 Task: Add an event with the title Webinar: Advanced SEO Strategies, date '2024/03/06', time 9:40 AM to 11:40 AMand add a description: The team will assess the project's adherence to established processes and methodologies. They will evaluate whether project activities, such as requirements gathering, design, development, testing, and deployment, are following defined procedures and best practices.Select event color  Banana . Add location for the event as: 654 Maiden's Tower, Istanbul, Turkey, logged in from the account softage.2@softage.netand send the event invitation to softage.7@softage.net and softage.8@softage.net. Set a reminder for the event Every weekday(Monday to Friday)
Action: Mouse moved to (74, 114)
Screenshot: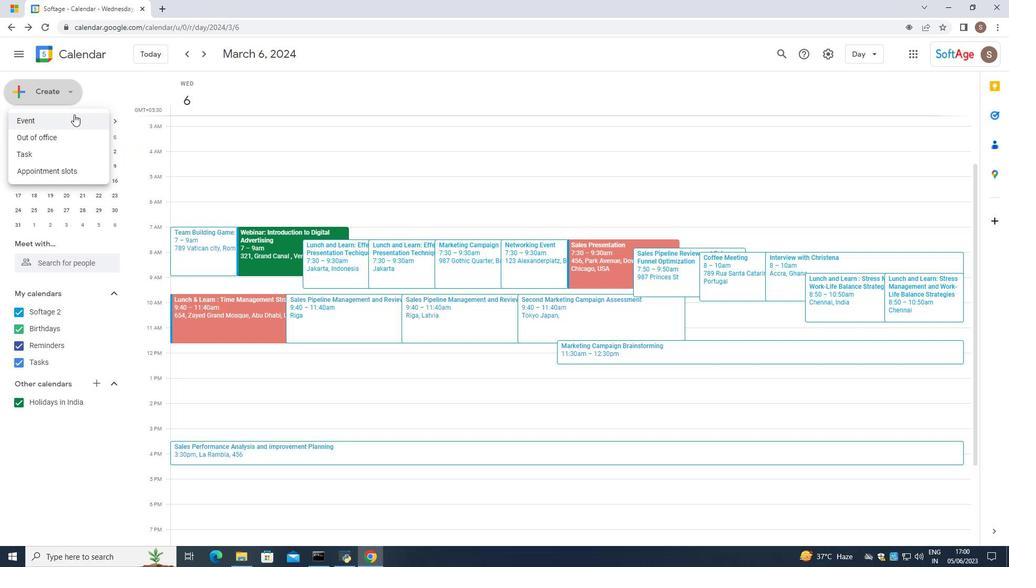 
Action: Mouse pressed left at (74, 114)
Screenshot: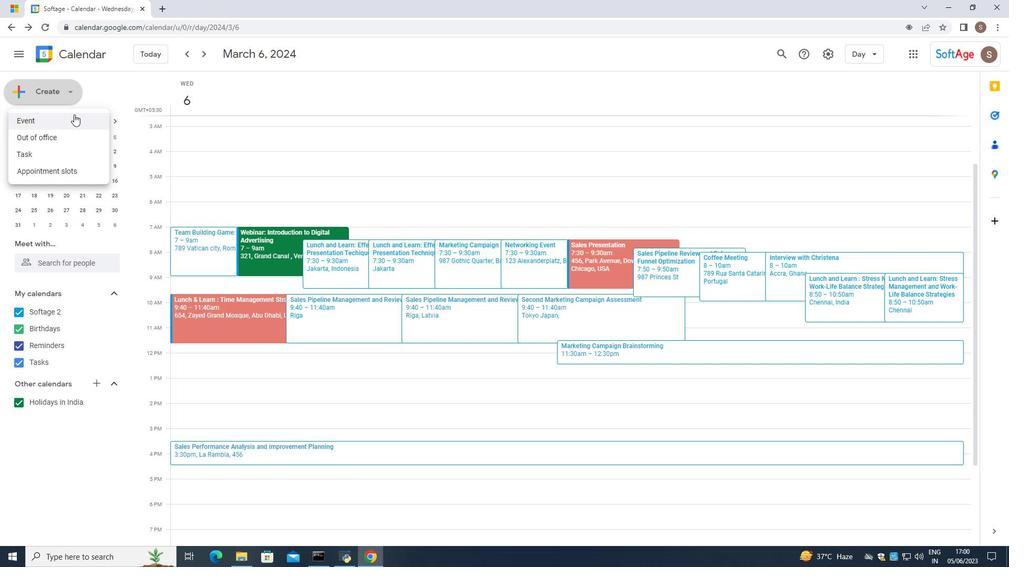 
Action: Mouse moved to (581, 326)
Screenshot: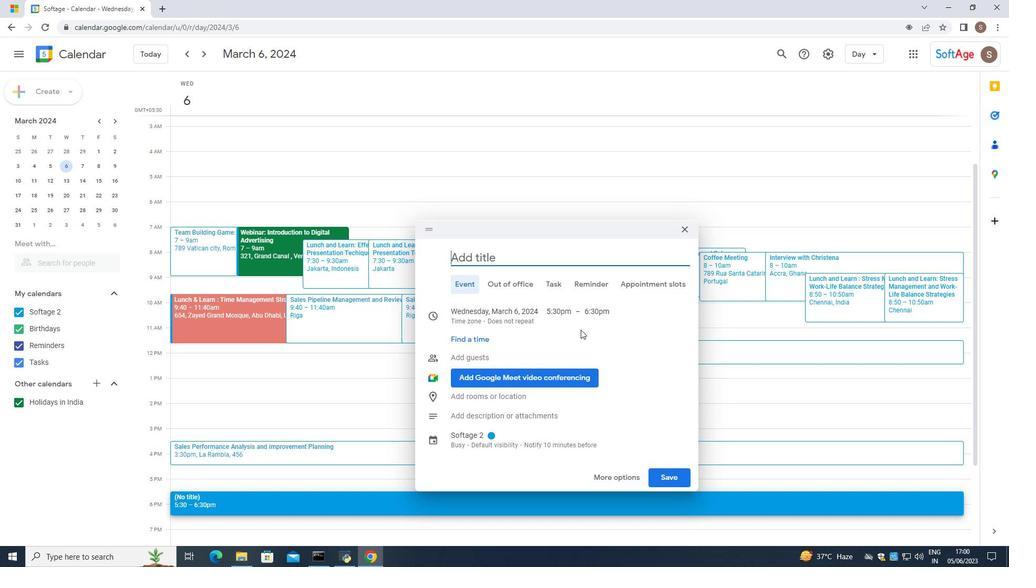 
Action: Mouse pressed left at (581, 326)
Screenshot: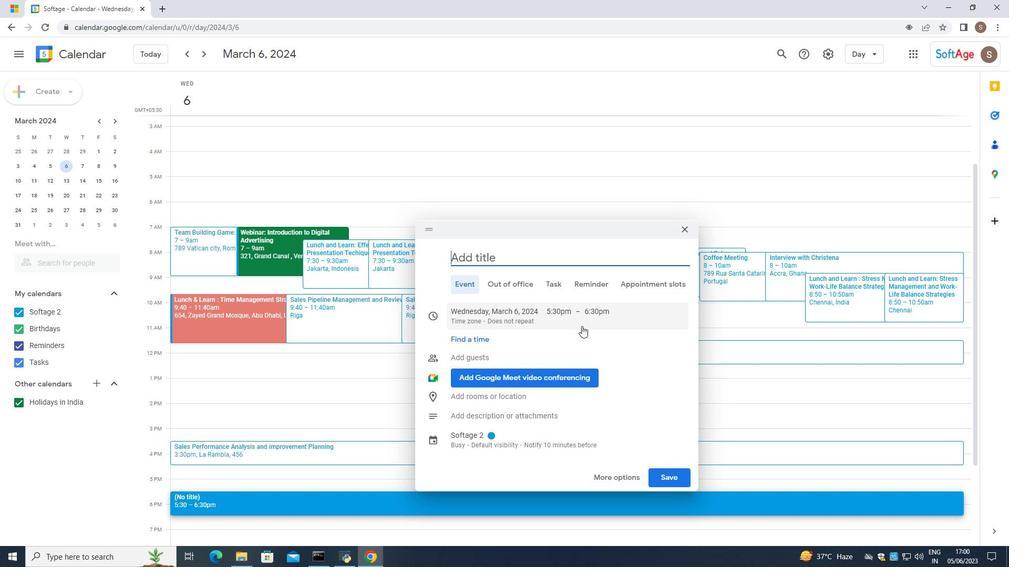 
Action: Mouse moved to (550, 311)
Screenshot: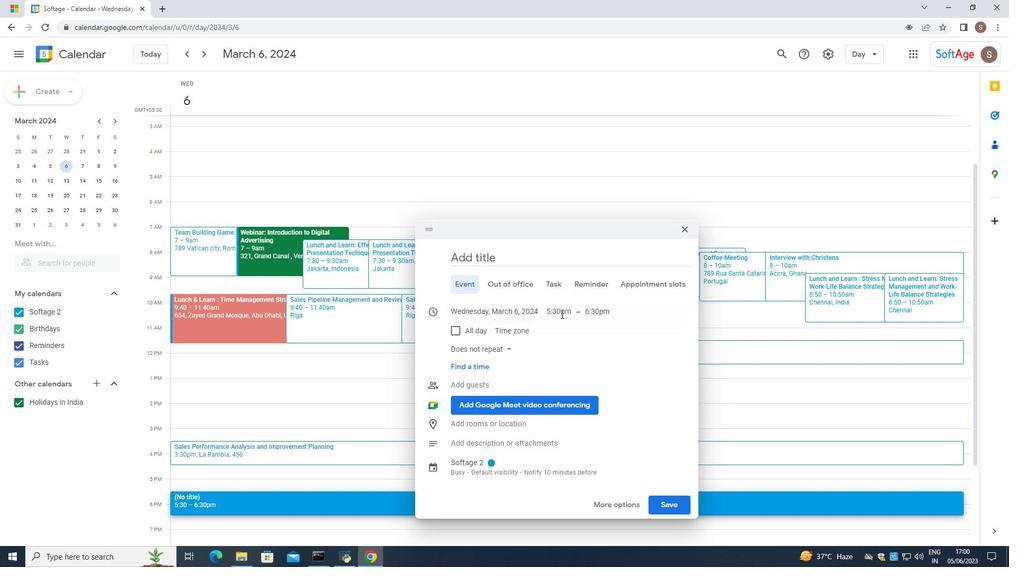 
Action: Mouse pressed left at (550, 311)
Screenshot: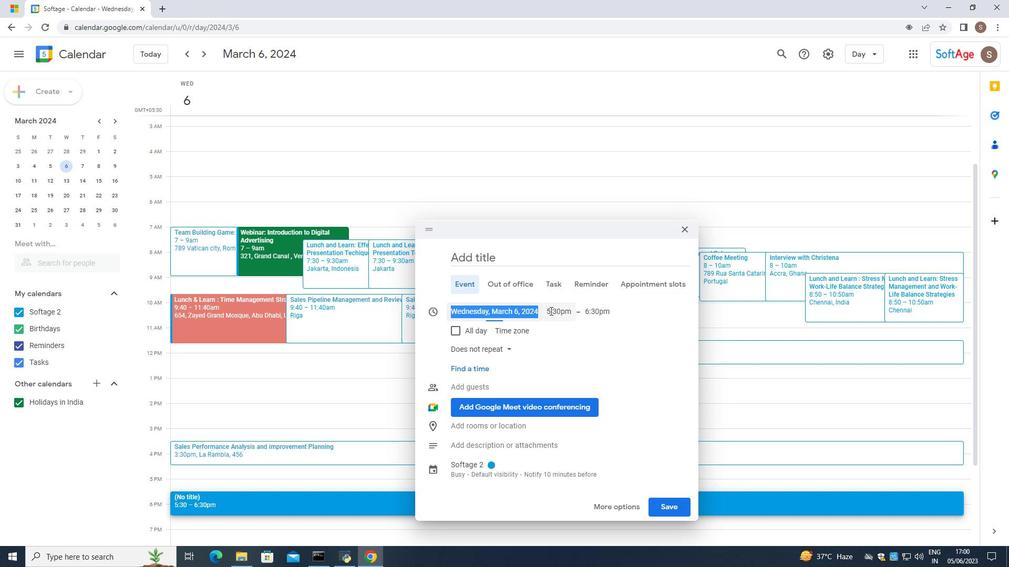 
Action: Mouse moved to (557, 356)
Screenshot: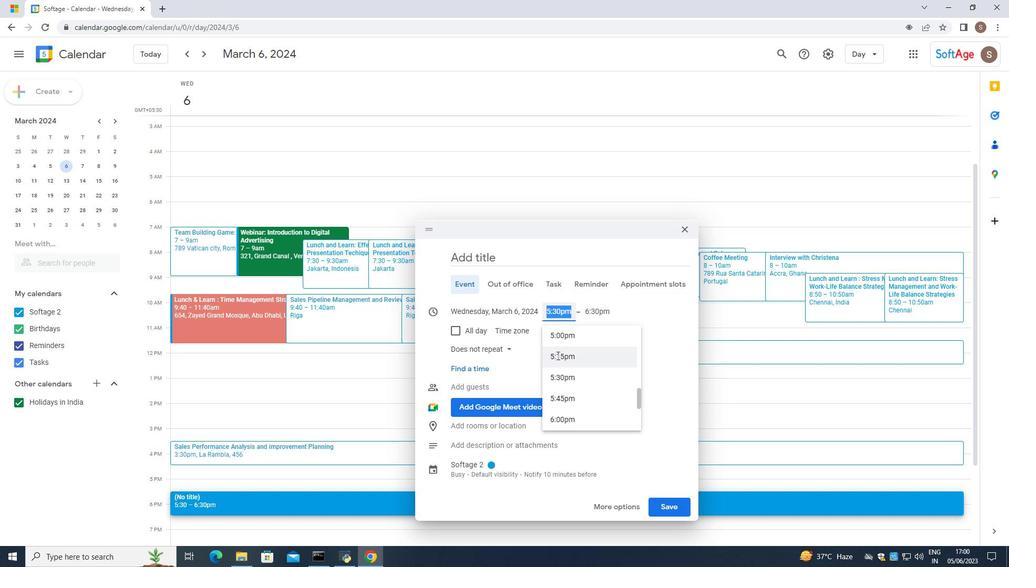 
Action: Mouse scrolled (557, 356) with delta (0, 0)
Screenshot: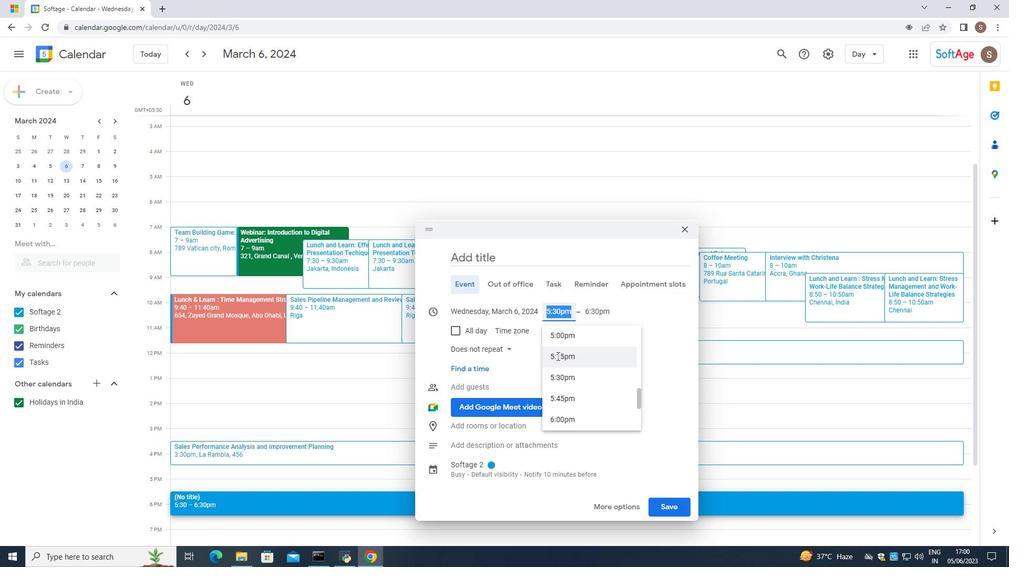 
Action: Mouse scrolled (557, 356) with delta (0, 0)
Screenshot: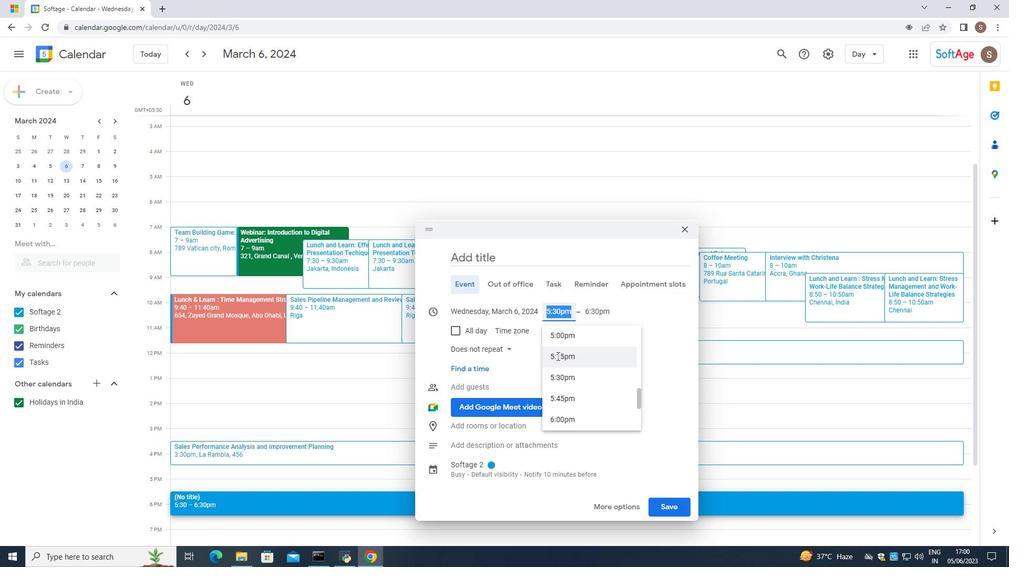 
Action: Mouse scrolled (557, 356) with delta (0, 0)
Screenshot: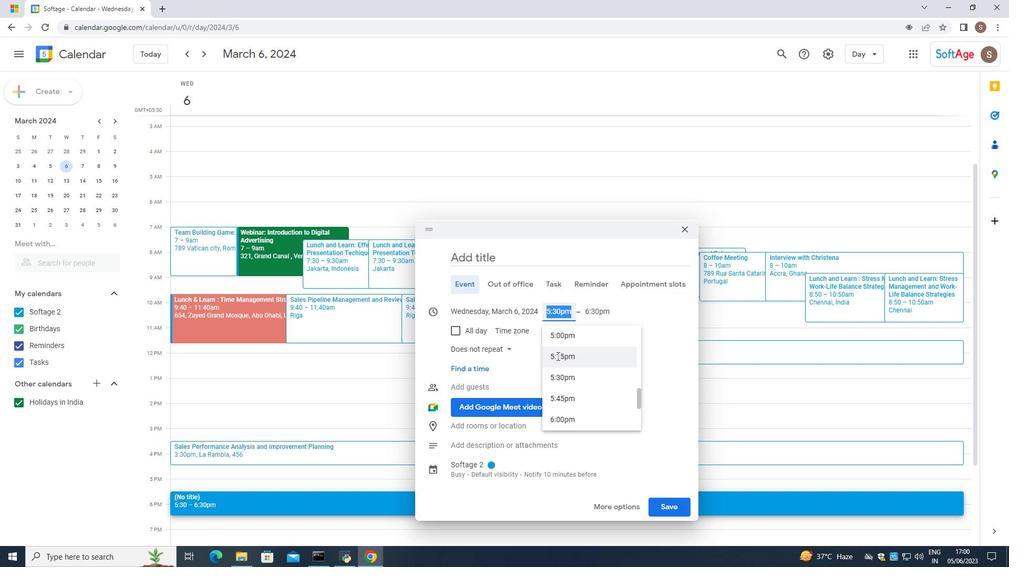 
Action: Mouse scrolled (557, 356) with delta (0, 0)
Screenshot: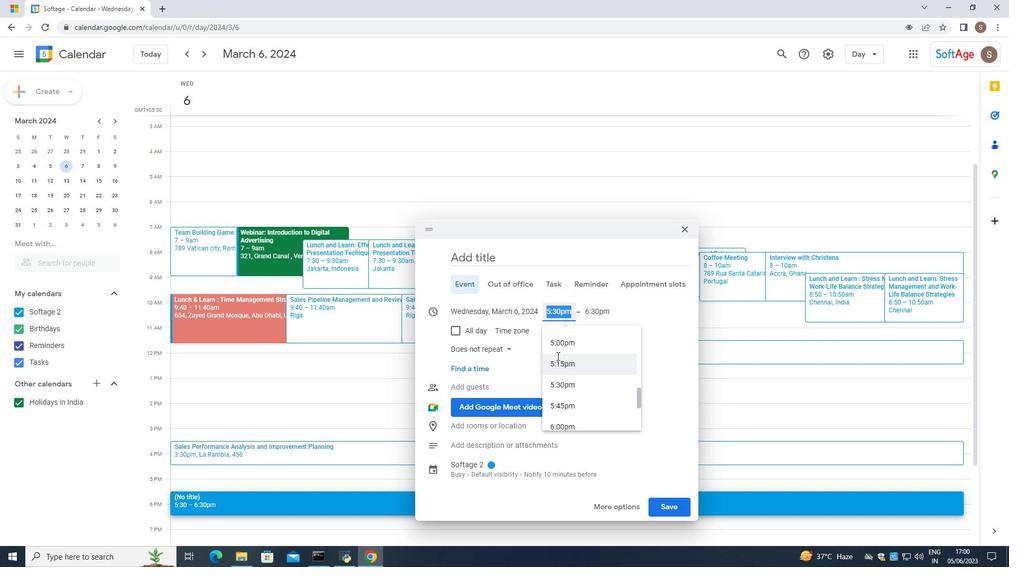 
Action: Mouse scrolled (557, 356) with delta (0, 0)
Screenshot: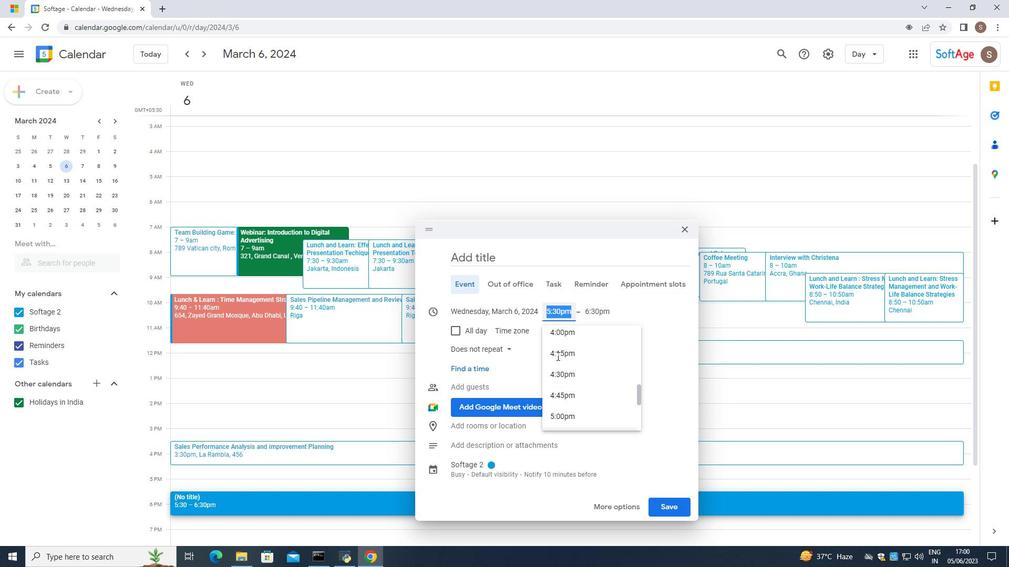 
Action: Mouse moved to (552, 343)
Screenshot: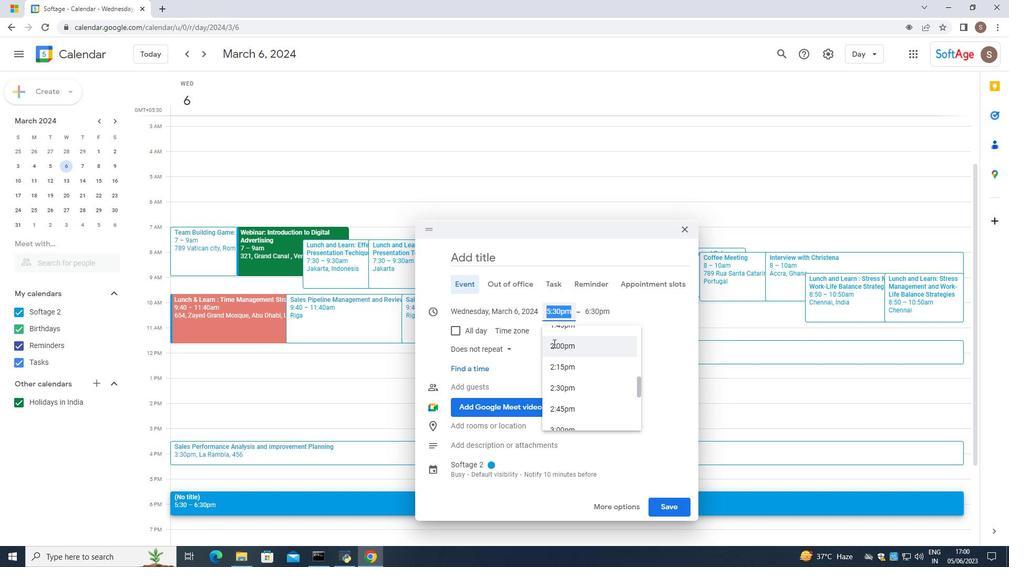 
Action: Key pressed 9<Key.shift_r>:40am
Screenshot: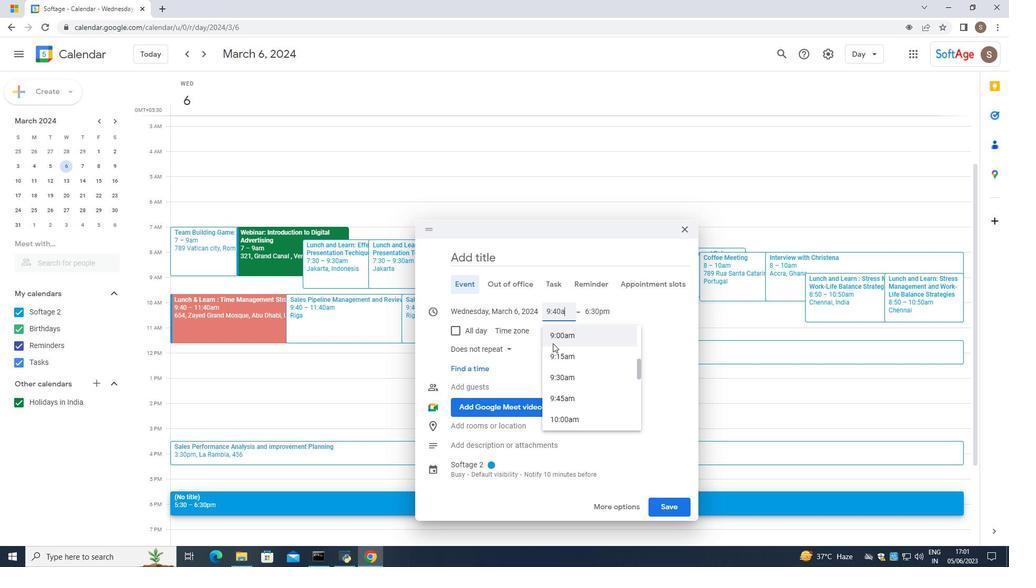
Action: Mouse moved to (576, 315)
Screenshot: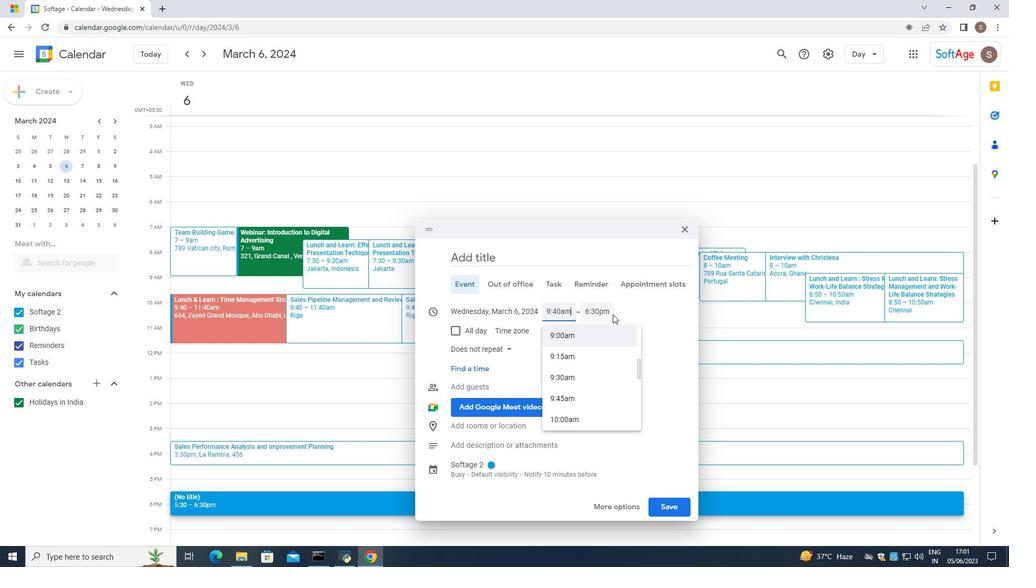 
Action: Mouse pressed left at (576, 315)
Screenshot: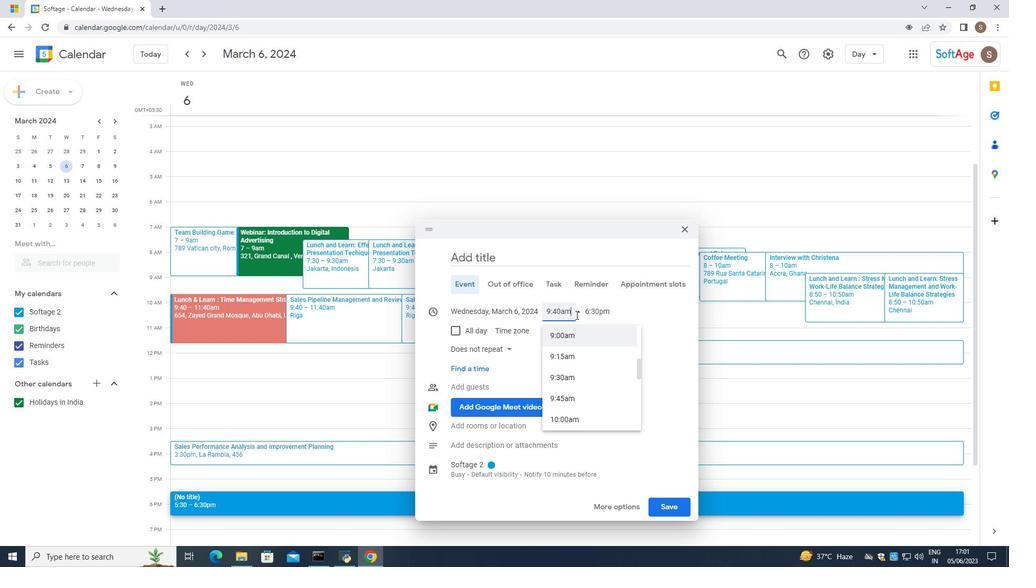 
Action: Mouse moved to (600, 241)
Screenshot: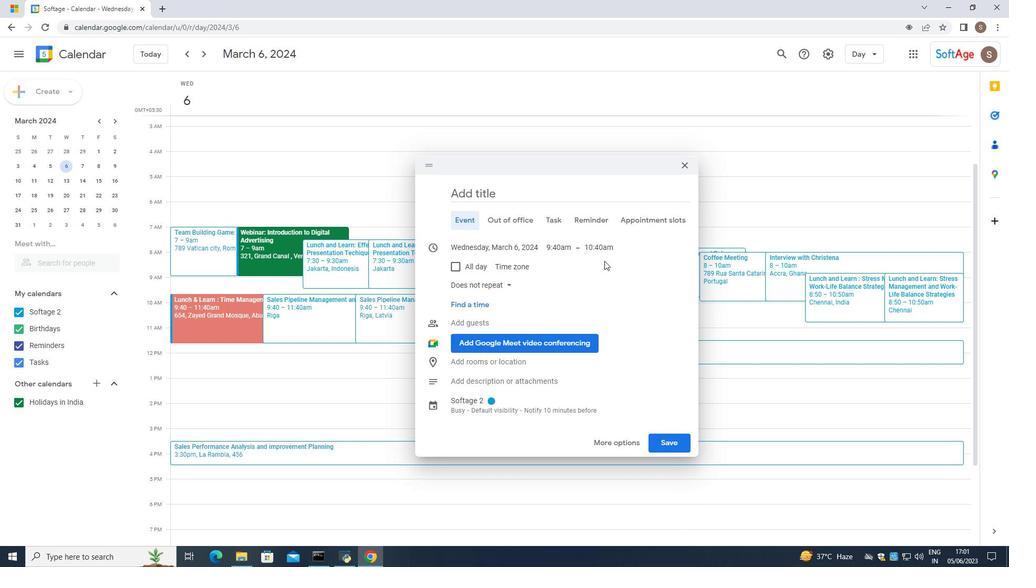 
Action: Mouse pressed left at (600, 241)
Screenshot: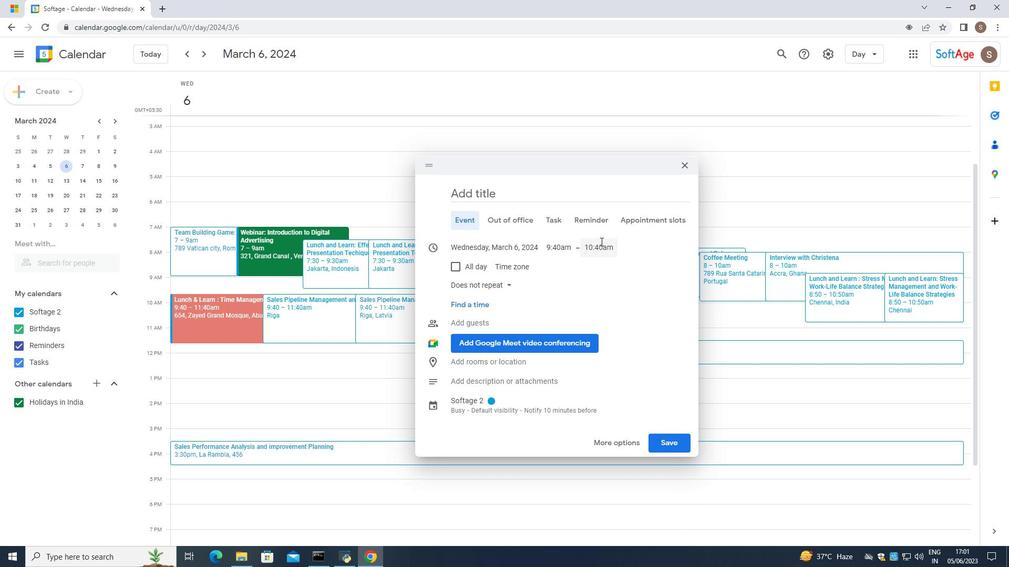 
Action: Mouse moved to (606, 352)
Screenshot: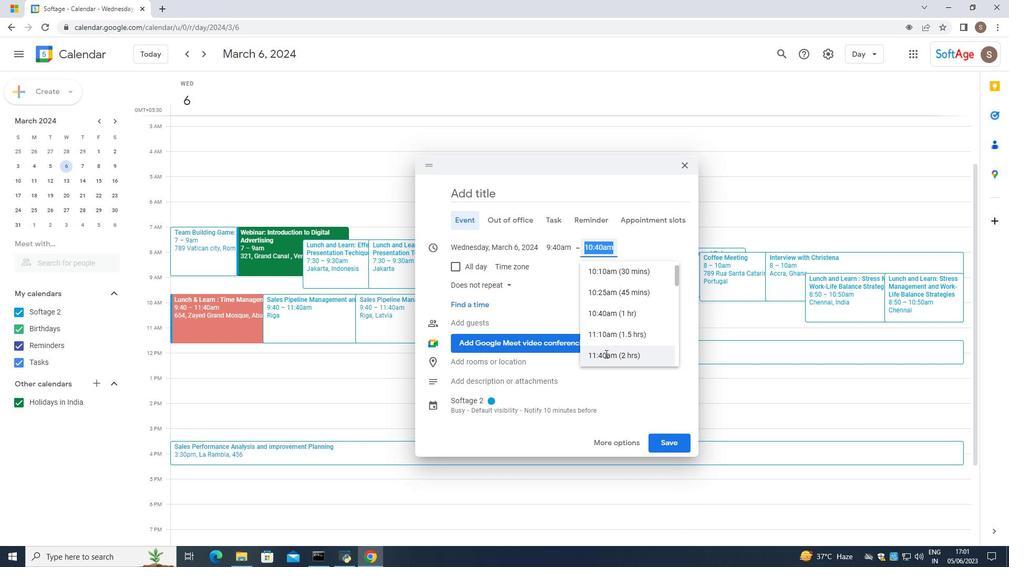 
Action: Mouse pressed left at (606, 352)
Screenshot: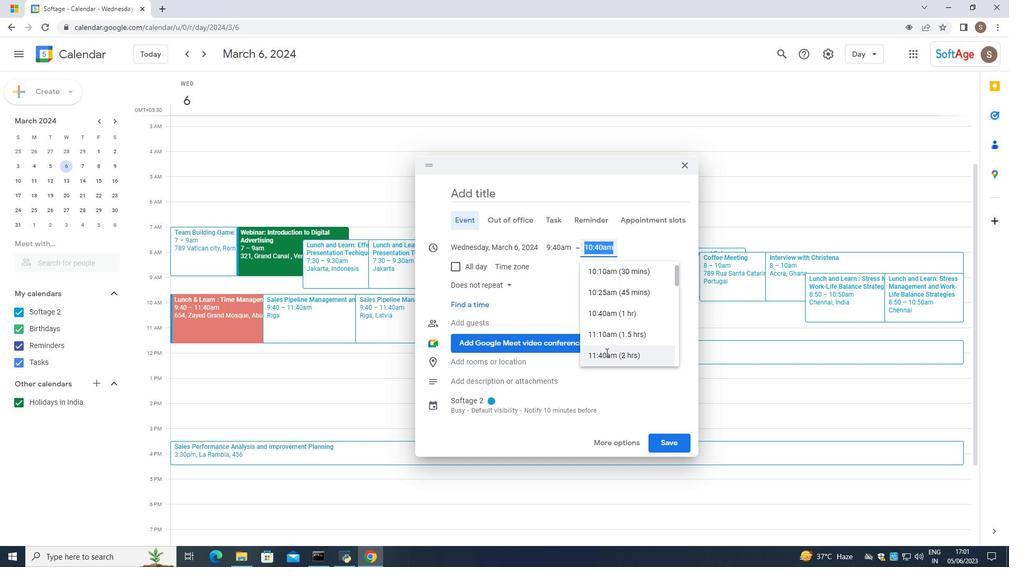 
Action: Mouse moved to (484, 397)
Screenshot: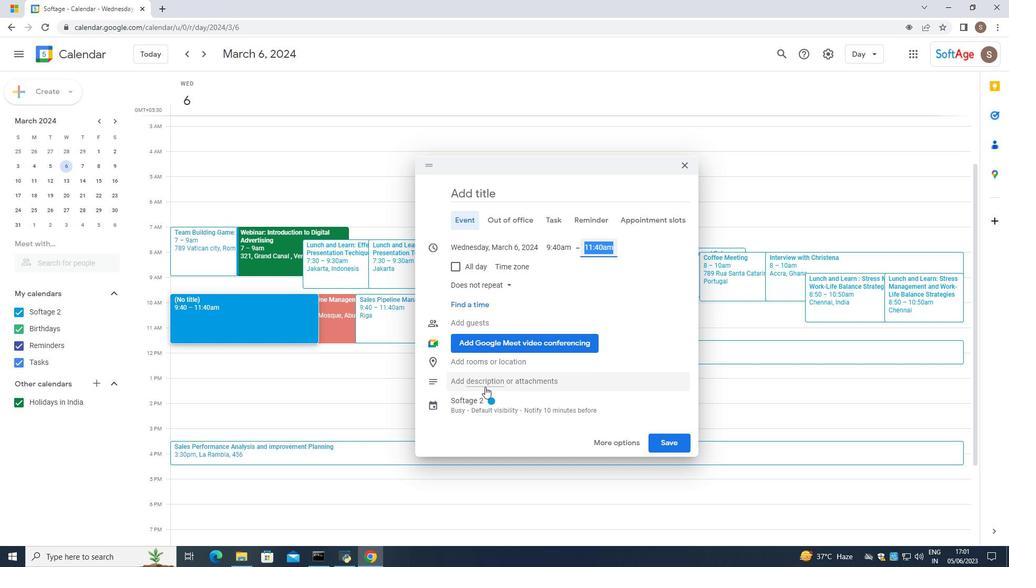 
Action: Mouse pressed left at (484, 397)
Screenshot: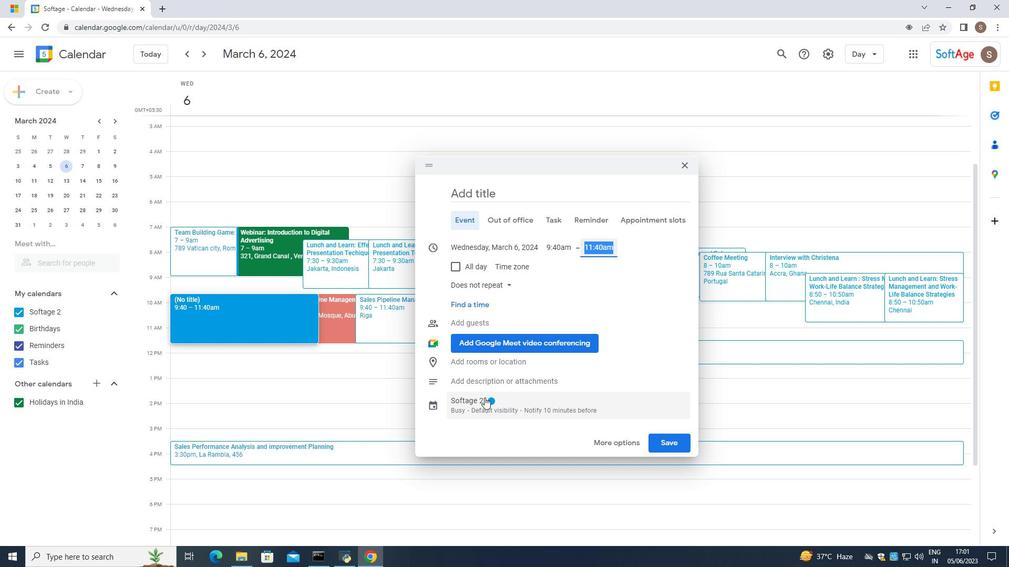 
Action: Mouse moved to (518, 391)
Screenshot: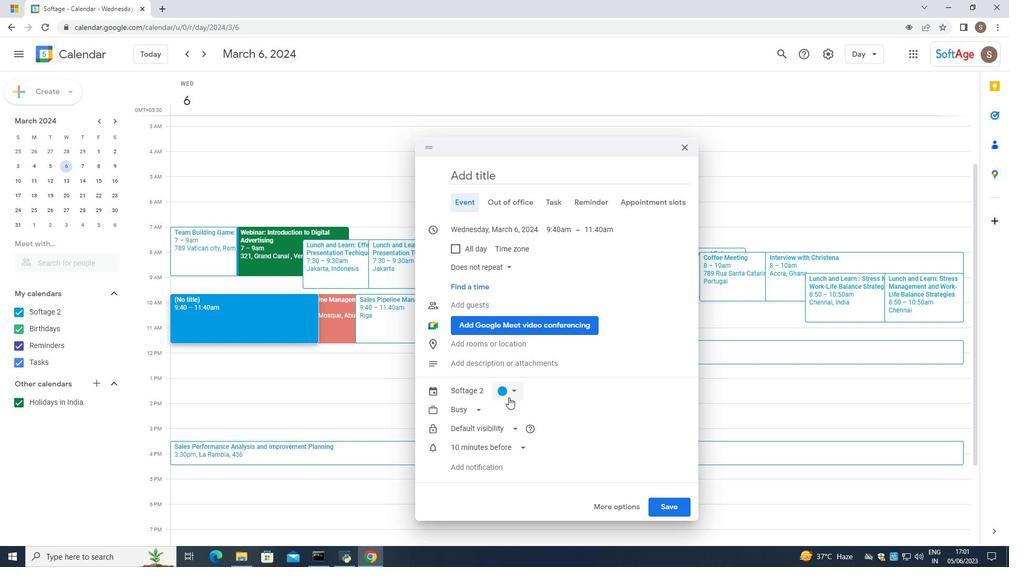 
Action: Mouse pressed left at (518, 391)
Screenshot: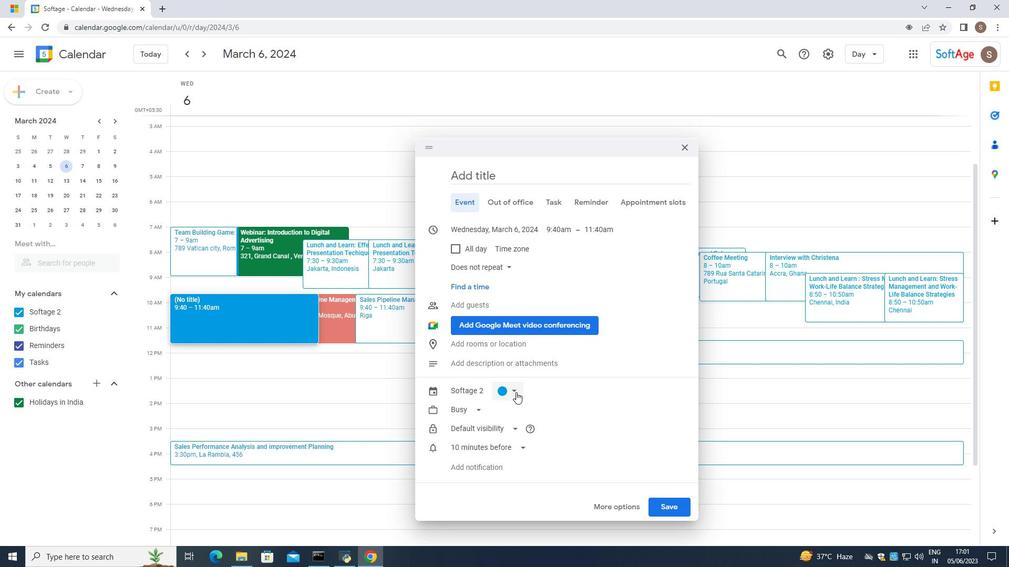 
Action: Mouse moved to (510, 406)
Screenshot: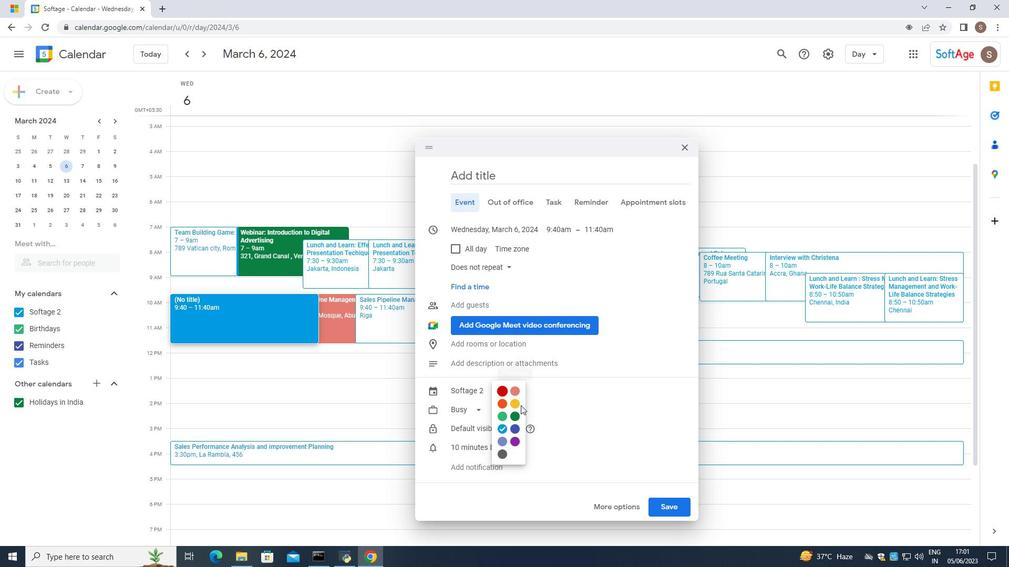 
Action: Mouse pressed left at (510, 406)
Screenshot: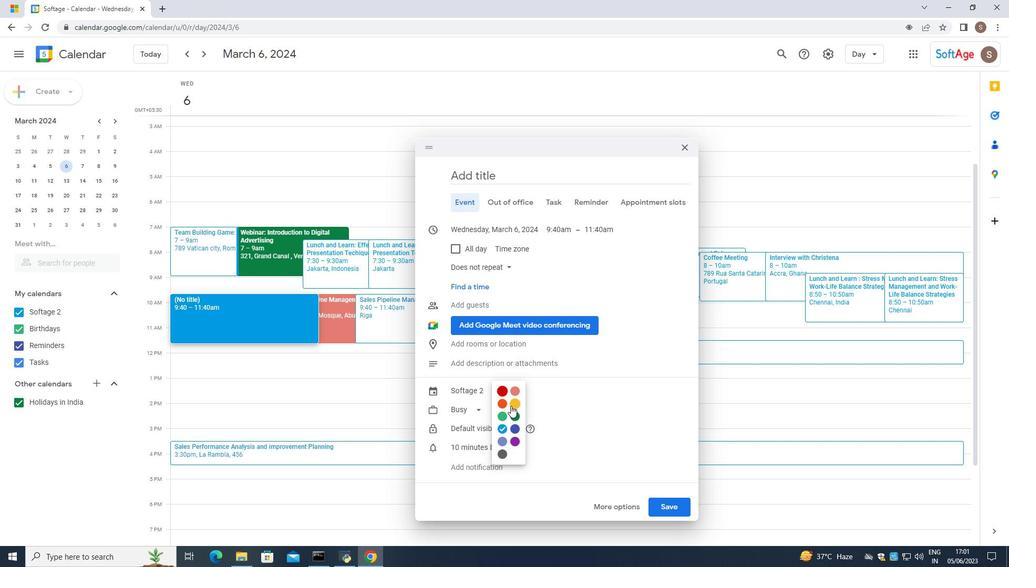 
Action: Mouse moved to (493, 363)
Screenshot: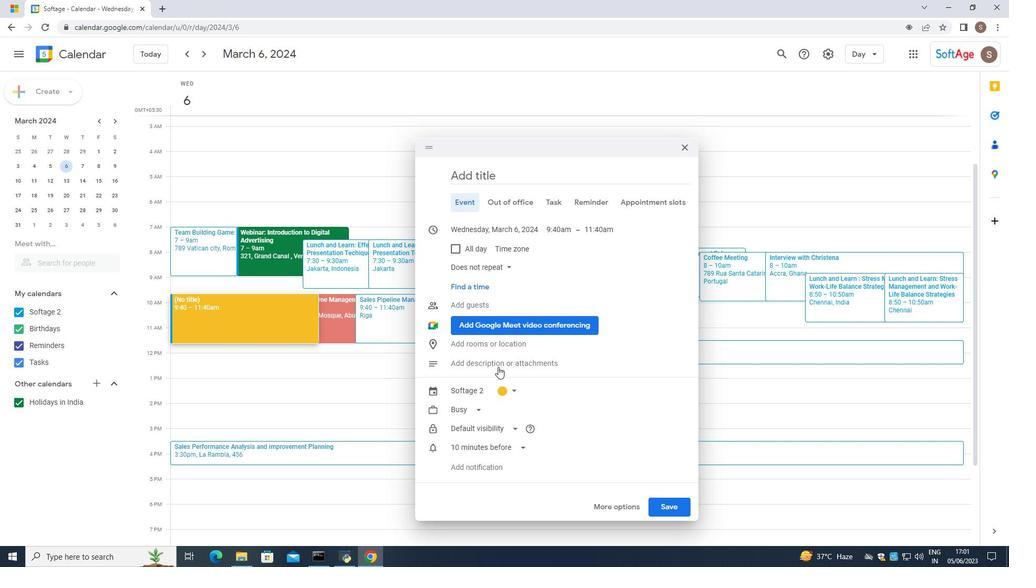 
Action: Mouse pressed left at (493, 363)
Screenshot: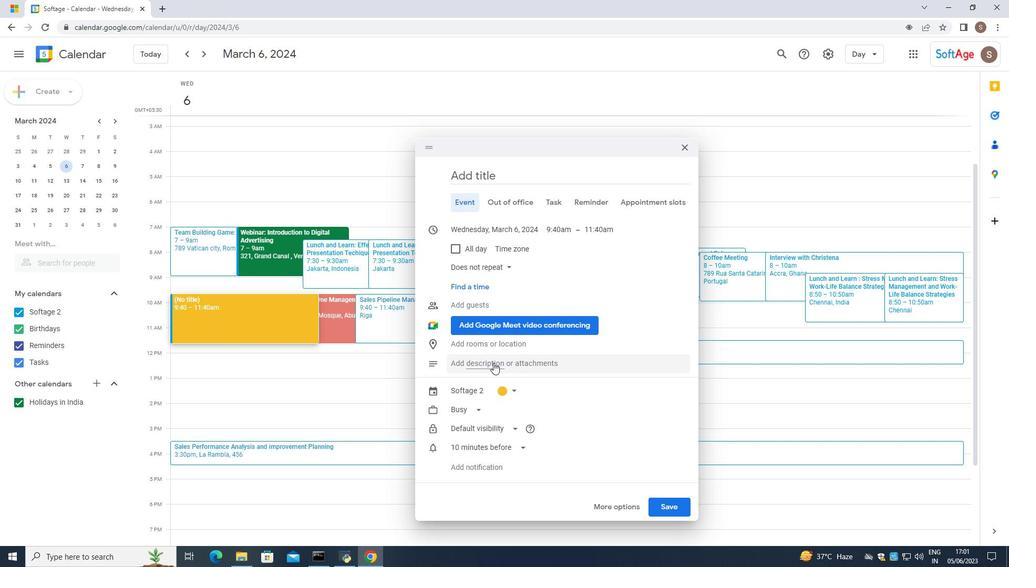 
Action: Mouse moved to (483, 284)
Screenshot: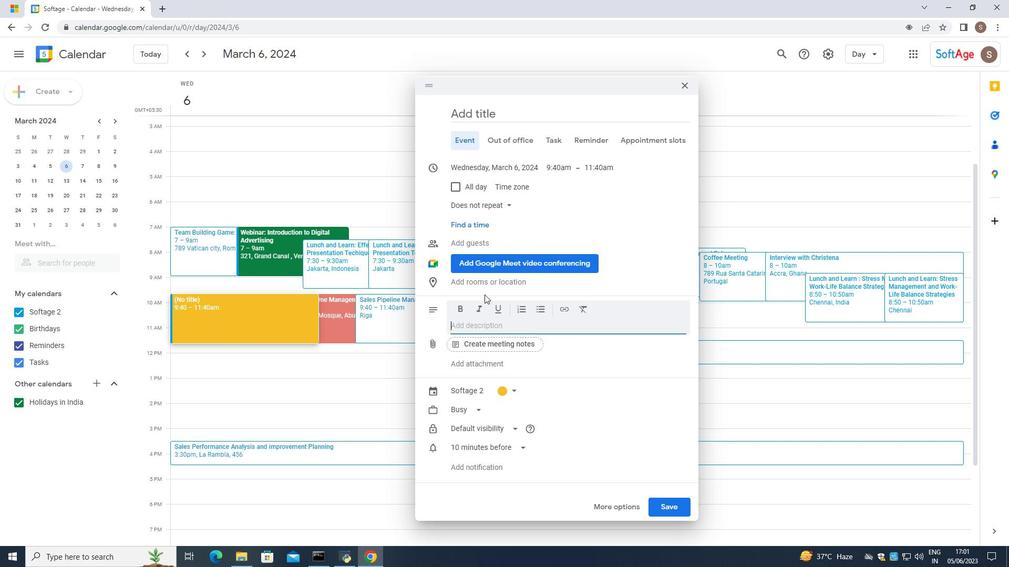 
Action: Mouse pressed left at (483, 284)
Screenshot: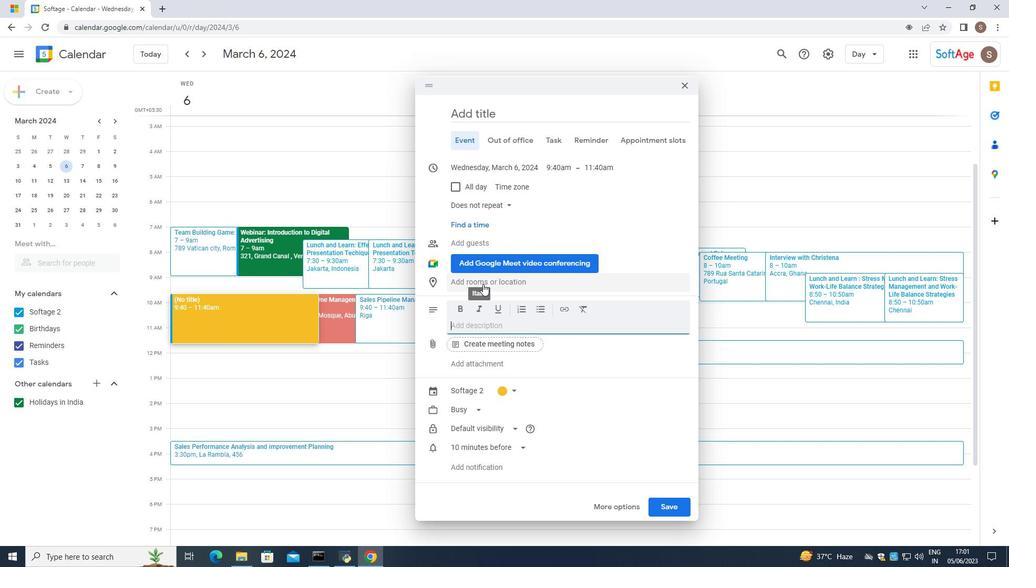 
Action: Mouse moved to (430, 76)
Screenshot: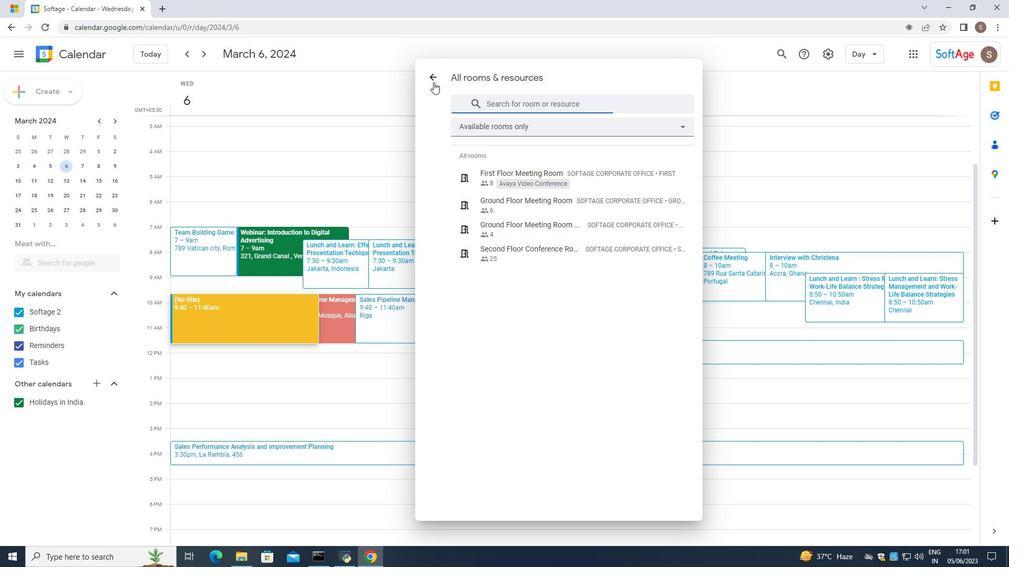 
Action: Mouse pressed left at (430, 76)
Screenshot: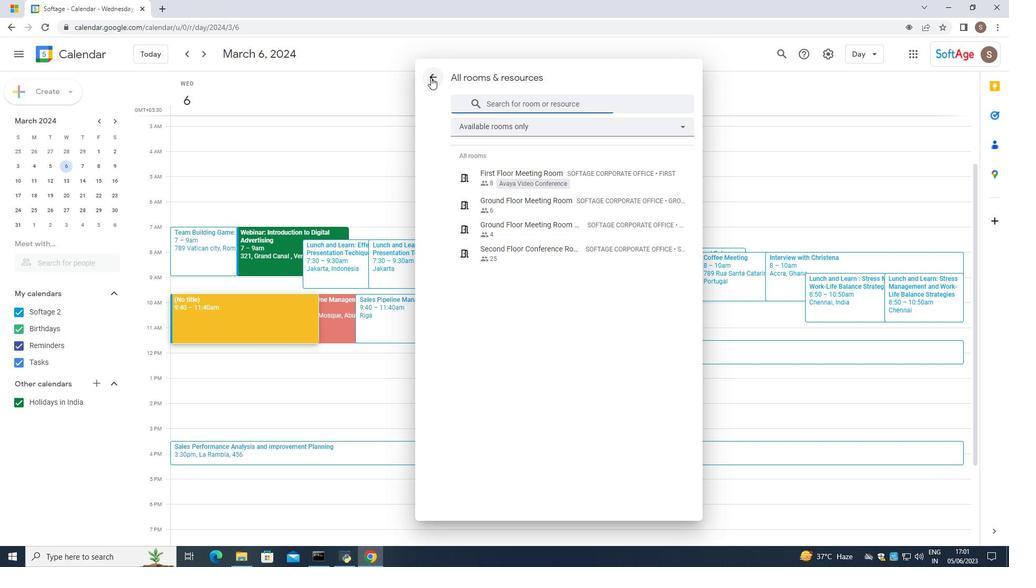 
Action: Mouse moved to (454, 289)
Screenshot: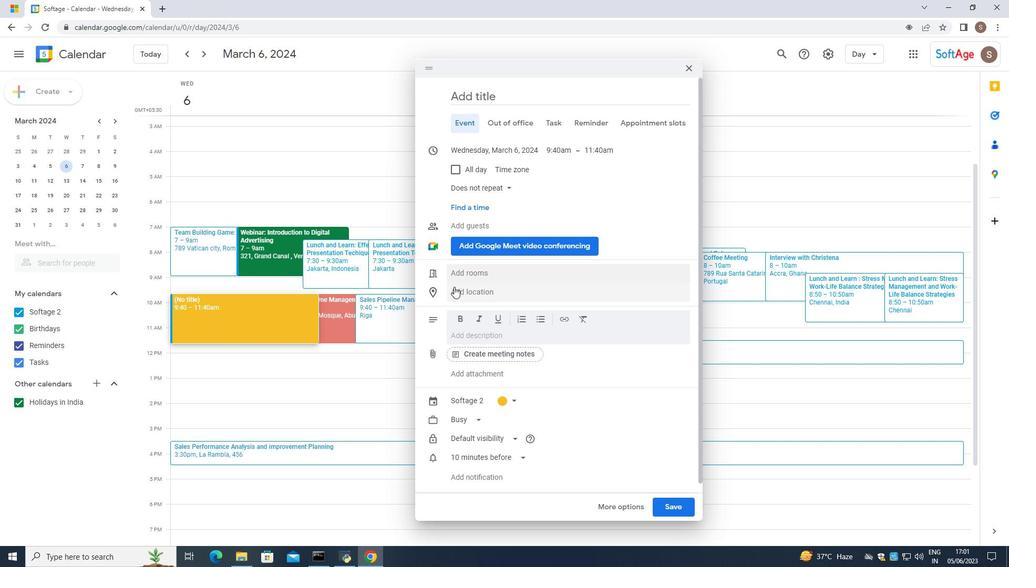 
Action: Mouse pressed left at (454, 289)
Screenshot: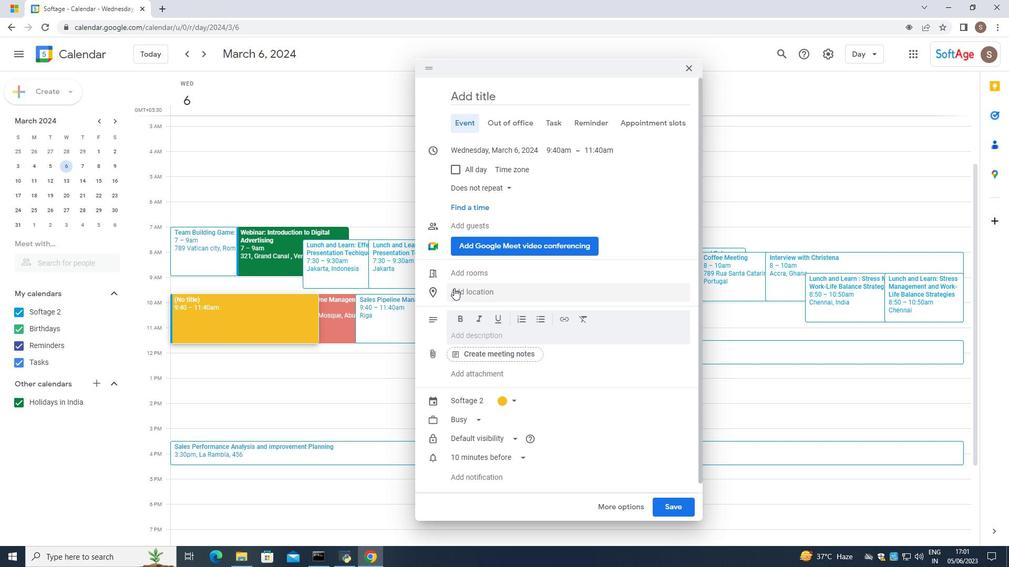 
Action: Mouse moved to (458, 289)
Screenshot: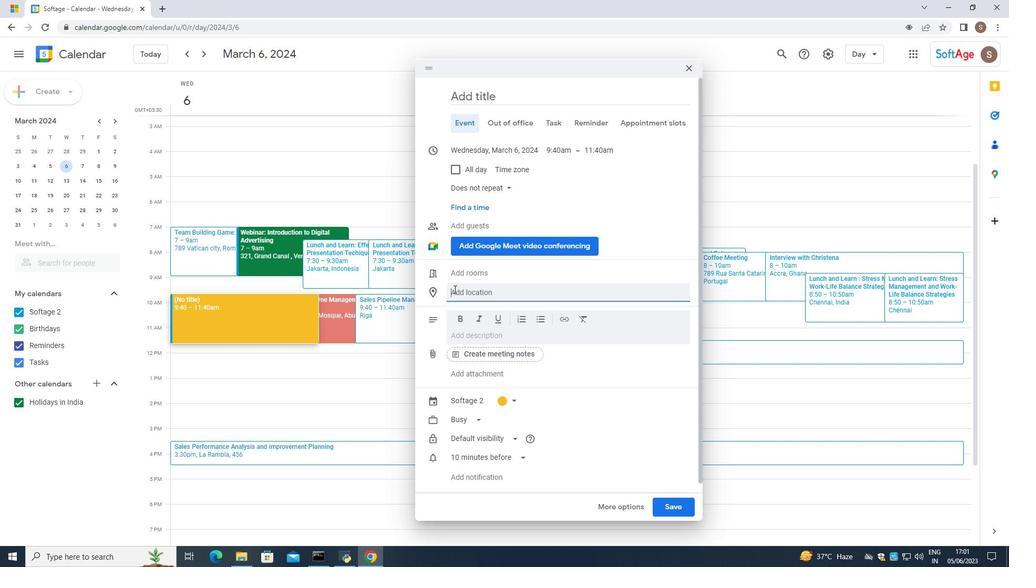 
Action: Key pressed 654,<Key.space><Key.caps_lock>M<Key.caps_lock>aidens<Key.space><Key.caps_lock>T<Key.caps_lock>ower,<Key.space><Key.caps_lock>I<Key.shift><Key.caps_lock>stasnbulm<Key.backspace><Key.backspace>
Screenshot: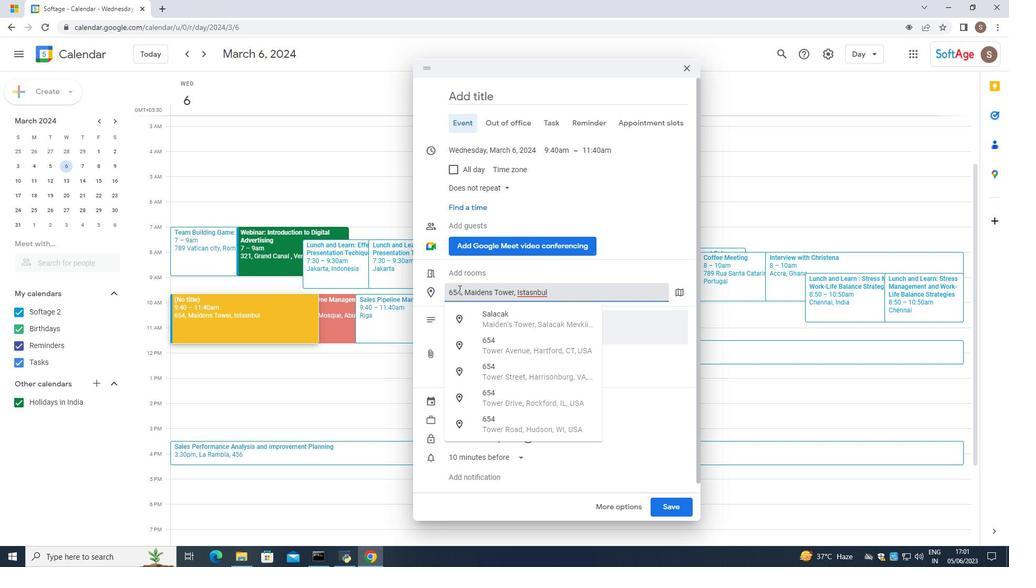 
Action: Mouse moved to (458, 289)
Screenshot: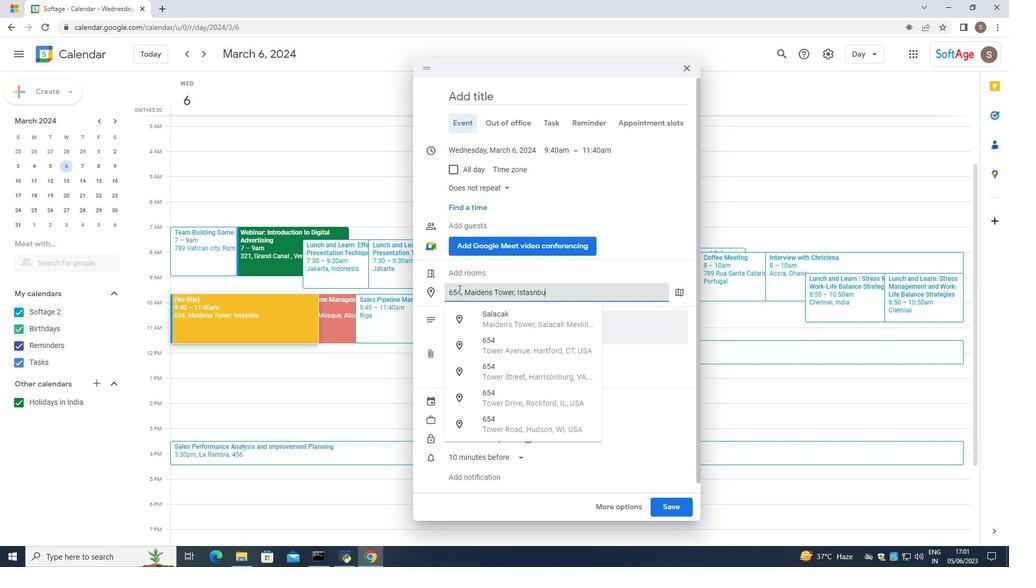 
Action: Key pressed <Key.backspace><Key.backspace><Key.backspace>
Screenshot: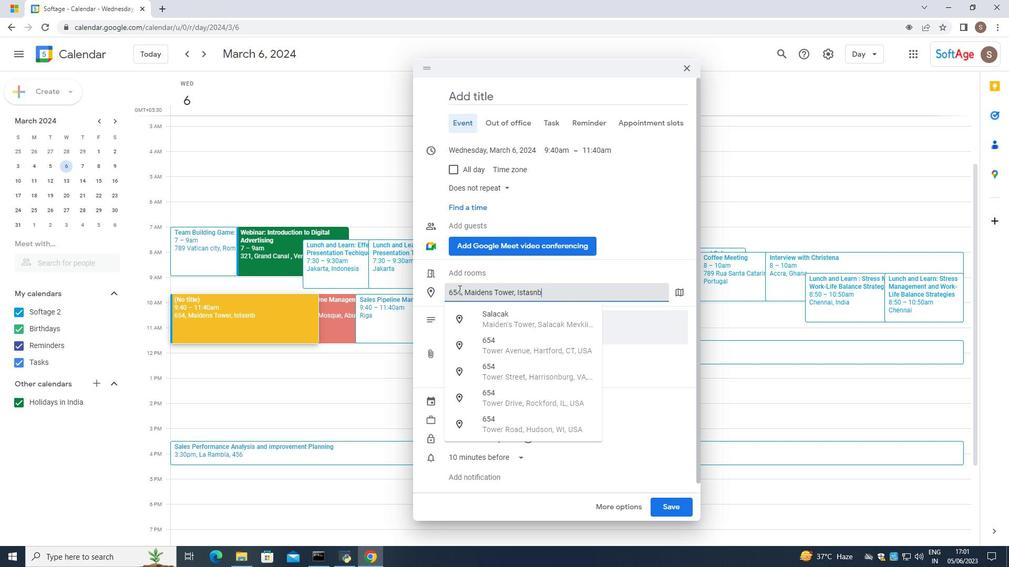 
Action: Mouse moved to (460, 289)
Screenshot: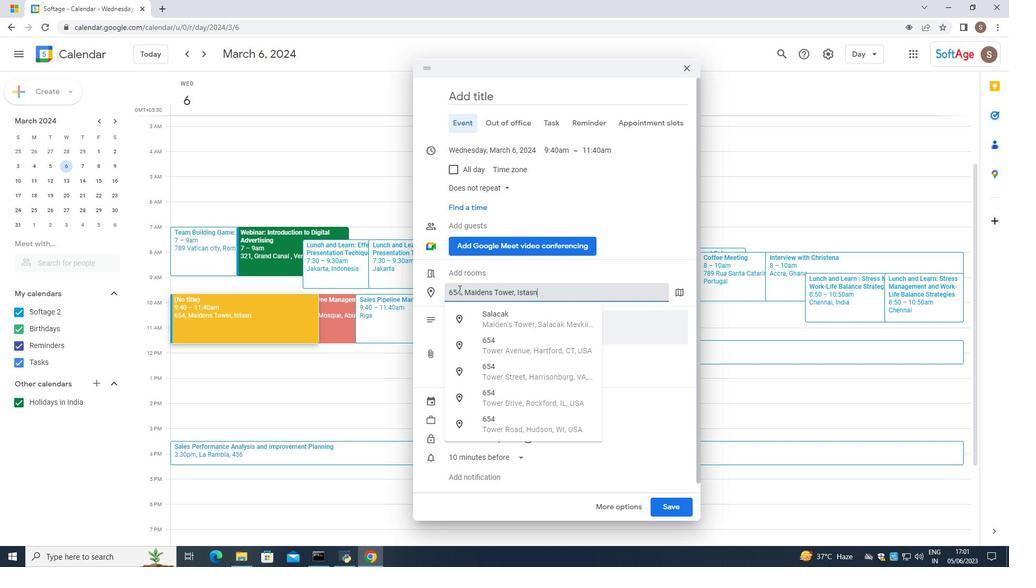 
Action: Key pressed <Key.backspace>
Screenshot: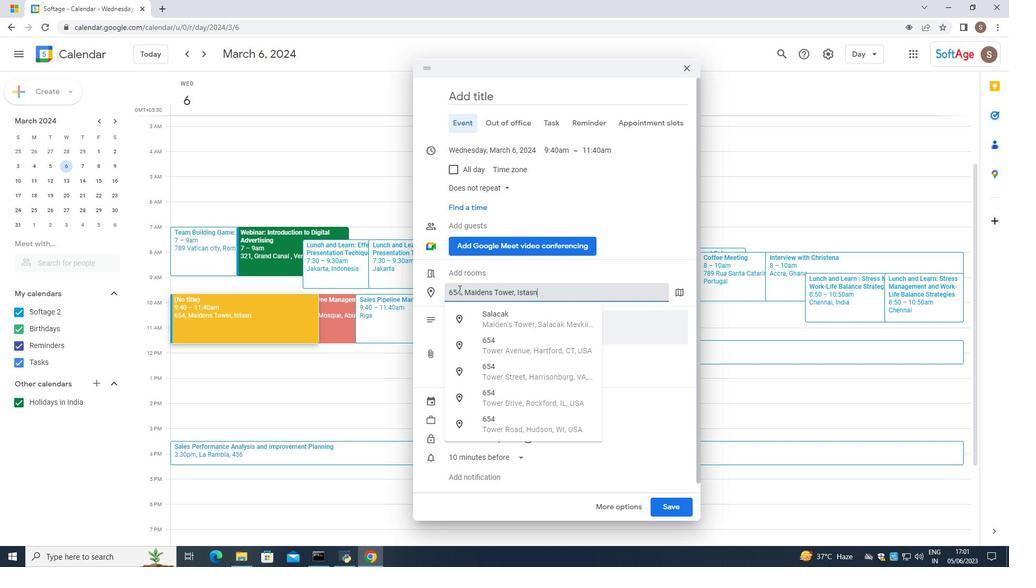 
Action: Mouse moved to (465, 289)
Screenshot: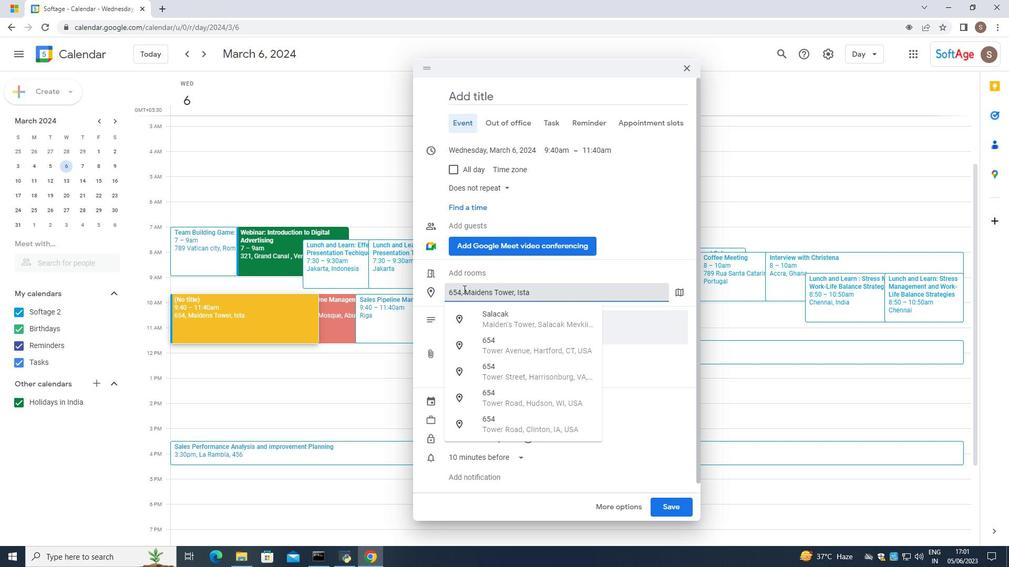 
Action: Key pressed <Key.backspace>
Screenshot: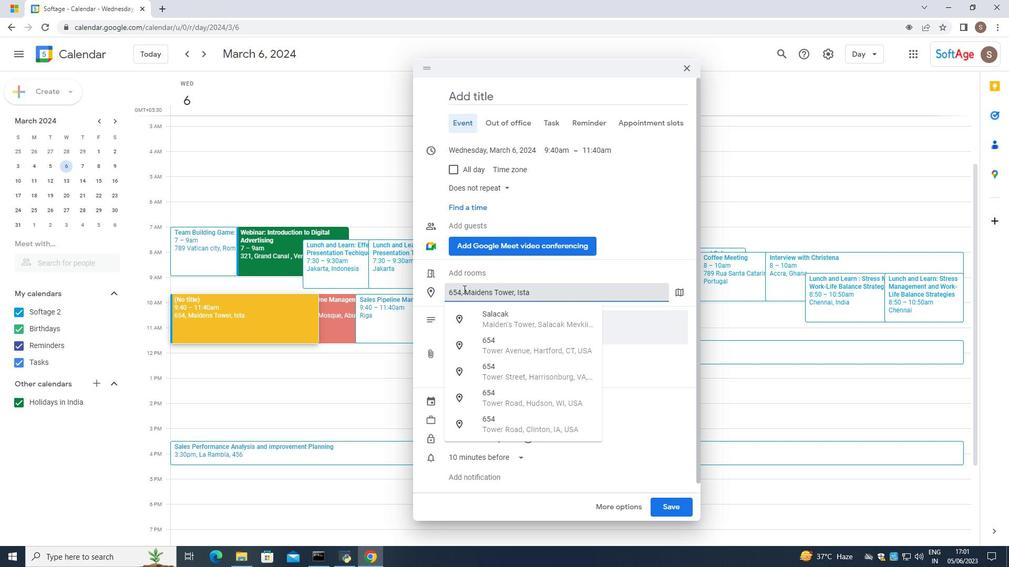 
Action: Mouse moved to (465, 290)
Screenshot: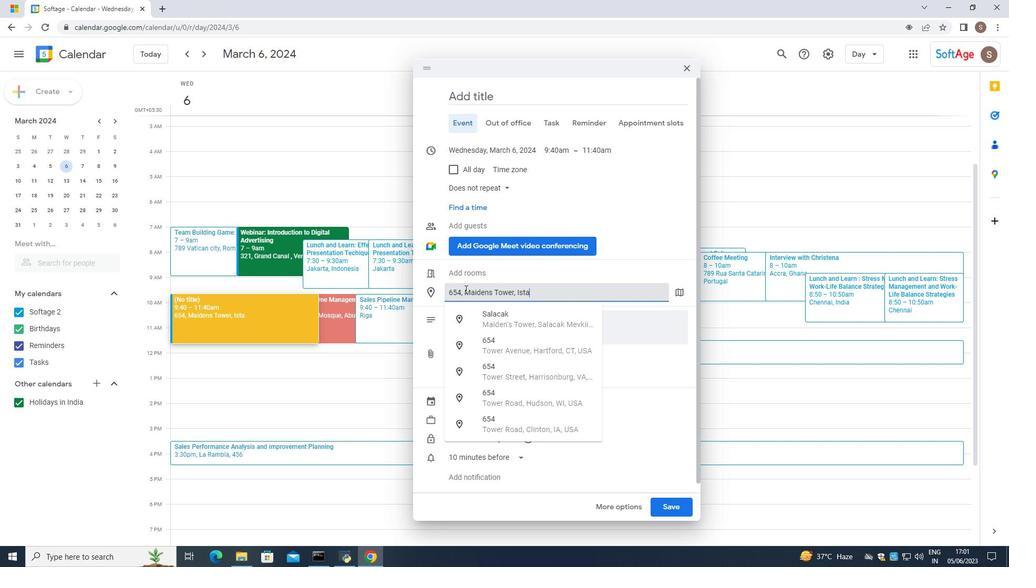 
Action: Key pressed anbul,<Key.space><Key.caps_lock>T<Key.caps_lock>urkey
Screenshot: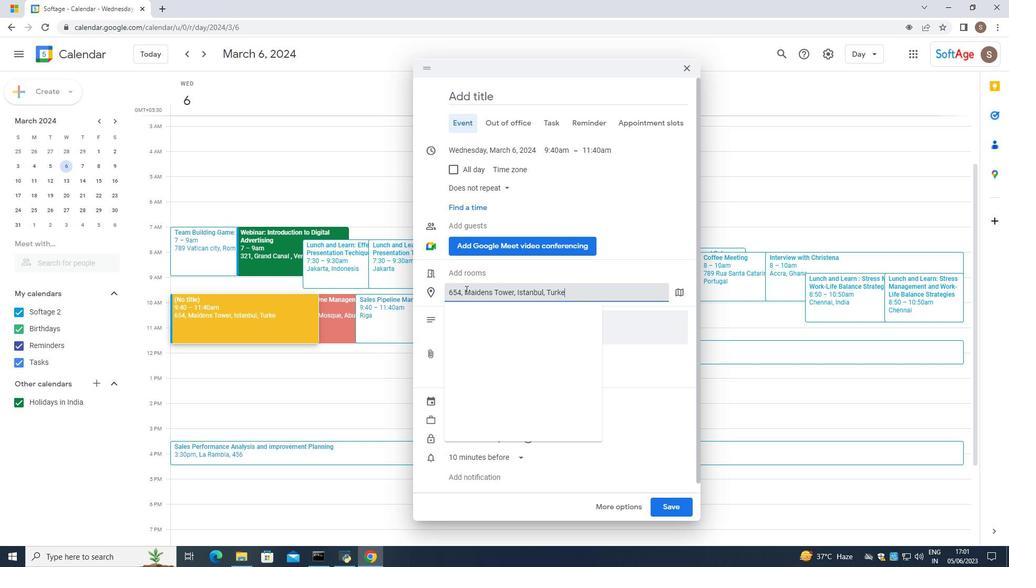 
Action: Mouse moved to (625, 298)
Screenshot: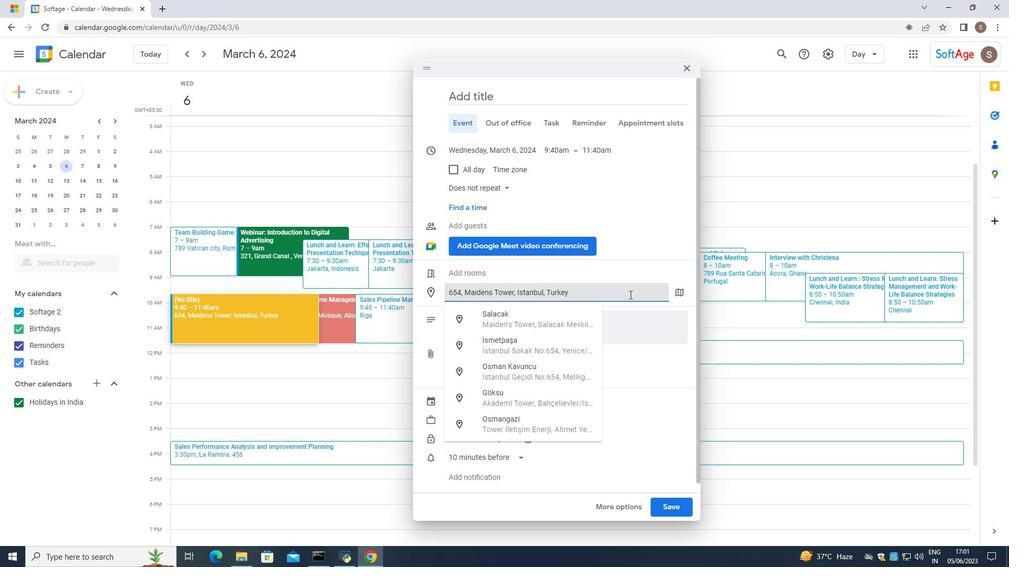 
Action: Mouse pressed left at (625, 298)
Screenshot: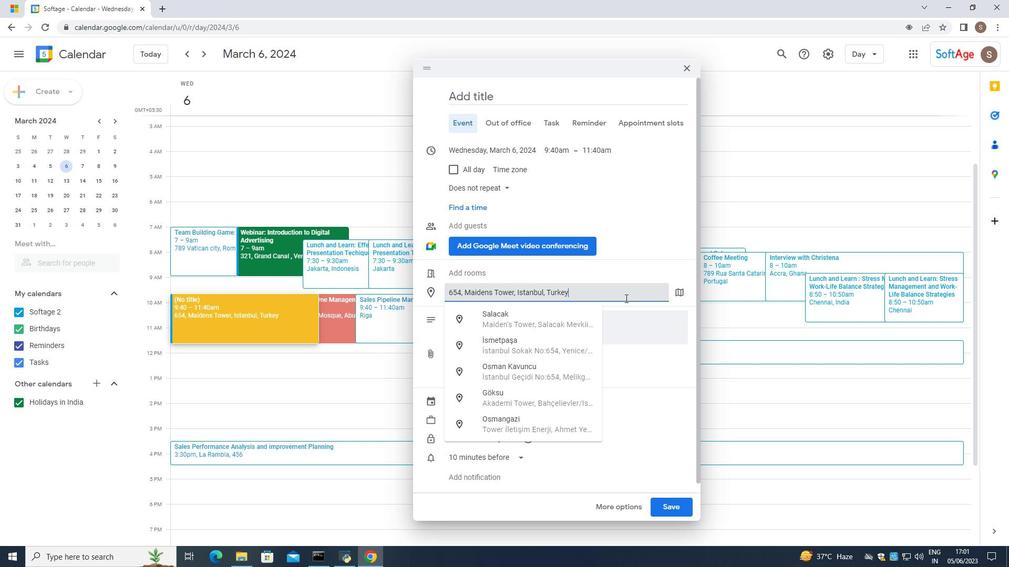 
Action: Mouse moved to (602, 308)
Screenshot: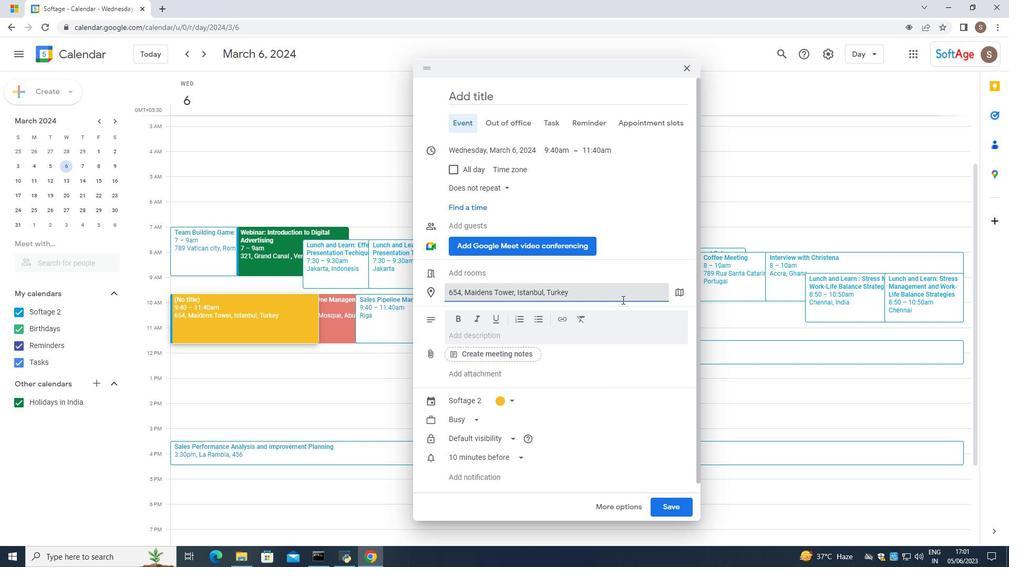 
Action: Mouse scrolled (602, 307) with delta (0, 0)
Screenshot: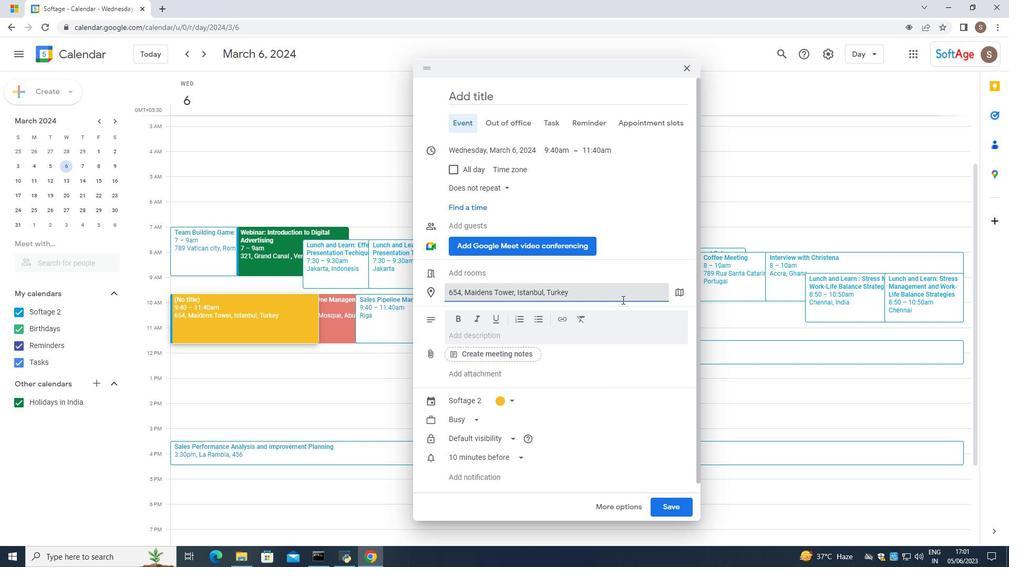 
Action: Mouse moved to (596, 309)
Screenshot: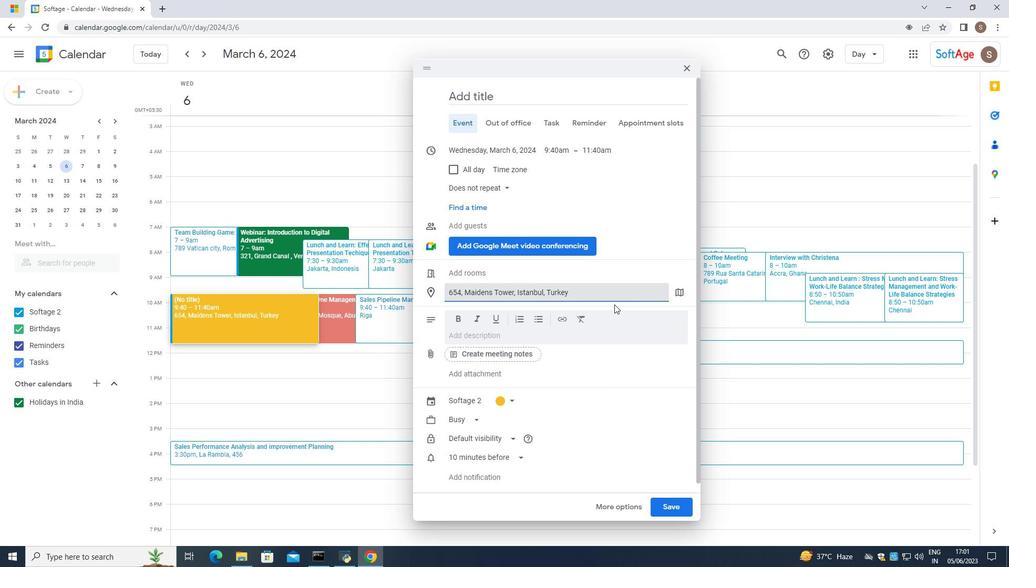 
Action: Mouse scrolled (596, 309) with delta (0, 0)
Screenshot: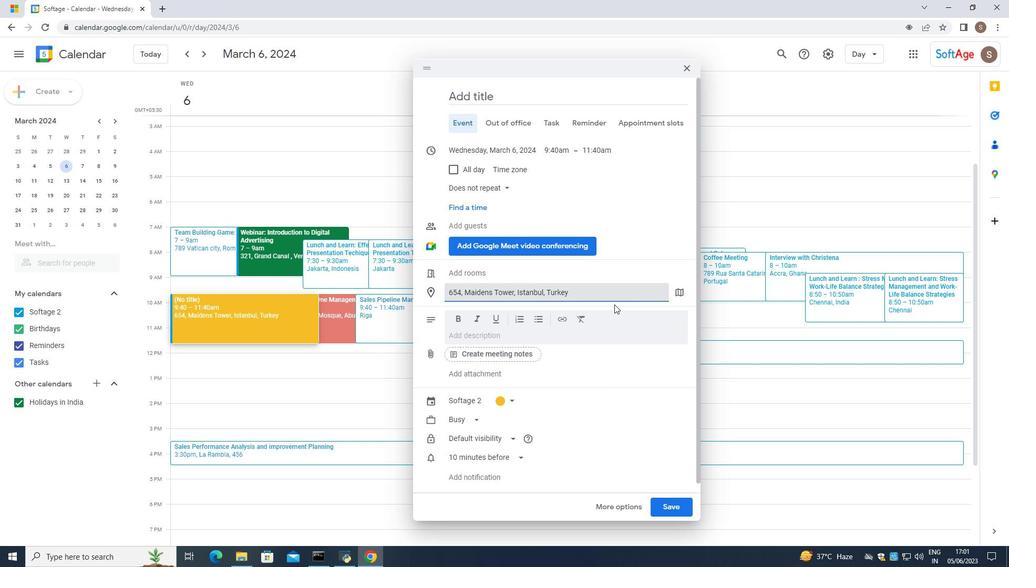
Action: Mouse moved to (587, 311)
Screenshot: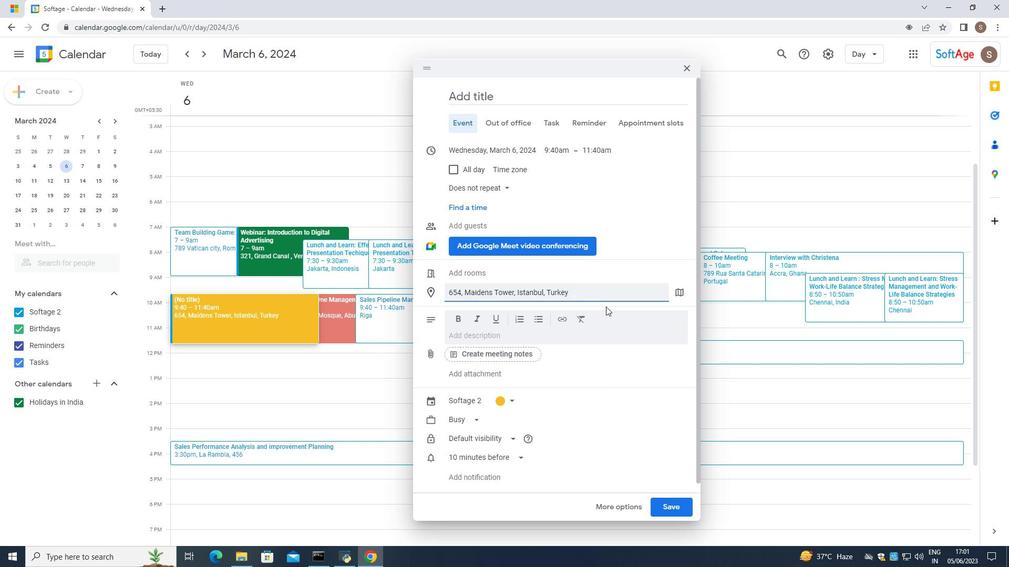 
Action: Mouse scrolled (587, 310) with delta (0, 0)
Screenshot: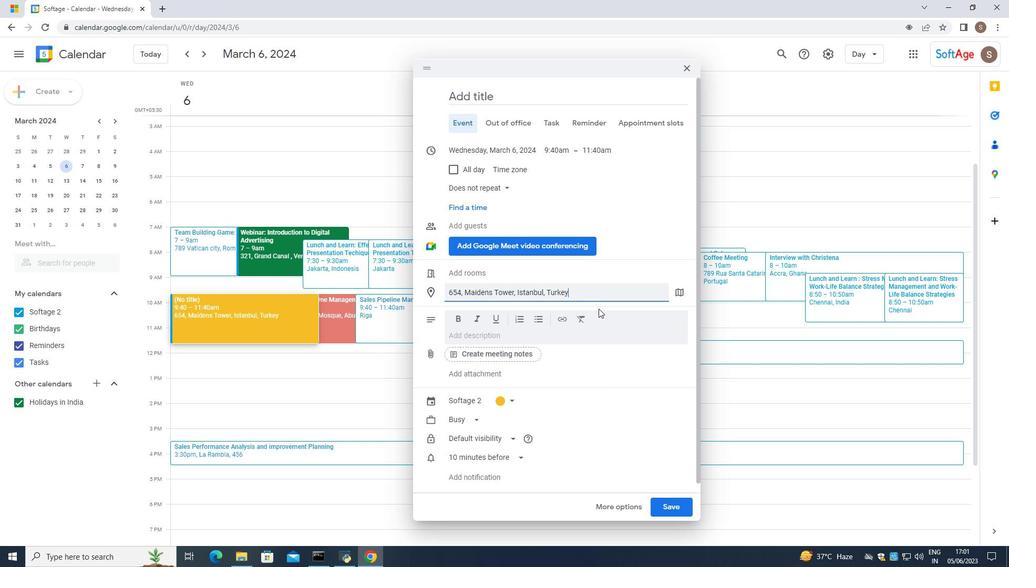 
Action: Mouse moved to (581, 314)
Screenshot: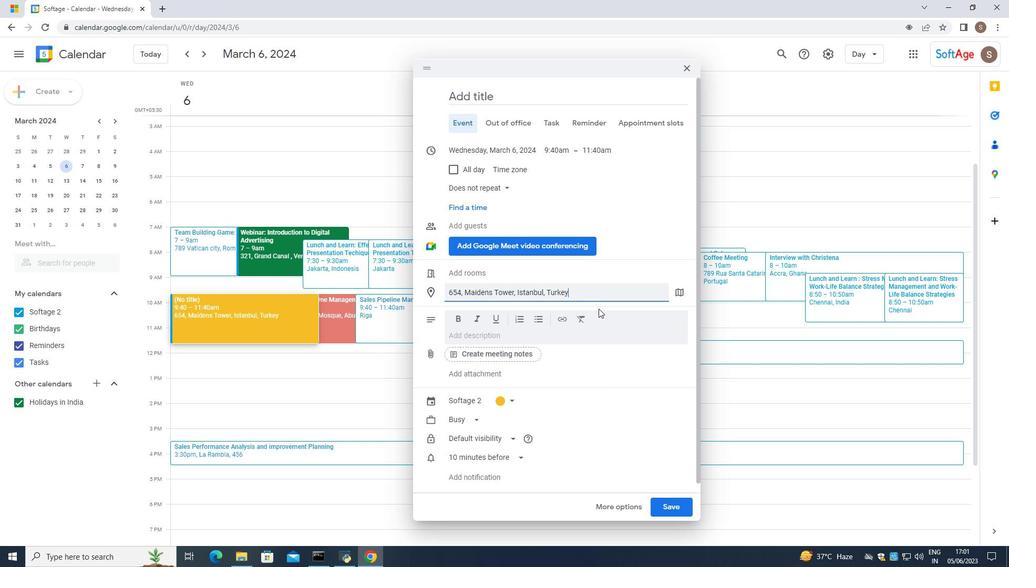 
Action: Mouse scrolled (581, 313) with delta (0, 0)
Screenshot: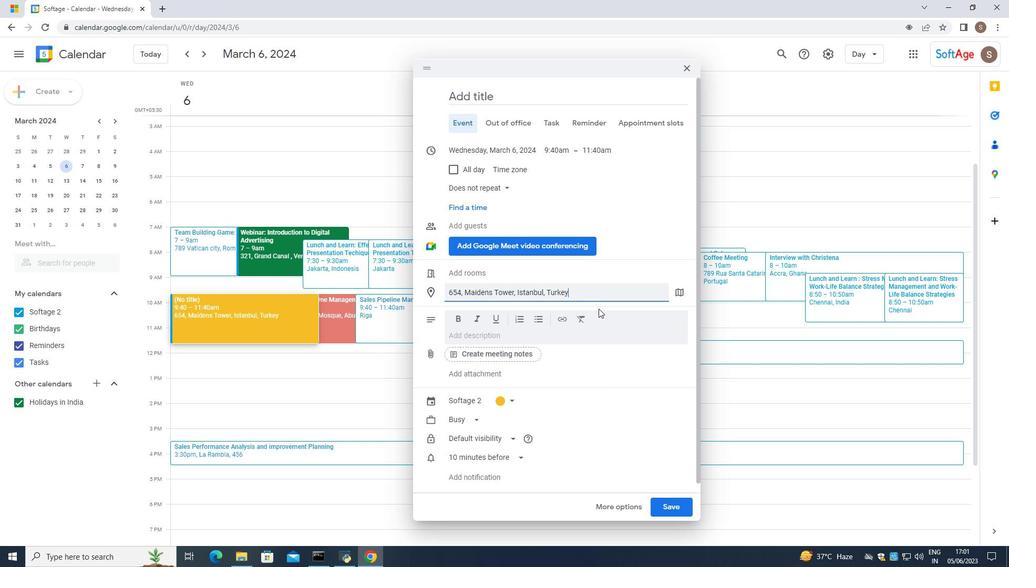 
Action: Mouse moved to (569, 321)
Screenshot: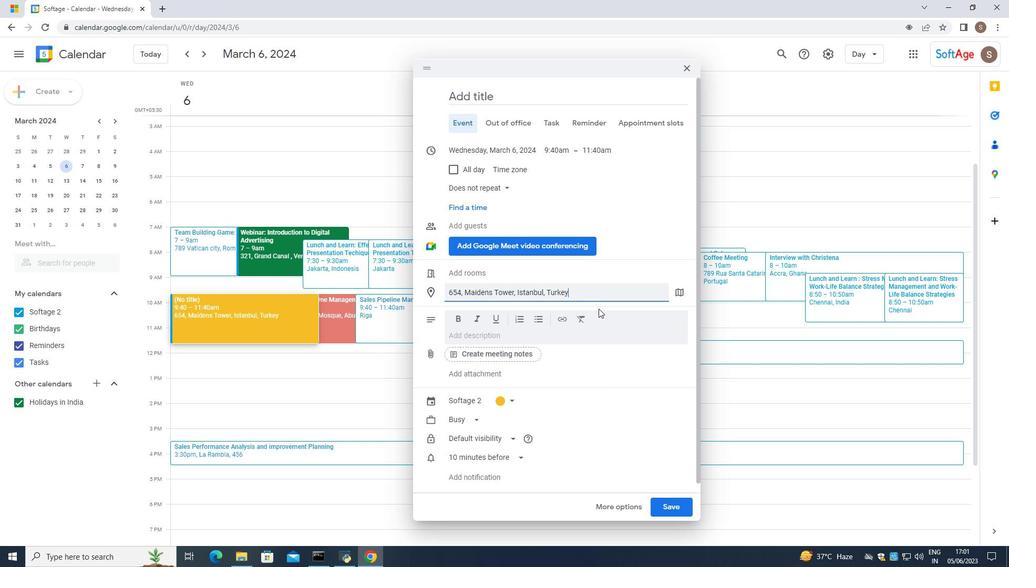 
Action: Mouse scrolled (569, 321) with delta (0, 0)
Screenshot: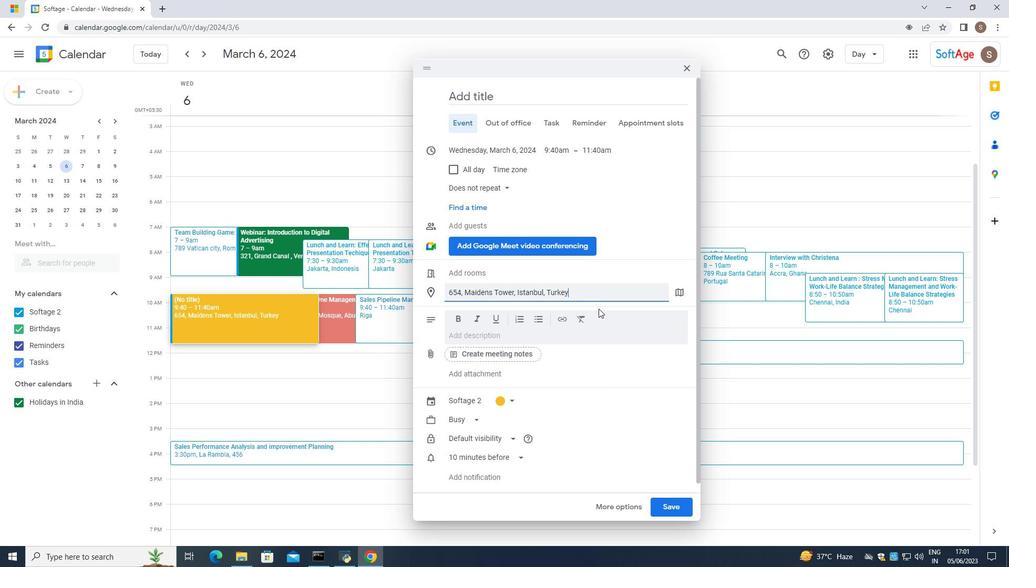 
Action: Mouse moved to (555, 327)
Screenshot: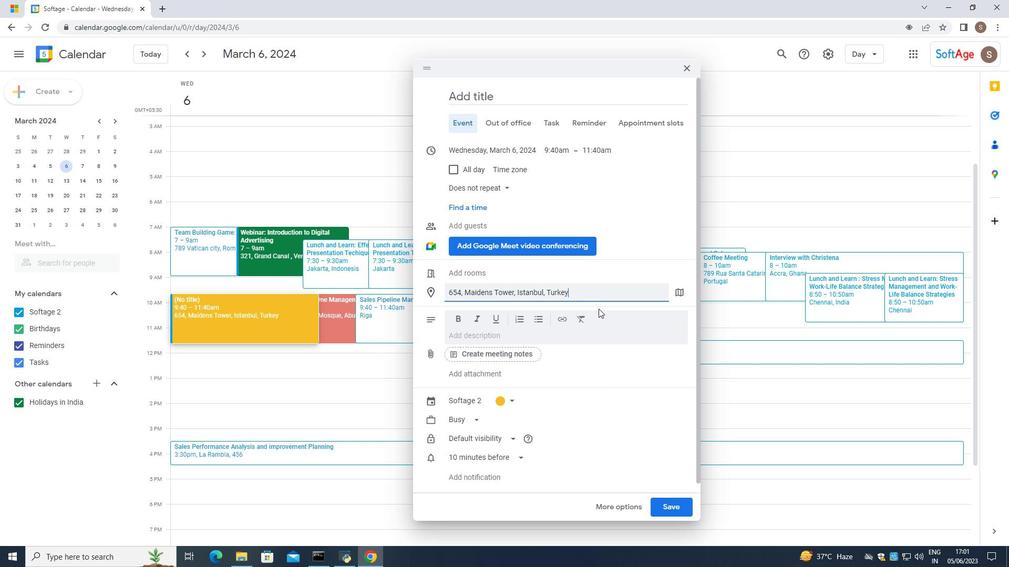 
Action: Mouse scrolled (555, 327) with delta (0, 0)
Screenshot: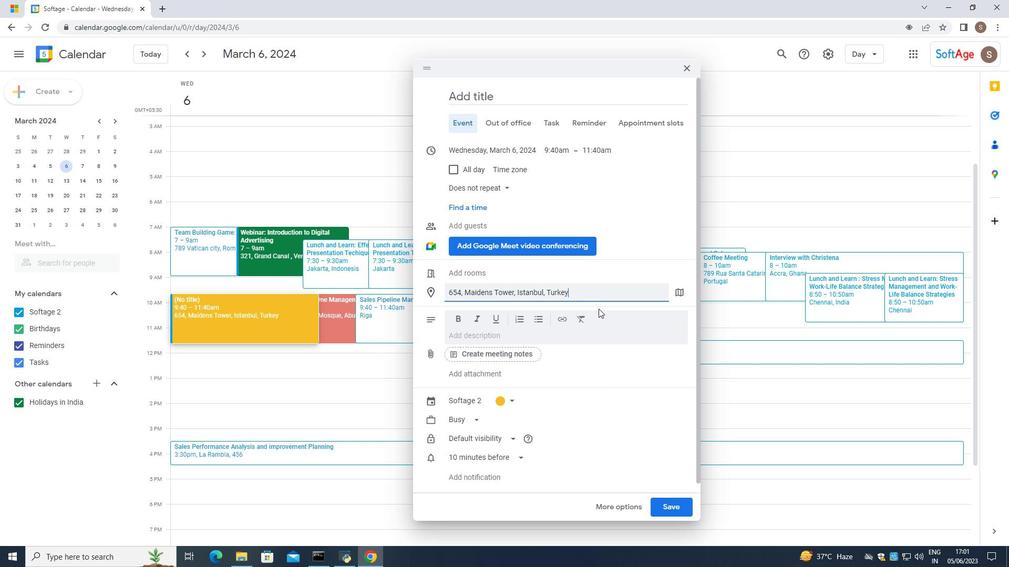 
Action: Mouse moved to (482, 313)
Screenshot: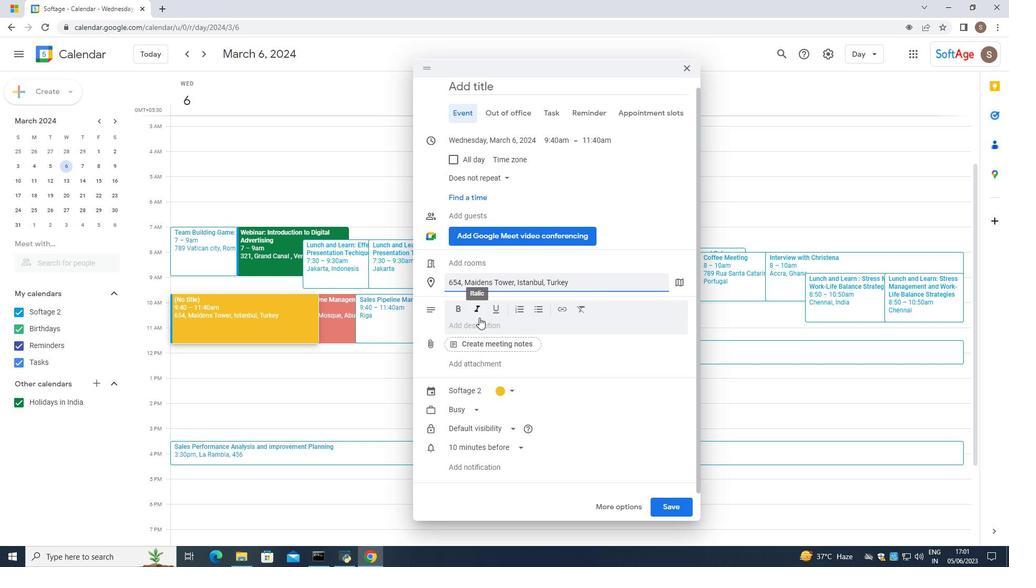 
Action: Mouse pressed left at (482, 313)
Screenshot: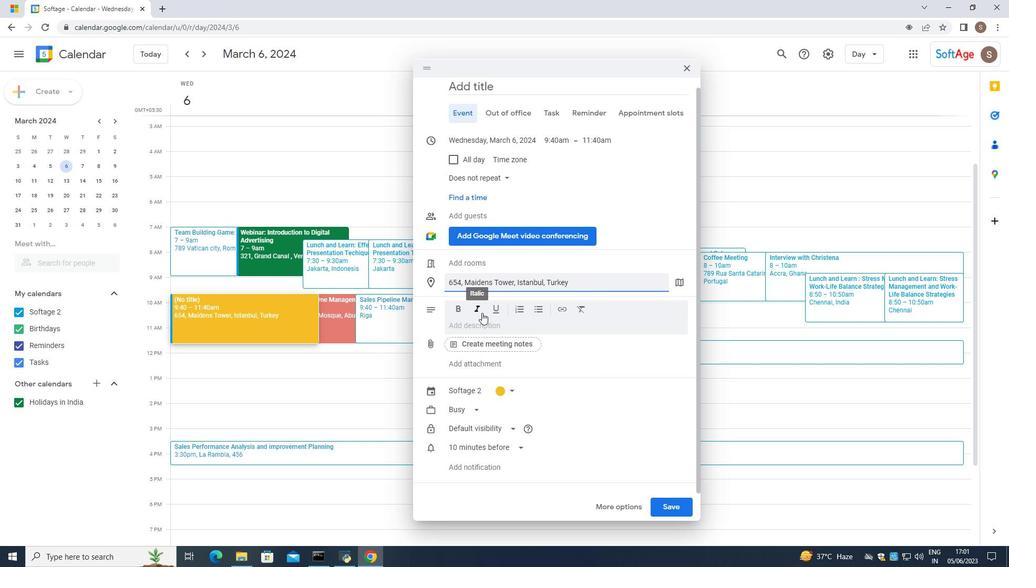 
Action: Mouse moved to (473, 324)
Screenshot: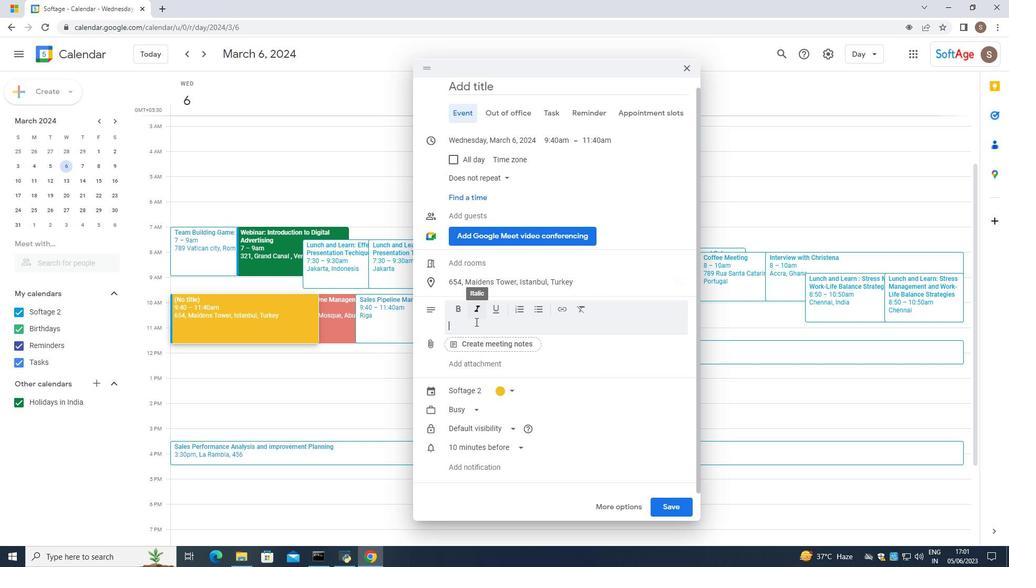 
Action: Mouse pressed left at (473, 324)
Screenshot: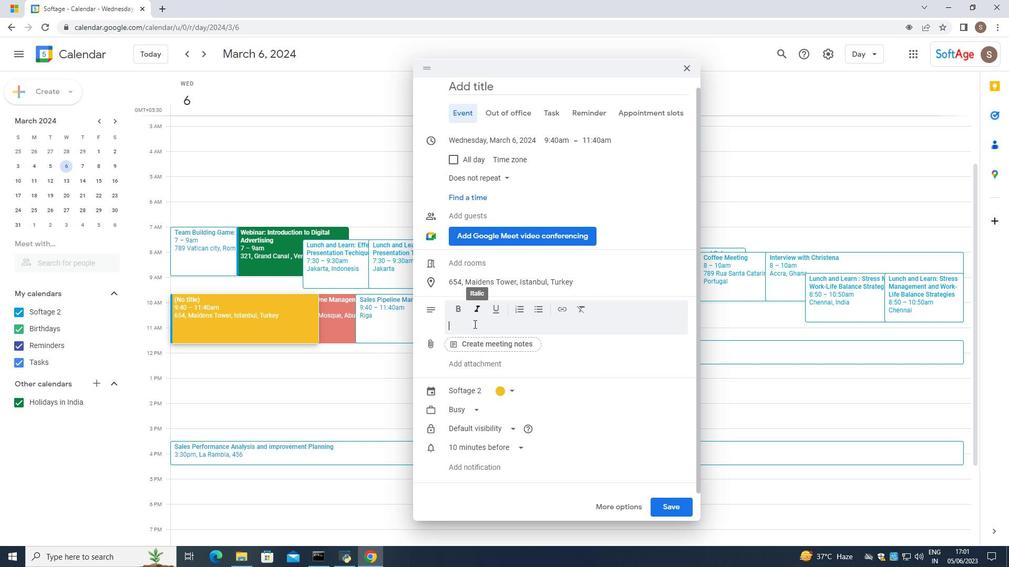 
Action: Mouse moved to (485, 310)
Screenshot: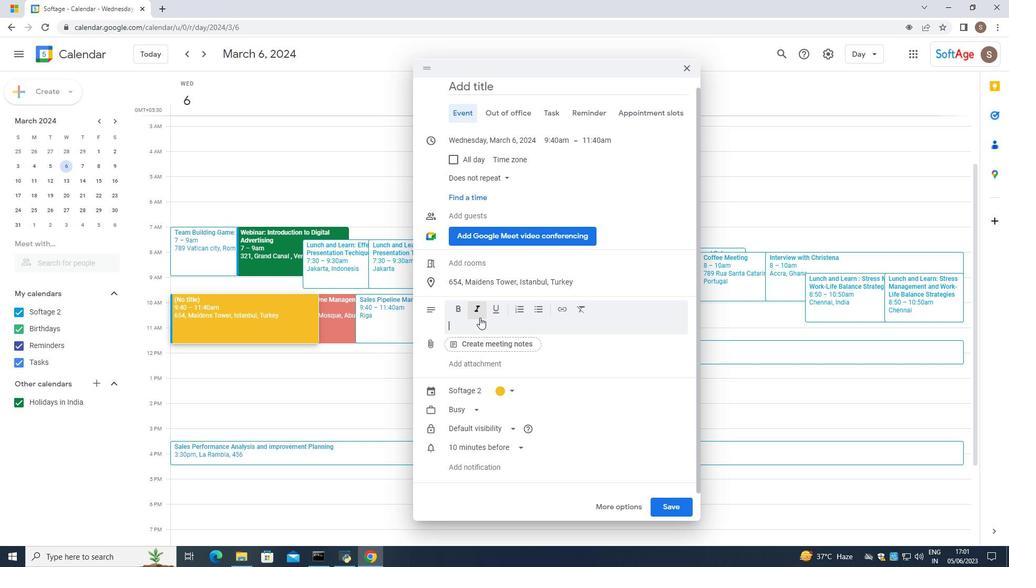 
Action: Key pressed <Key.caps_lock>T
Screenshot: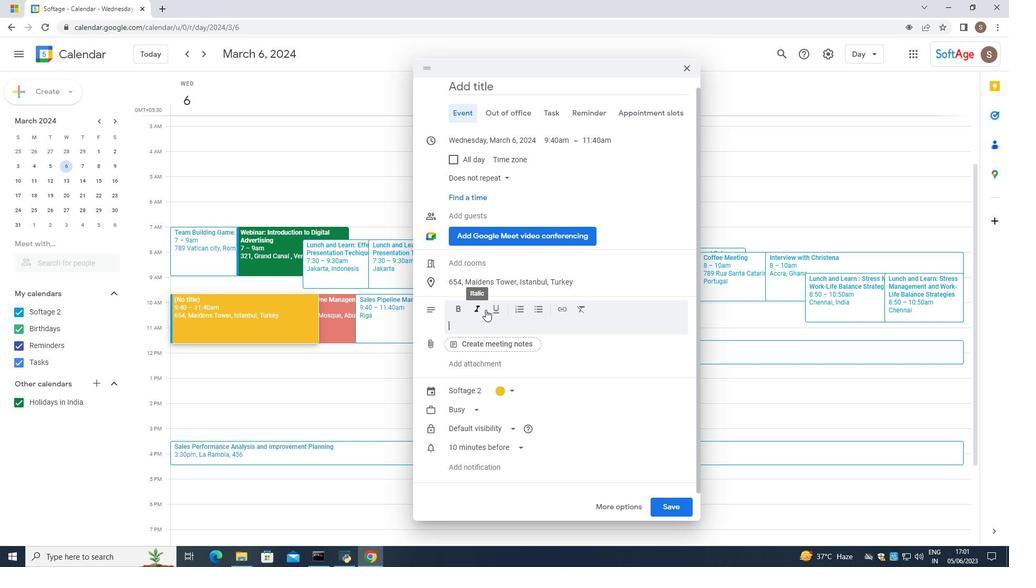 
Action: Mouse moved to (486, 309)
Screenshot: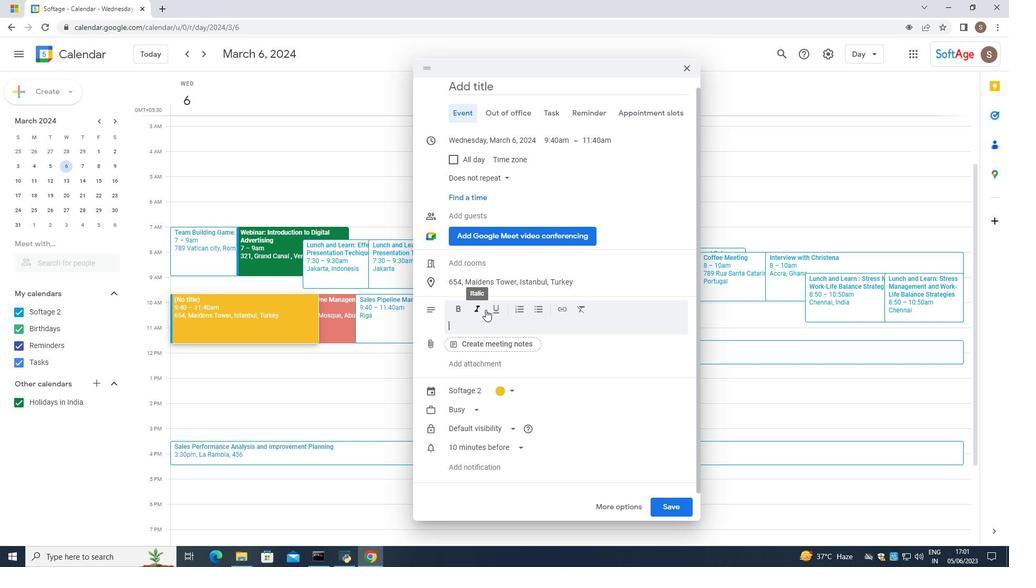 
Action: Key pressed <Key.caps_lock>h
Screenshot: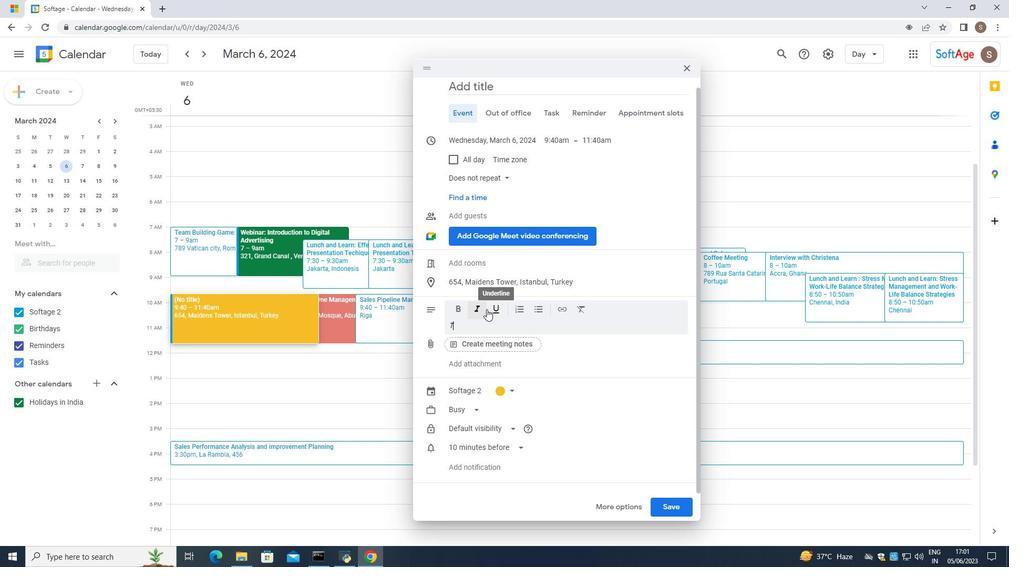 
Action: Mouse moved to (486, 309)
Screenshot: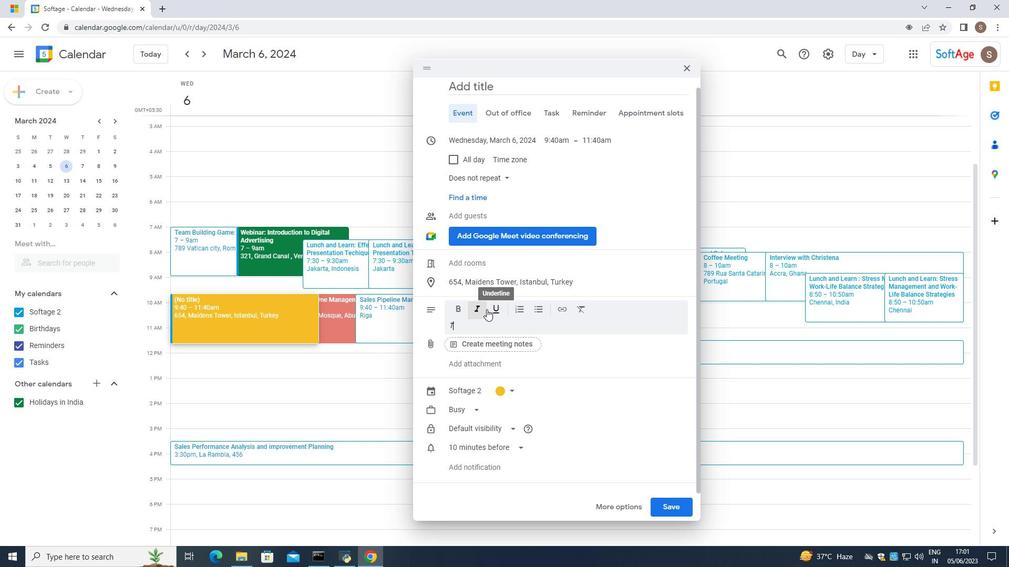 
Action: Key pressed e<Key.space>te
Screenshot: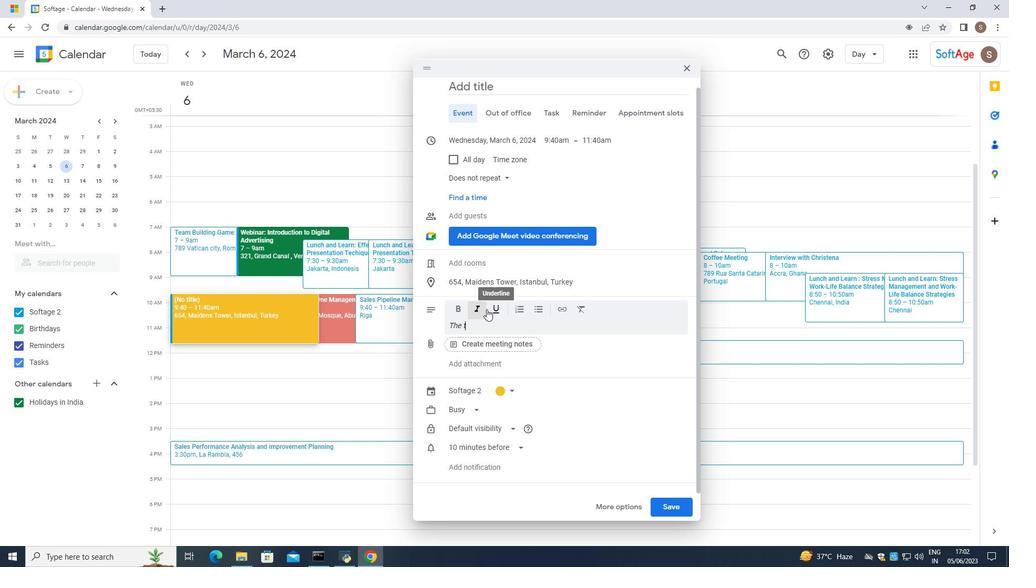 
Action: Mouse moved to (487, 309)
Screenshot: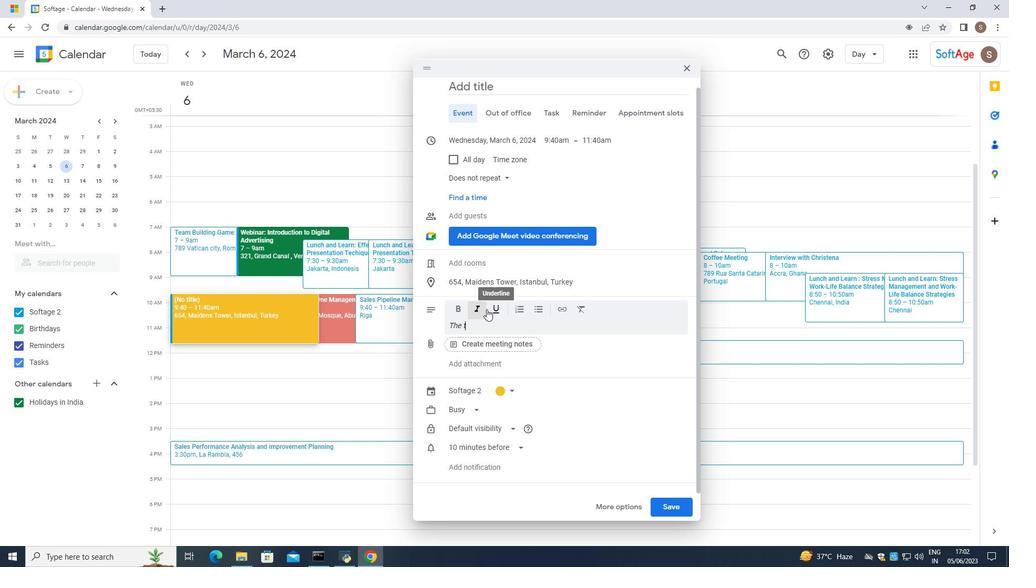 
Action: Key pressed am<Key.space>willa<Key.space>ss<Key.backspace><Key.backspace>
Screenshot: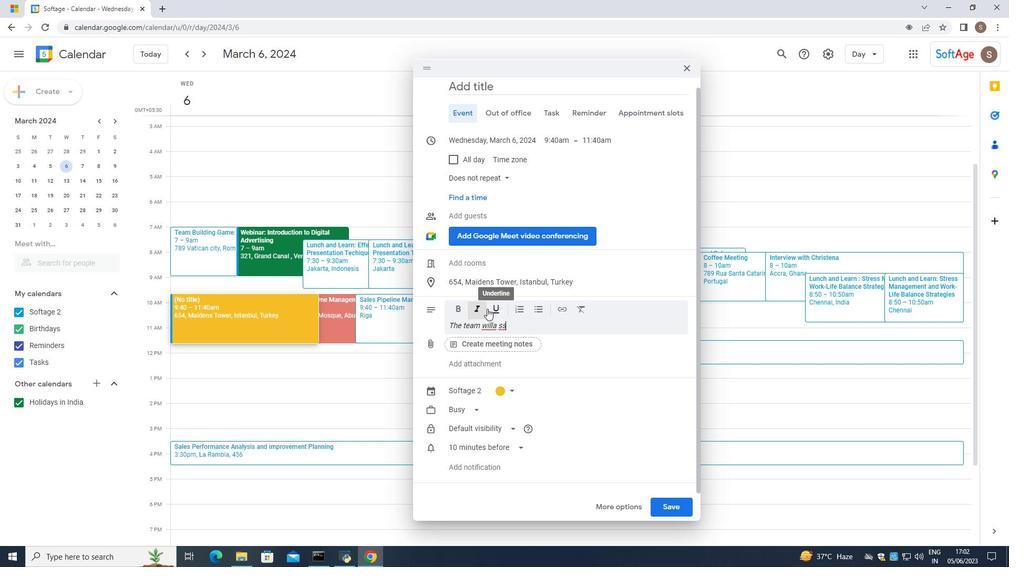 
Action: Mouse moved to (505, 308)
Screenshot: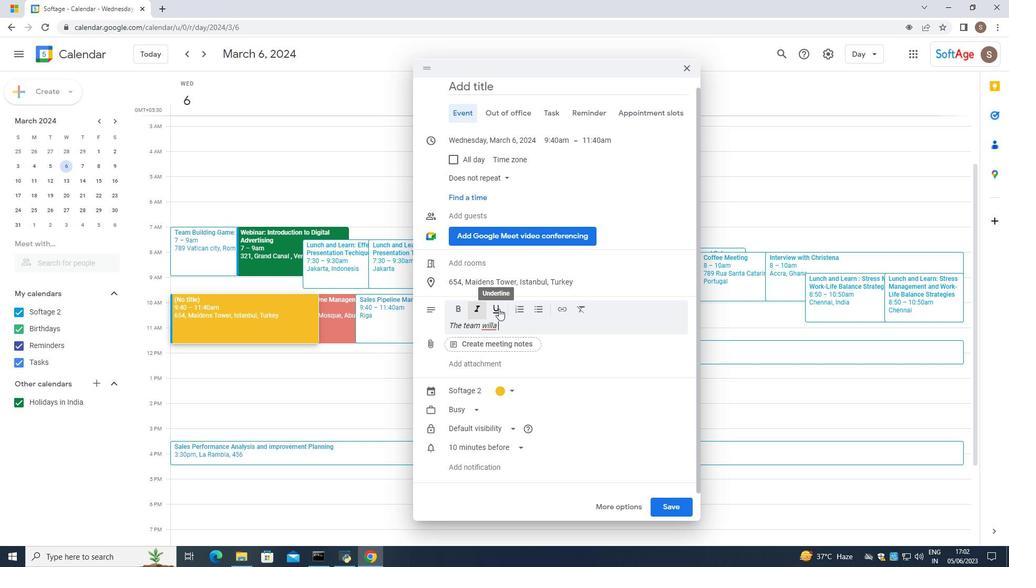 
Action: Key pressed <Key.backspace><Key.backspace>,
Screenshot: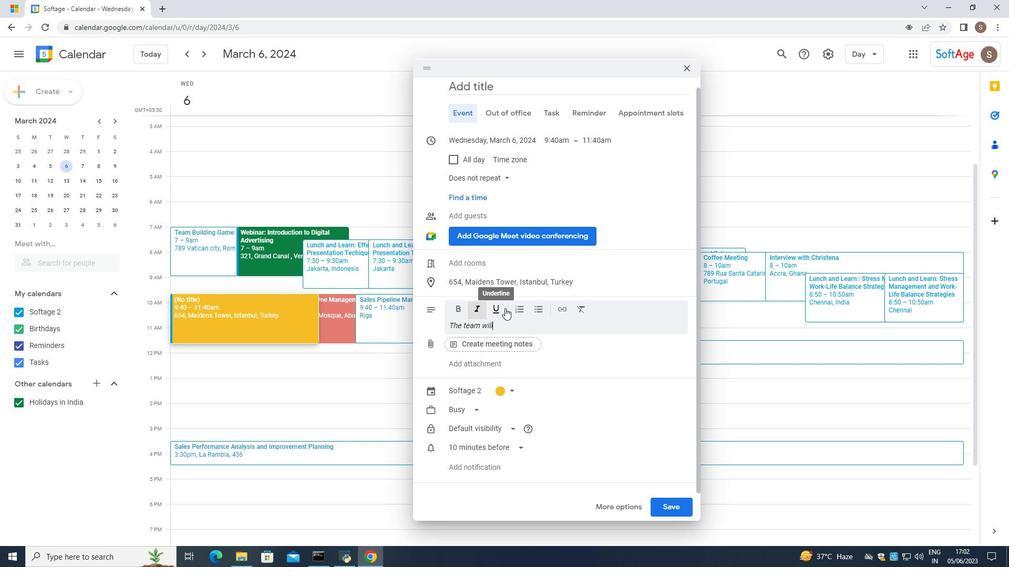 
Action: Mouse moved to (505, 308)
Screenshot: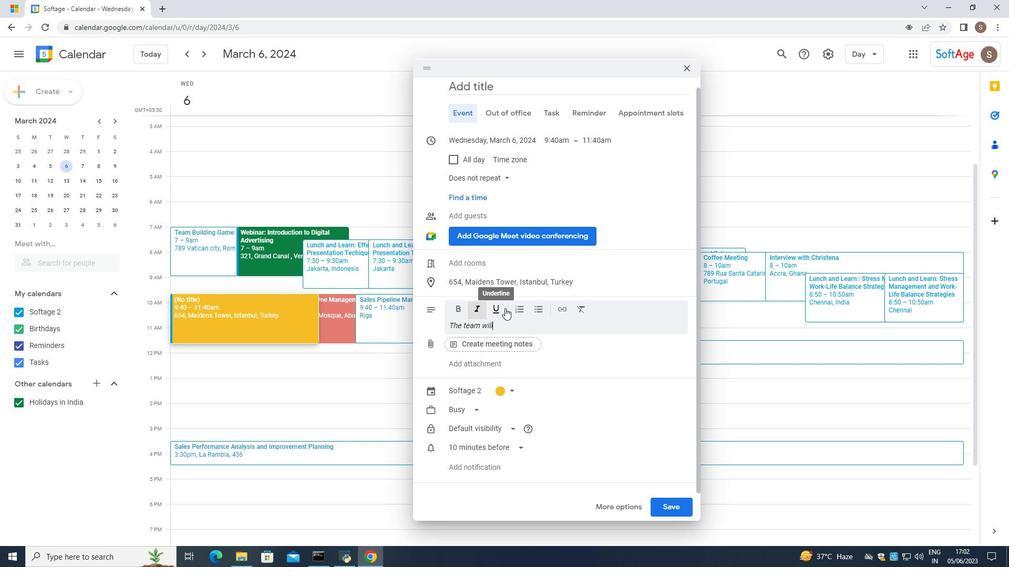 
Action: Key pressed a
Screenshot: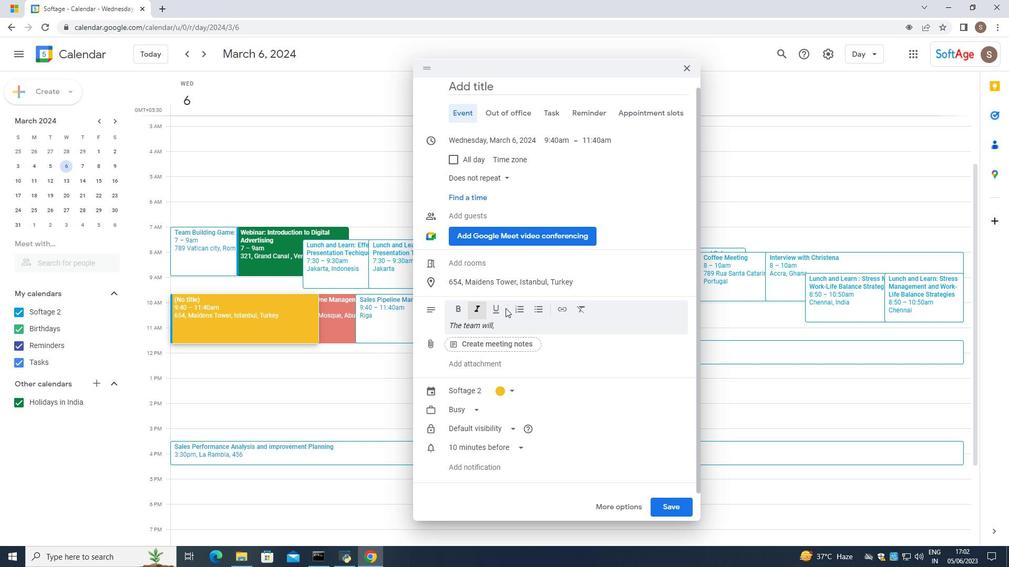 
Action: Mouse moved to (505, 308)
Screenshot: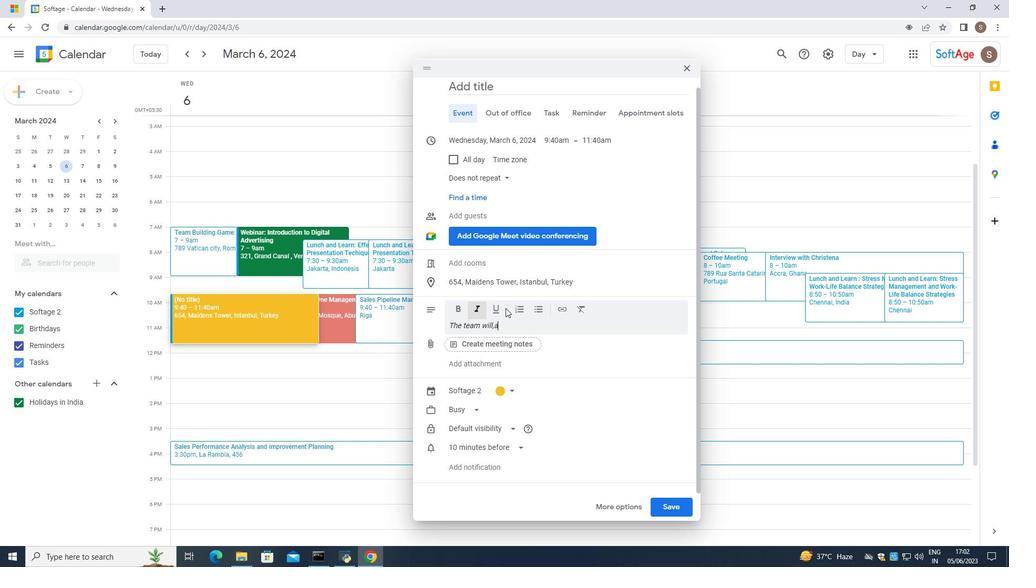 
Action: Key pressed ssess<Key.space>
Screenshot: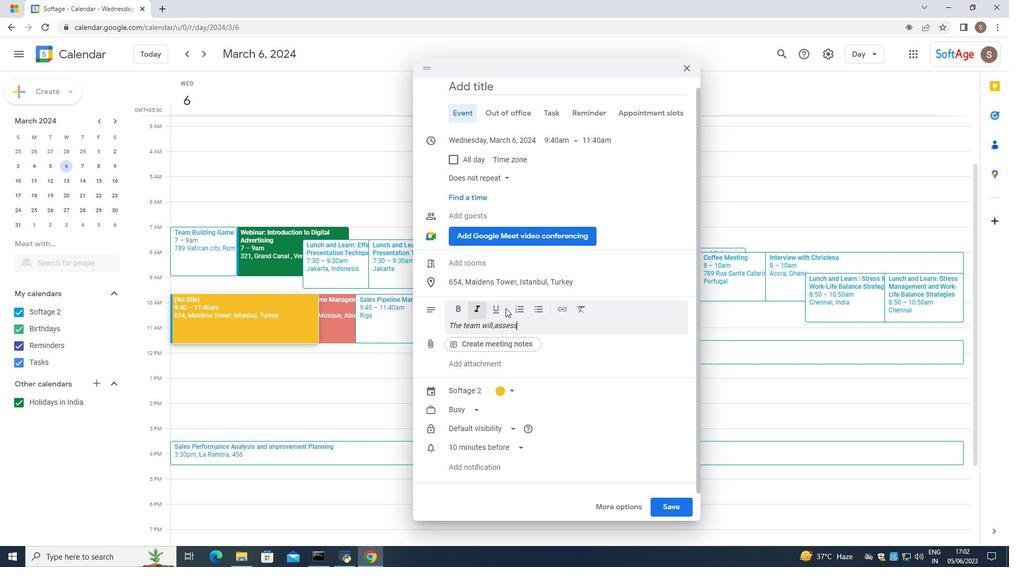 
Action: Mouse moved to (521, 297)
Screenshot: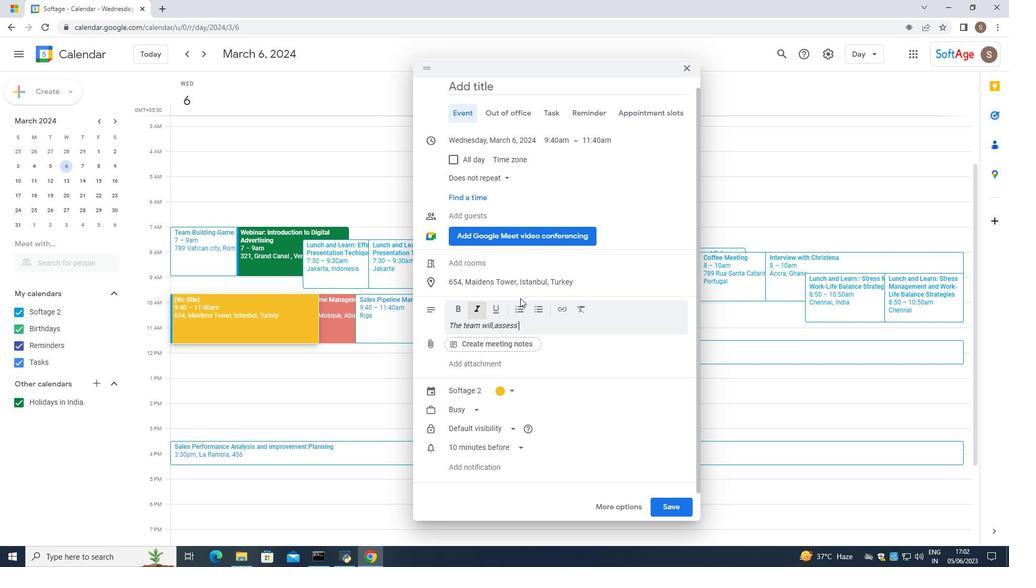 
Action: Key pressed h<Key.backspace><Key.backspace><Key.space>the<Key.space>project<Key.space>adherav=n<Key.backspace><Key.backspace><Key.backspace>nce<Key.space>to<Key.space>established<Key.space>processes<Key.space>and<Key.space>,<Key.backspace>
Screenshot: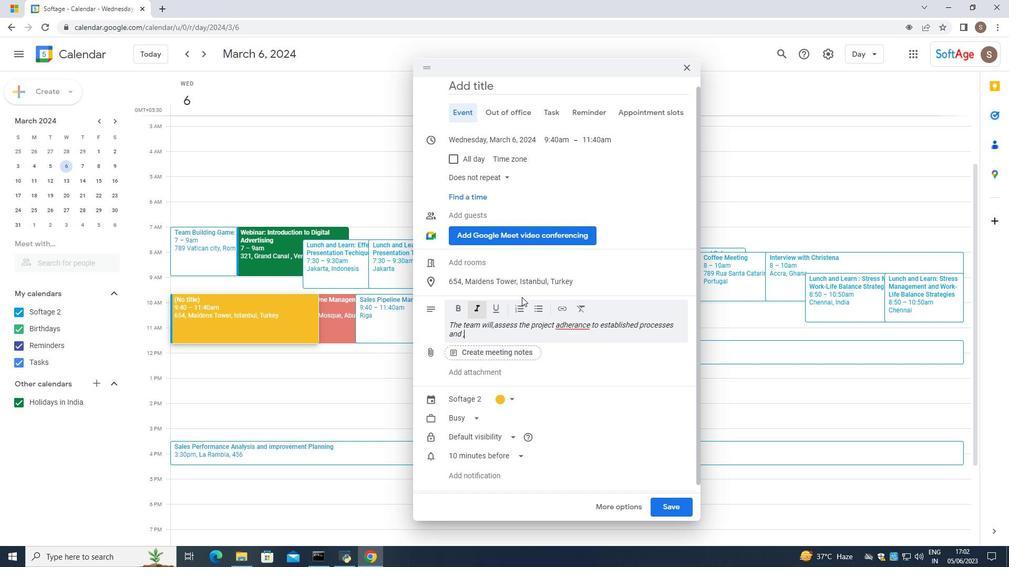 
Action: Mouse moved to (629, 264)
Screenshot: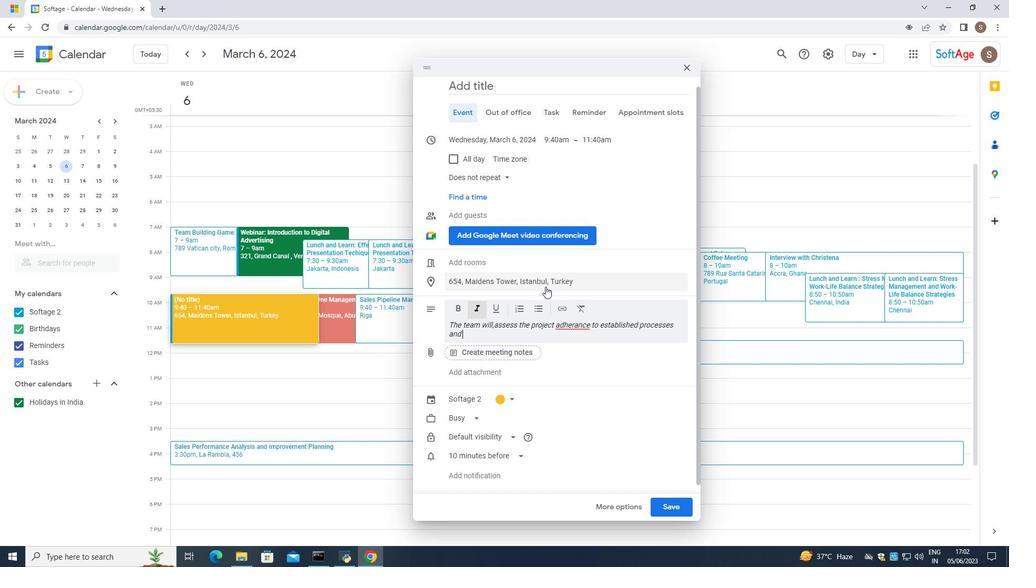 
Action: Key pressed <Key.backspace><Key.space>m,rt<Key.backspace><Key.backspace><Key.backspace>ethodologies
Screenshot: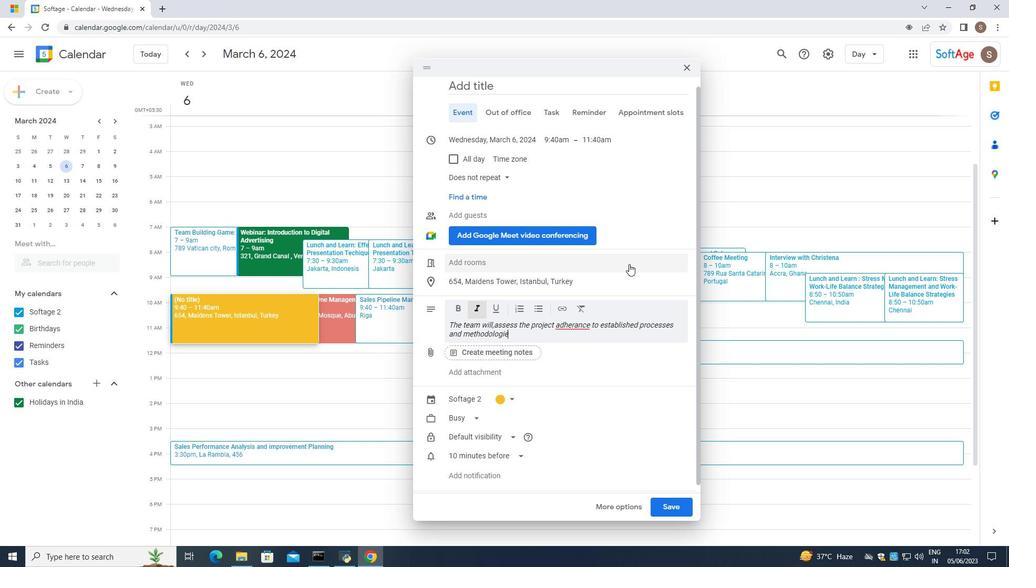 
Action: Mouse moved to (572, 332)
Screenshot: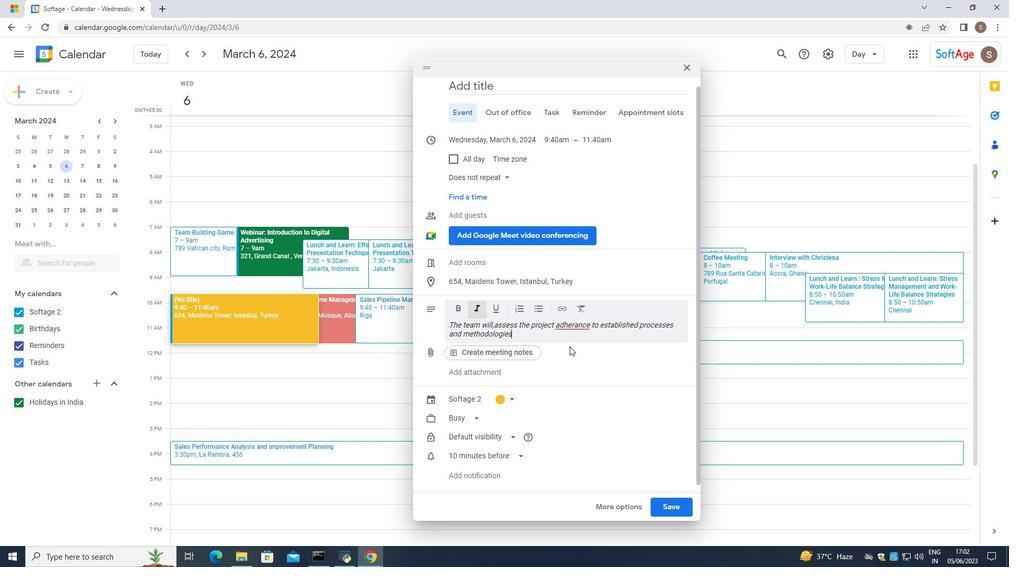 
Action: Mouse pressed left at (572, 332)
Screenshot: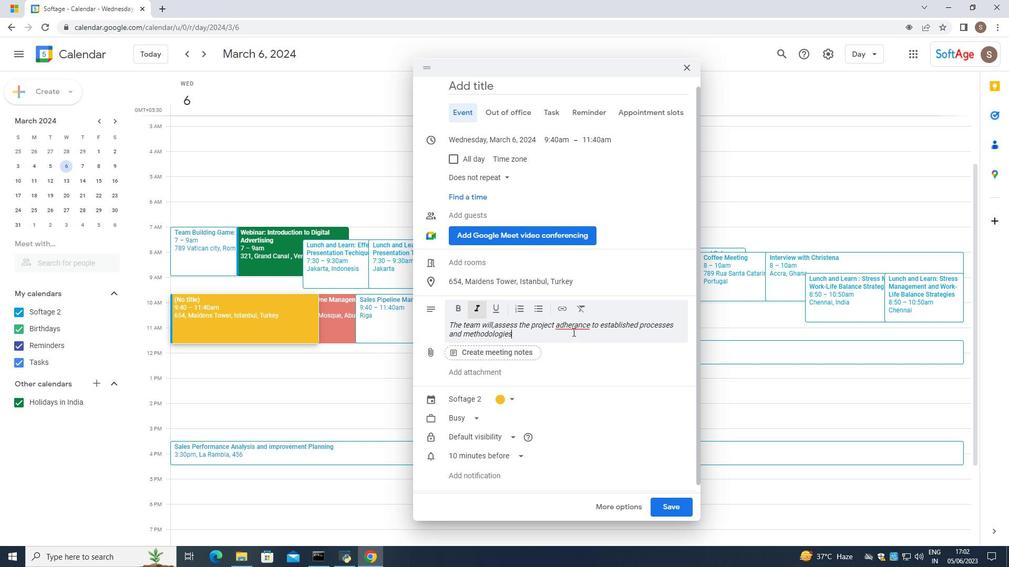 
Action: Mouse moved to (575, 325)
Screenshot: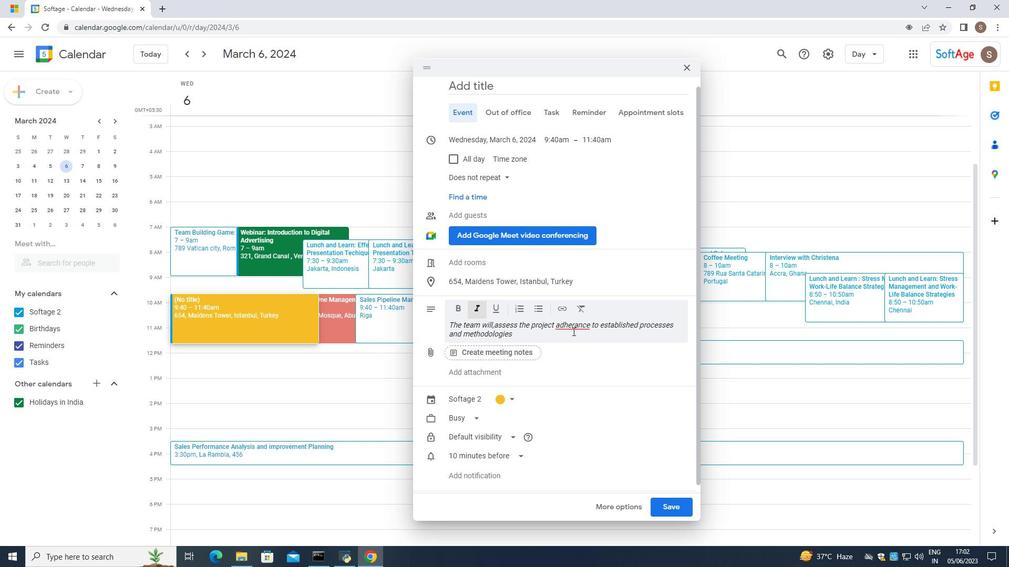 
Action: Mouse pressed left at (575, 325)
Screenshot: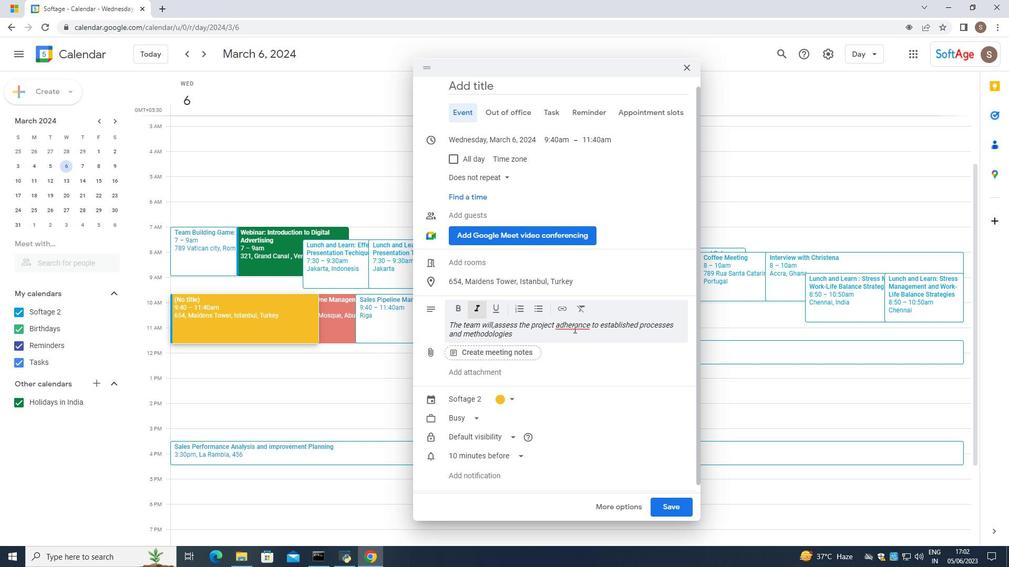 
Action: Mouse pressed right at (575, 325)
Screenshot: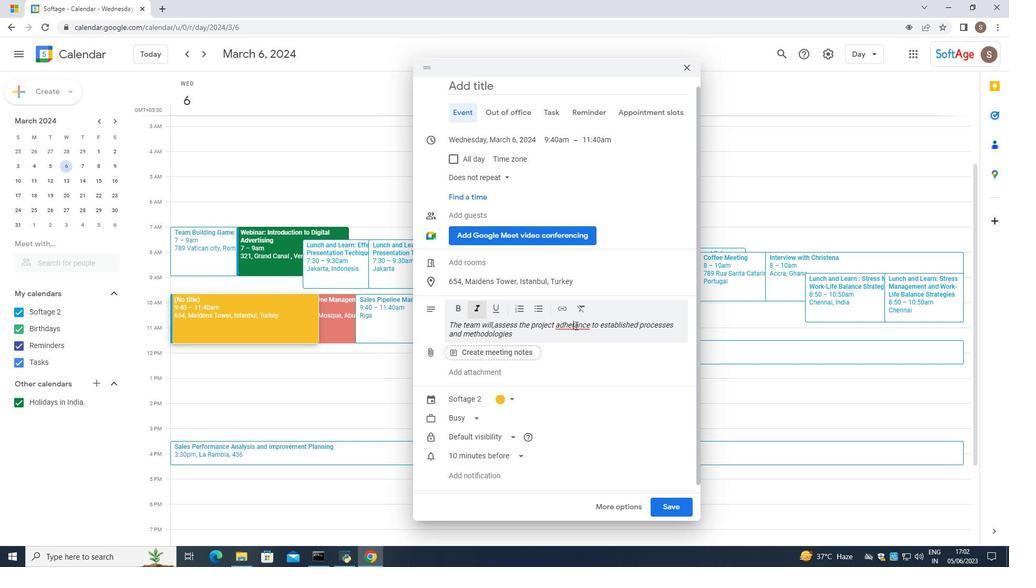 
Action: Mouse moved to (607, 336)
Screenshot: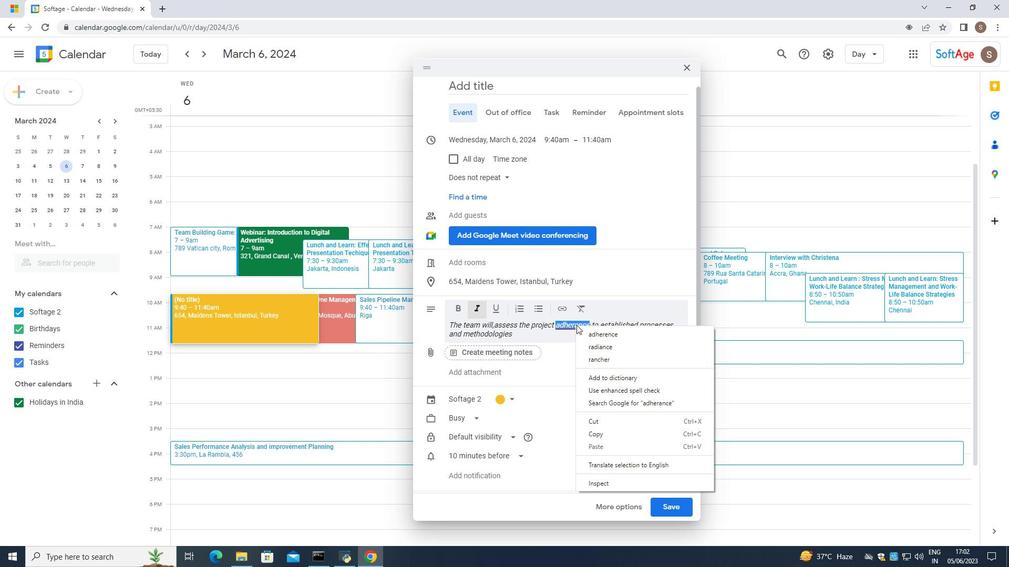 
Action: Mouse pressed left at (607, 336)
Screenshot: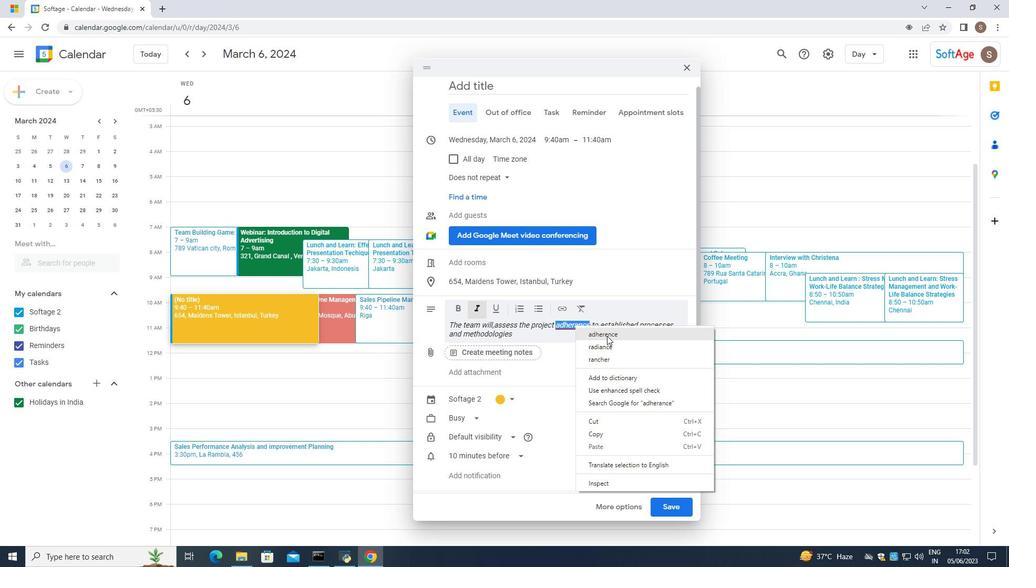 
Action: Mouse moved to (550, 335)
Screenshot: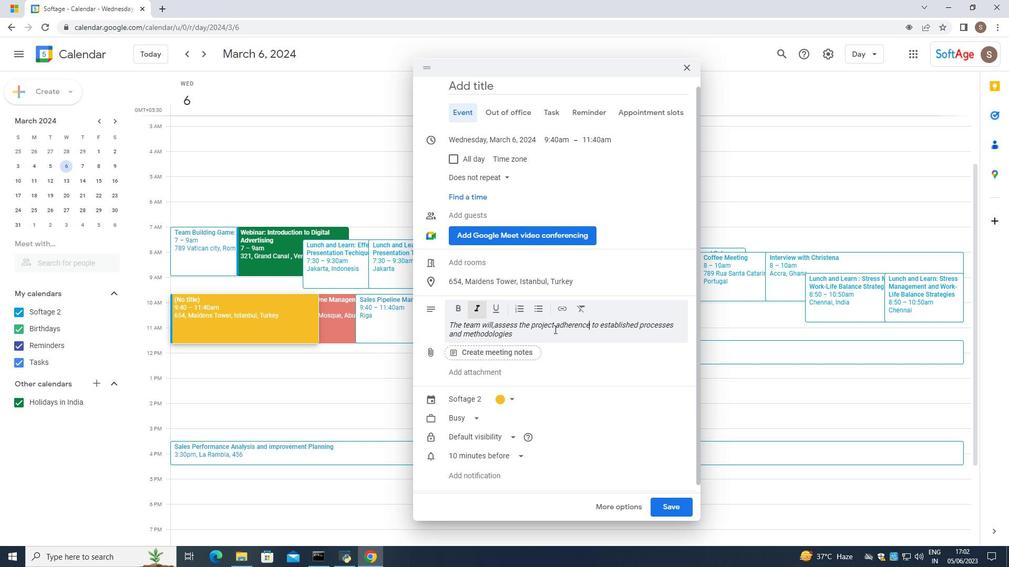 
Action: Mouse pressed left at (550, 335)
Screenshot: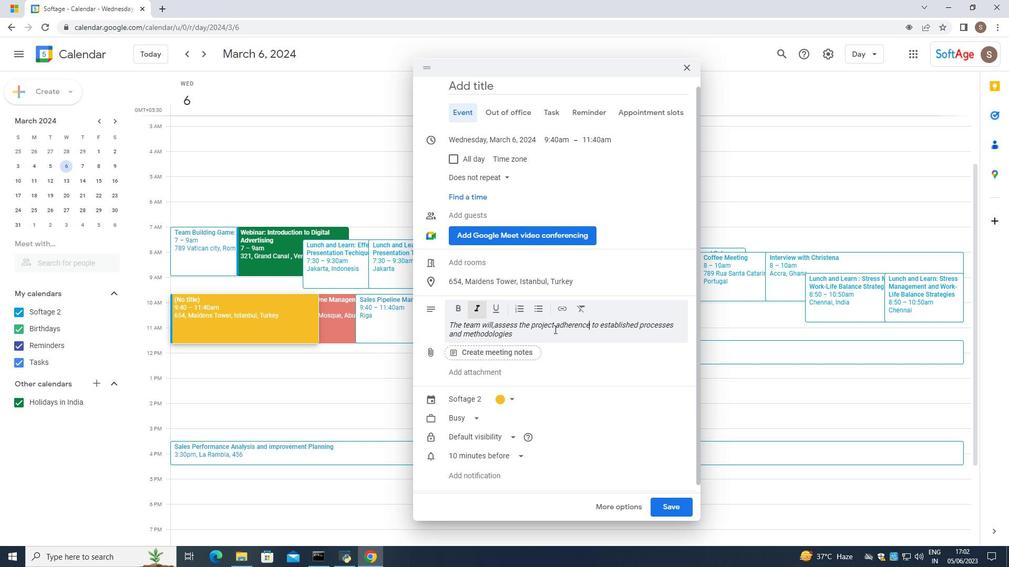 
Action: Mouse moved to (553, 348)
Screenshot: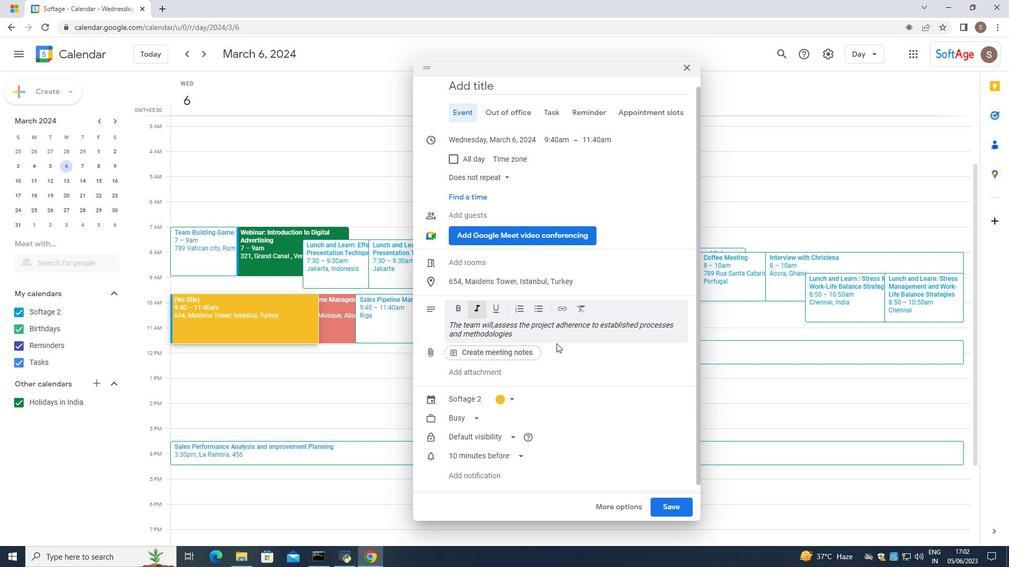 
Action: Key pressed <Key.space>.<Key.space>
Screenshot: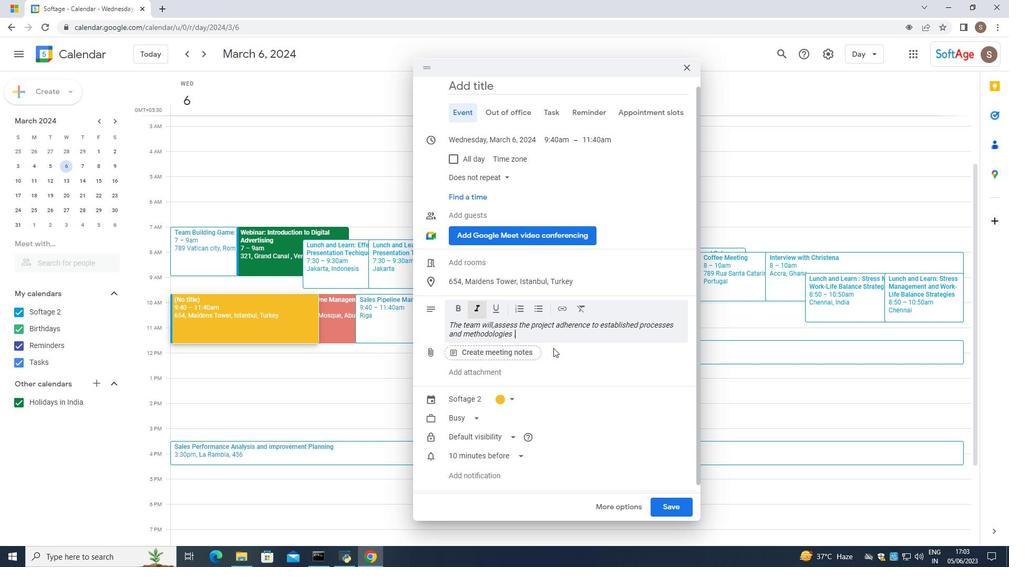 
Action: Mouse moved to (553, 348)
Screenshot: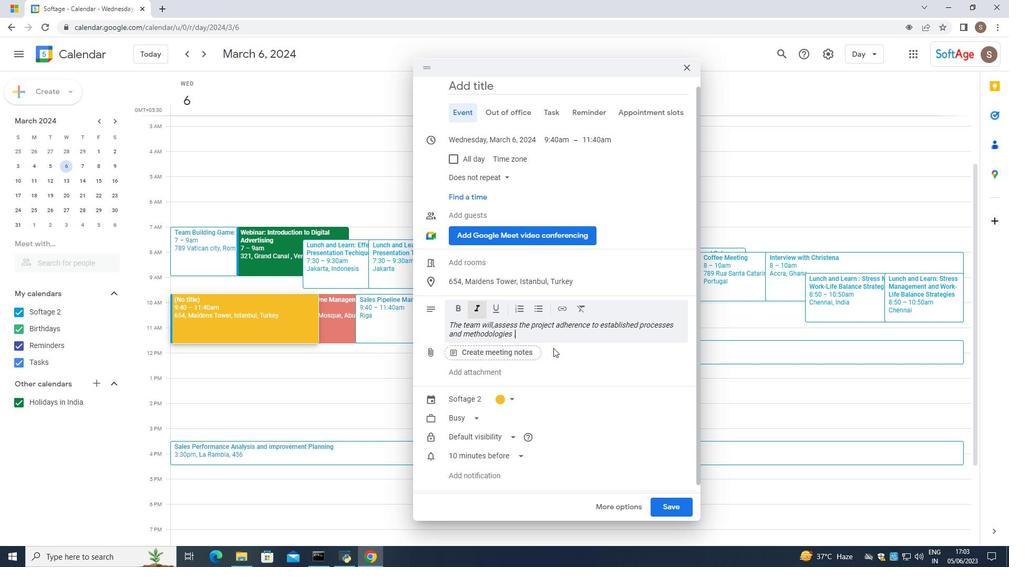 
Action: Key pressed <Key.caps_lock>
Screenshot: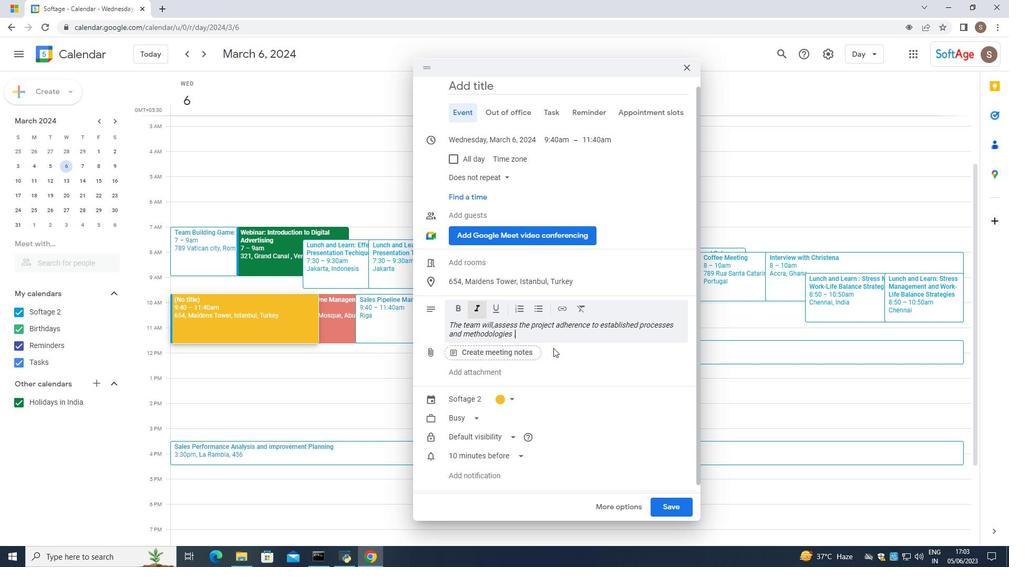 
Action: Mouse moved to (562, 341)
Screenshot: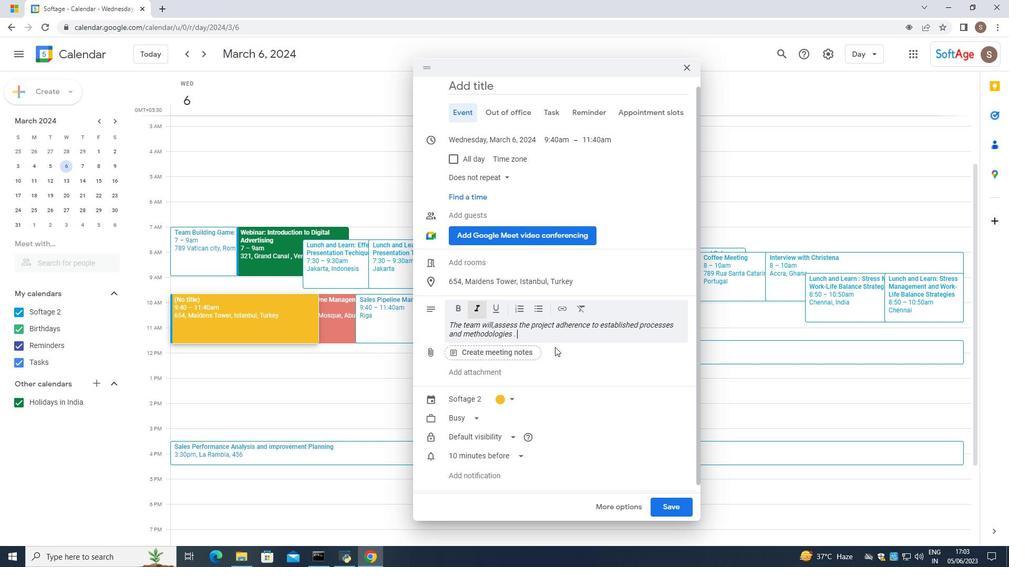 
Action: Key pressed T<Key.caps_lock>
Screenshot: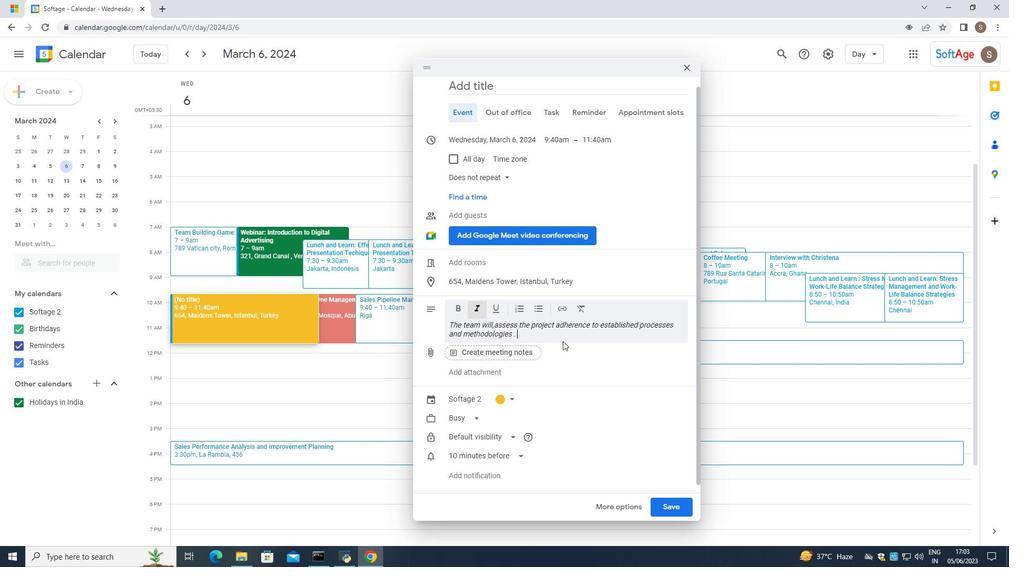 
Action: Mouse moved to (563, 341)
Screenshot: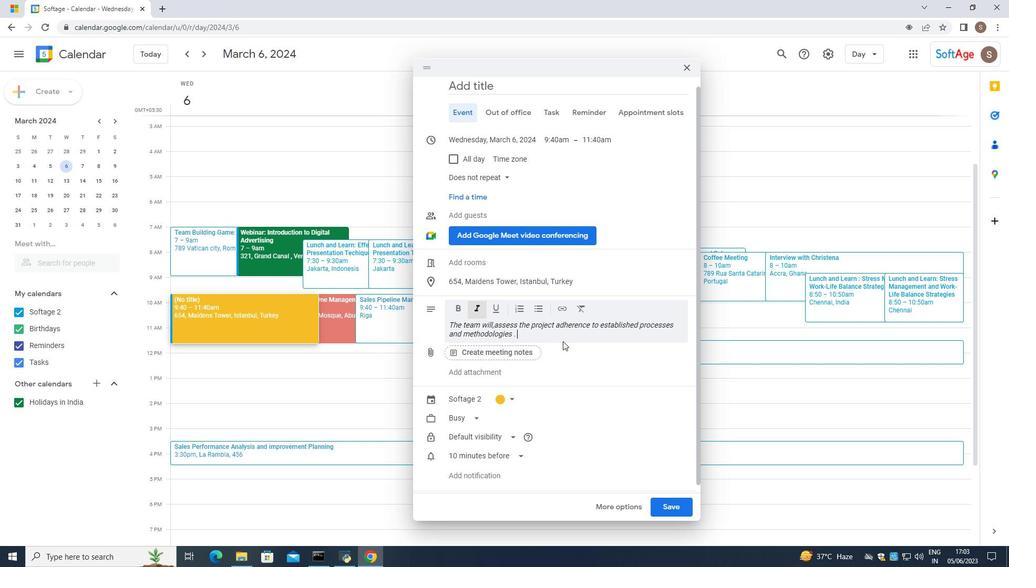 
Action: Key pressed hey<Key.space>will<Key.space>evaluate<Key.space>whether<Key.space>projrect<Key.space>activitie
Screenshot: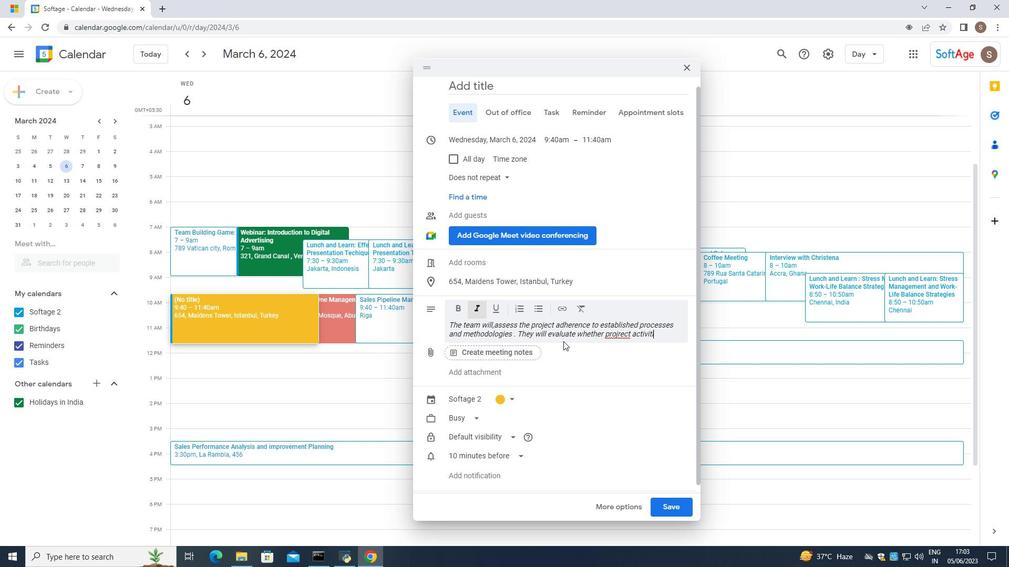
Action: Mouse moved to (563, 341)
Screenshot: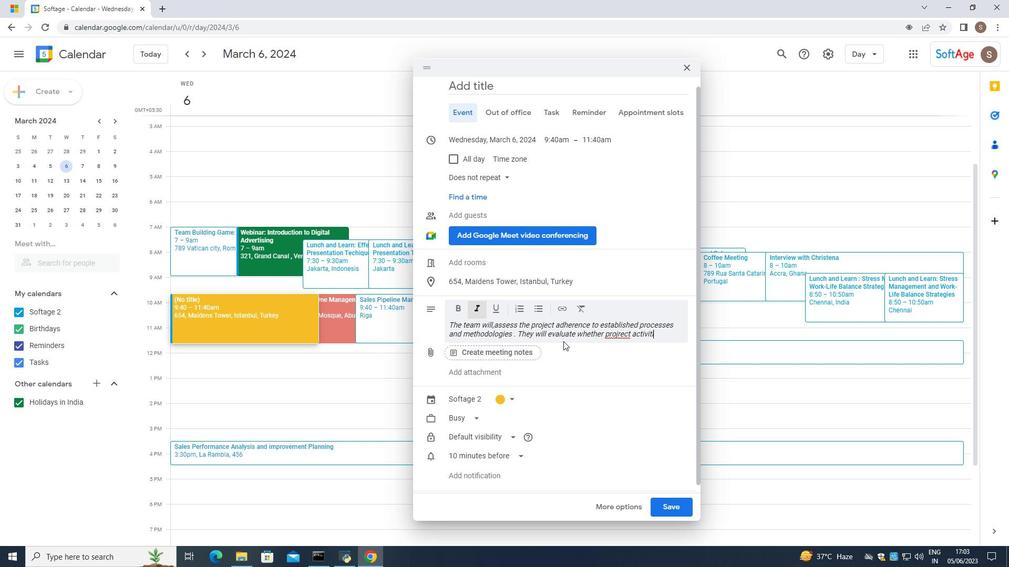 
Action: Key pressed s<Key.space>like<Key.space>requiremn<Key.backspace>emnst
Screenshot: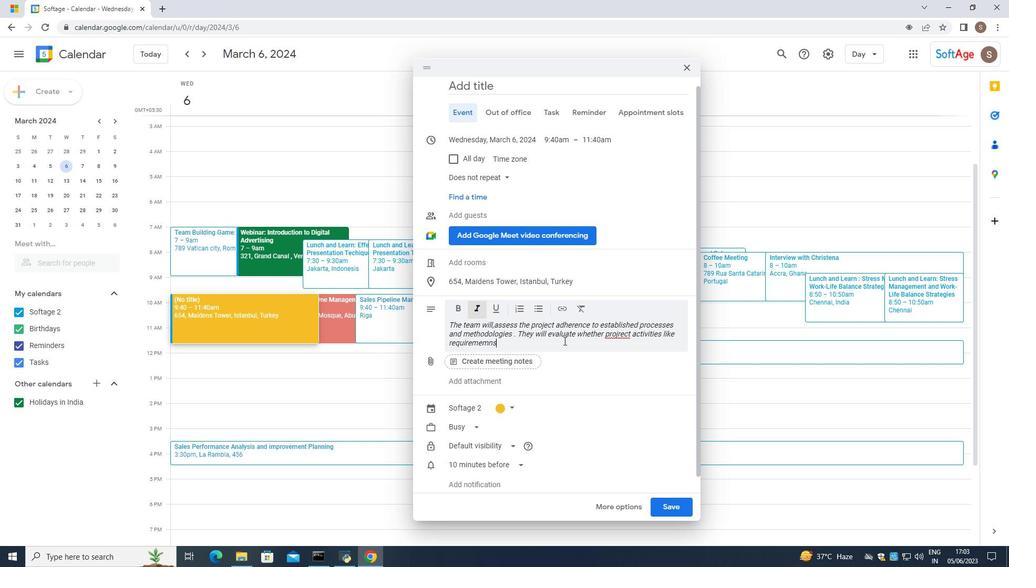 
Action: Mouse moved to (599, 343)
Screenshot: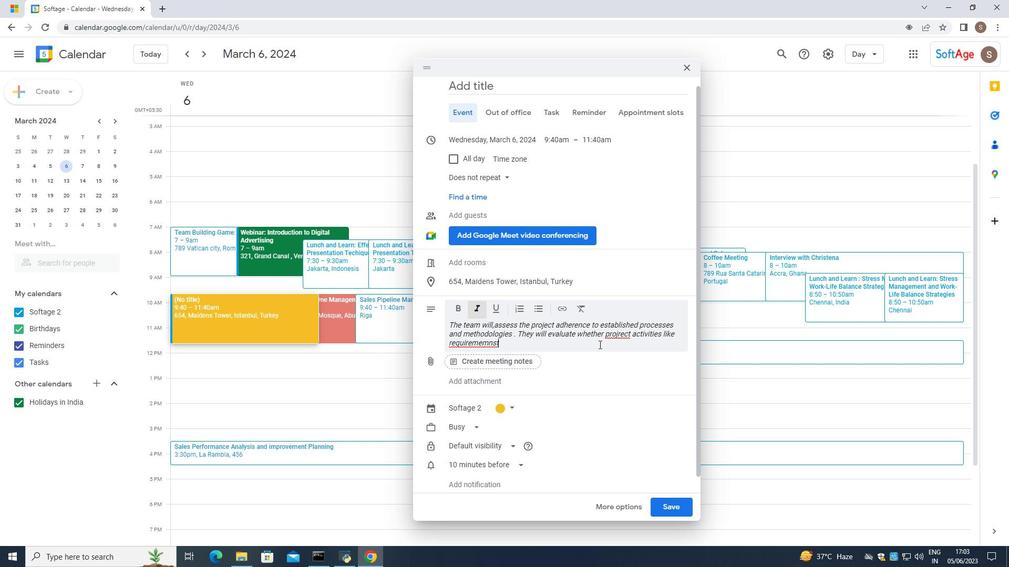 
Action: Key pressed <Key.backspace><Key.backspace>
Screenshot: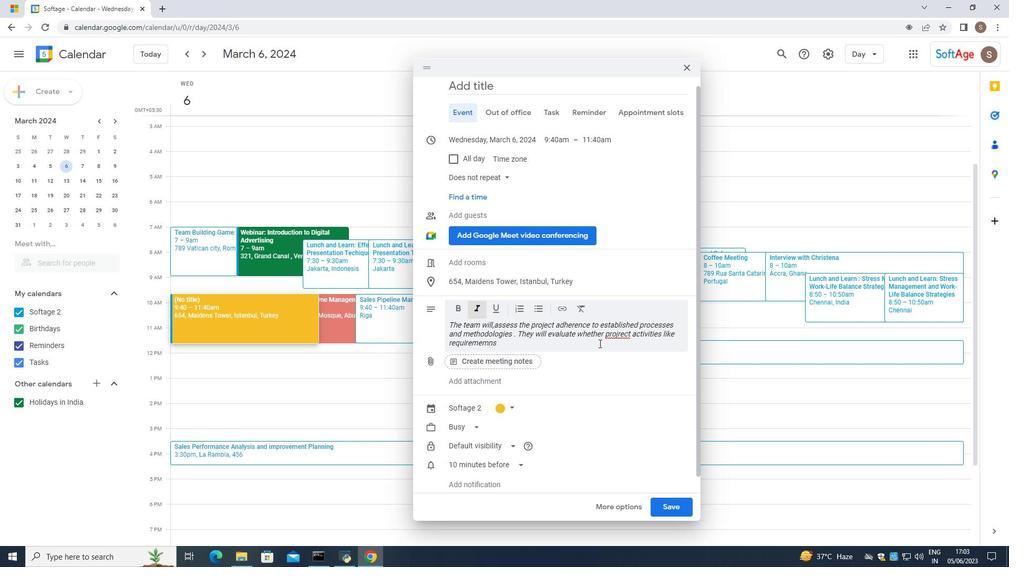 
Action: Mouse moved to (606, 343)
Screenshot: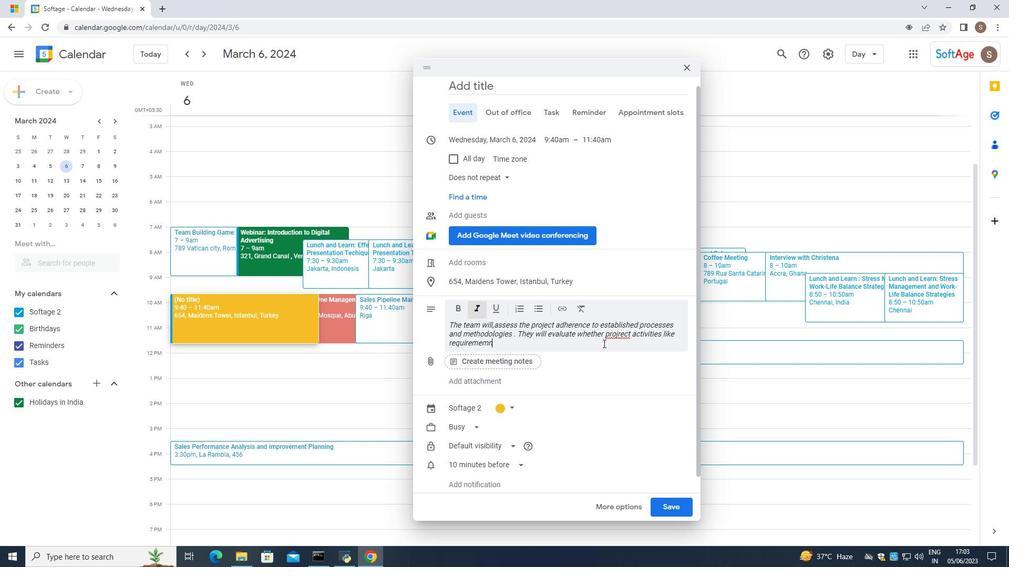 
Action: Key pressed <Key.backspace>
Screenshot: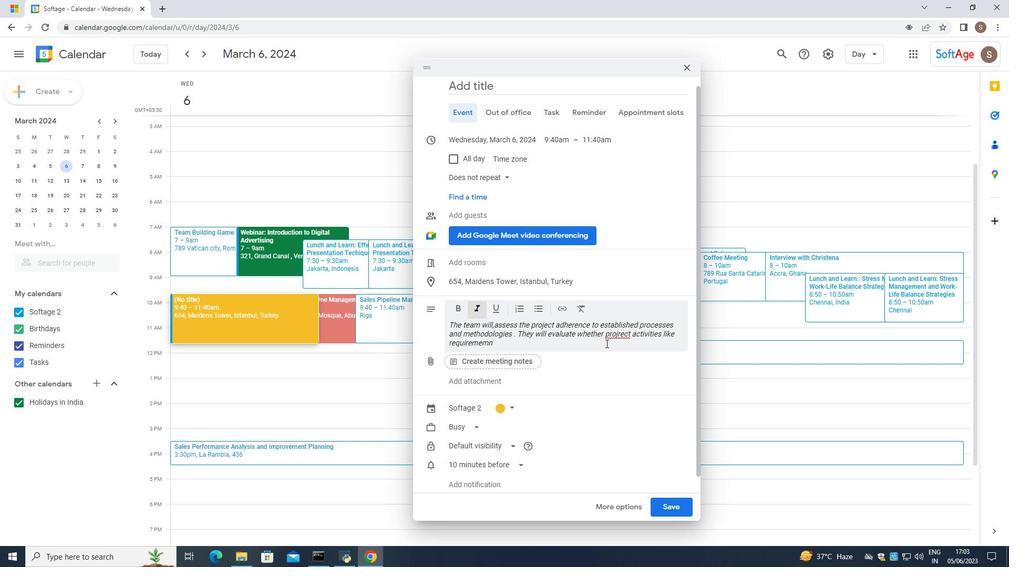 
Action: Mouse moved to (634, 337)
Screenshot: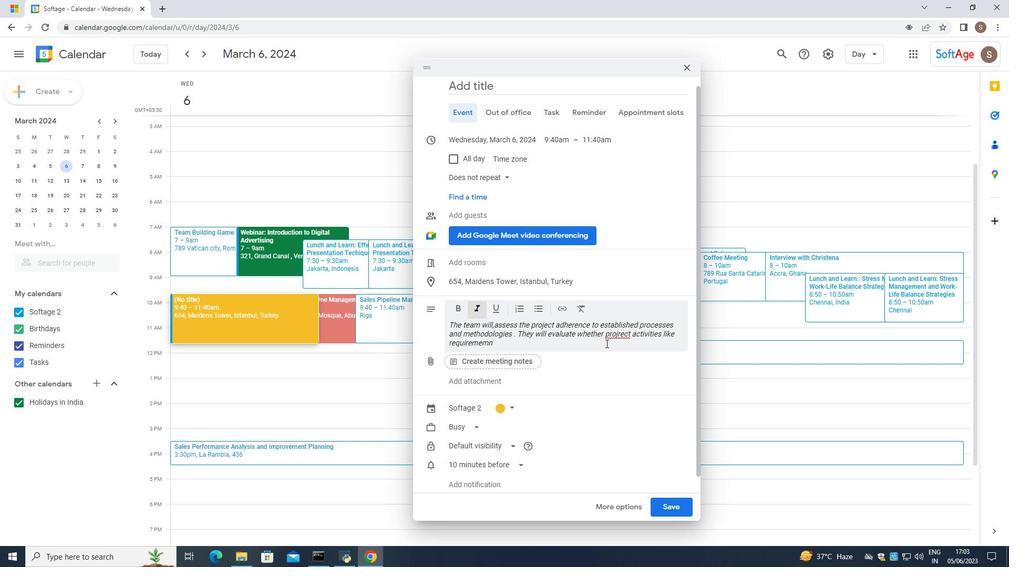 
Action: Key pressed <Key.backspace>mn<Key.backspace>ts
Screenshot: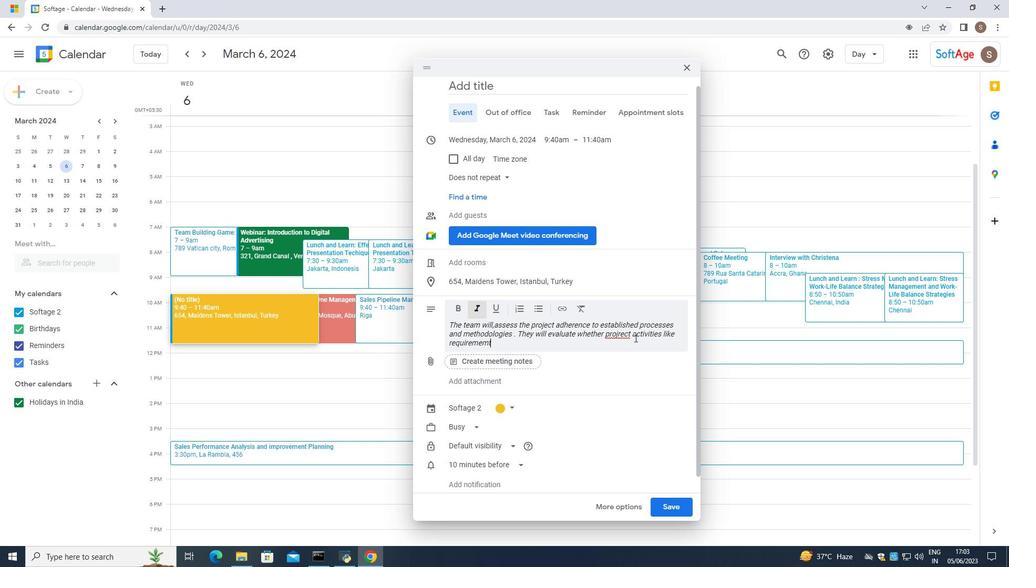 
Action: Mouse moved to (488, 342)
Screenshot: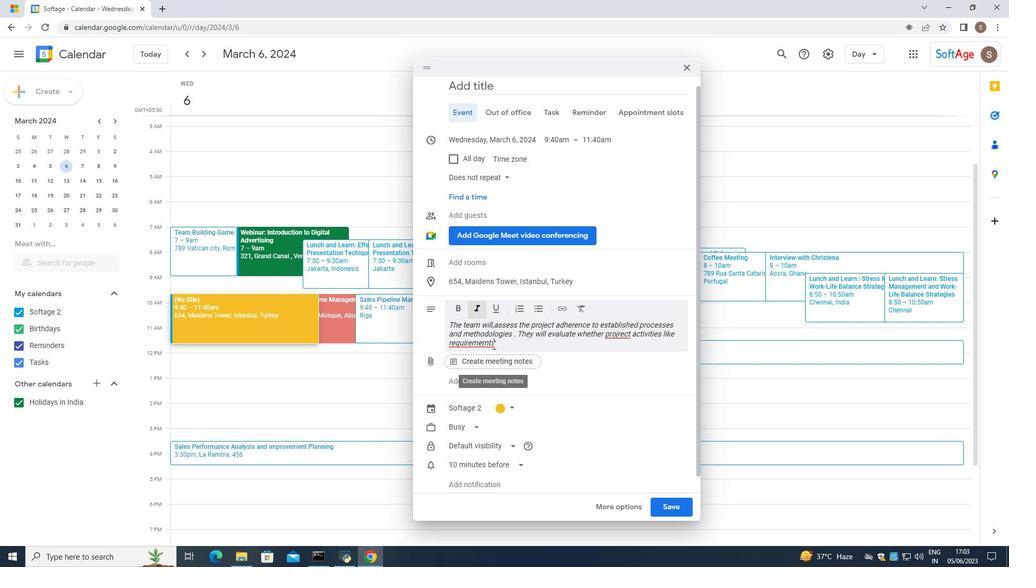 
Action: Mouse pressed left at (488, 342)
Screenshot: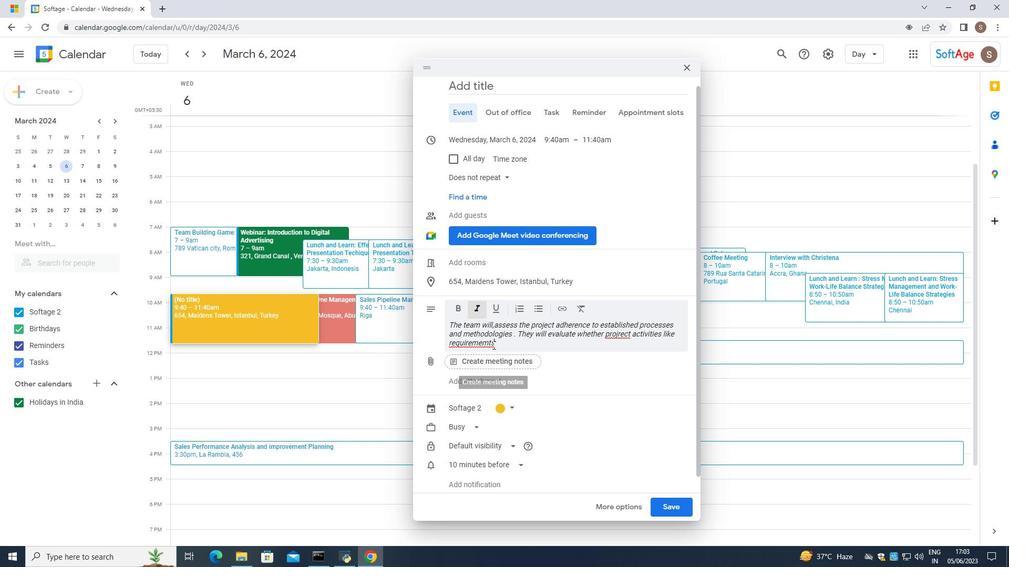 
Action: Mouse pressed right at (488, 342)
Screenshot: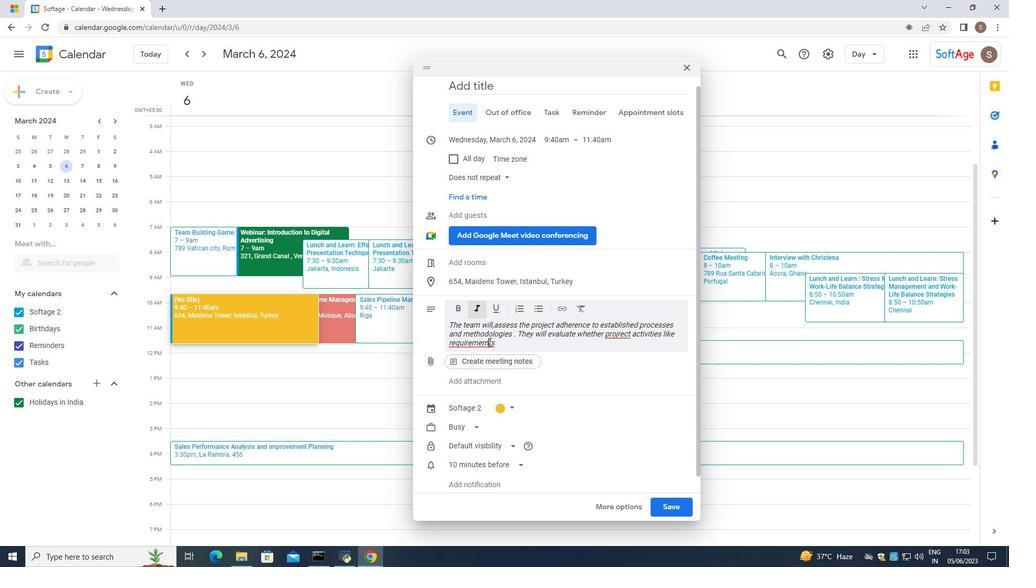 
Action: Mouse moved to (519, 351)
Screenshot: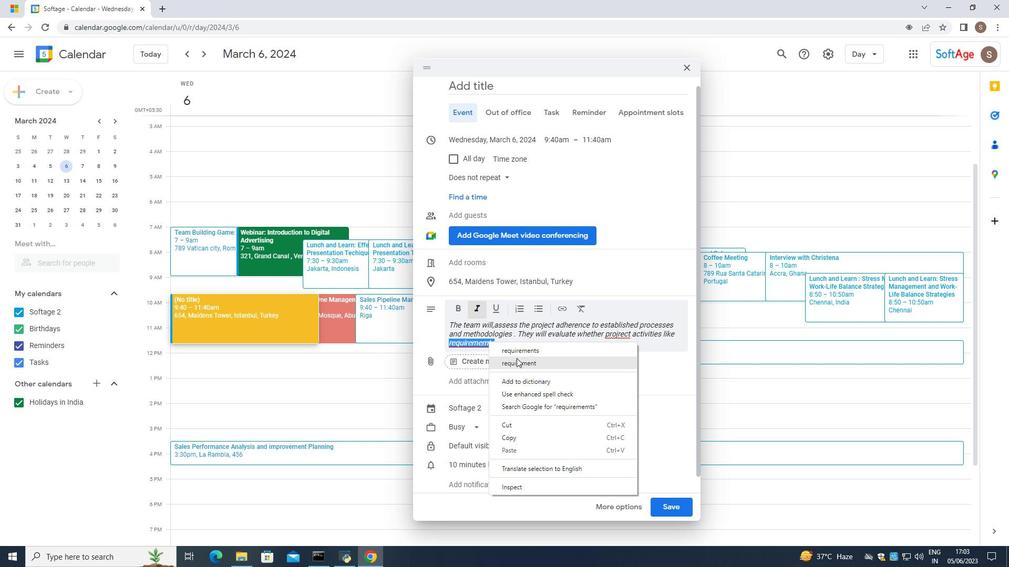 
Action: Mouse pressed left at (519, 351)
Screenshot: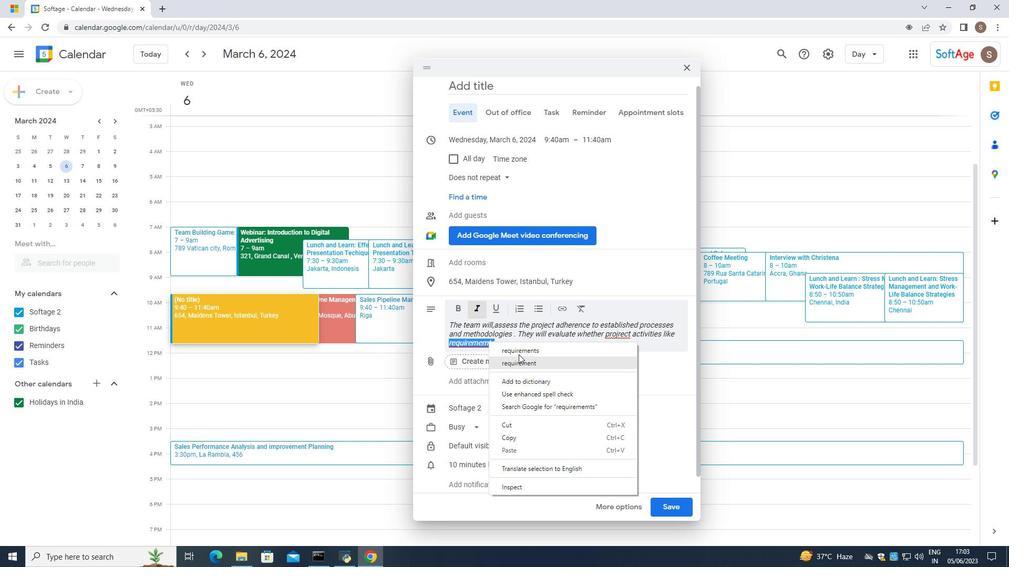 
Action: Mouse moved to (611, 338)
Screenshot: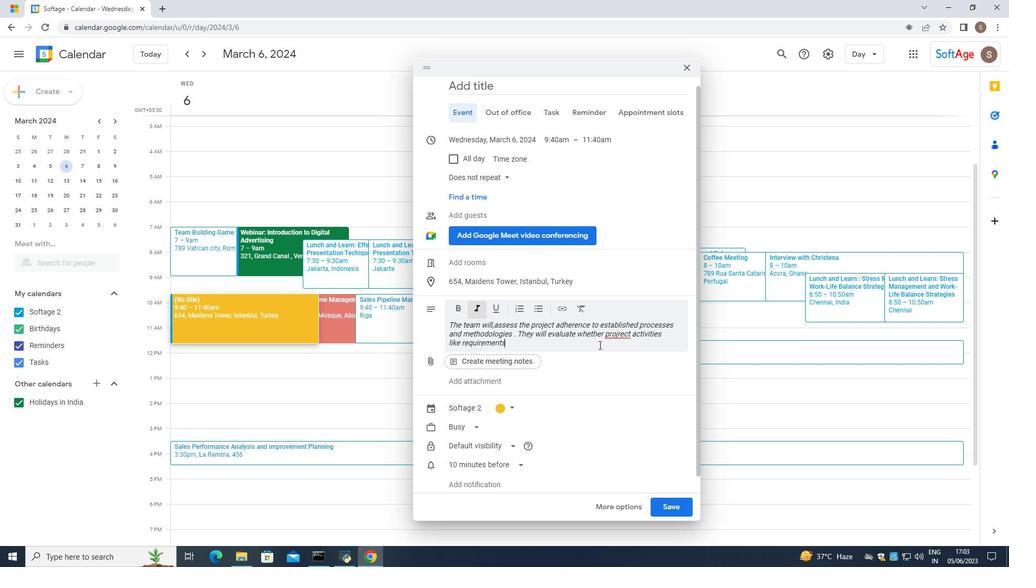 
Action: Mouse pressed left at (611, 338)
Screenshot: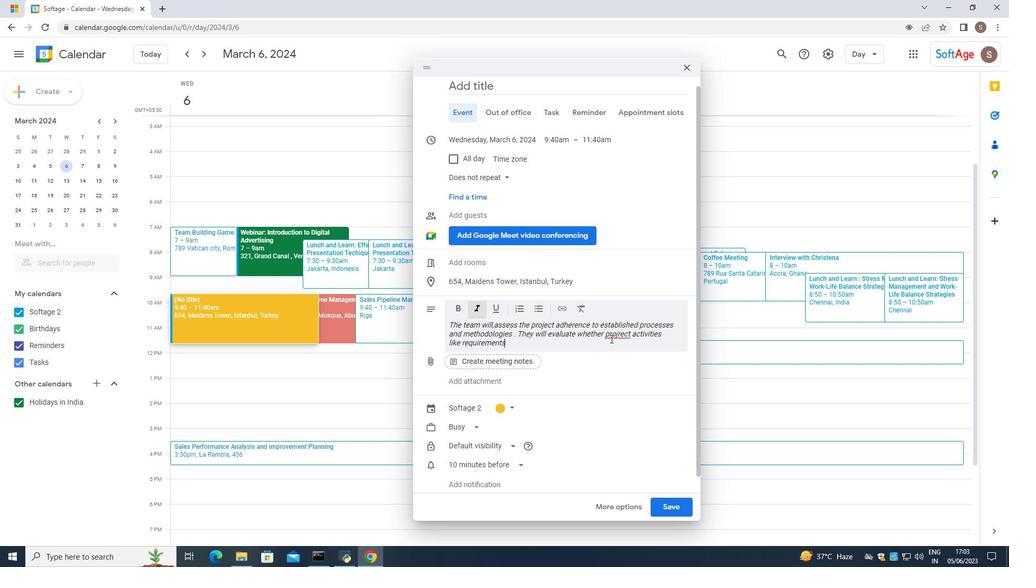 
Action: Mouse pressed right at (611, 338)
Screenshot: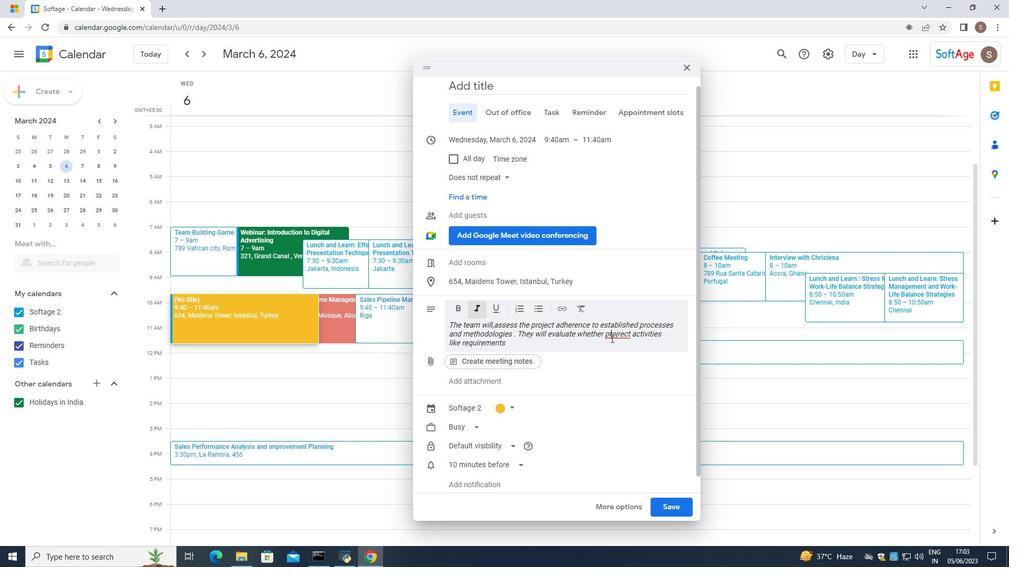 
Action: Mouse moved to (617, 346)
Screenshot: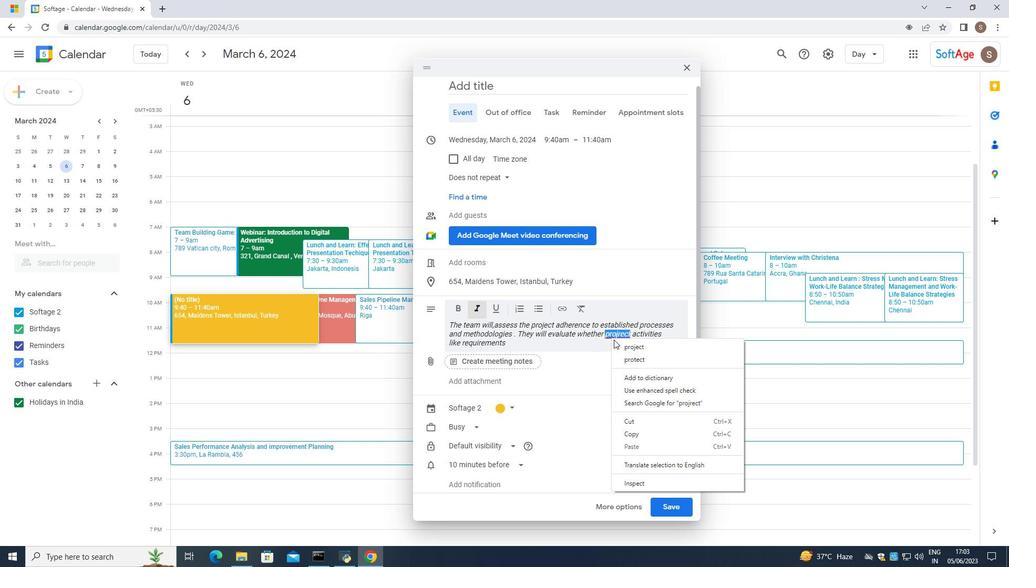 
Action: Mouse pressed left at (617, 346)
Screenshot: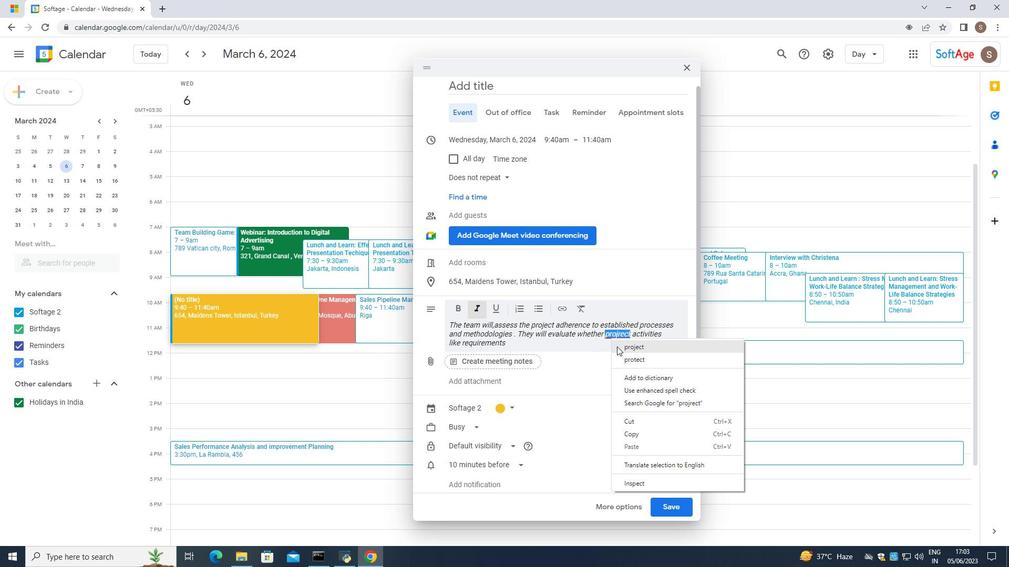 
Action: Mouse moved to (526, 332)
Screenshot: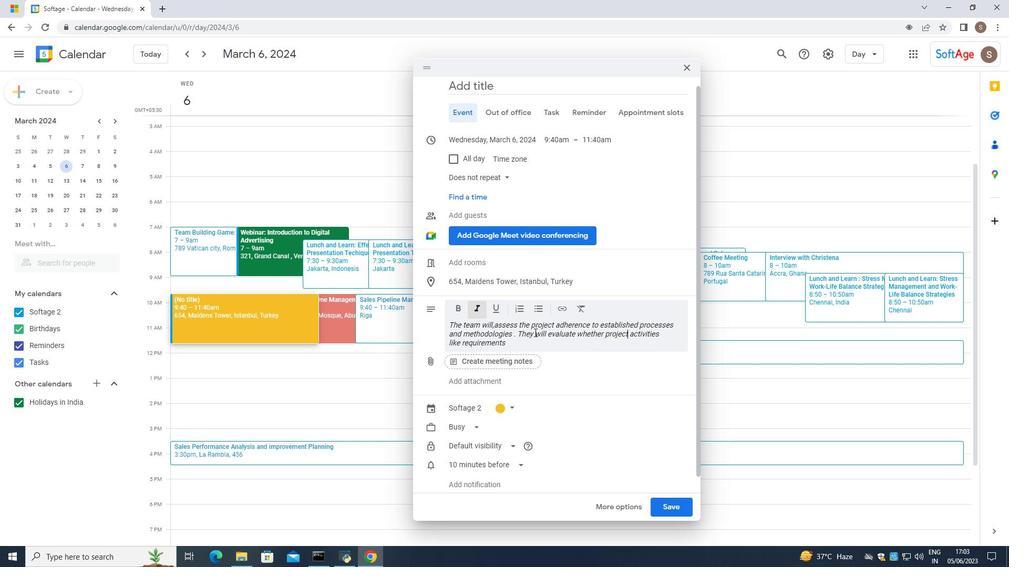 
Action: Mouse pressed left at (526, 332)
Screenshot: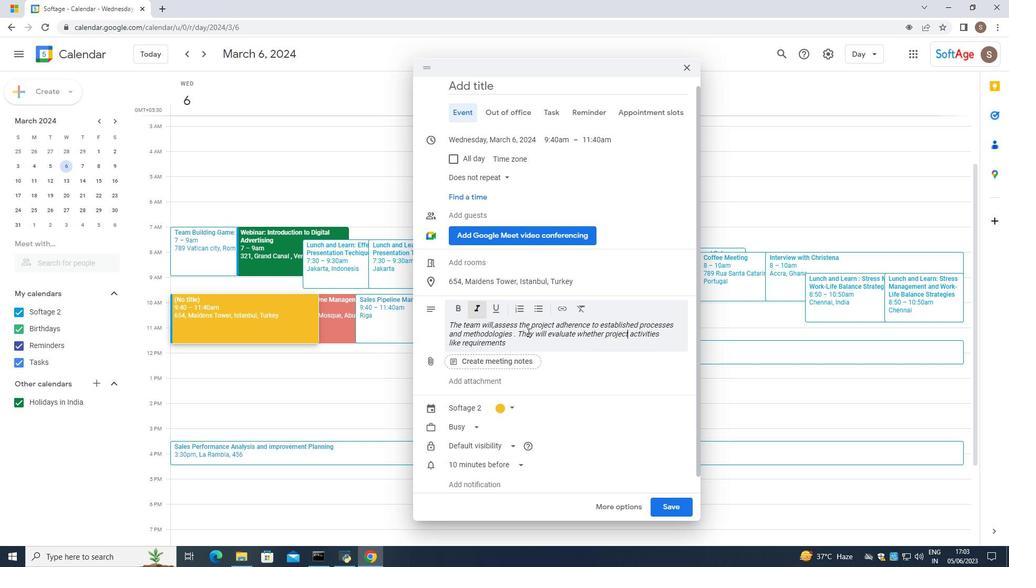 
Action: Mouse moved to (515, 347)
Screenshot: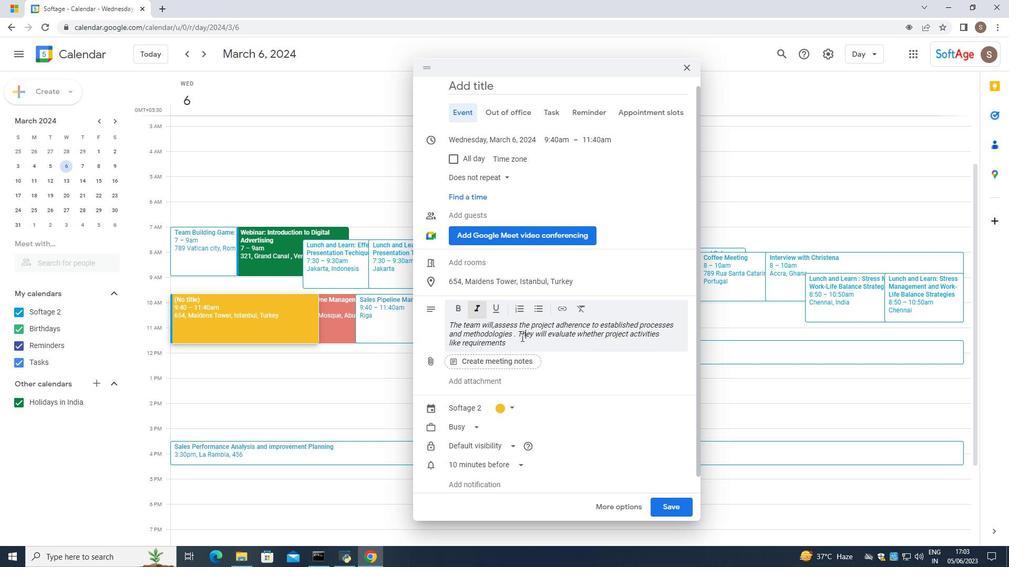
Action: Mouse pressed left at (515, 347)
Screenshot: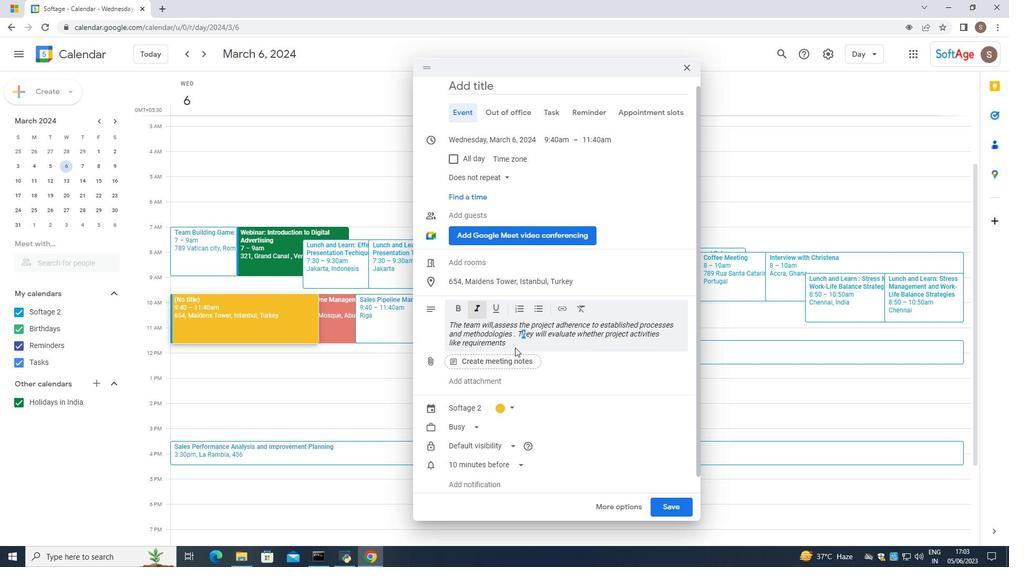 
Action: Mouse moved to (519, 338)
Screenshot: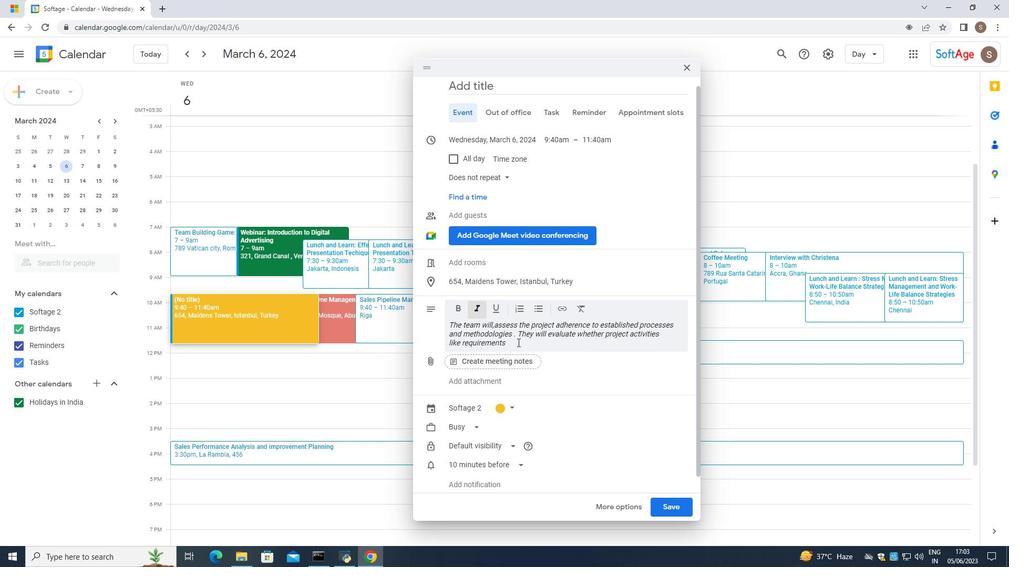 
Action: Mouse pressed left at (519, 338)
Screenshot: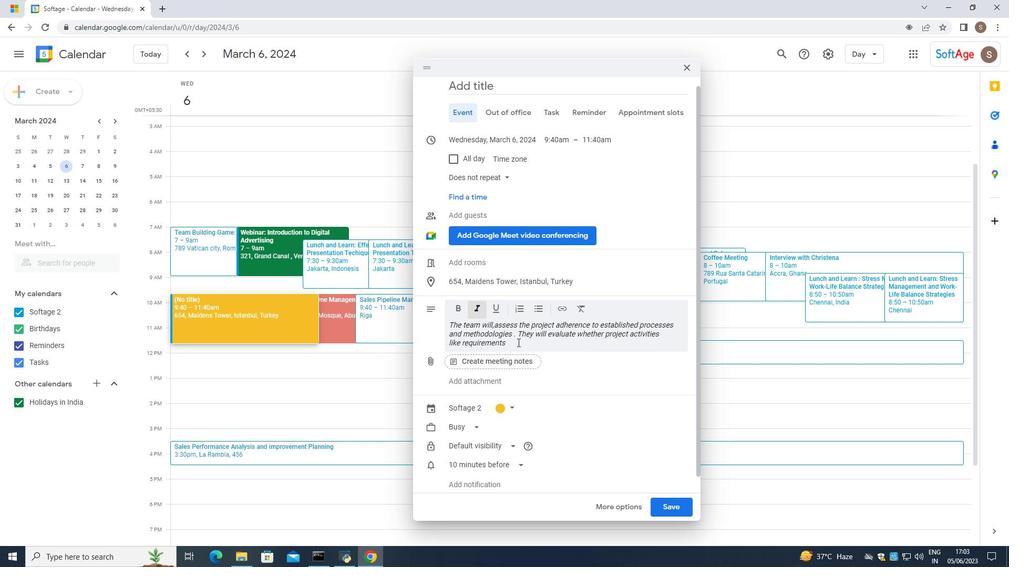 
Action: Mouse moved to (515, 345)
Screenshot: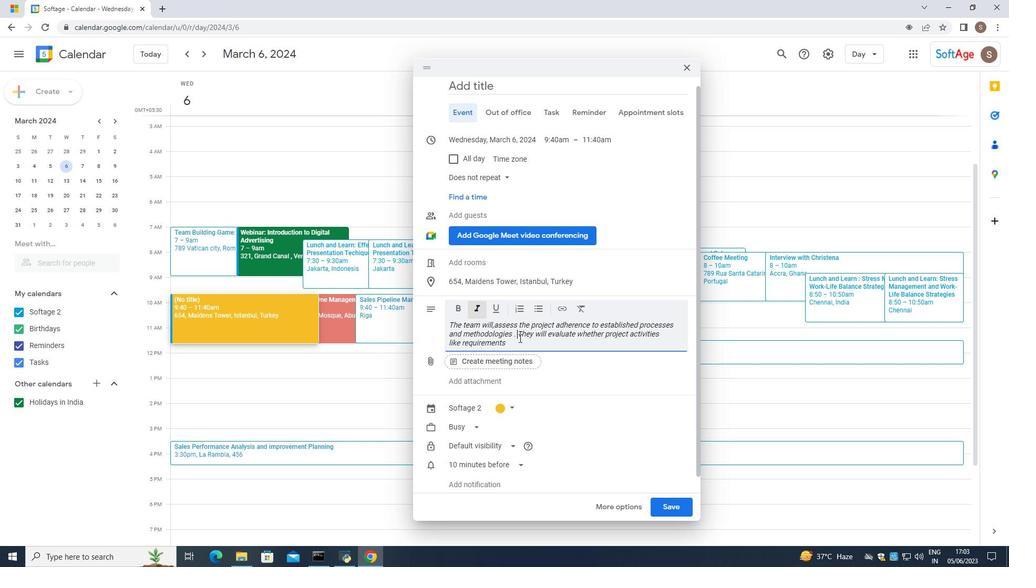 
Action: Mouse pressed left at (515, 345)
Screenshot: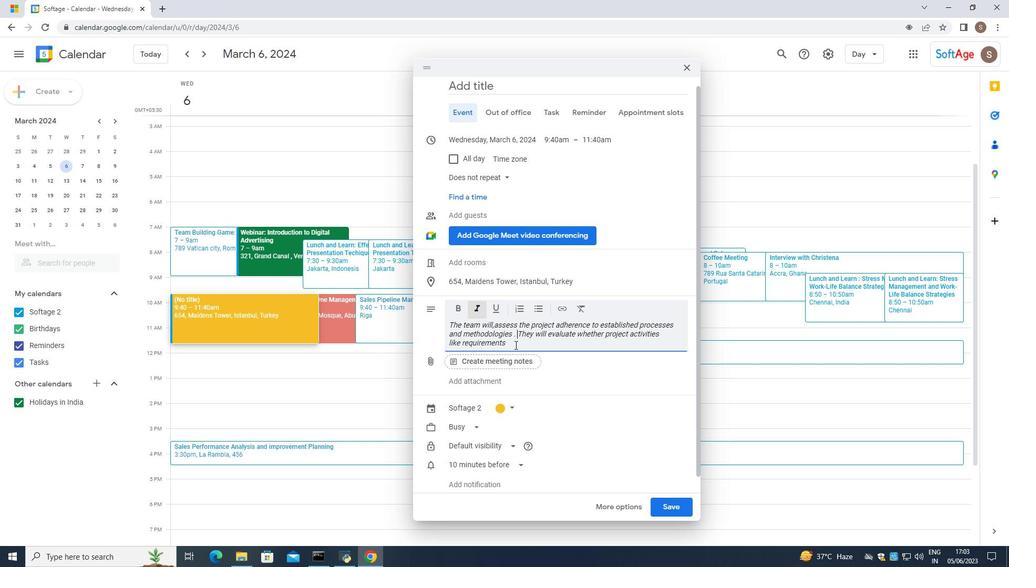
Action: Mouse moved to (524, 345)
Screenshot: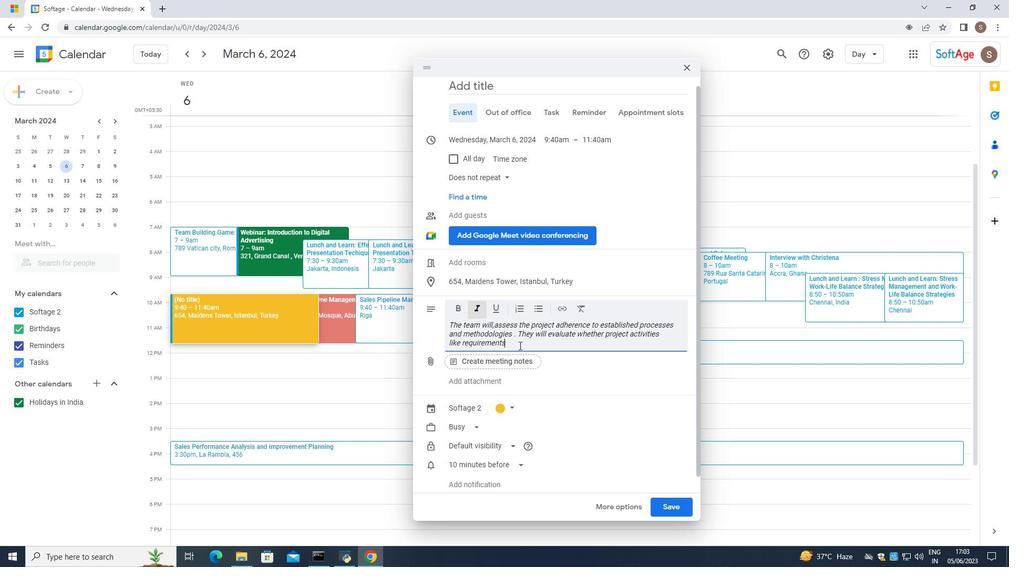 
Action: Key pressed ,<Key.space>gat
Screenshot: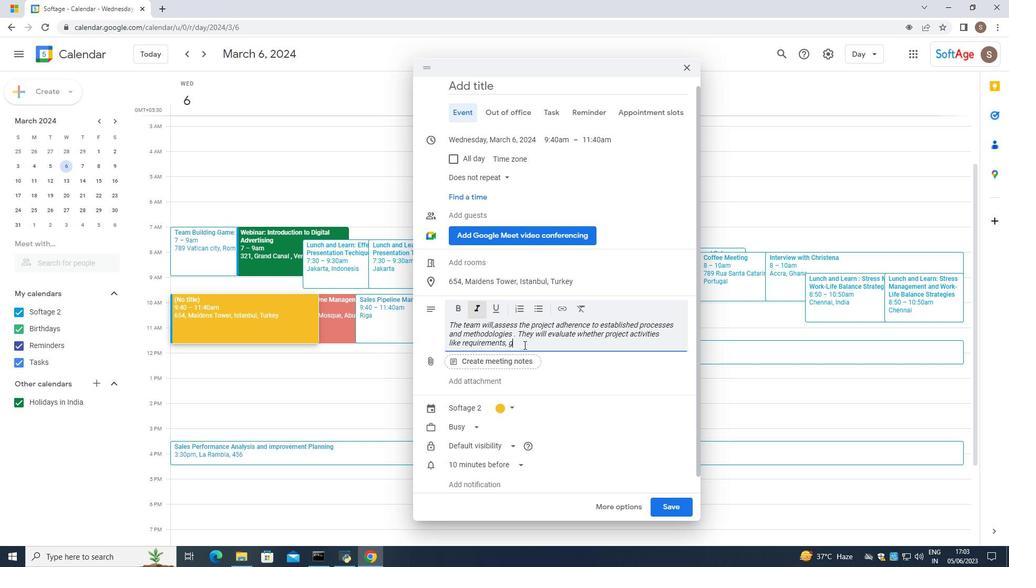 
Action: Mouse moved to (524, 344)
Screenshot: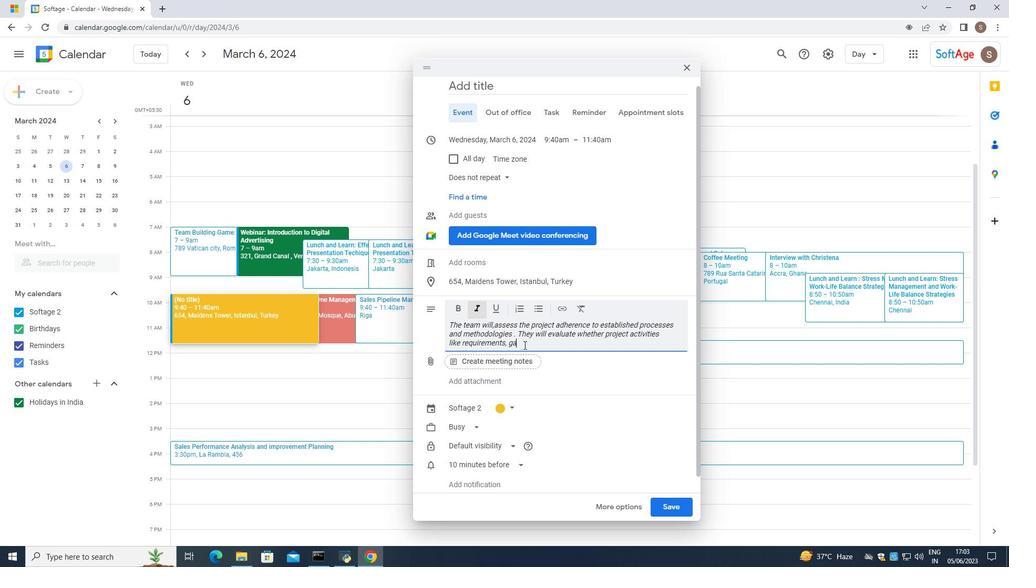 
Action: Key pressed her
Screenshot: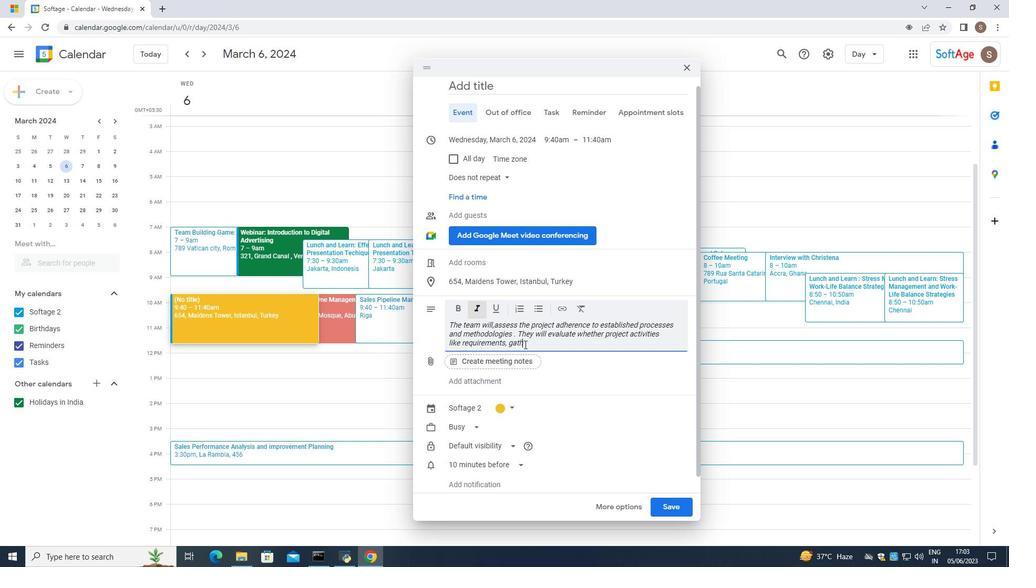 
Action: Mouse moved to (525, 344)
Screenshot: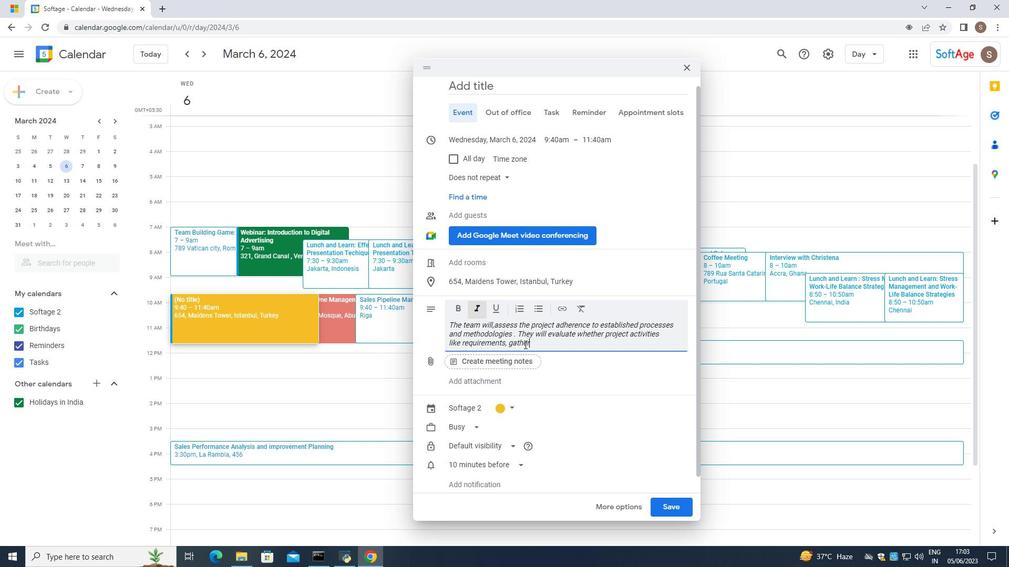
Action: Key pressed ing
Screenshot: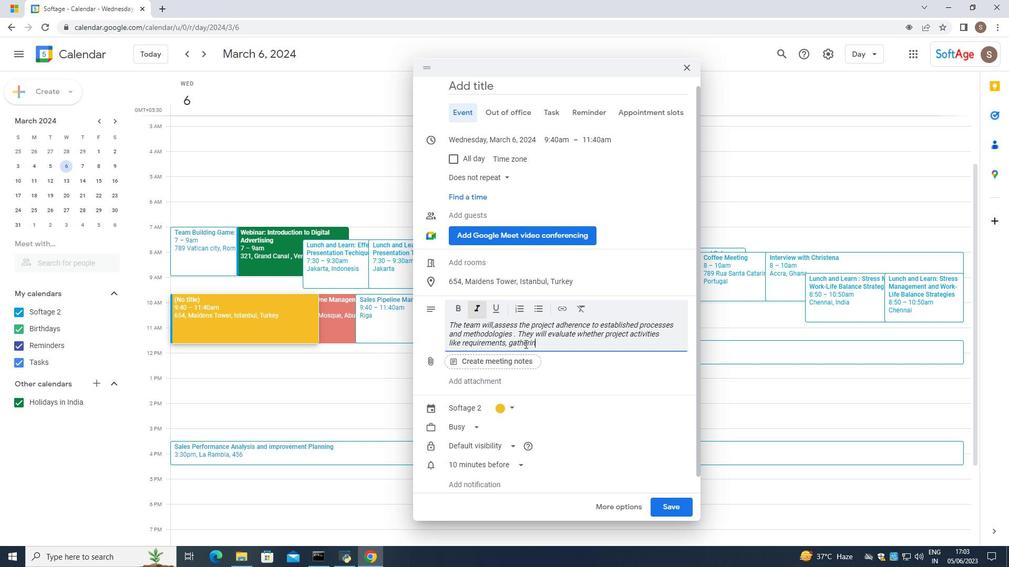 
Action: Mouse moved to (525, 343)
Screenshot: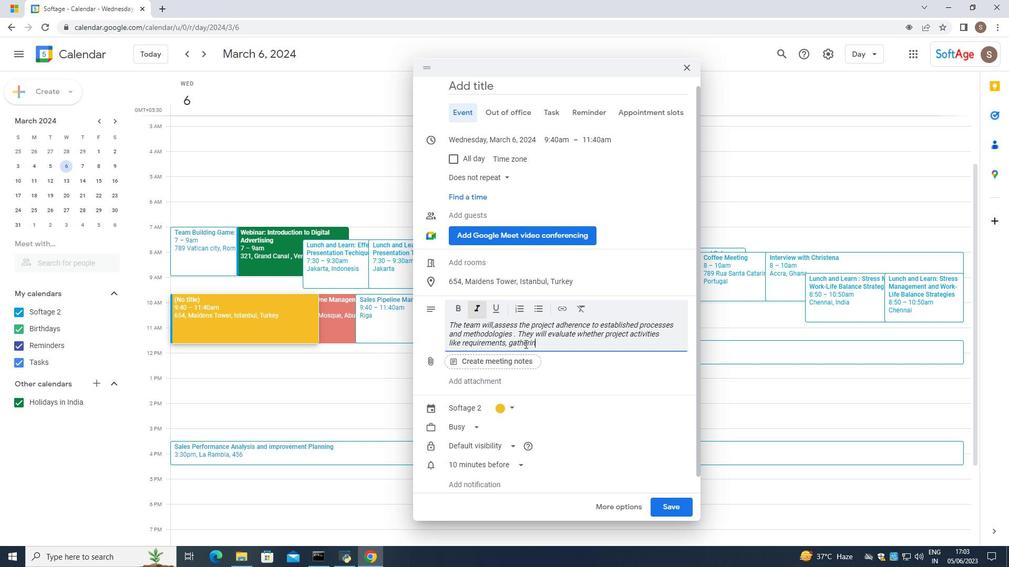 
Action: Key pressed ,<Key.space>des
Screenshot: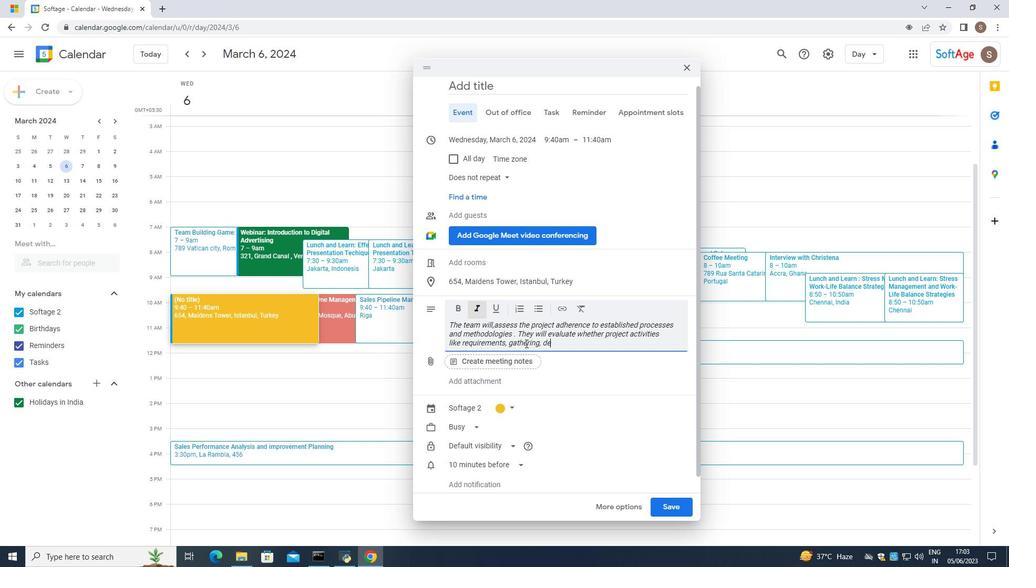 
Action: Mouse moved to (526, 343)
Screenshot: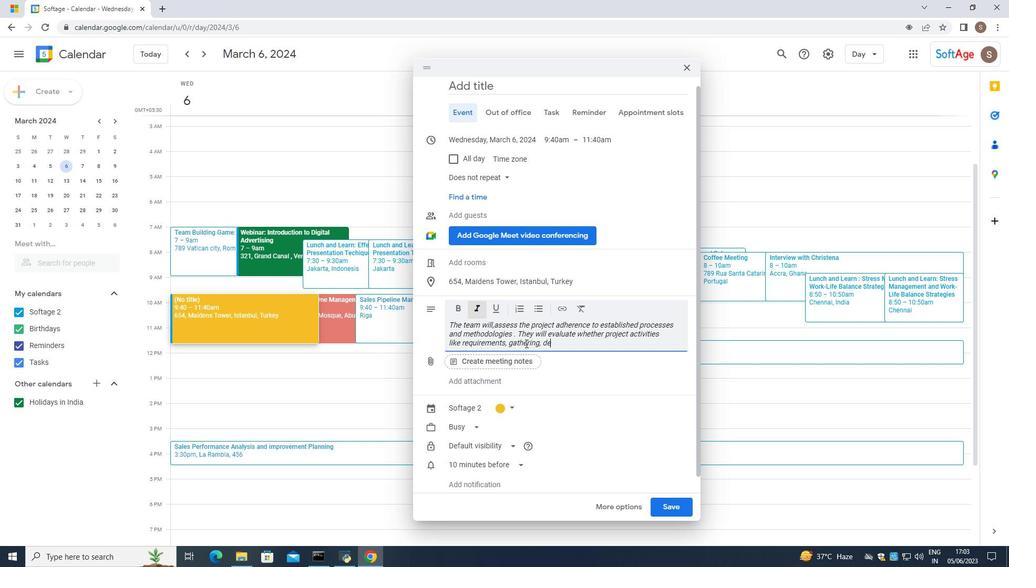 
Action: Key pressed ign
Screenshot: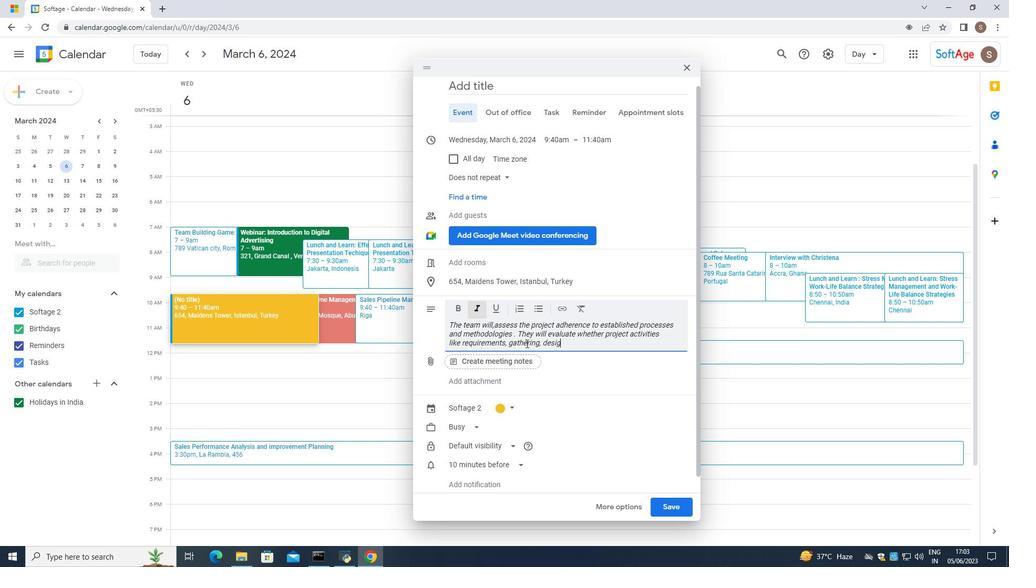 
Action: Mouse moved to (526, 343)
Screenshot: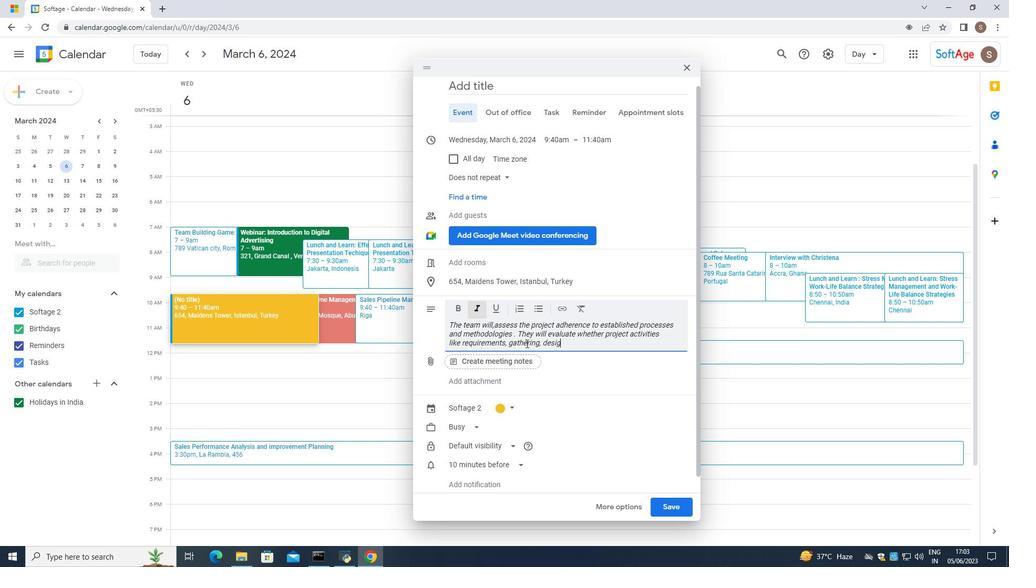 
Action: Key pressed ,<Key.space>developm
Screenshot: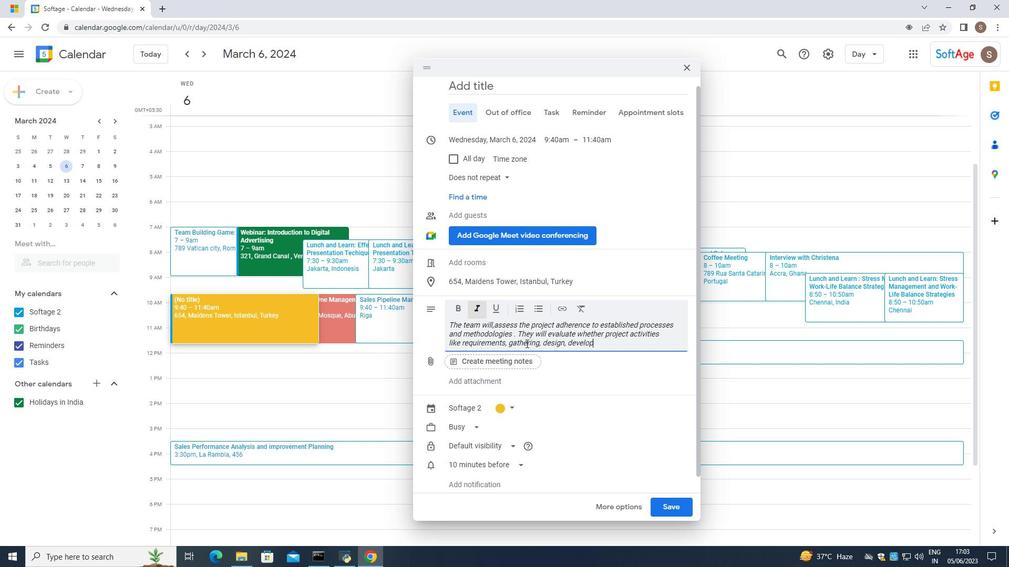 
Action: Mouse moved to (526, 343)
Screenshot: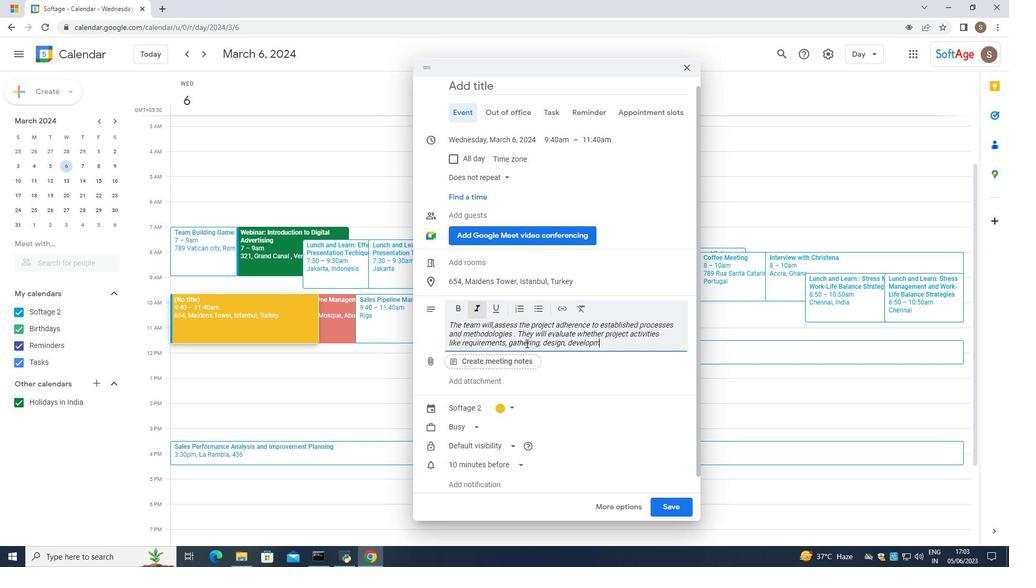 
Action: Key pressed n
Screenshot: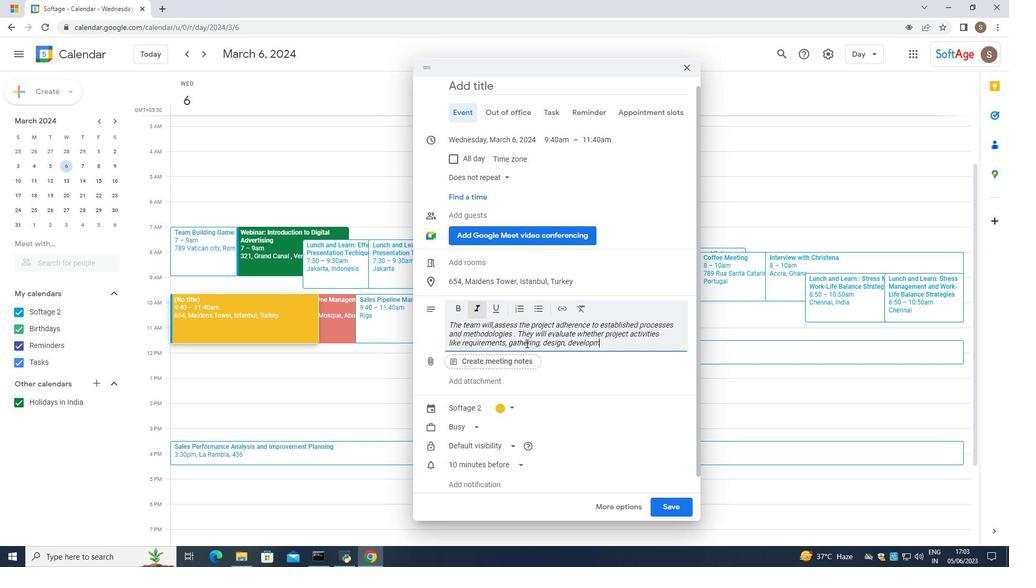 
Action: Mouse moved to (527, 342)
Screenshot: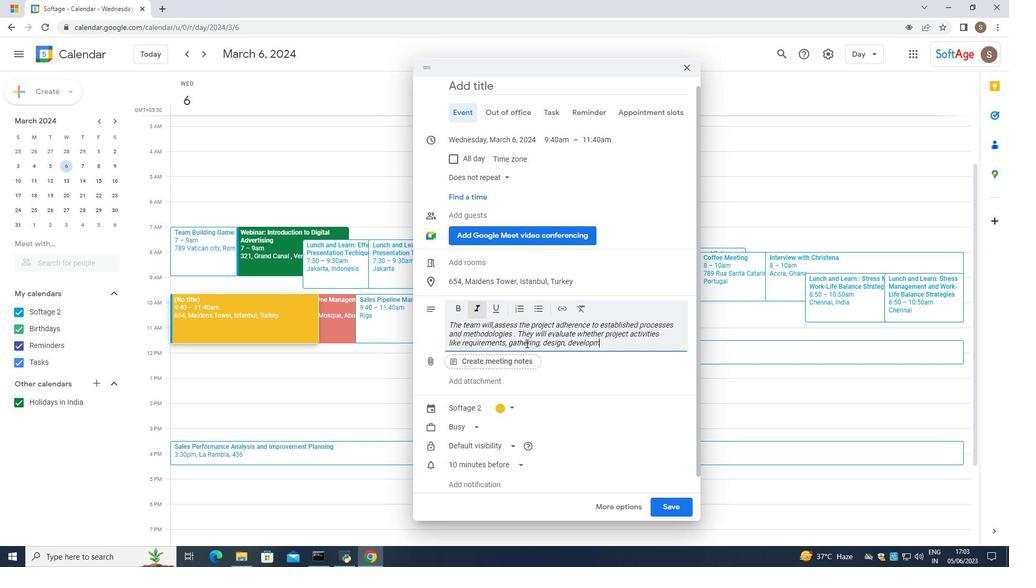 
Action: Key pressed t,<Key.space>t
Screenshot: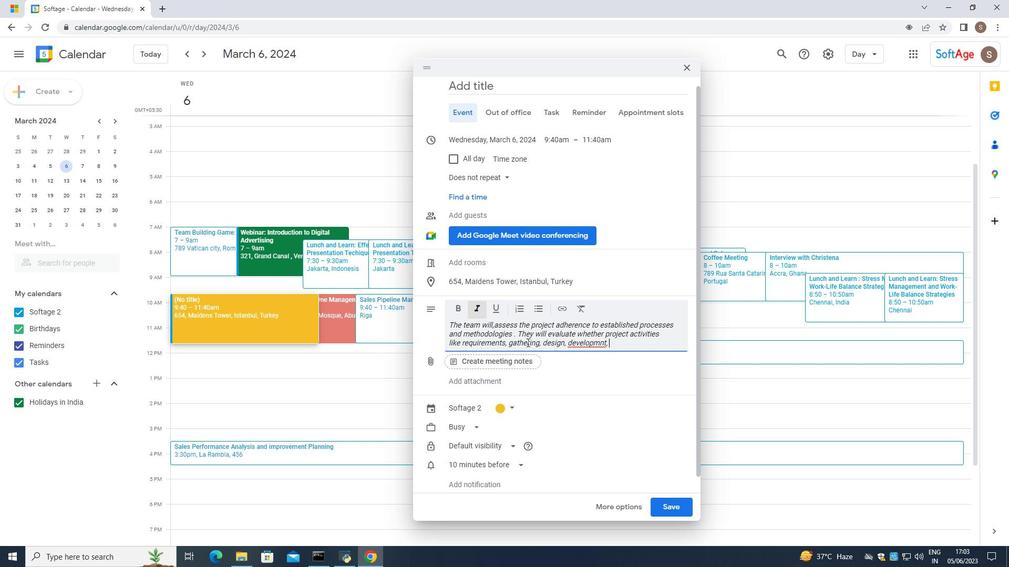 
Action: Mouse moved to (527, 342)
Screenshot: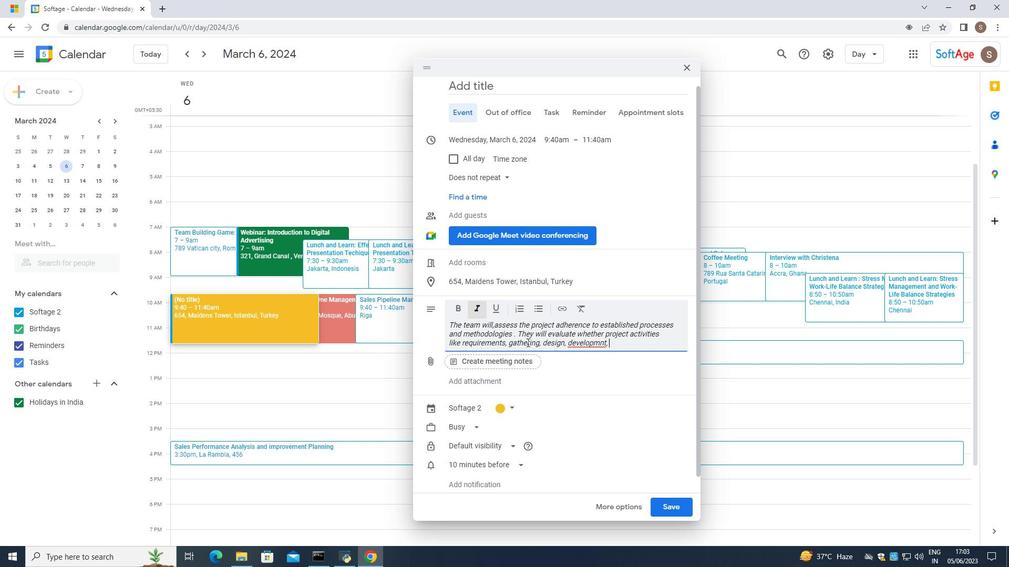
Action: Key pressed e
Screenshot: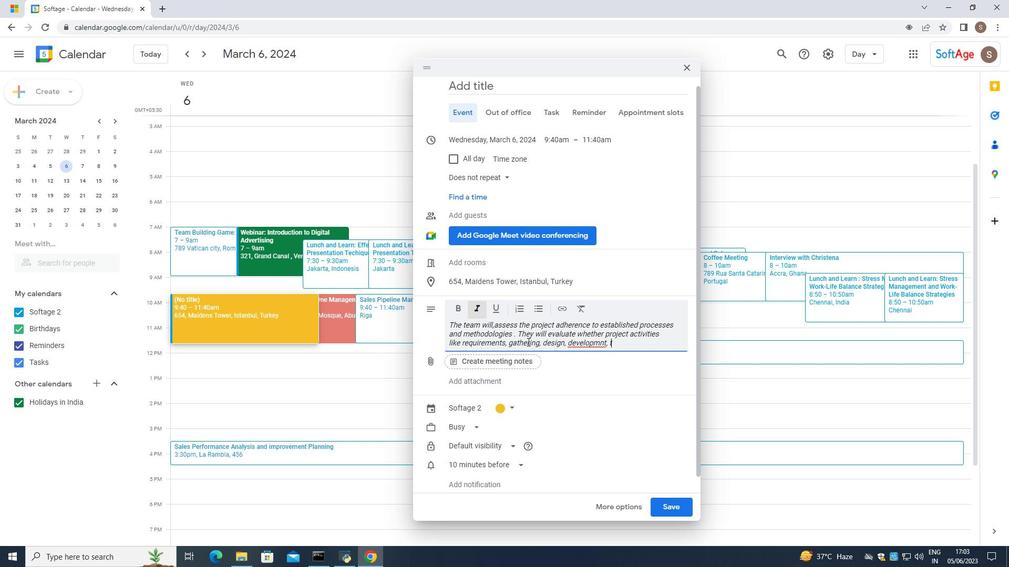 
Action: Mouse moved to (527, 342)
Screenshot: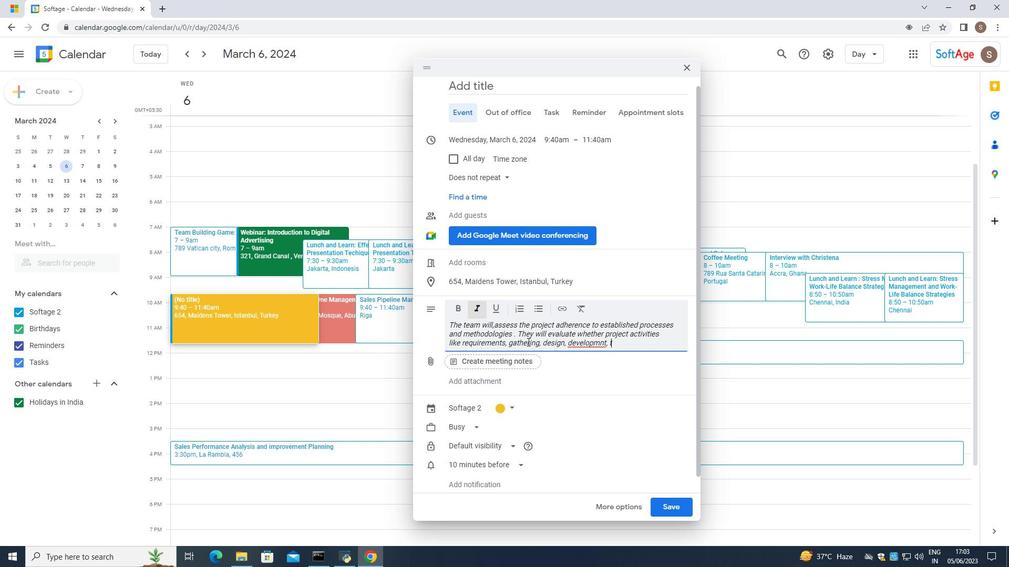 
Action: Key pressed sty
Screenshot: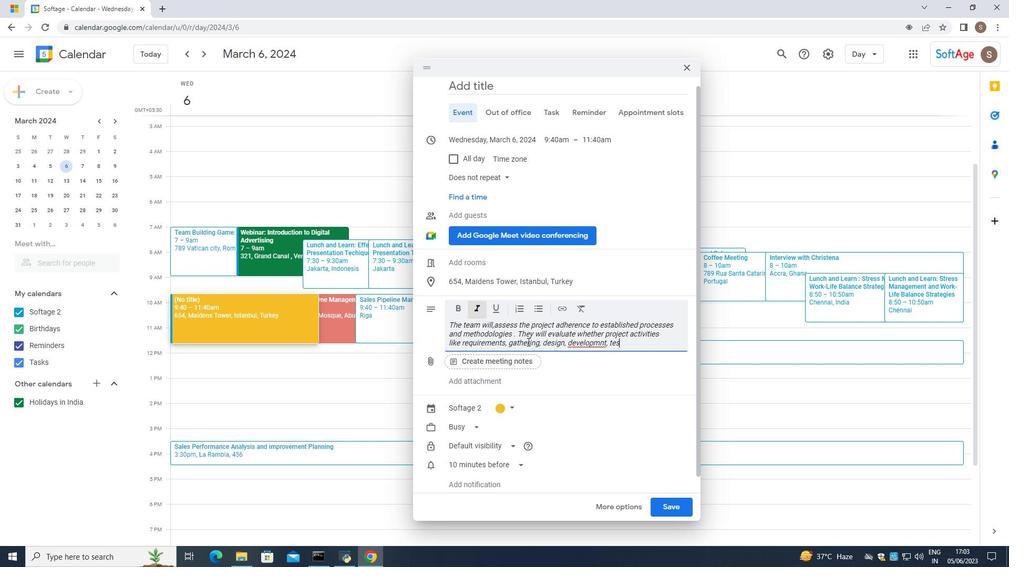 
Action: Mouse moved to (528, 342)
Screenshot: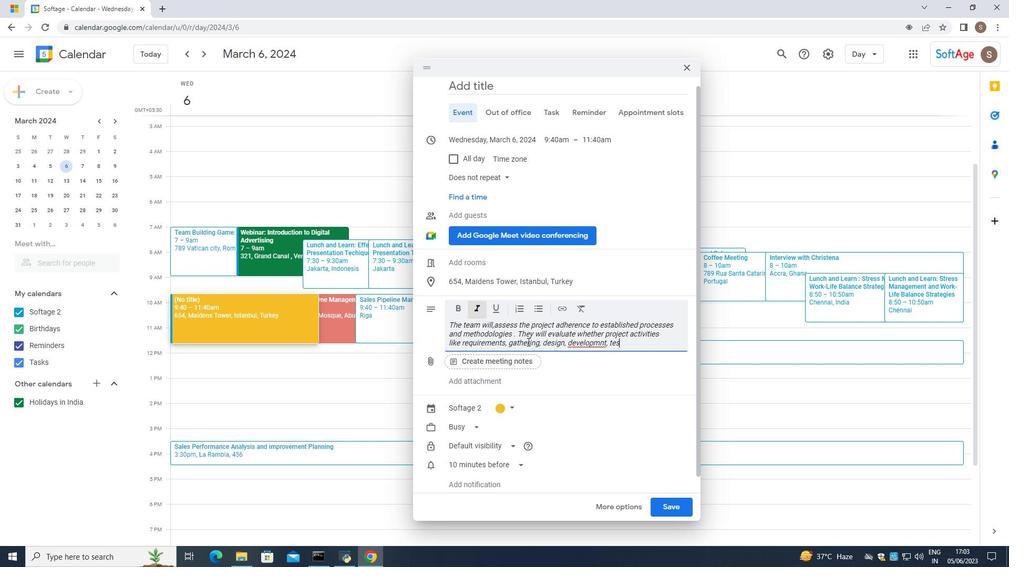 
Action: Key pressed ing,<Key.space>
Screenshot: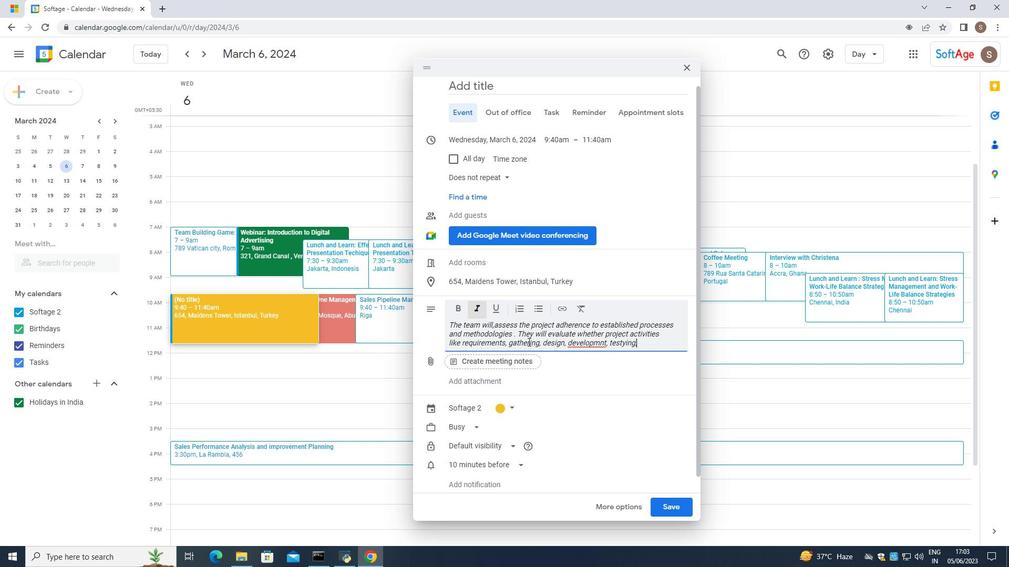 
Action: Mouse moved to (592, 347)
Screenshot: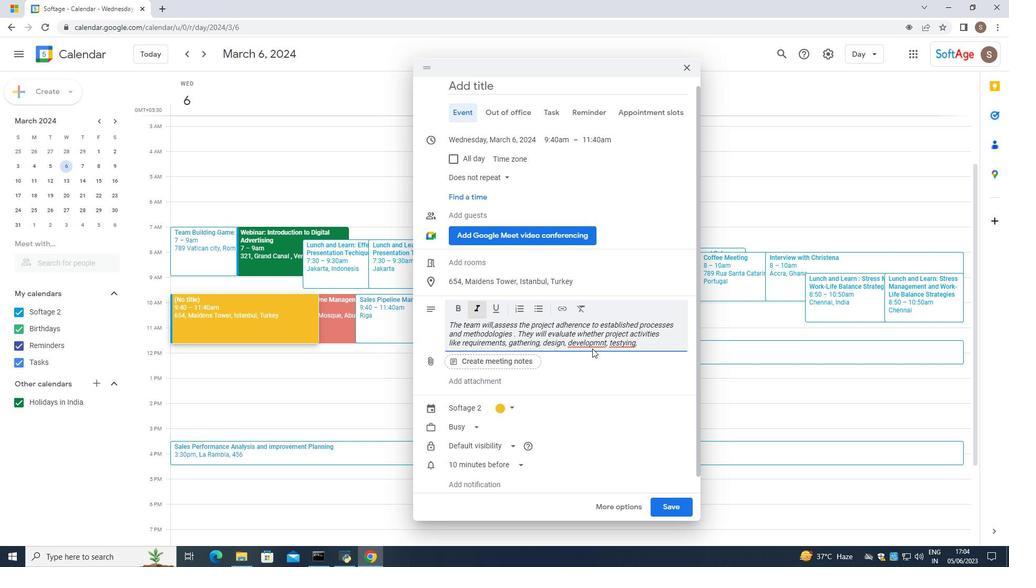 
Action: Mouse pressed left at (592, 347)
Screenshot: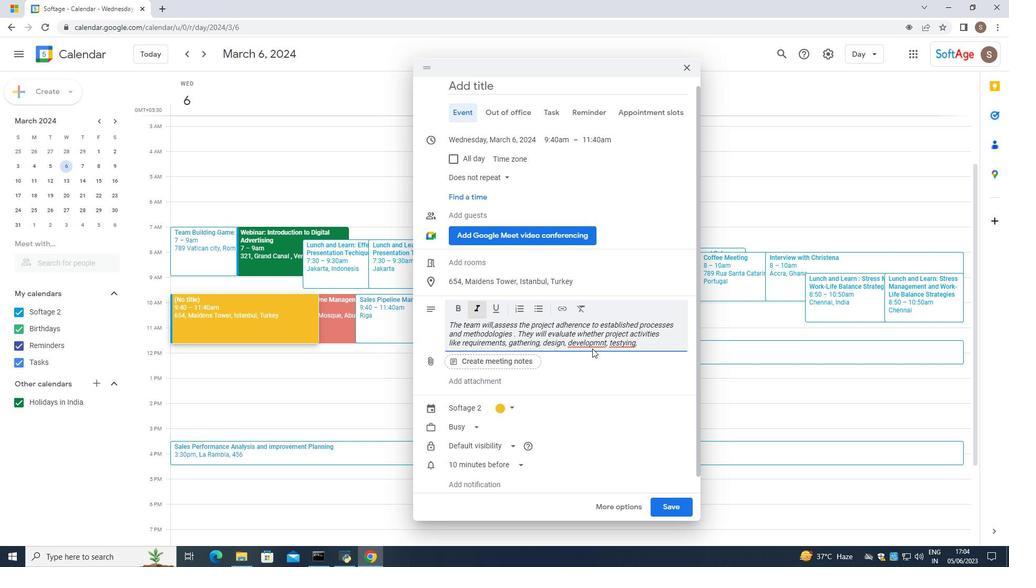 
Action: Mouse moved to (595, 342)
Screenshot: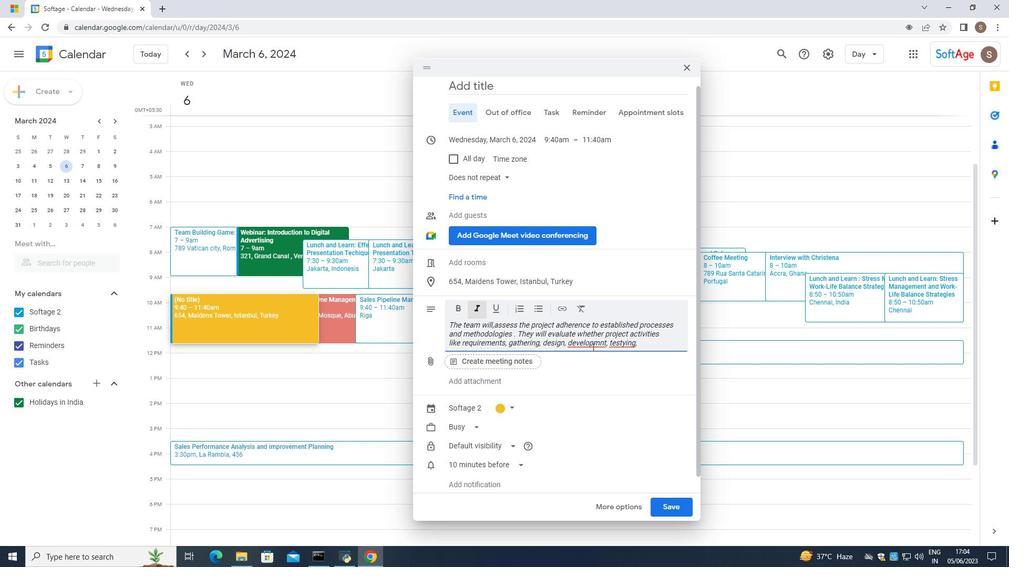 
Action: Mouse pressed left at (595, 342)
Screenshot: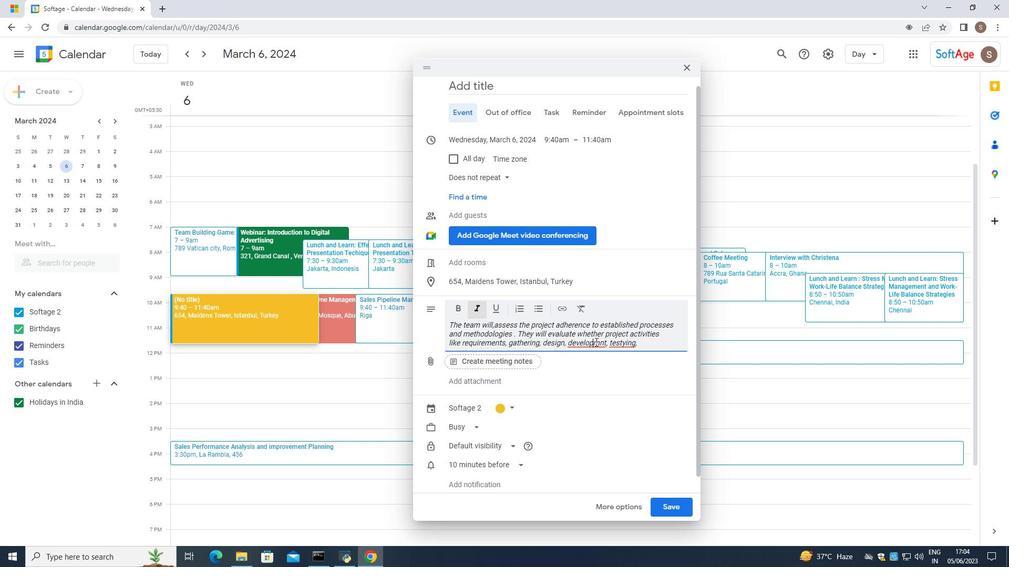 
Action: Mouse pressed left at (595, 342)
Screenshot: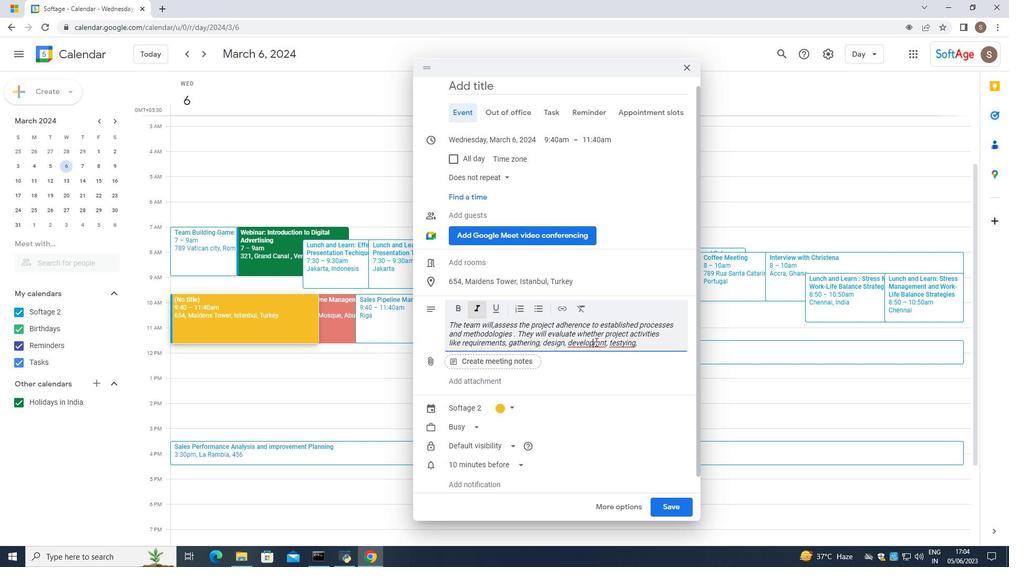 
Action: Mouse pressed right at (595, 342)
Screenshot: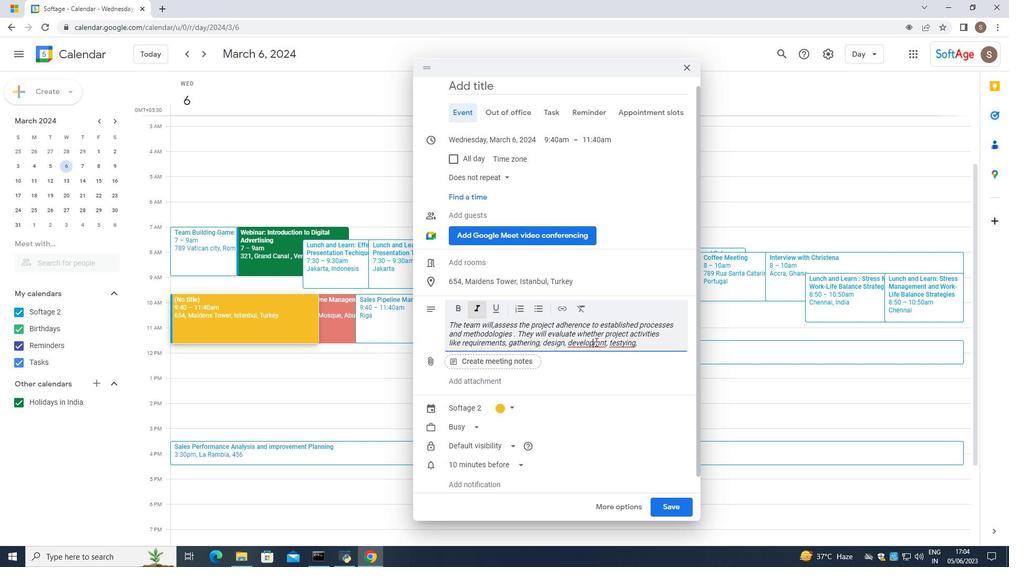 
Action: Mouse moved to (616, 350)
Screenshot: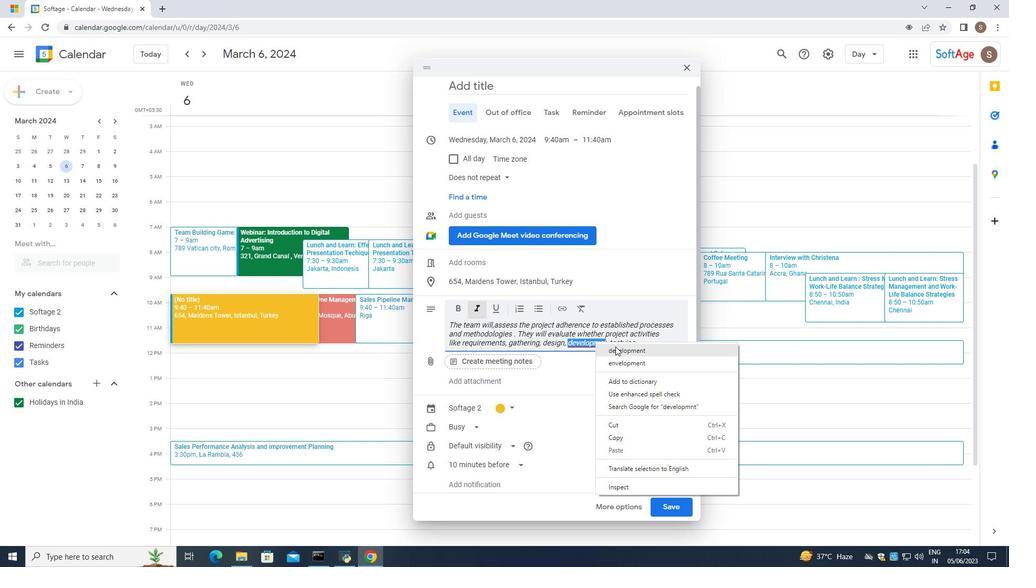 
Action: Mouse pressed left at (616, 350)
Screenshot: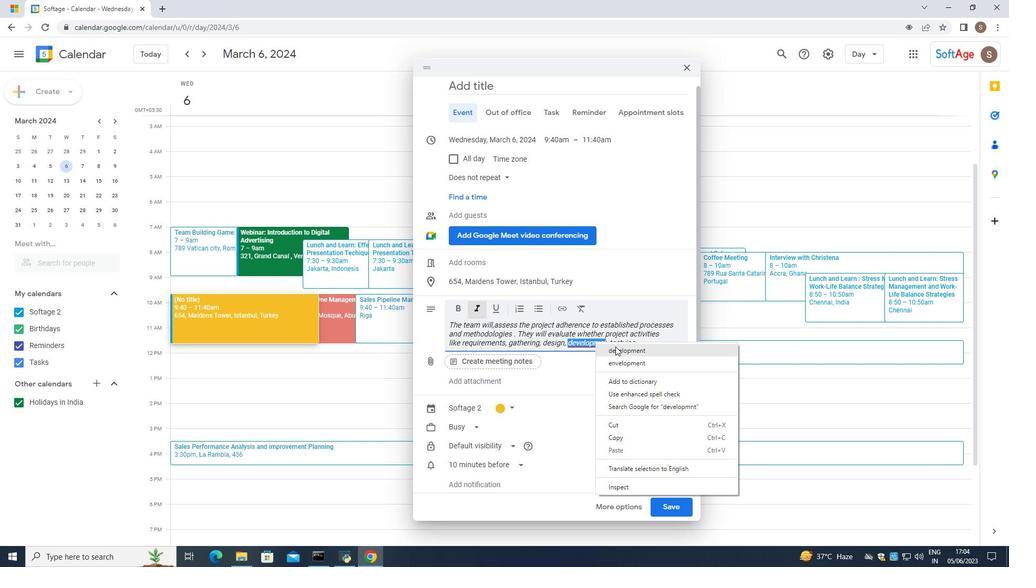 
Action: Mouse moved to (622, 346)
Screenshot: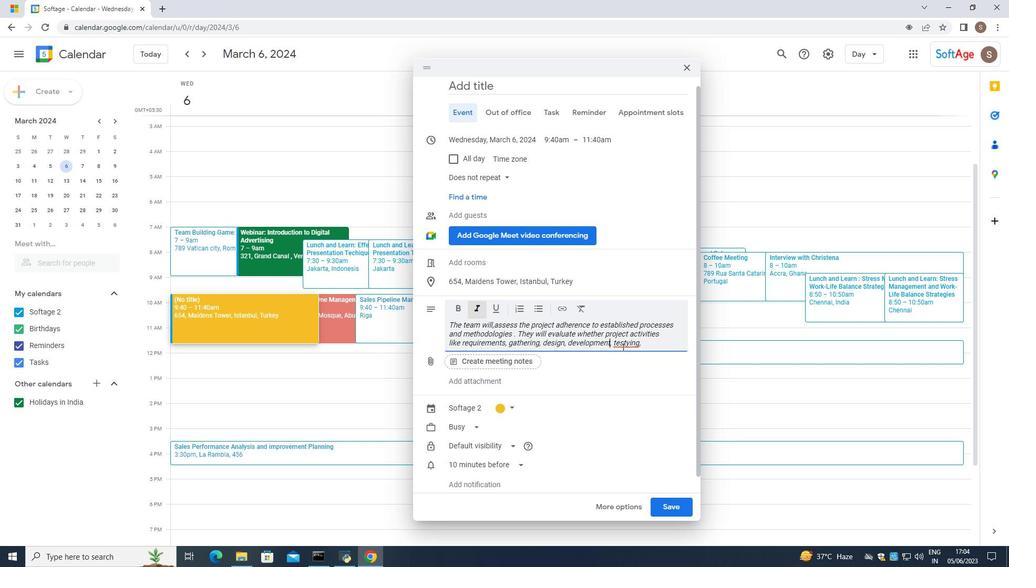 
Action: Mouse pressed left at (622, 346)
Screenshot: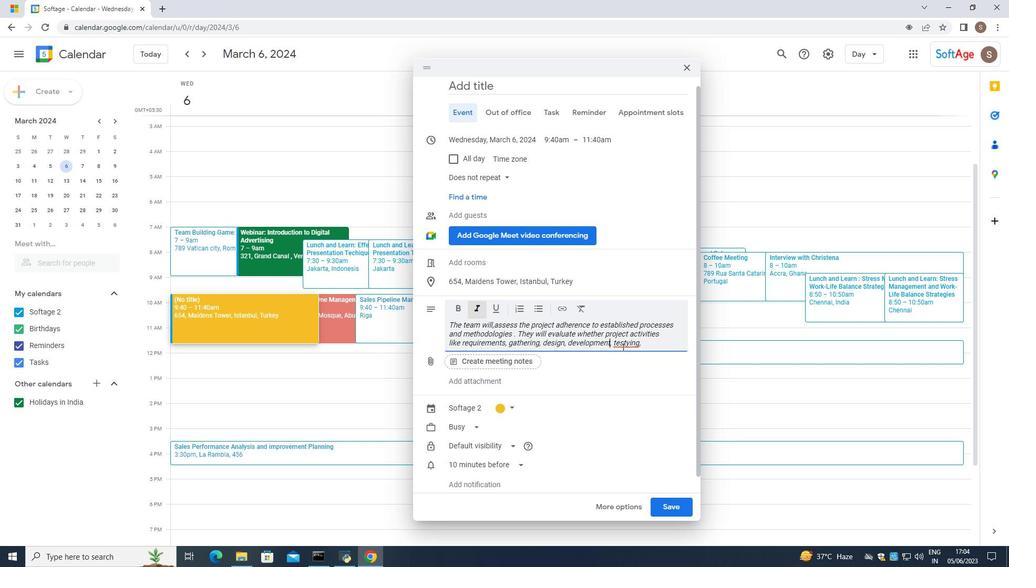 
Action: Mouse moved to (622, 341)
Screenshot: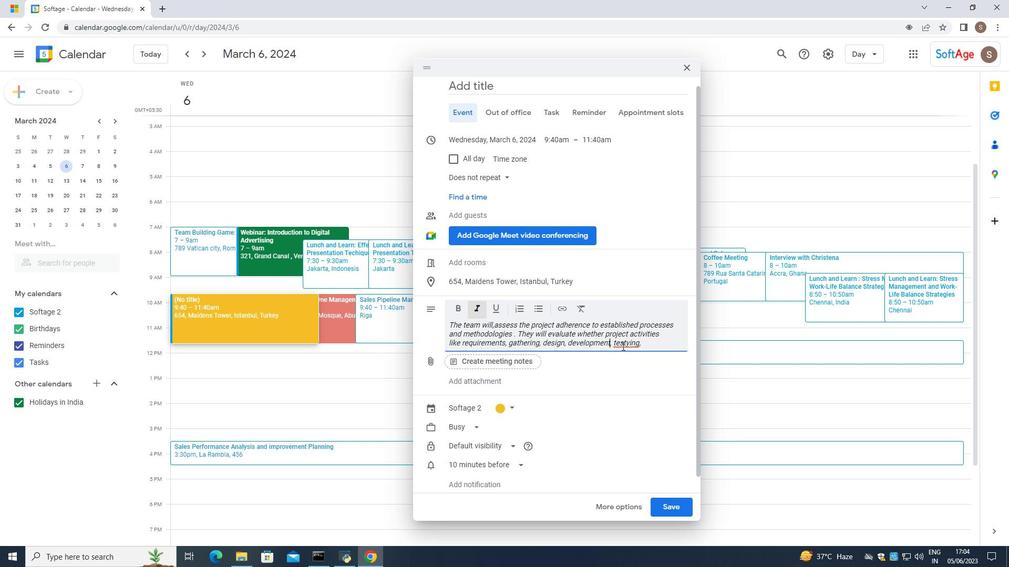 
Action: Mouse pressed right at (622, 341)
Screenshot: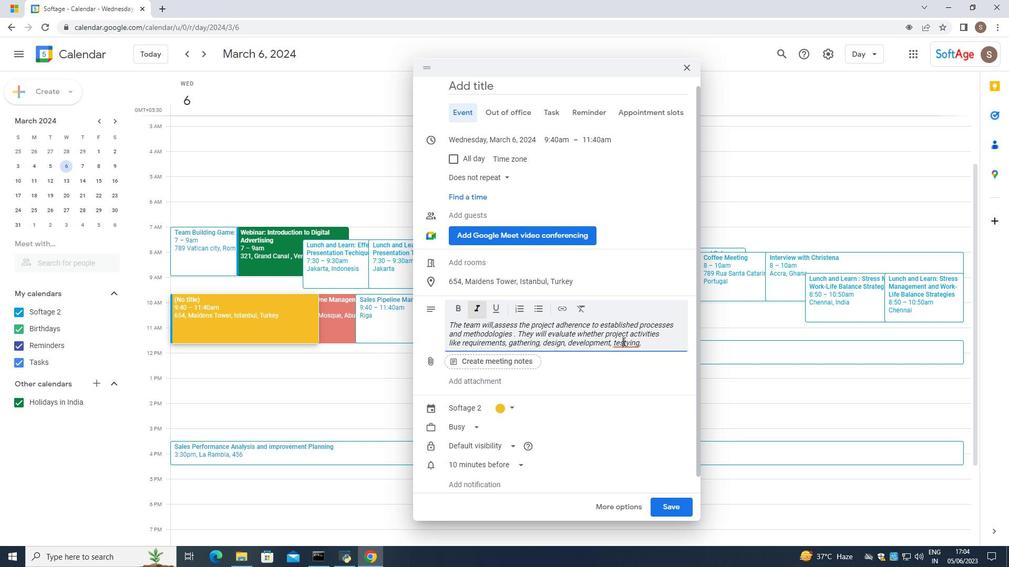 
Action: Mouse moved to (630, 347)
Screenshot: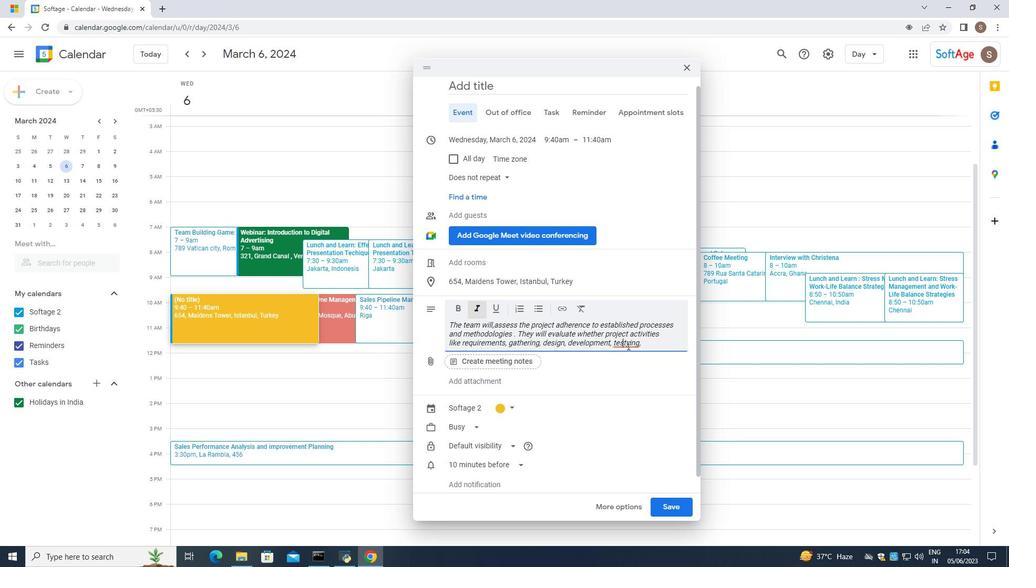 
Action: Mouse pressed left at (630, 347)
Screenshot: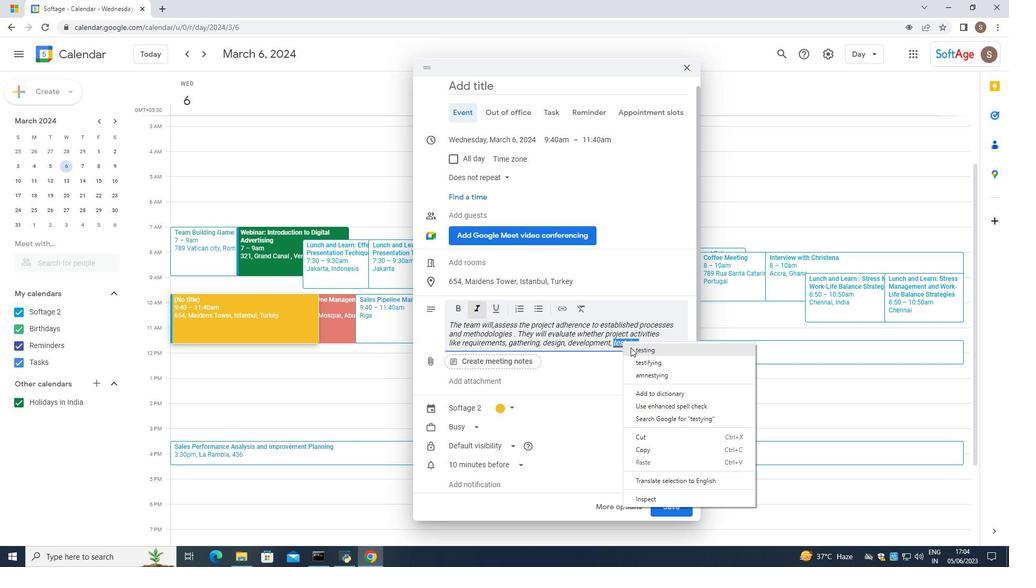
Action: Mouse moved to (646, 345)
Screenshot: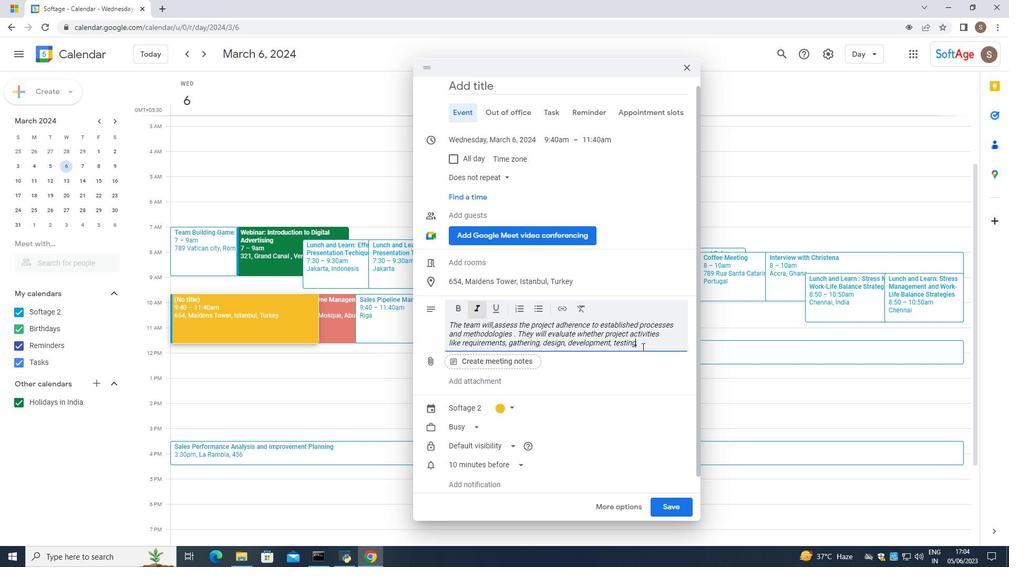 
Action: Mouse pressed left at (646, 345)
Screenshot: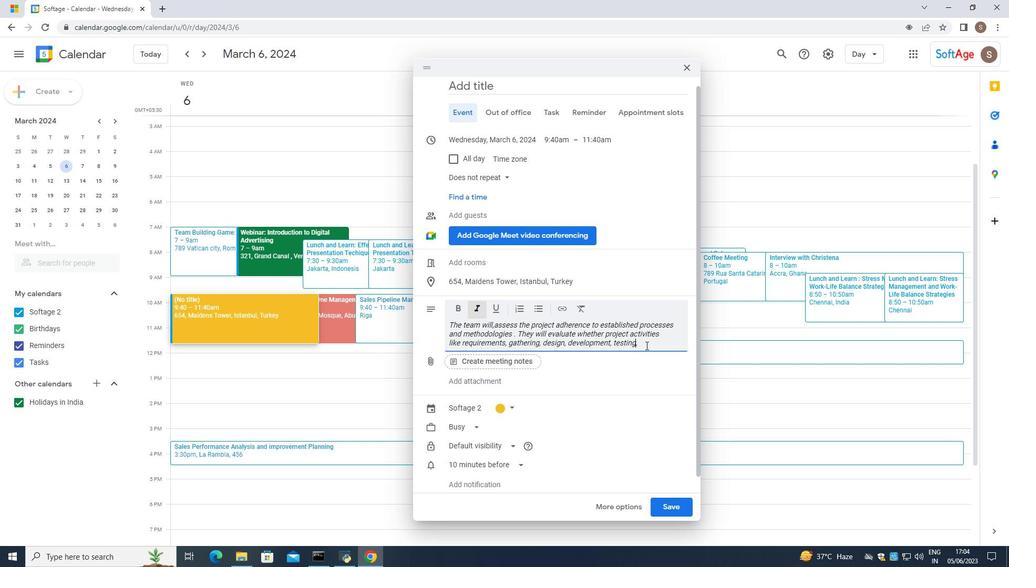 
Action: Key pressed and<Key.space>deploymnent<Key.space>are<Key.space>
Screenshot: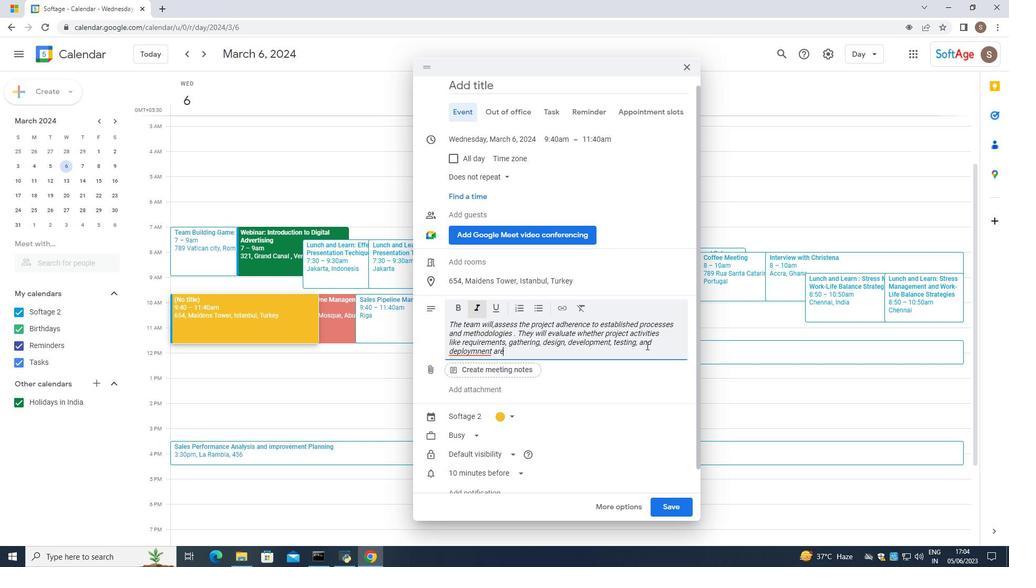 
Action: Mouse moved to (476, 348)
Screenshot: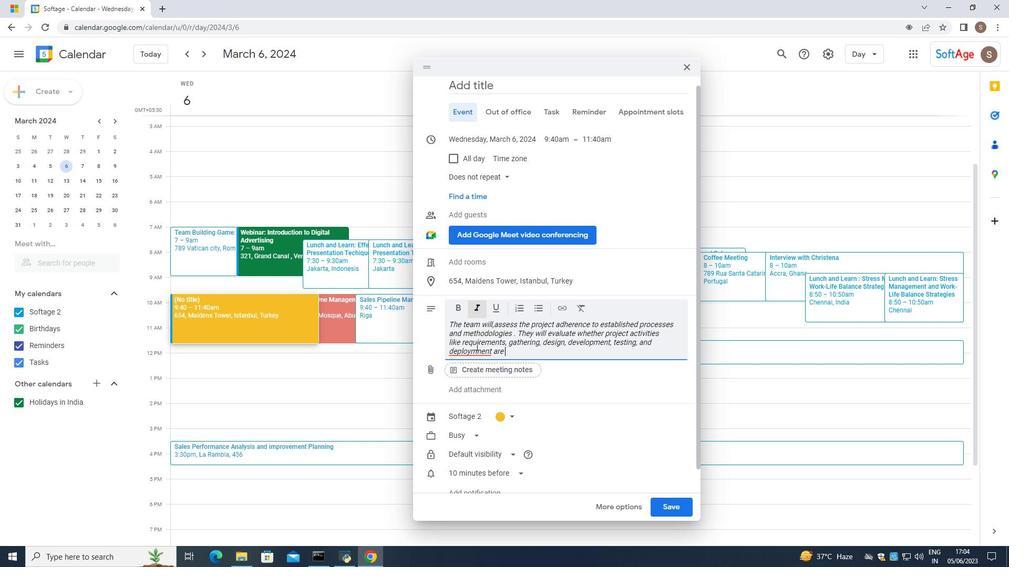 
Action: Mouse pressed left at (476, 348)
Screenshot: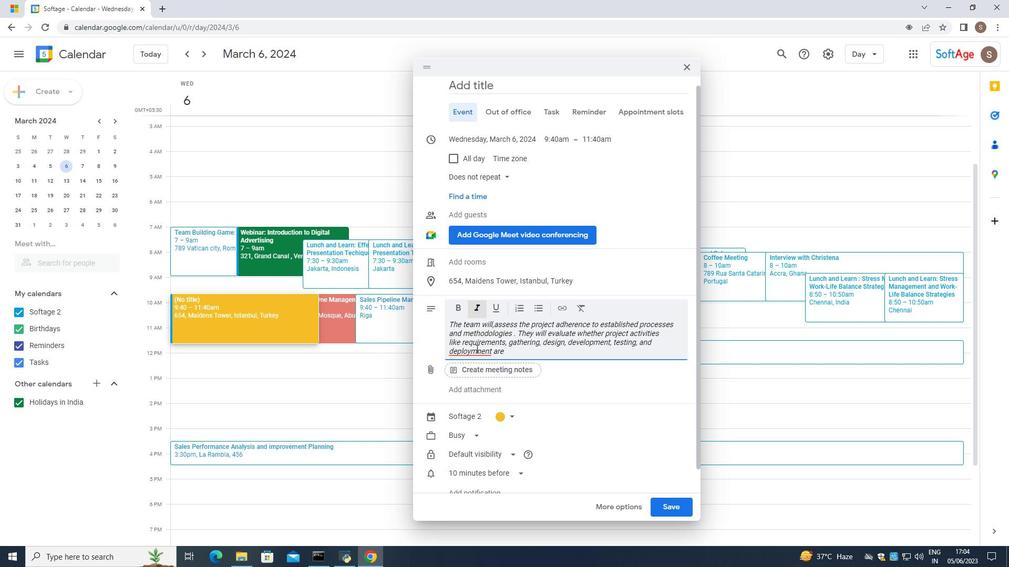 
Action: Mouse pressed right at (476, 348)
Screenshot: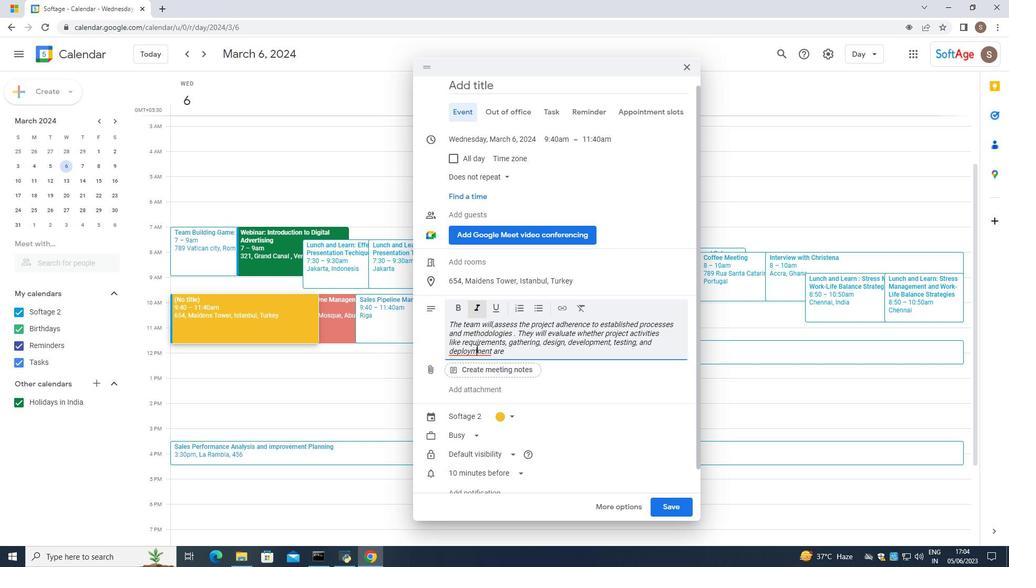 
Action: Mouse moved to (493, 355)
Screenshot: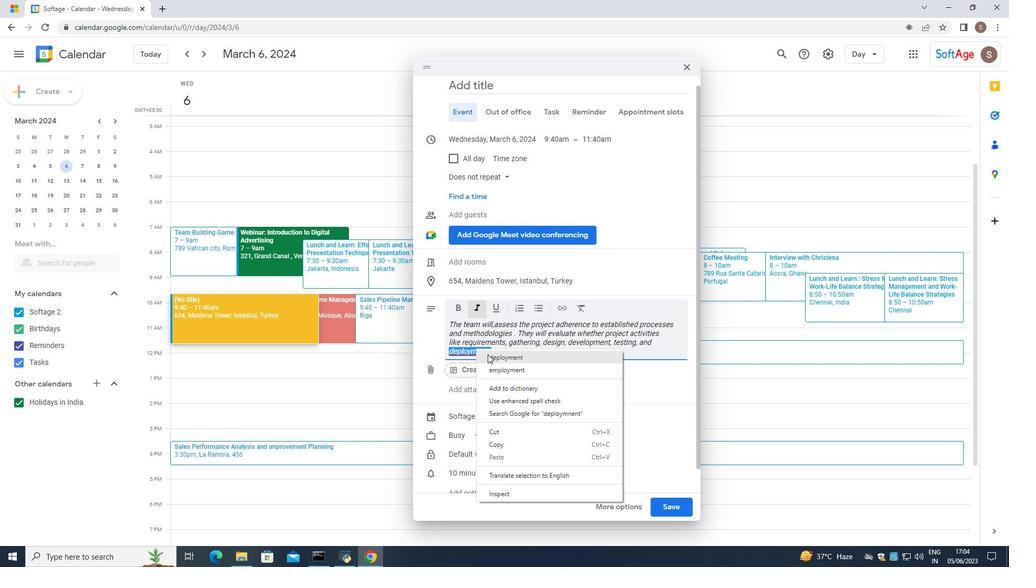 
Action: Mouse pressed left at (493, 355)
Screenshot: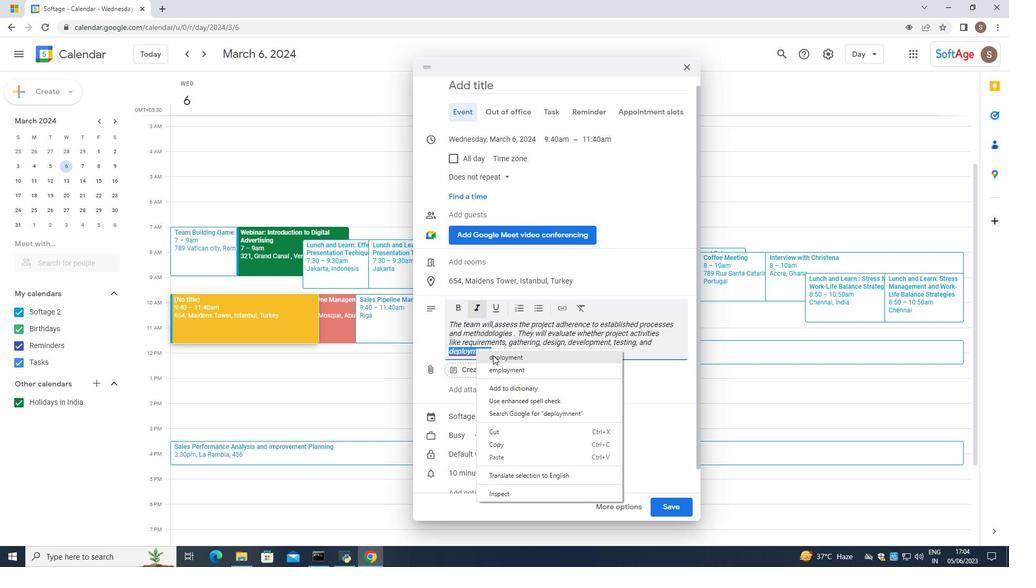 
Action: Mouse moved to (517, 345)
Screenshot: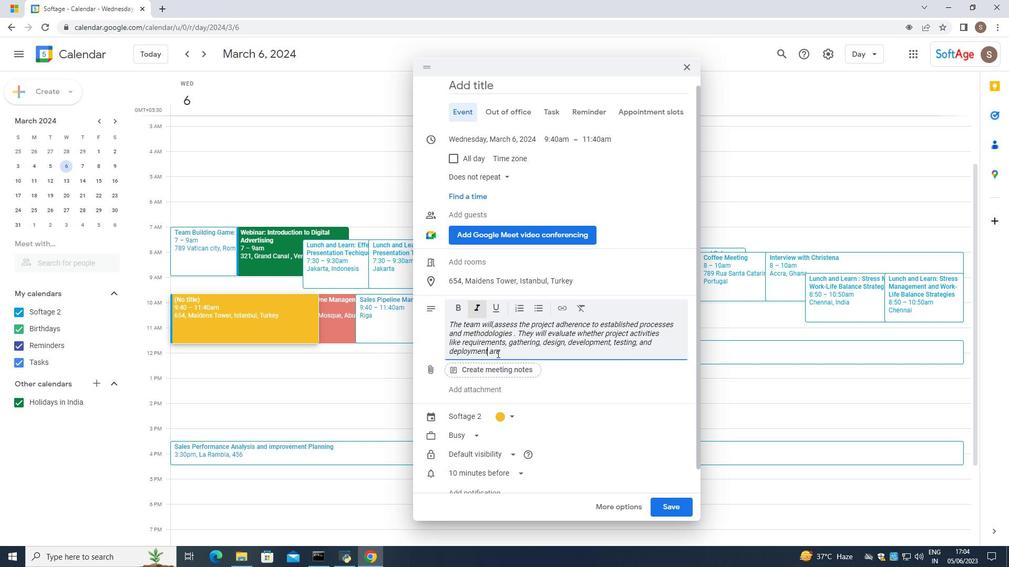 
Action: Mouse pressed left at (517, 345)
Screenshot: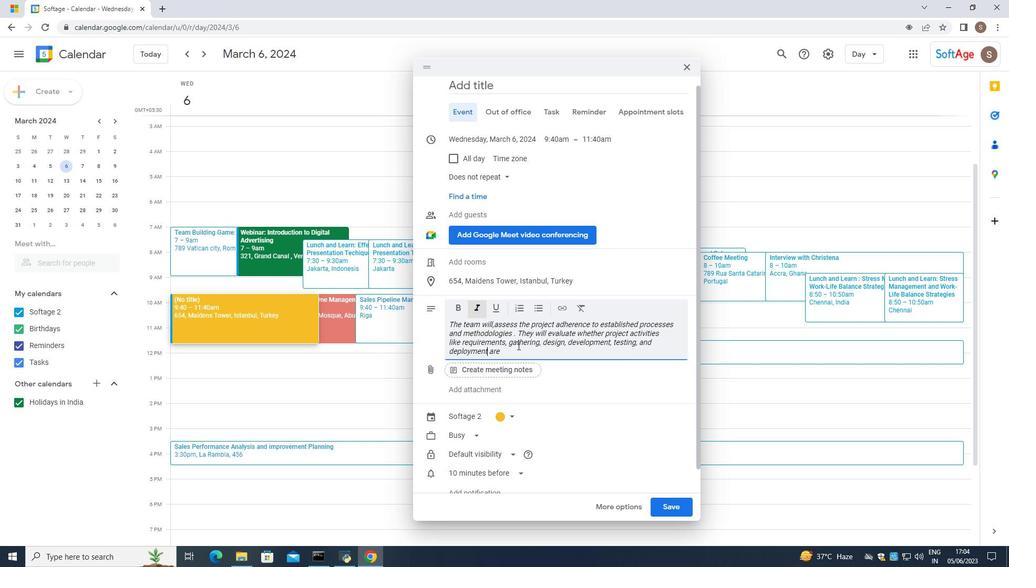
Action: Mouse moved to (508, 357)
Screenshot: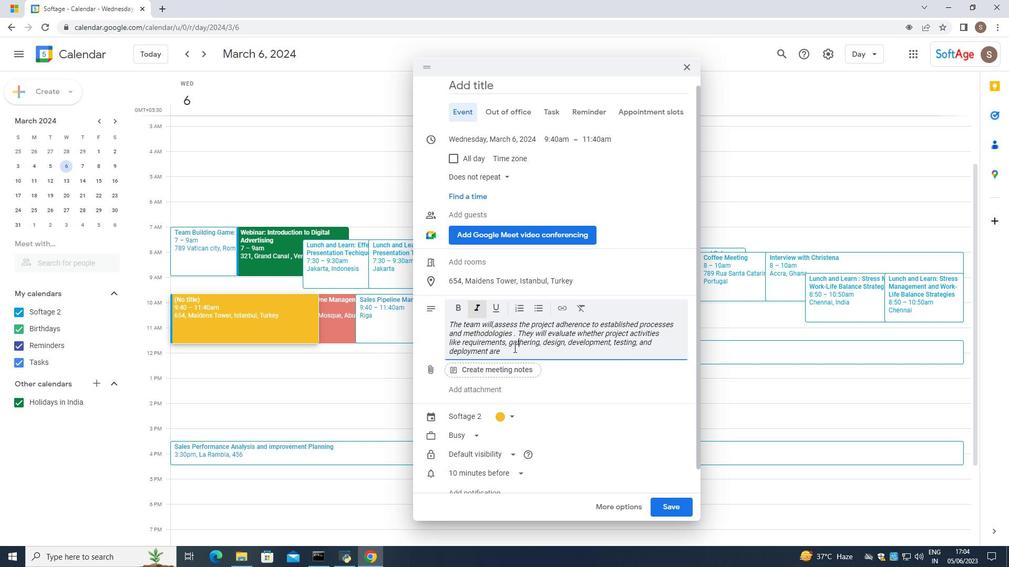 
Action: Mouse pressed left at (508, 357)
Screenshot: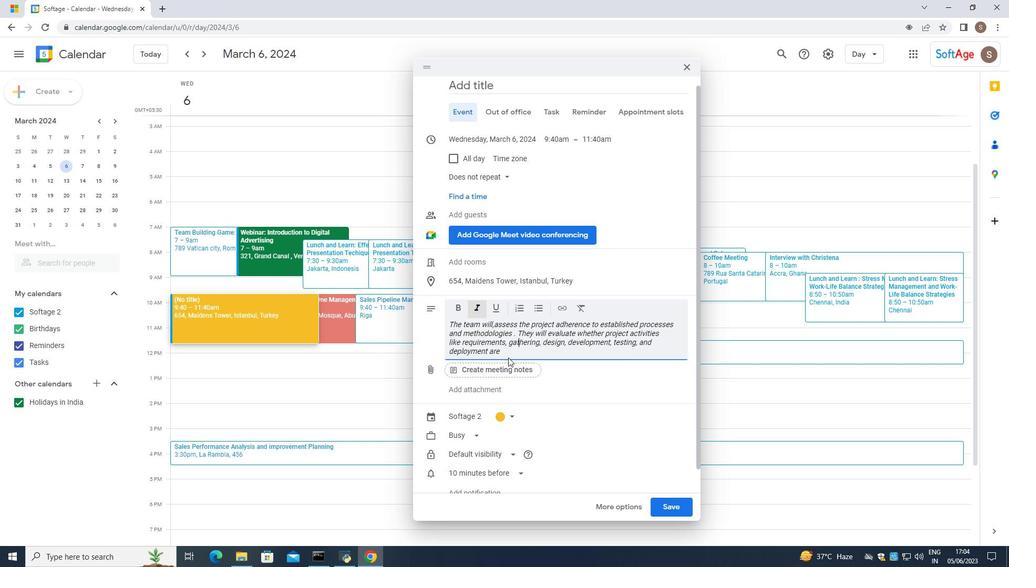 
Action: Mouse moved to (512, 348)
Screenshot: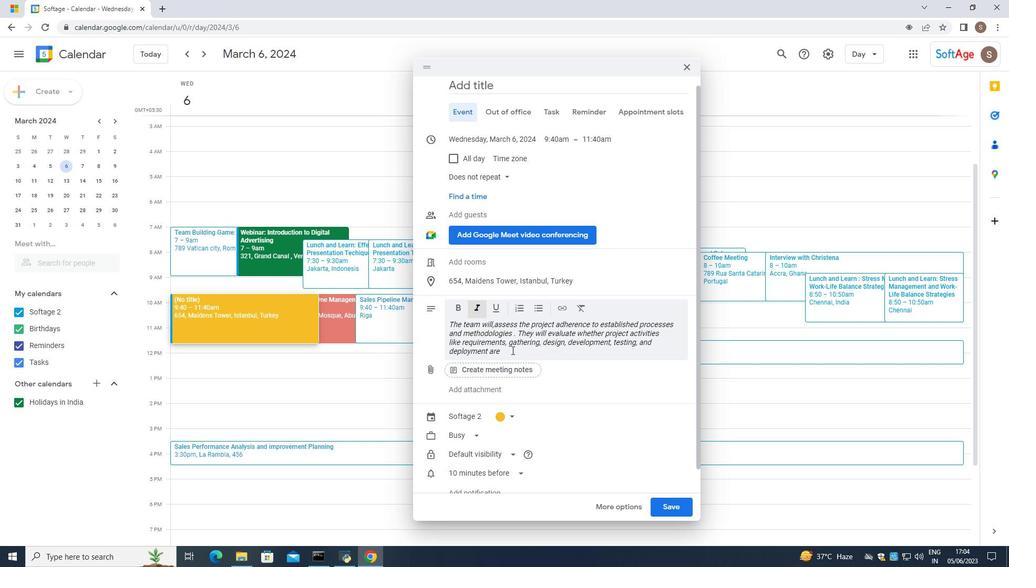 
Action: Mouse pressed left at (512, 348)
Screenshot: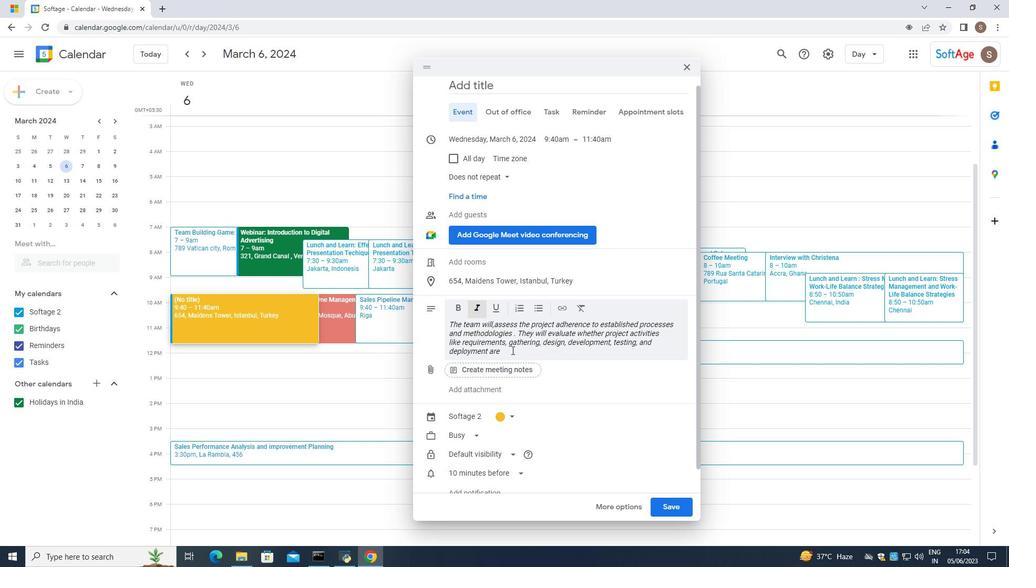
Action: Mouse moved to (520, 342)
Screenshot: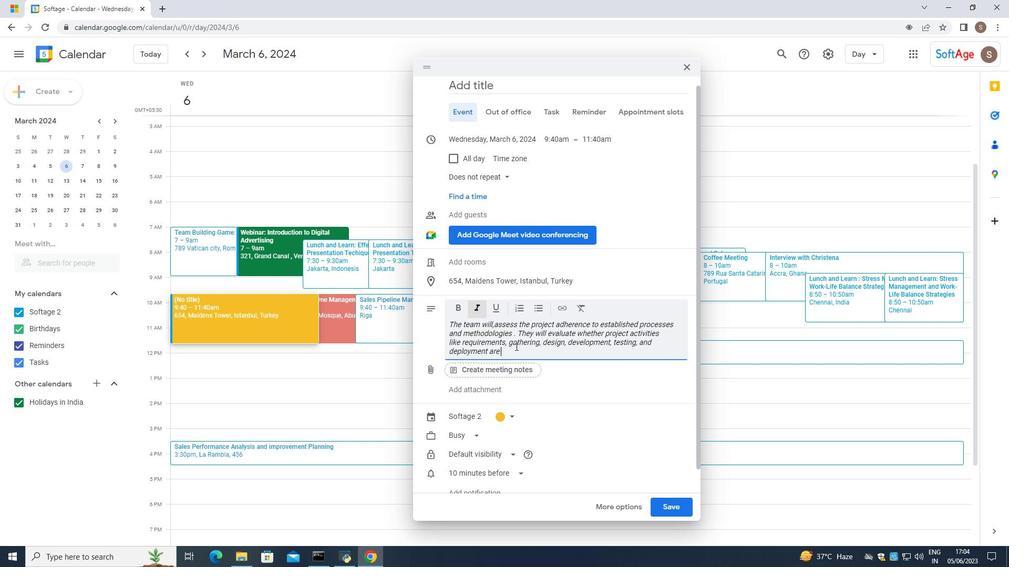 
Action: Key pressed fopllowu=ing<Key.space><Key.backspace>
Screenshot: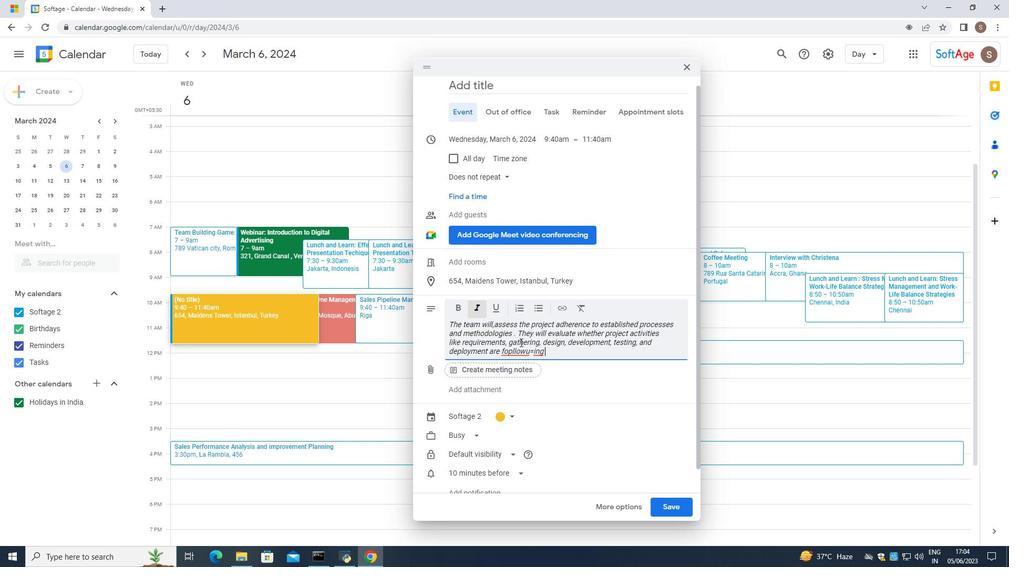 
Action: Mouse moved to (531, 344)
Screenshot: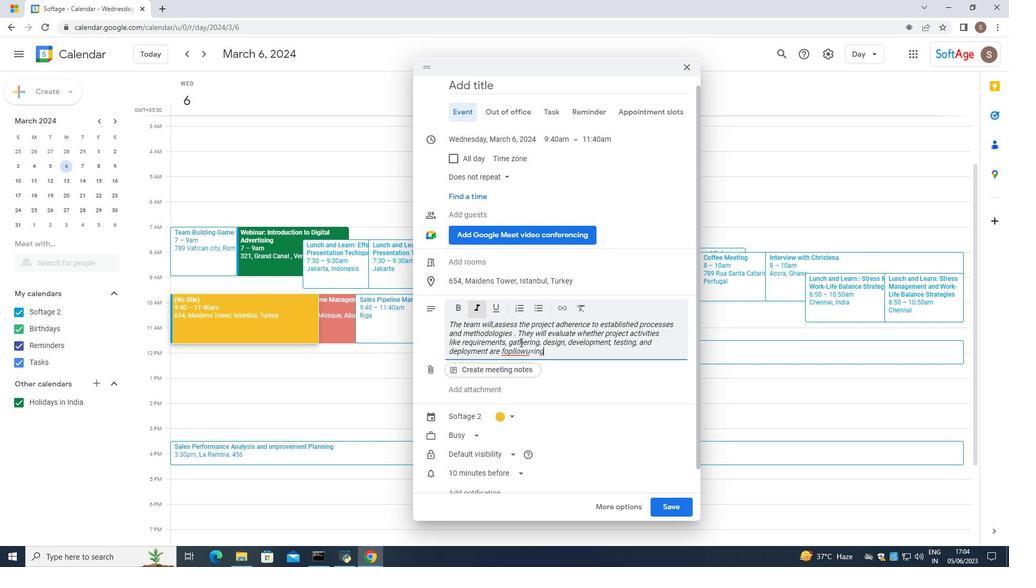 
Action: Key pressed <Key.backspace><Key.backspace><Key.backspace><Key.backspace><Key.backspace>
Screenshot: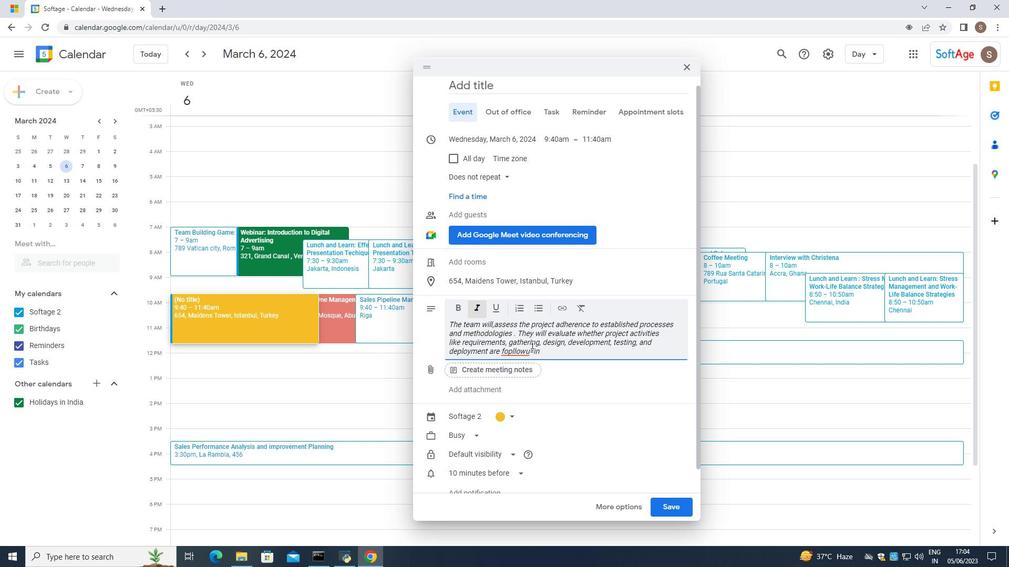 
Action: Mouse moved to (558, 345)
Screenshot: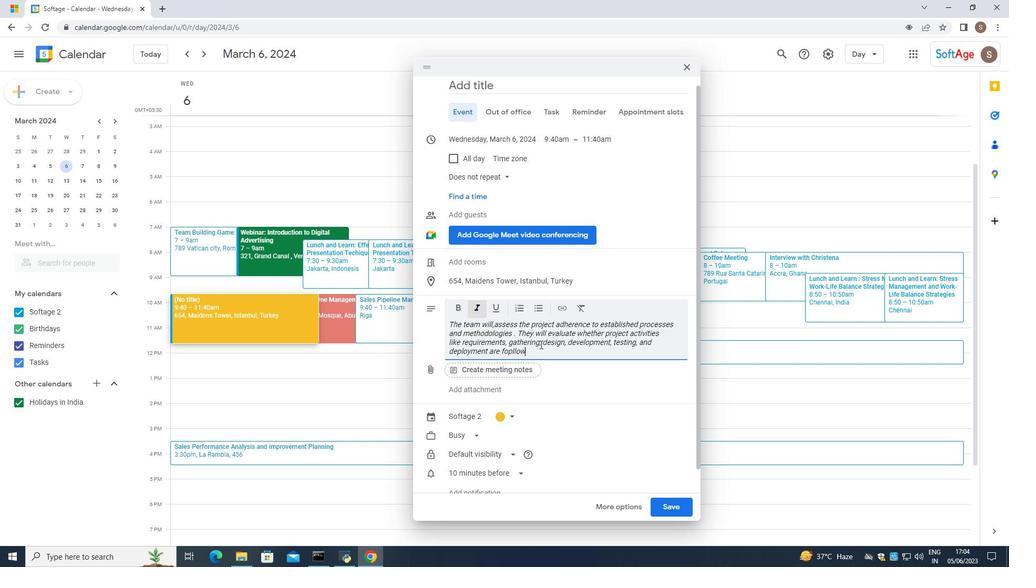 
Action: Key pressed ing<Key.space>
Screenshot: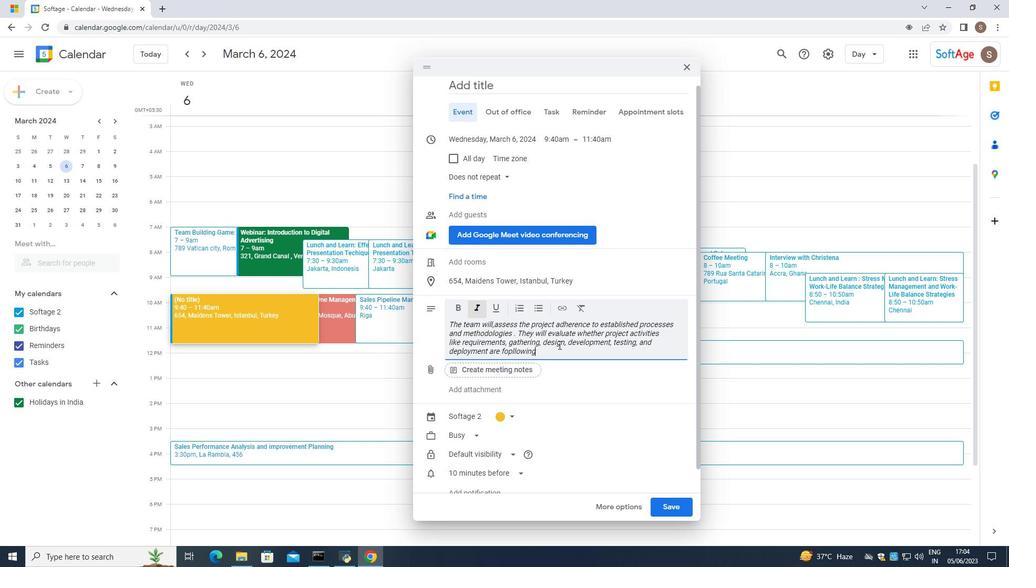 
Action: Mouse moved to (526, 346)
Screenshot: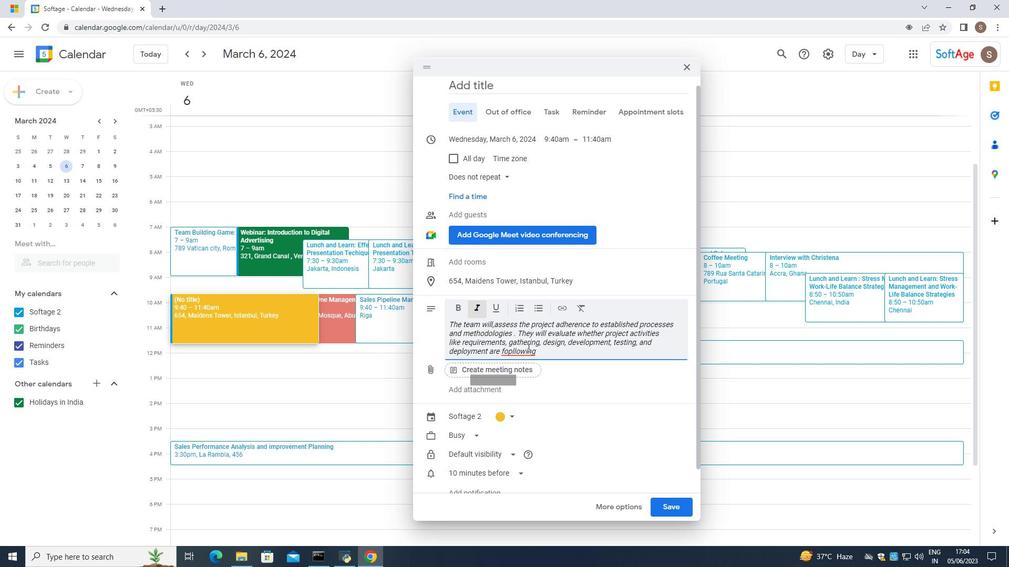 
Action: Mouse pressed left at (526, 346)
Screenshot: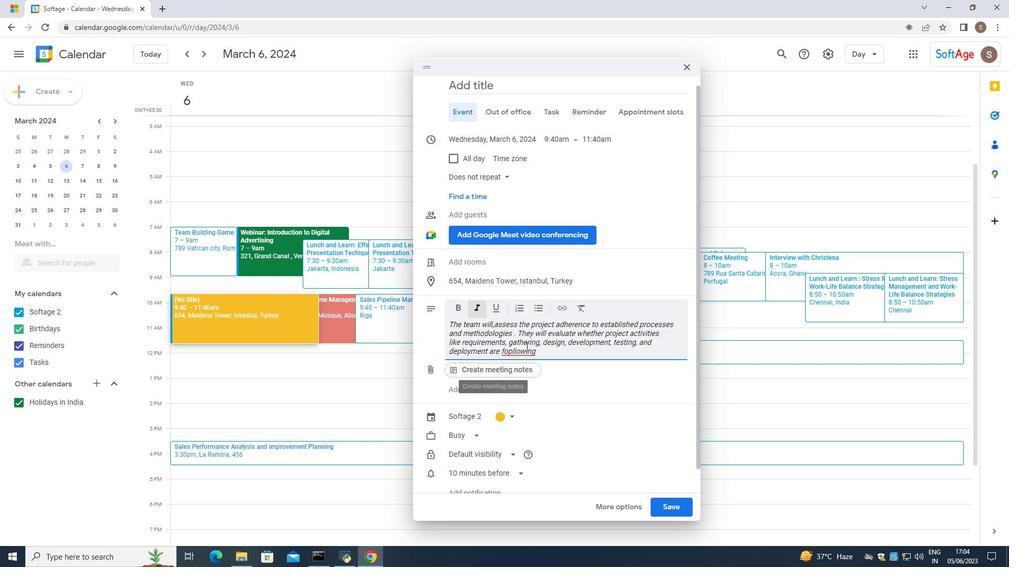 
Action: Mouse moved to (524, 351)
Screenshot: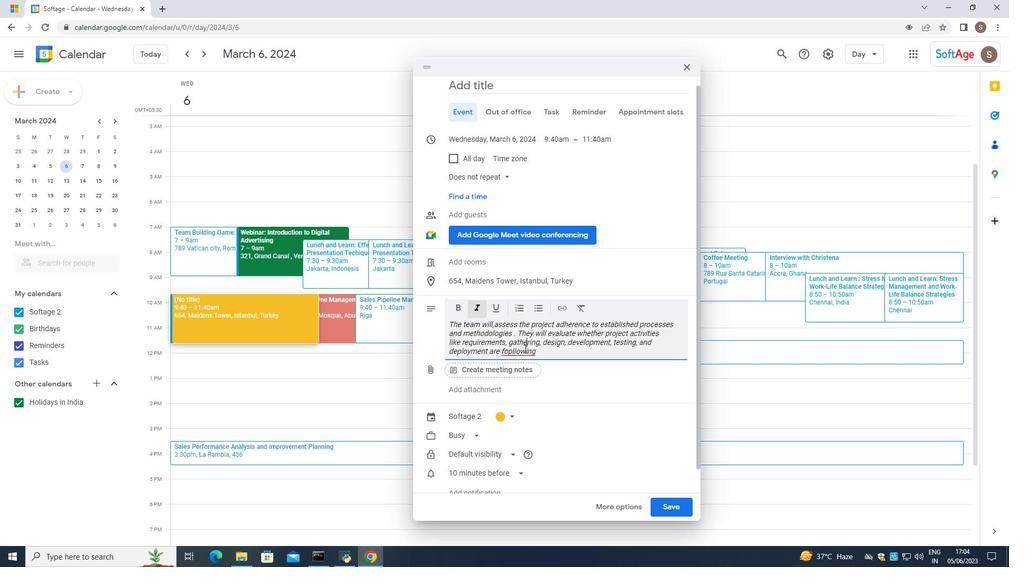 
Action: Mouse pressed left at (524, 351)
Screenshot: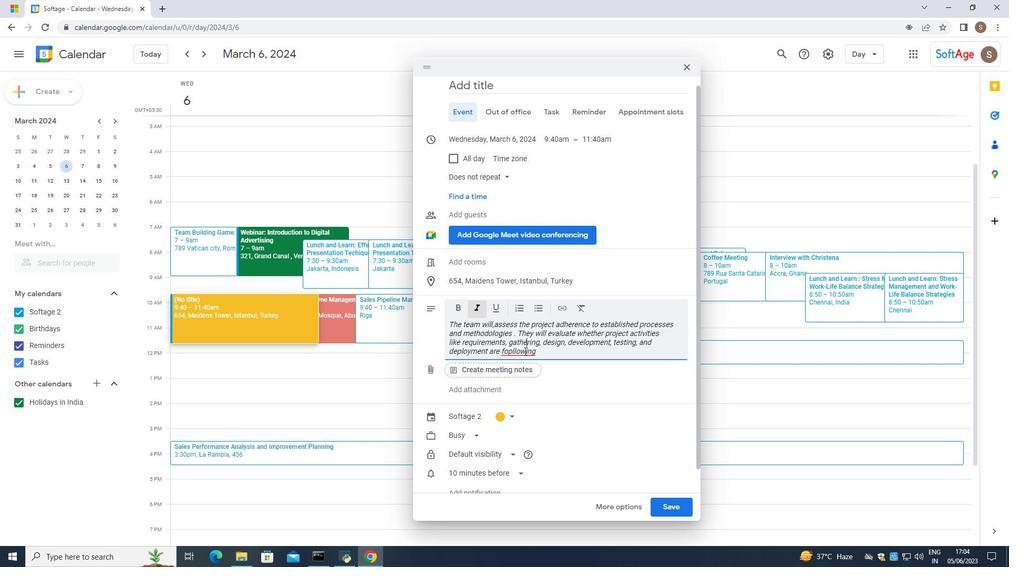 
Action: Mouse pressed right at (524, 351)
Screenshot: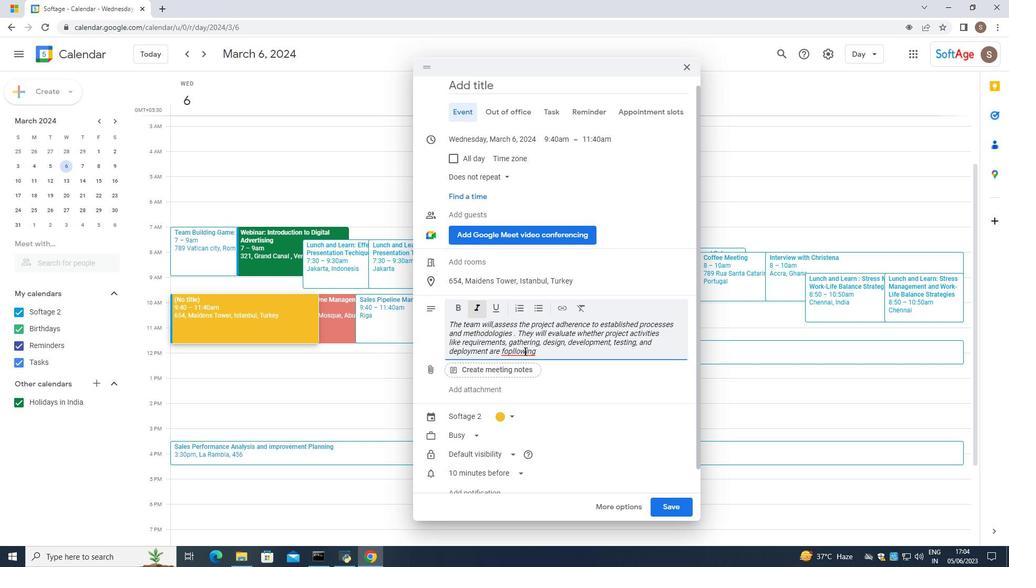 
Action: Mouse moved to (564, 363)
Screenshot: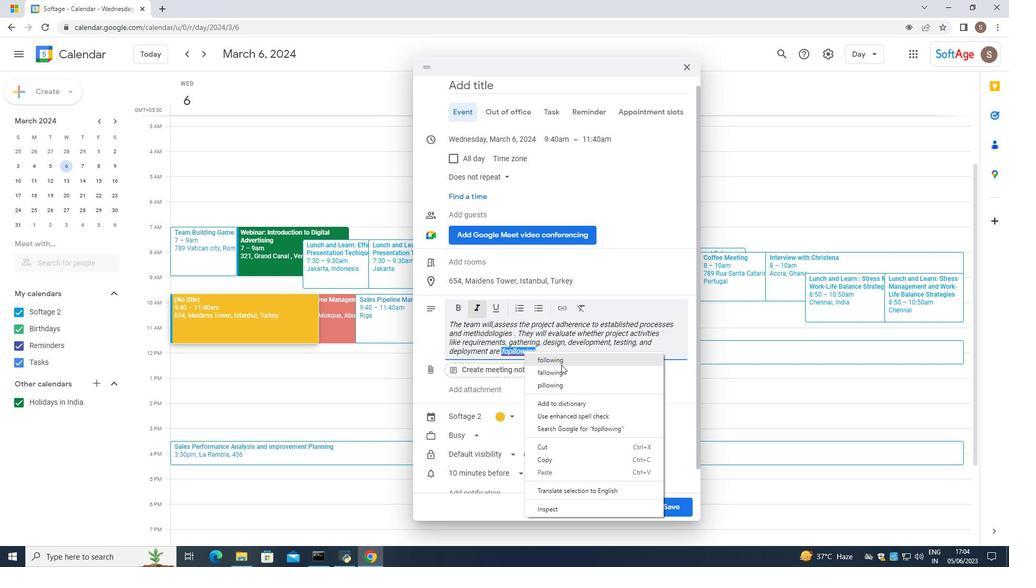 
Action: Mouse pressed left at (564, 363)
Screenshot: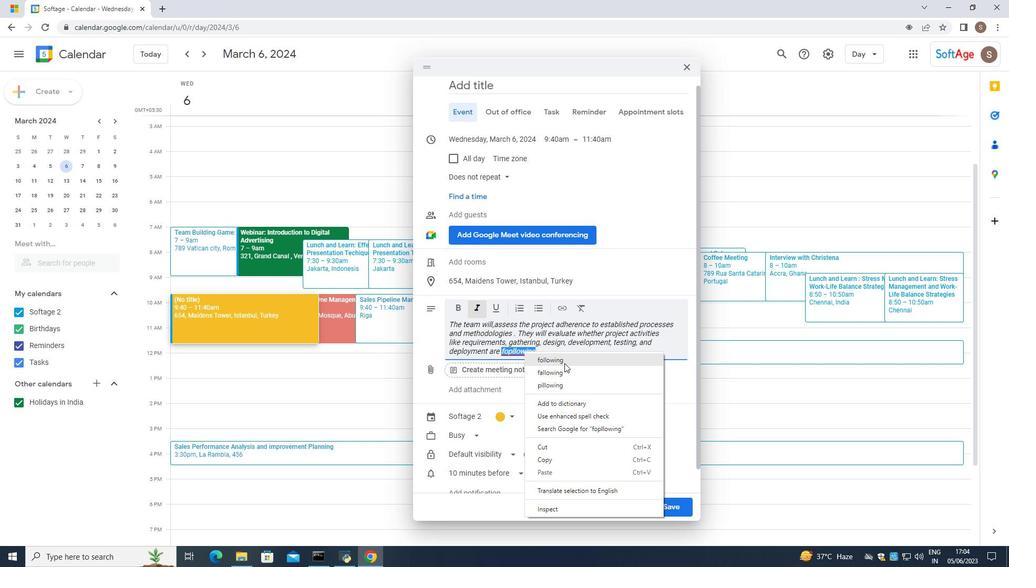 
Action: Mouse moved to (555, 357)
Screenshot: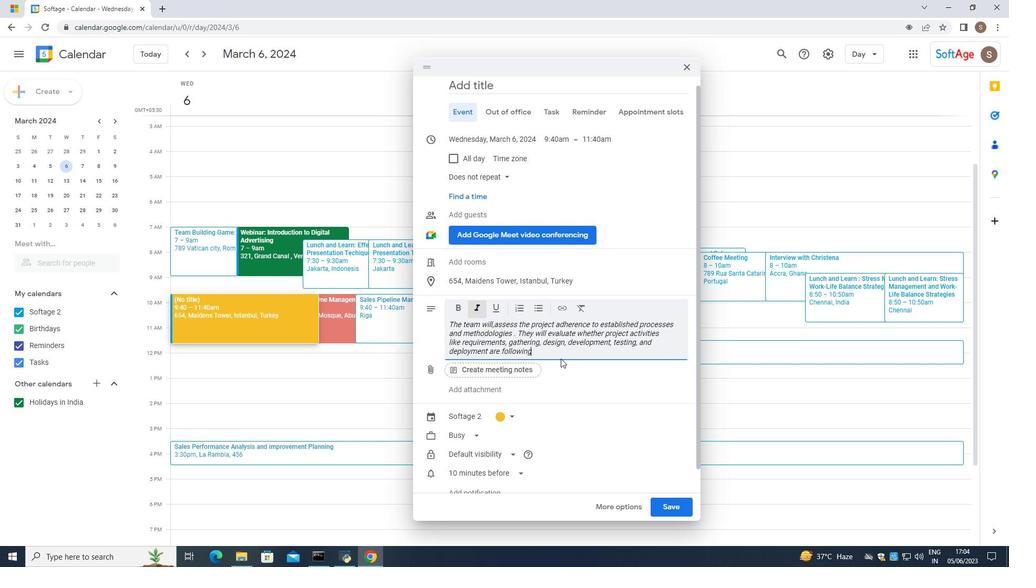 
Action: Mouse pressed left at (555, 357)
Screenshot: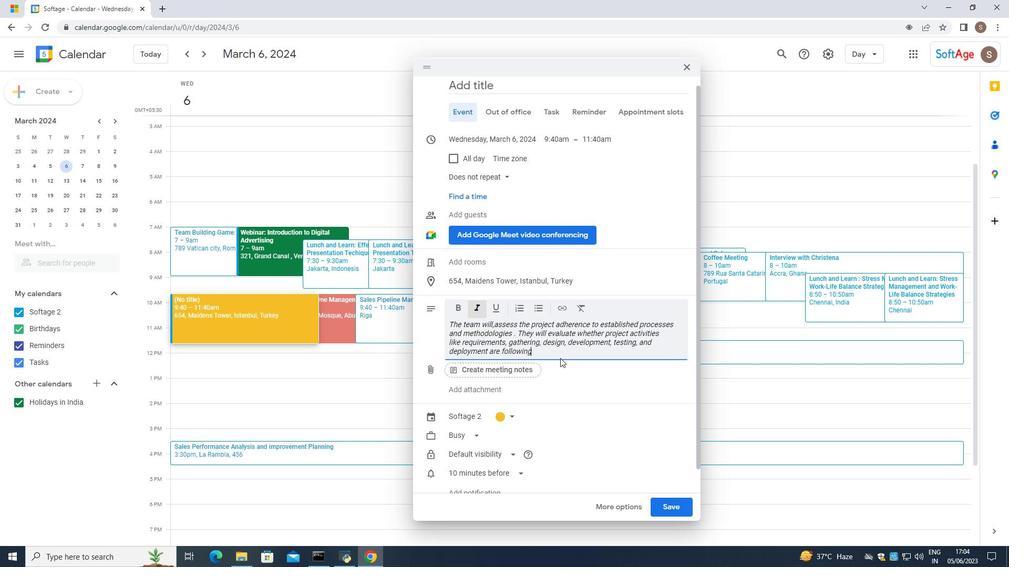 
Action: Mouse moved to (551, 352)
Screenshot: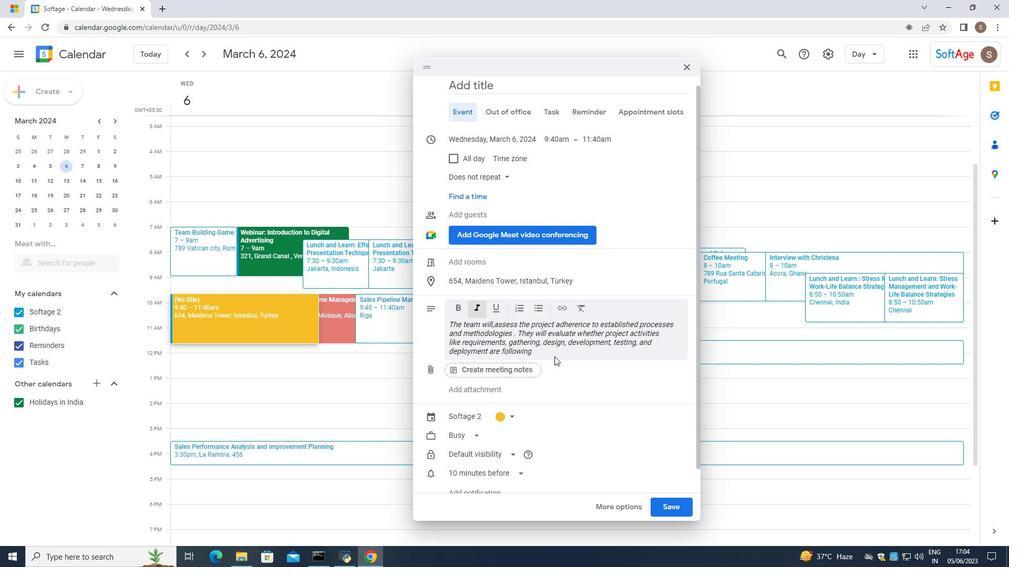 
Action: Mouse pressed left at (551, 352)
Screenshot: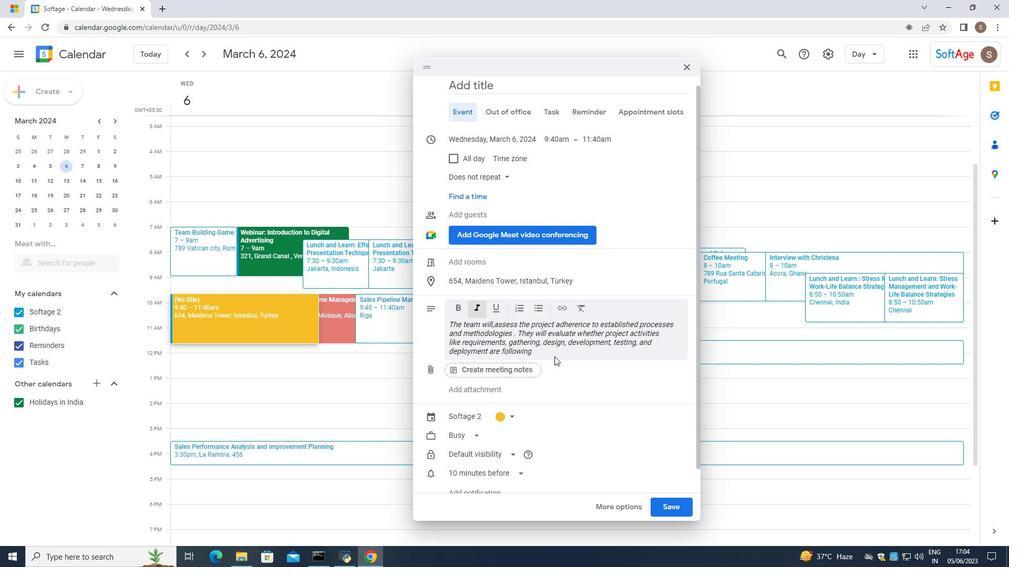 
Action: Mouse moved to (566, 347)
Screenshot: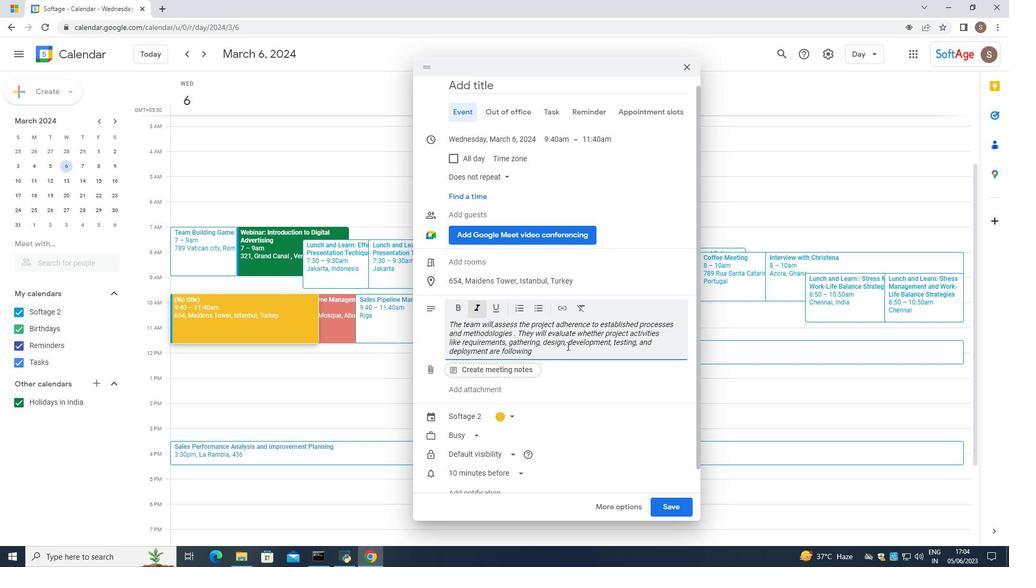 
Action: Key pressed <Key.space>define
Screenshot: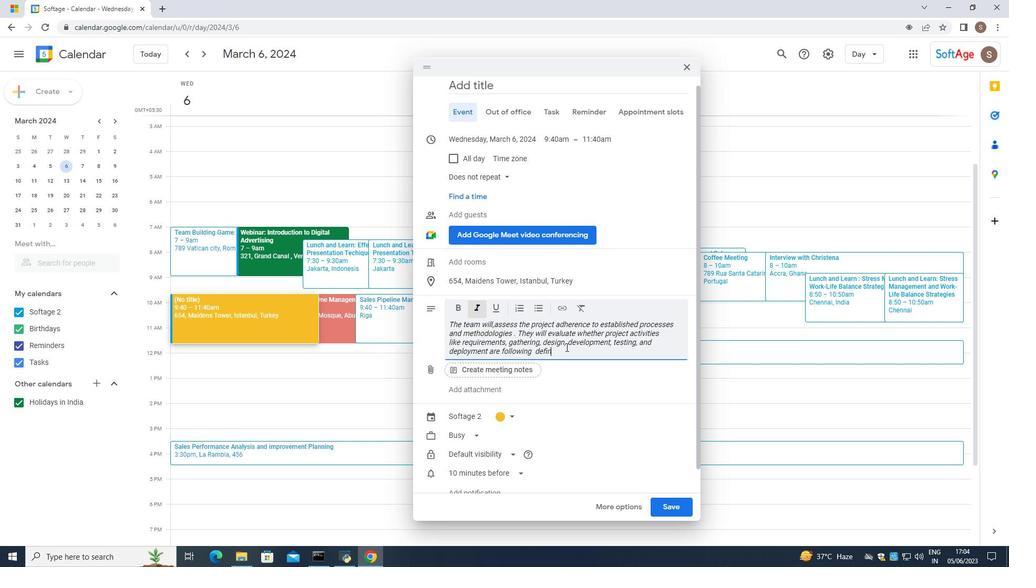 
Action: Mouse moved to (566, 347)
Screenshot: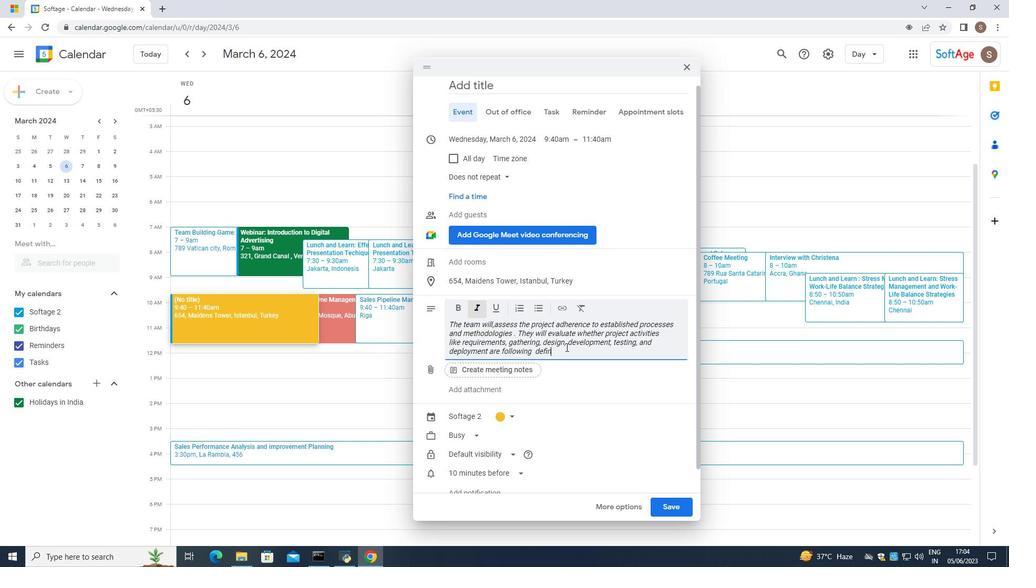 
Action: Key pressed d<Key.space>p[t<Key.backspace>rio
Screenshot: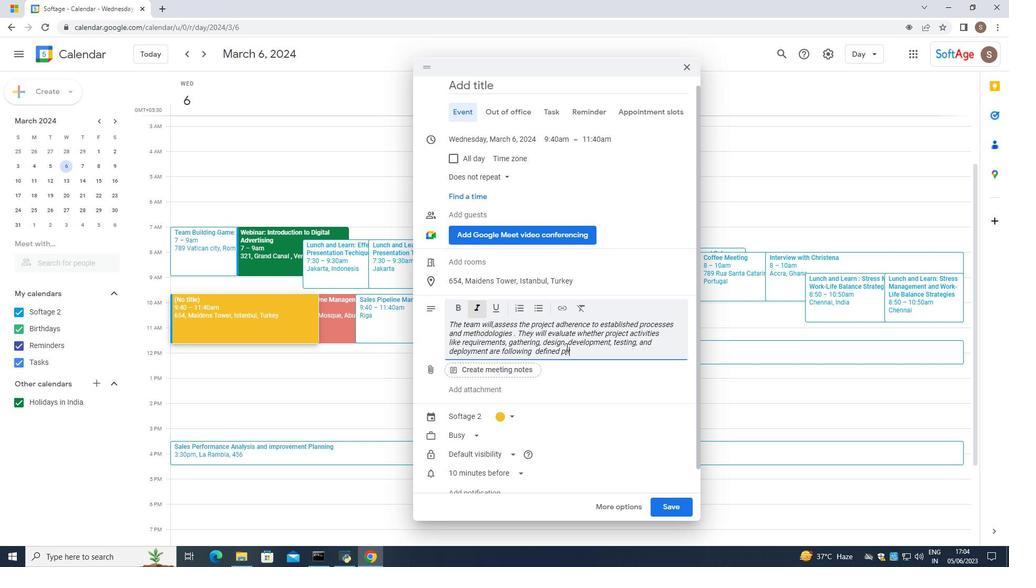 
Action: Mouse moved to (566, 347)
Screenshot: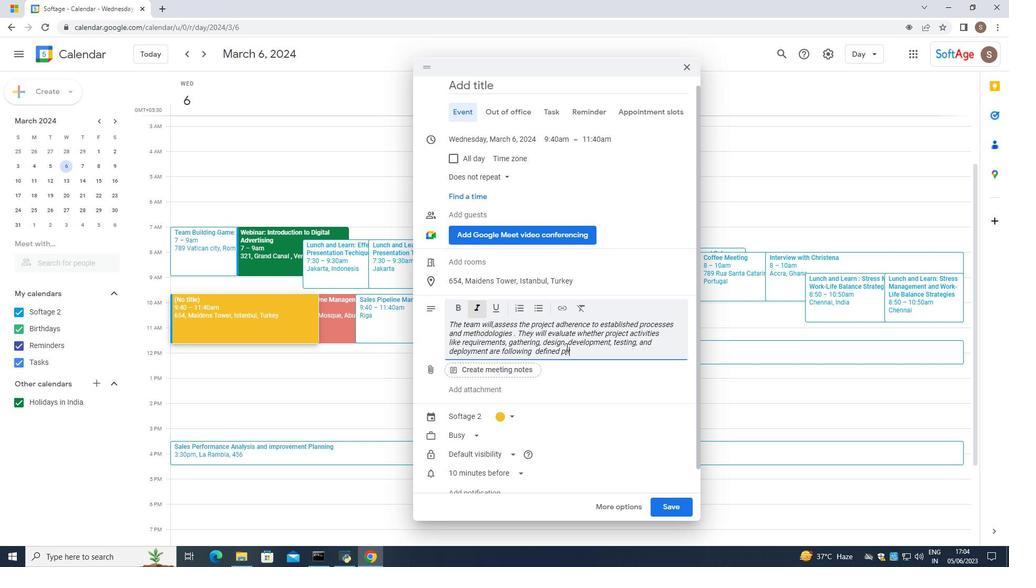 
Action: Key pressed <Key.backspace>ocedures<Key.space>
Screenshot: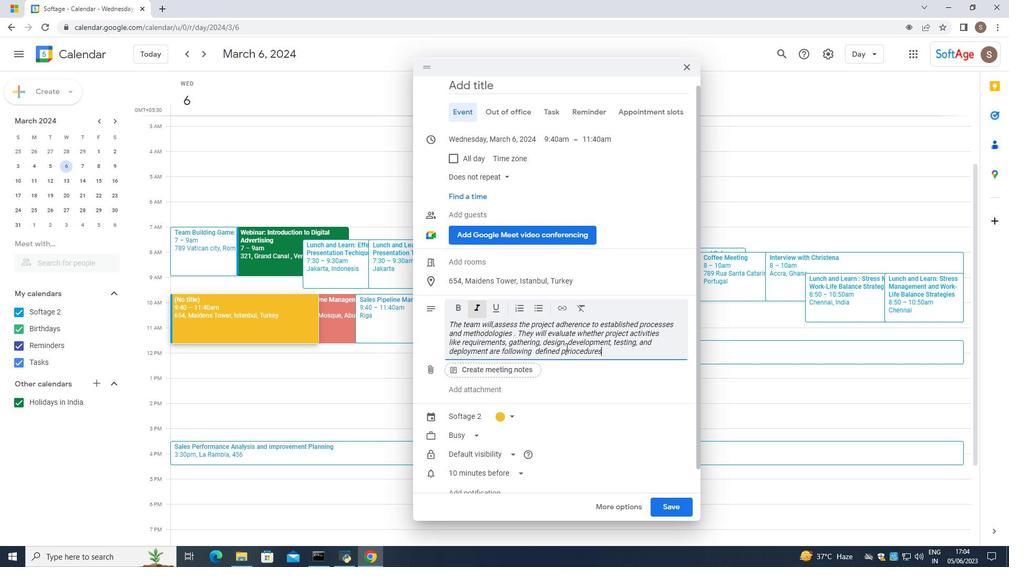 
Action: Mouse moved to (566, 347)
Screenshot: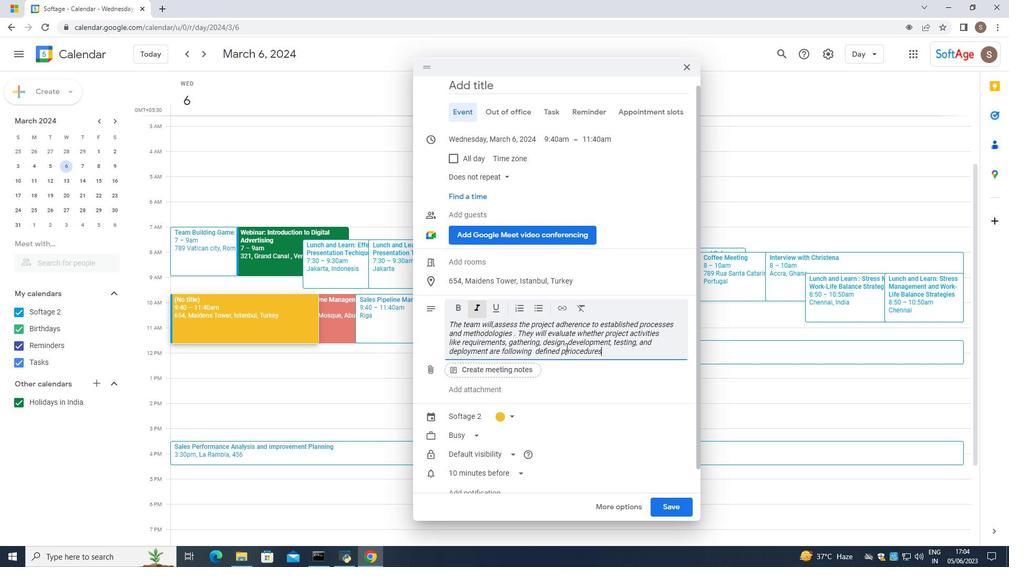 
Action: Key pressed and
Screenshot: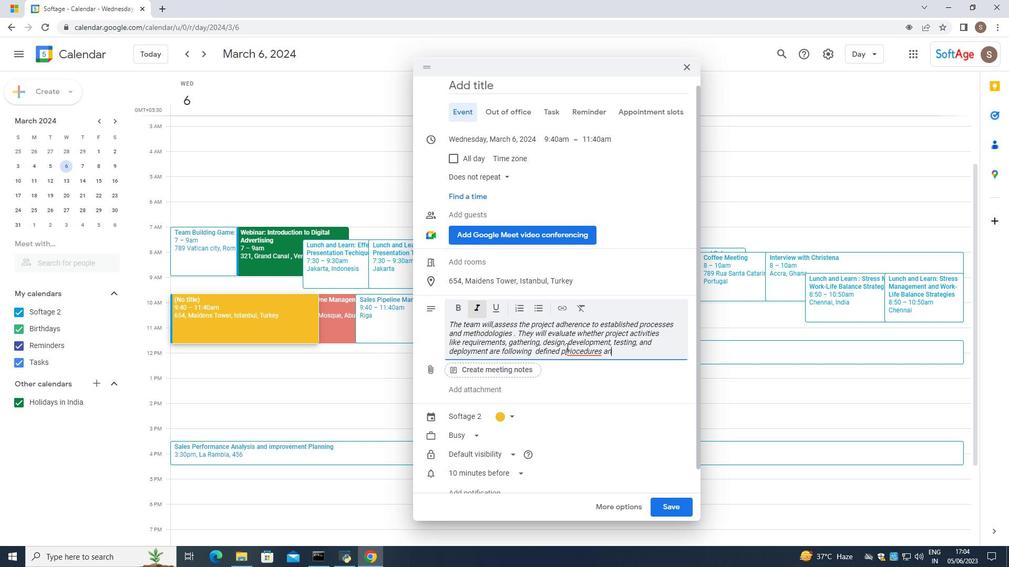 
Action: Mouse moved to (567, 346)
Screenshot: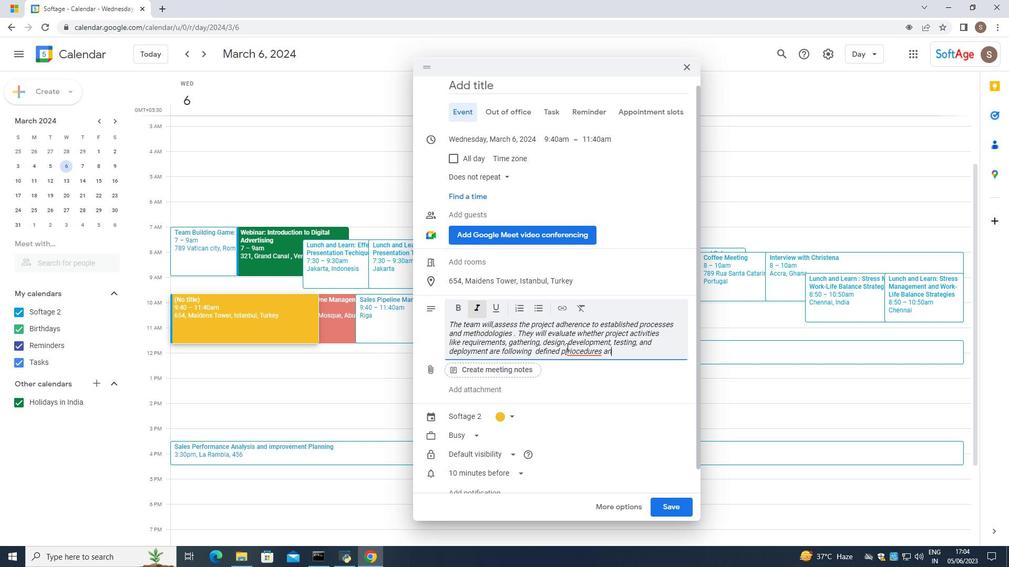 
Action: Key pressed <Key.space>best<Key.space>p
Screenshot: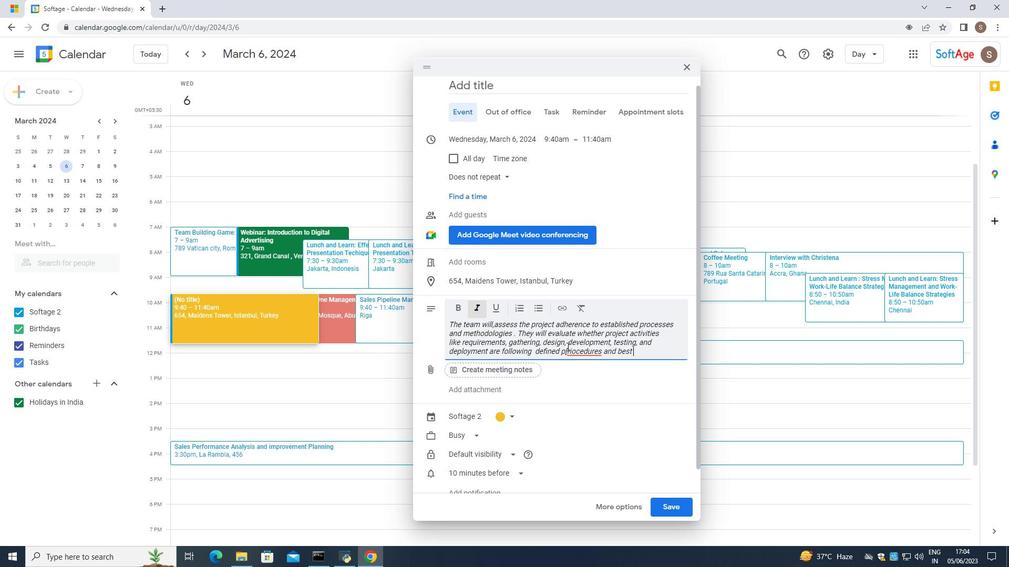 
Action: Mouse moved to (567, 346)
Screenshot: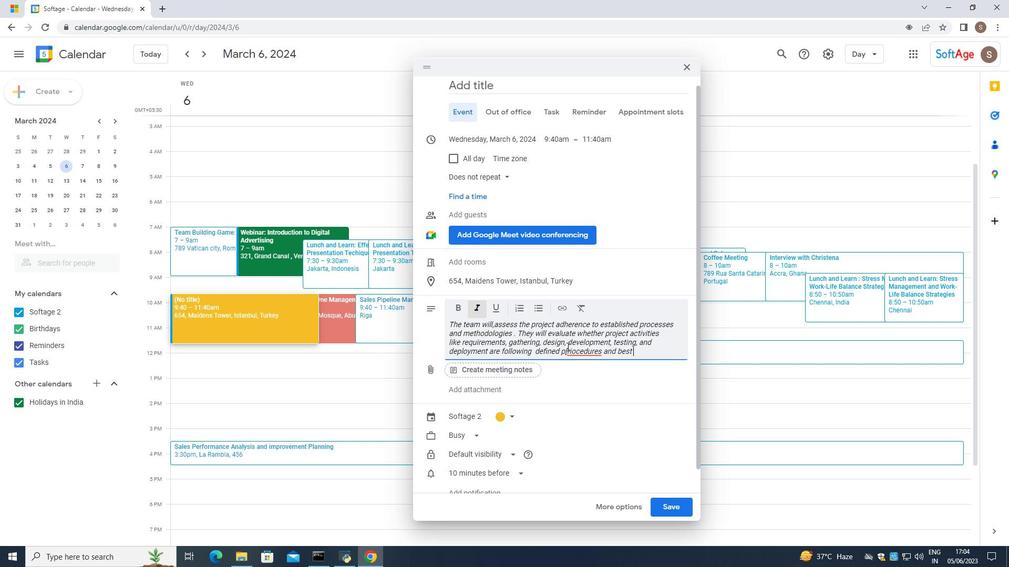 
Action: Key pressed ra
Screenshot: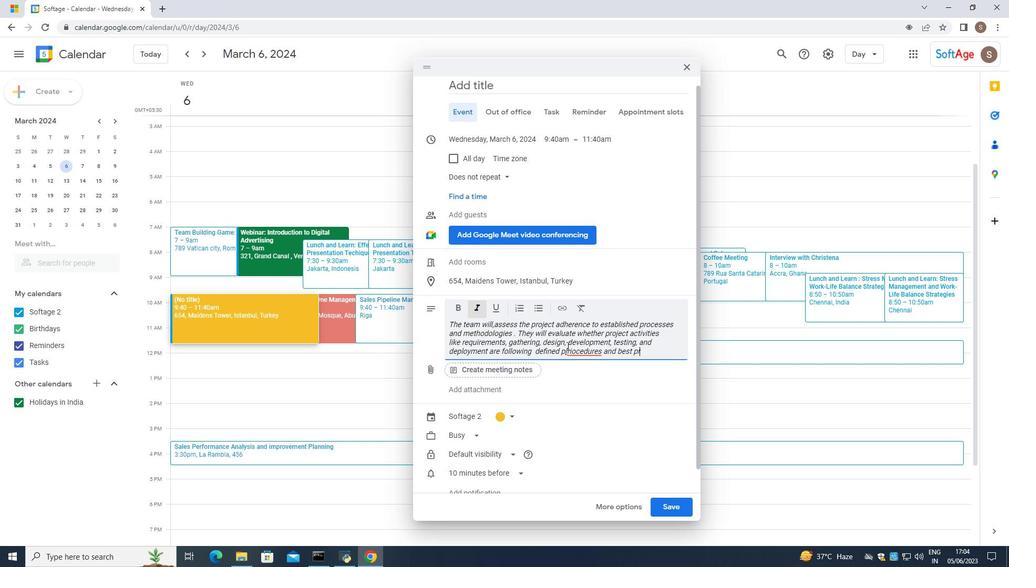 
Action: Mouse moved to (567, 346)
Screenshot: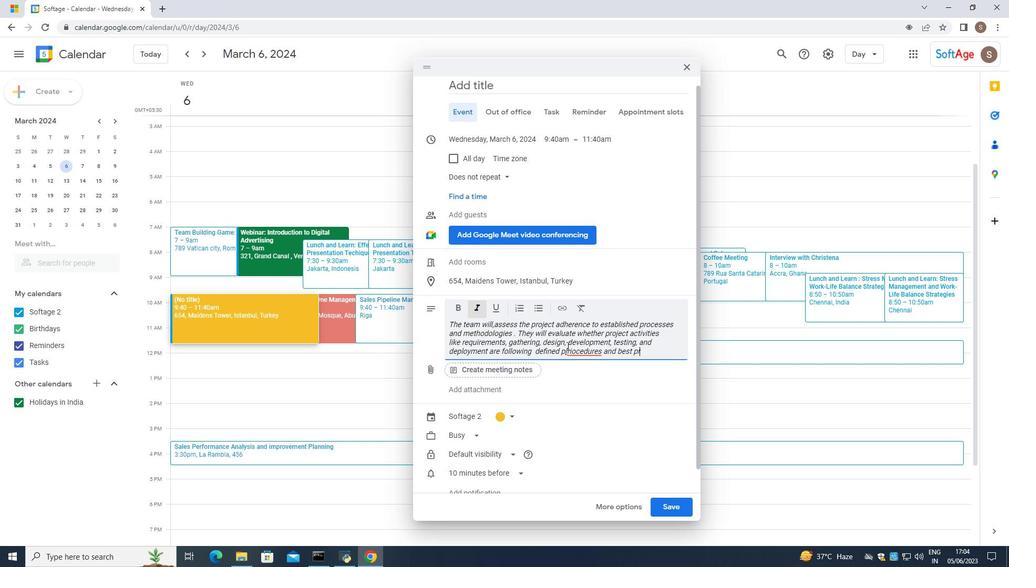 
Action: Key pressed ctice
Screenshot: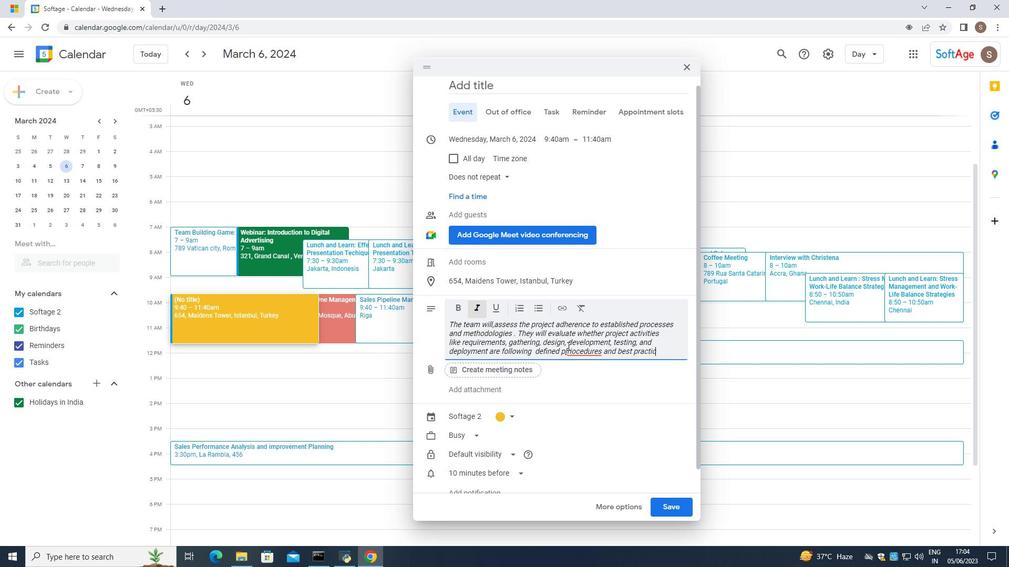 
Action: Mouse moved to (567, 345)
Screenshot: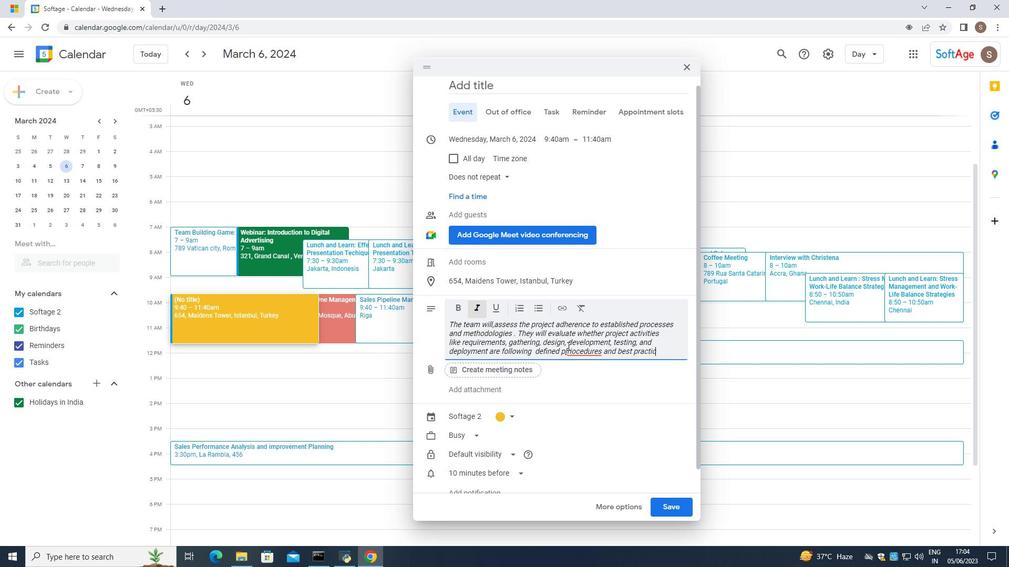 
Action: Key pressed s.
Screenshot: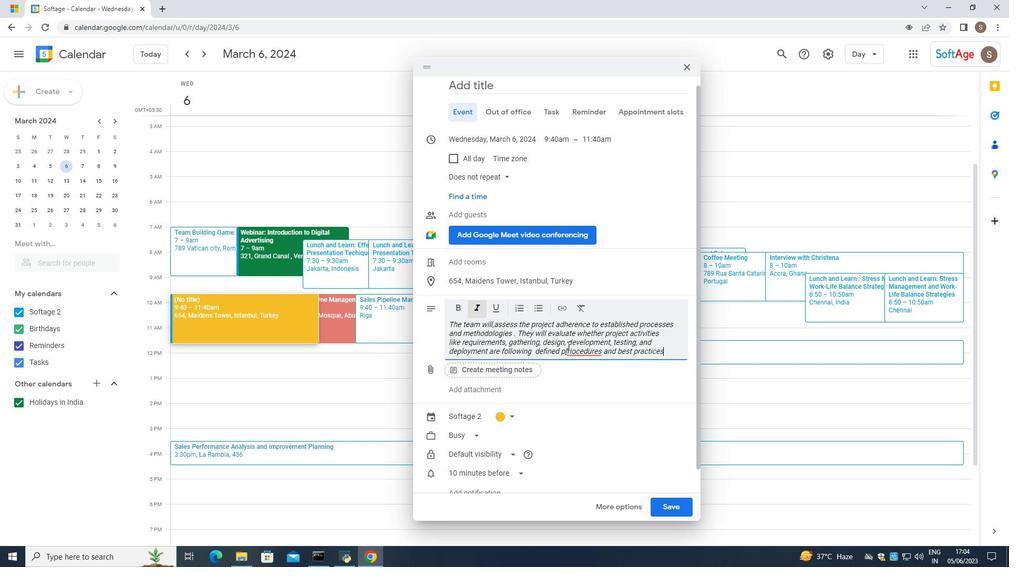 
Action: Mouse moved to (706, 408)
Screenshot: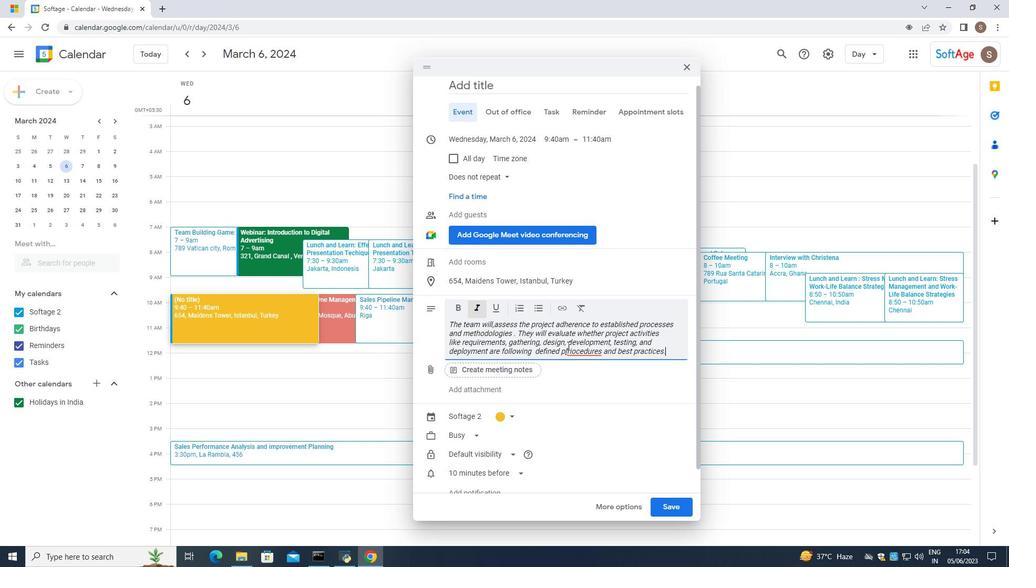 
Action: Mouse scrolled (706, 408) with delta (0, 0)
Screenshot: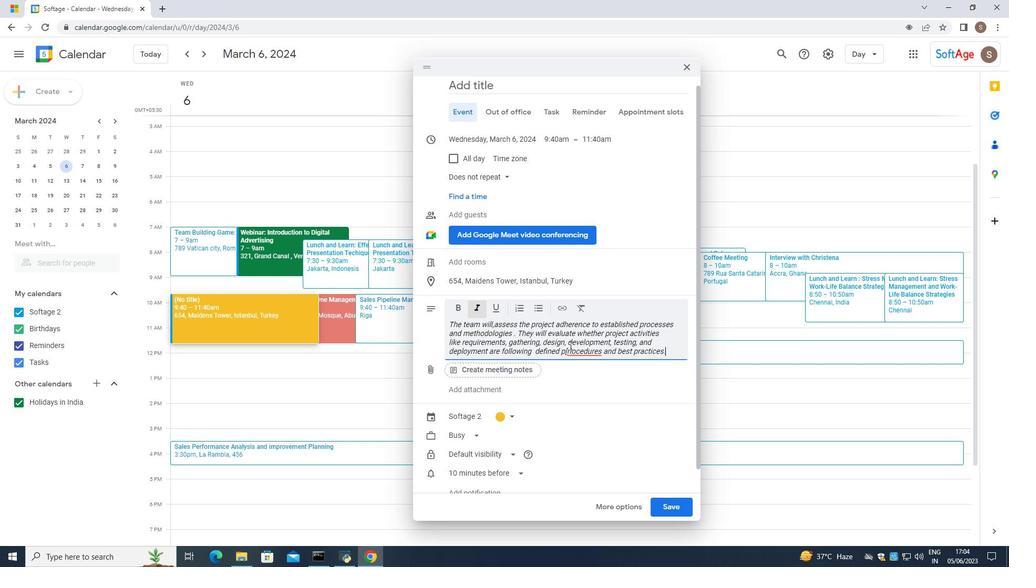 
Action: Mouse moved to (591, 347)
Screenshot: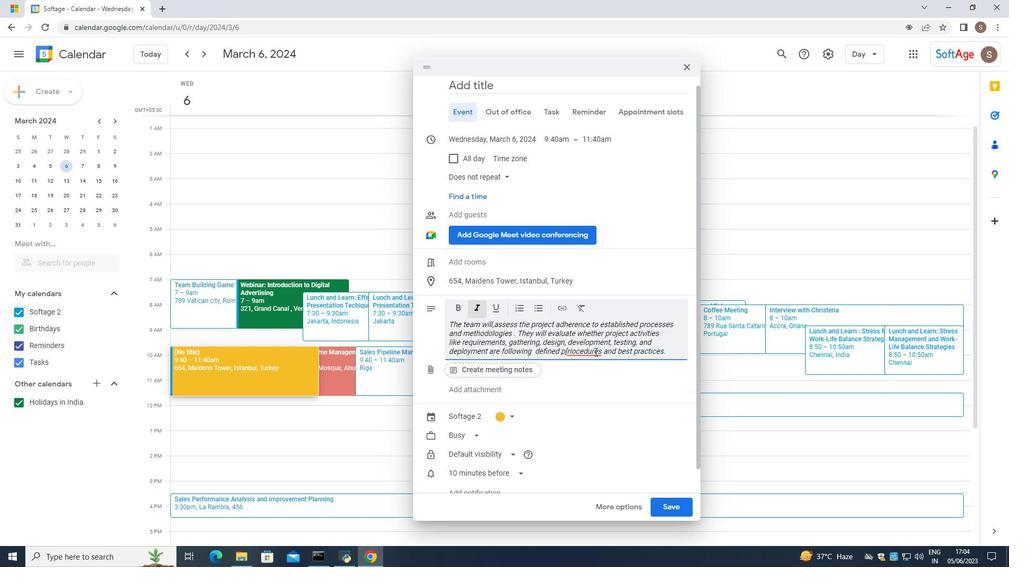 
Action: Mouse pressed left at (591, 347)
Screenshot: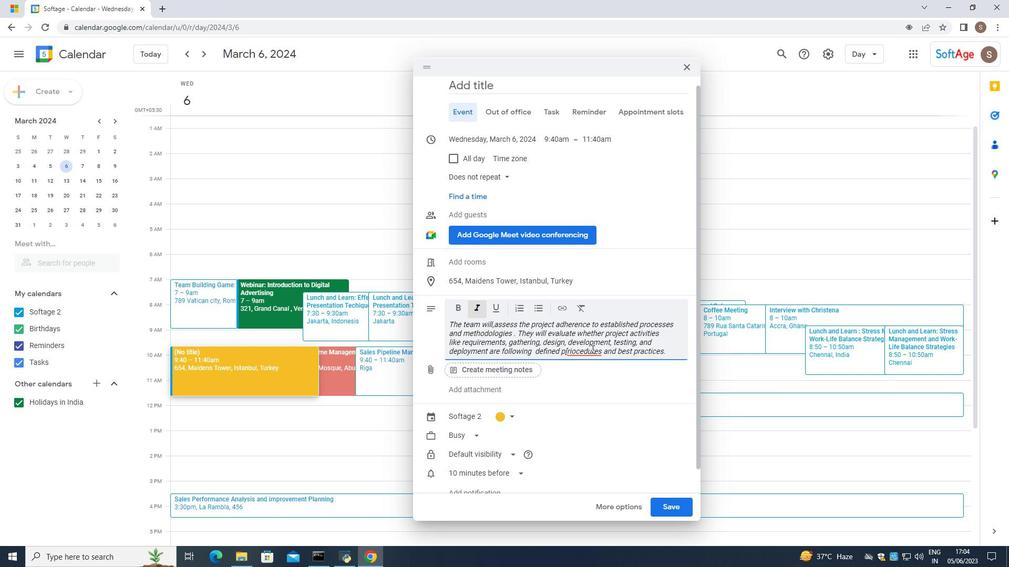 
Action: Mouse moved to (589, 347)
Screenshot: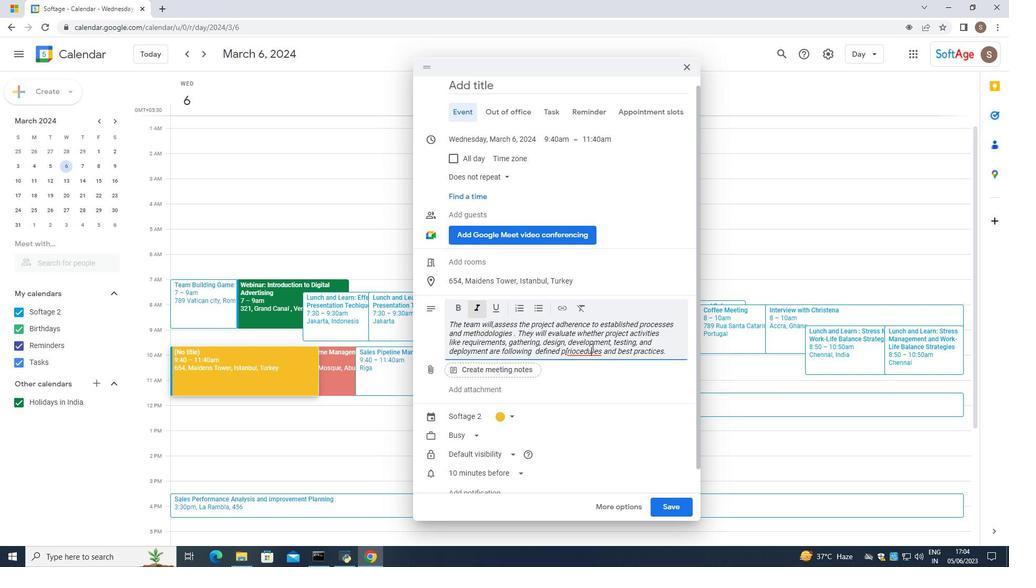 
Action: Mouse pressed right at (589, 347)
Screenshot: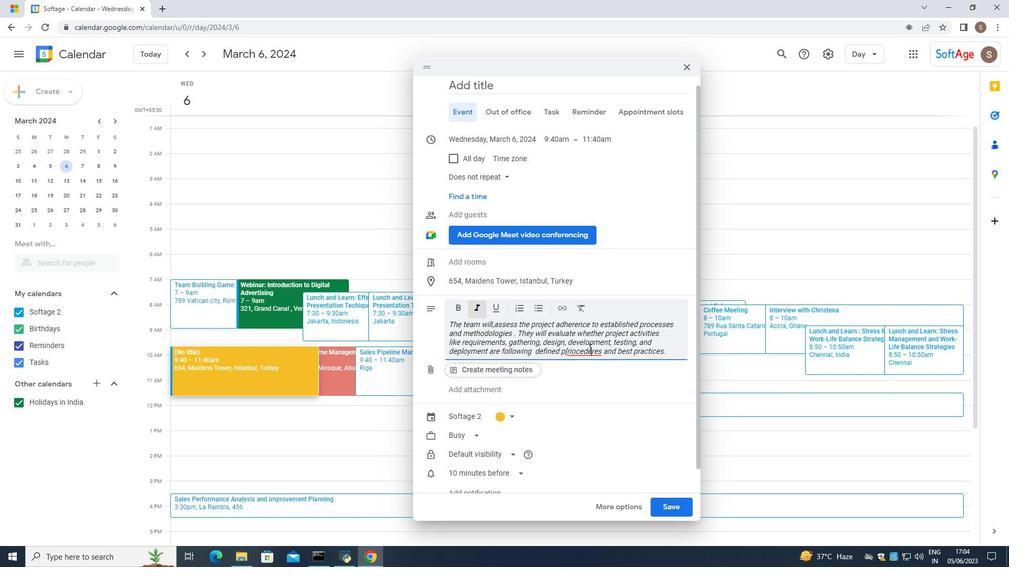 
Action: Mouse moved to (609, 356)
Screenshot: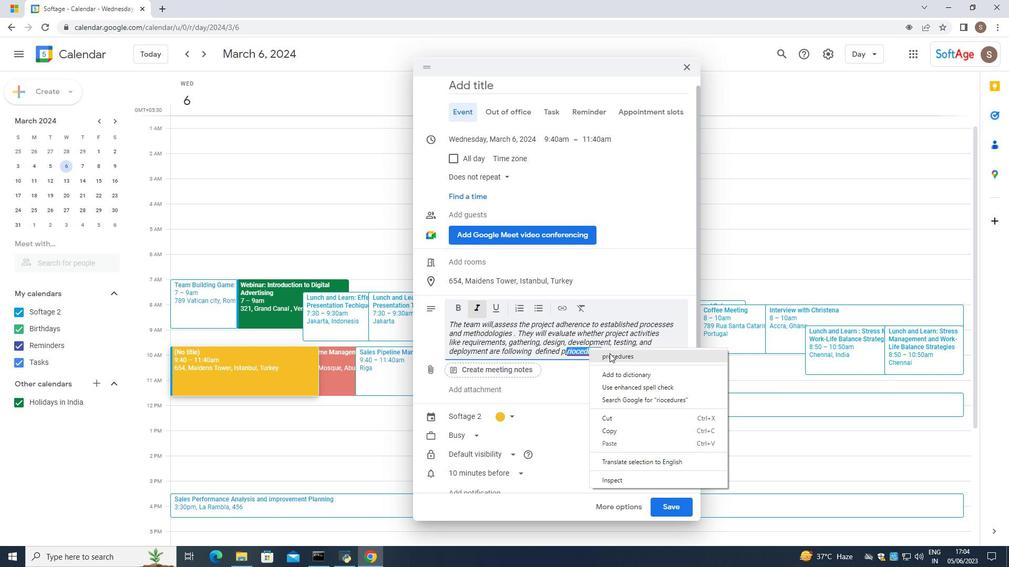 
Action: Mouse pressed left at (609, 356)
Screenshot: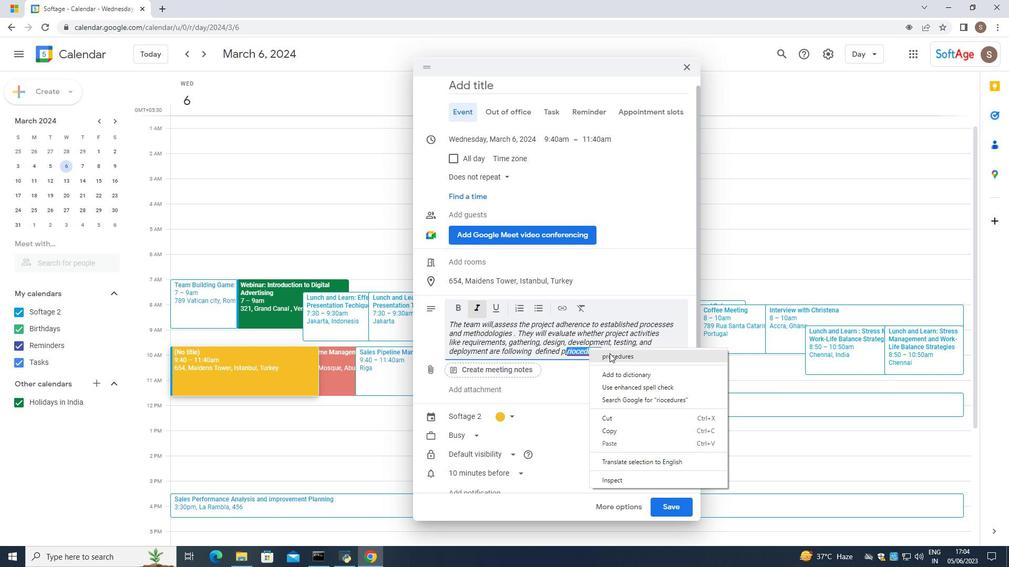 
Action: Mouse moved to (535, 342)
Screenshot: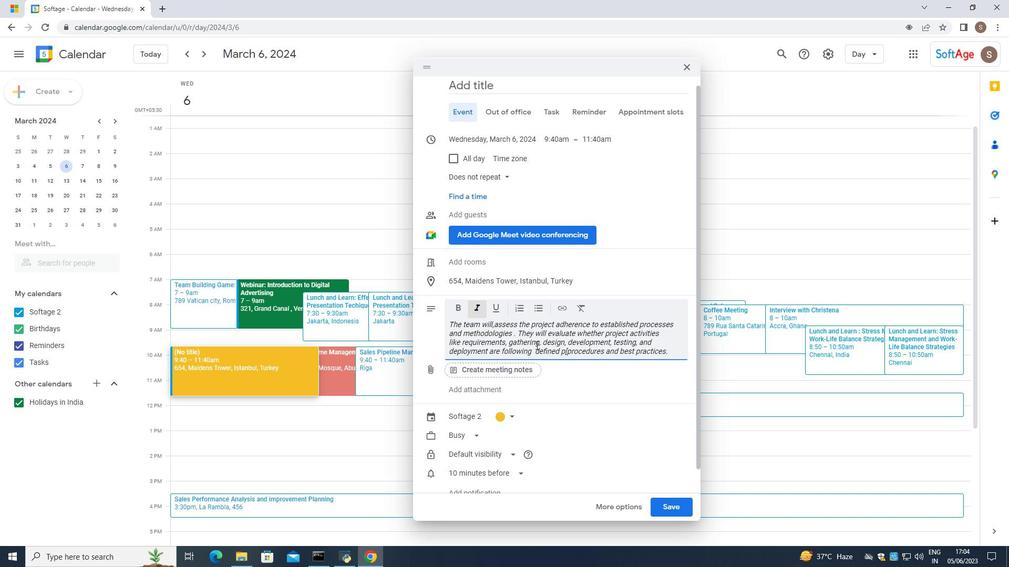 
Action: Mouse scrolled (535, 342) with delta (0, 0)
Screenshot: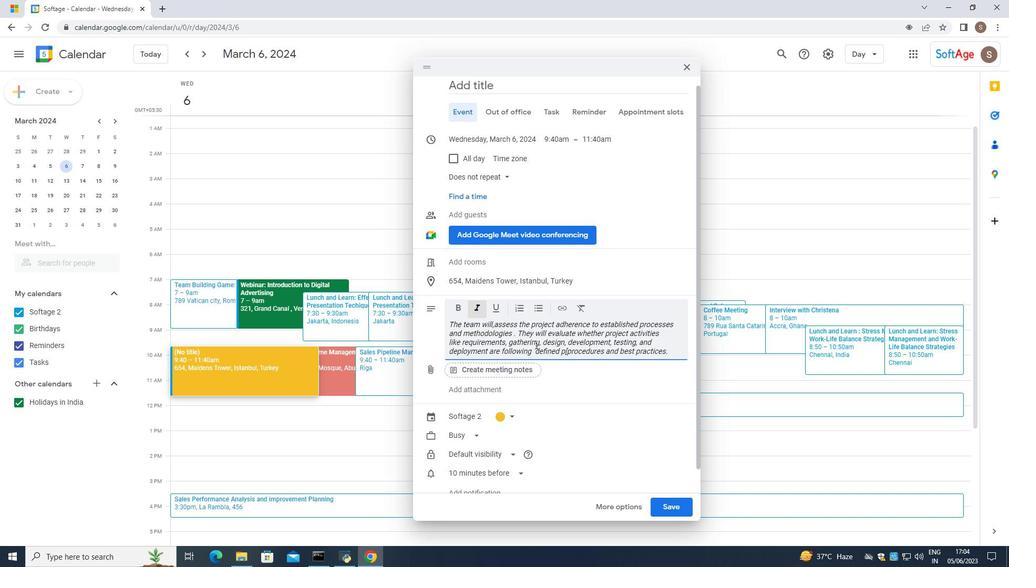 
Action: Mouse scrolled (535, 342) with delta (0, 0)
Screenshot: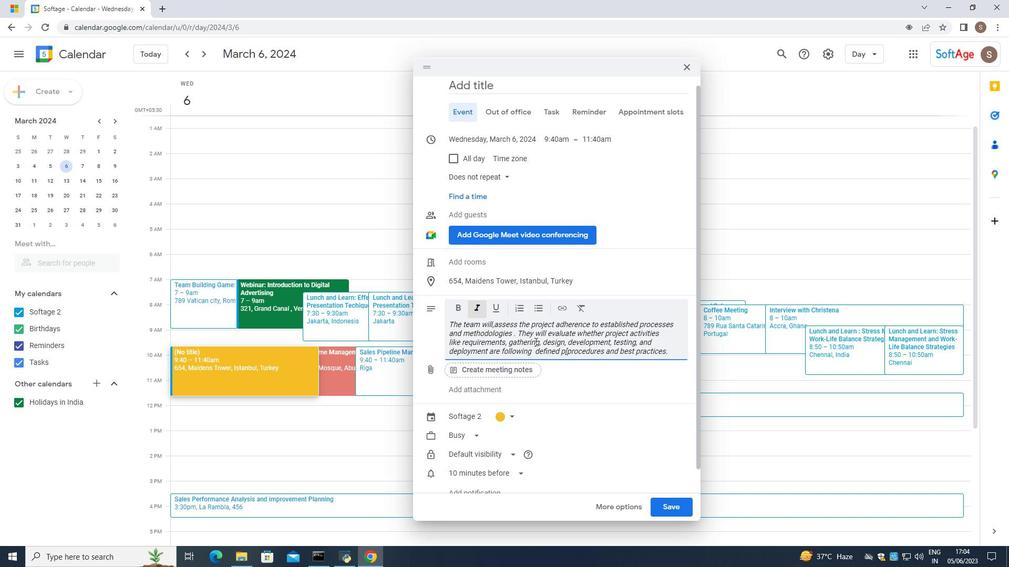 
Action: Mouse moved to (535, 341)
Screenshot: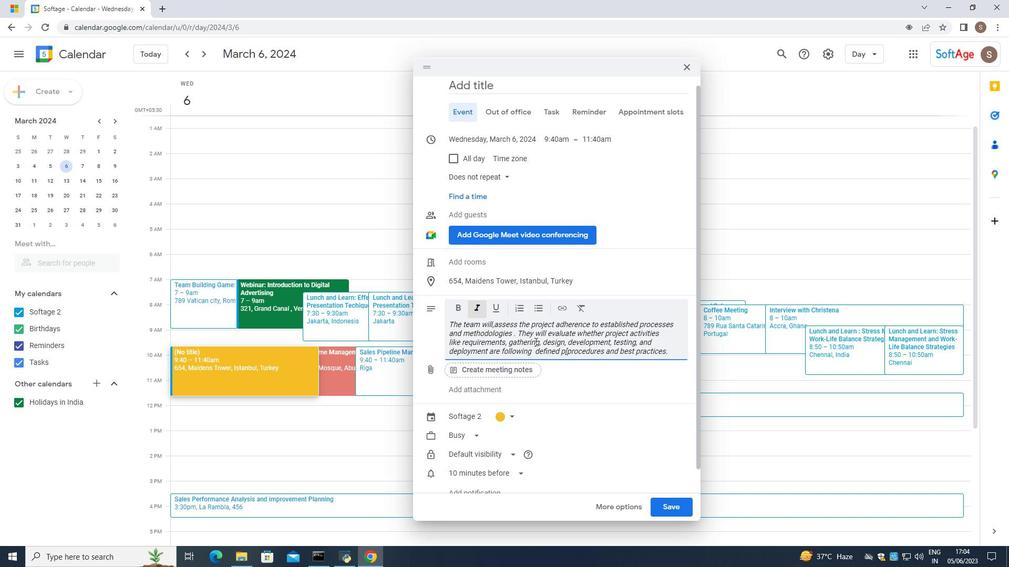 
Action: Mouse scrolled (535, 342) with delta (0, 0)
Screenshot: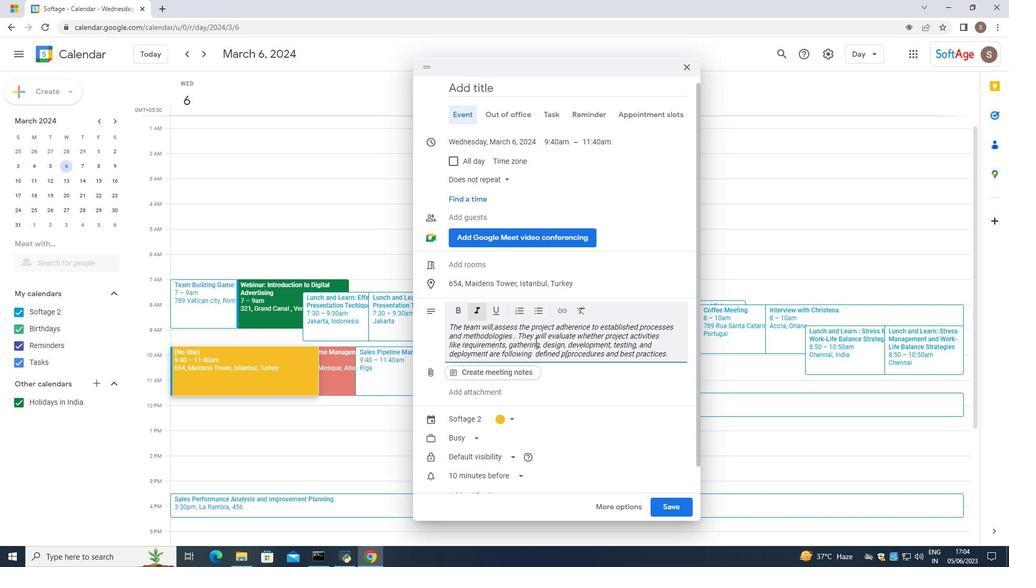 
Action: Mouse moved to (501, 189)
Screenshot: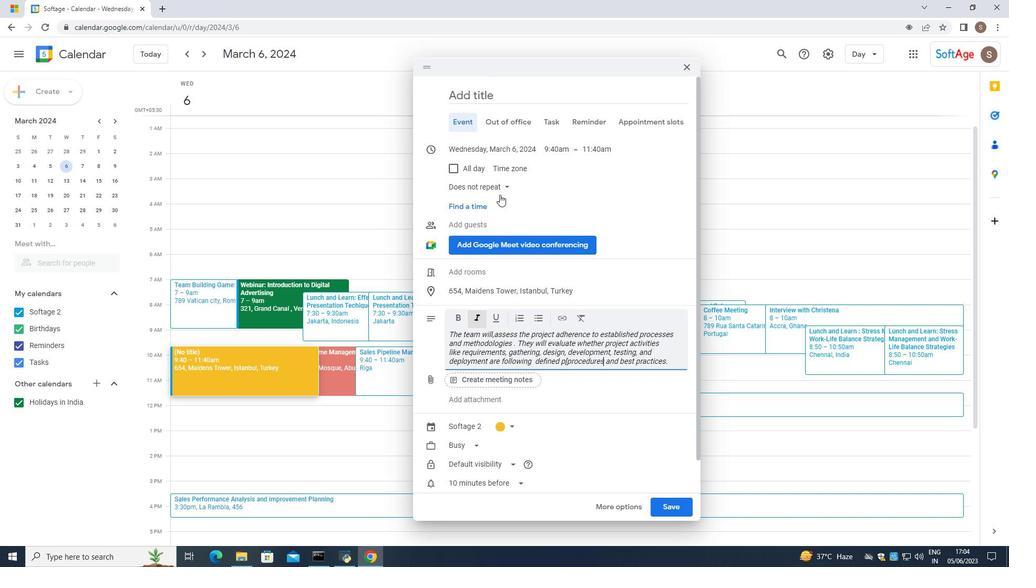 
Action: Mouse pressed left at (501, 189)
Screenshot: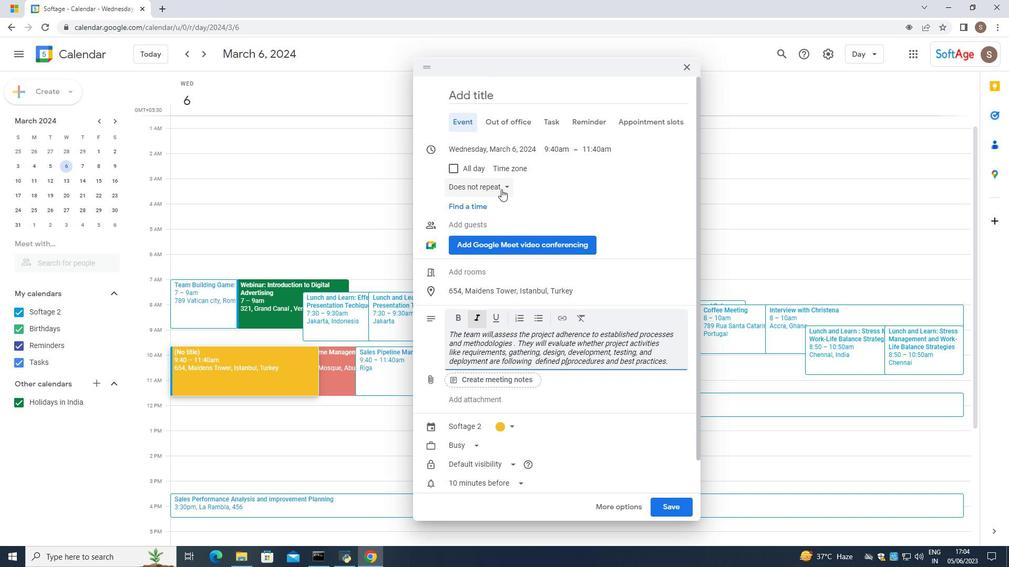 
Action: Mouse moved to (490, 276)
Screenshot: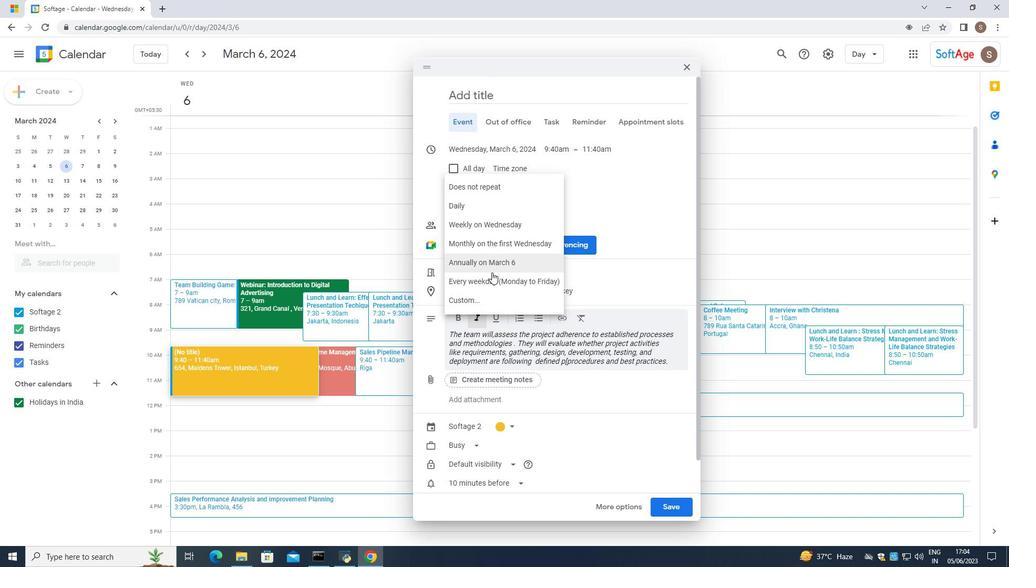 
Action: Mouse pressed left at (490, 276)
Screenshot: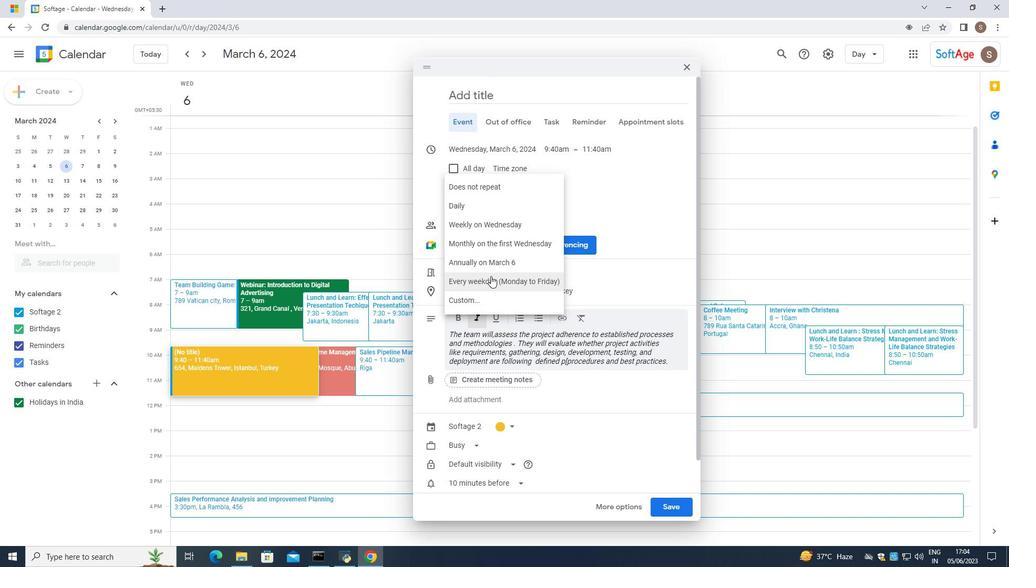 
Action: Mouse moved to (624, 445)
Screenshot: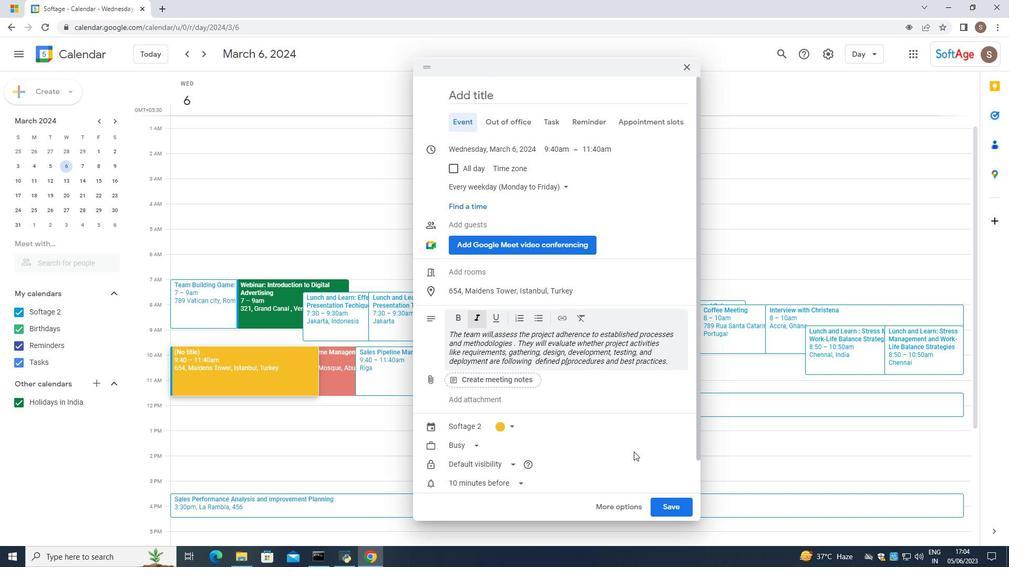 
Action: Mouse scrolled (624, 445) with delta (0, 0)
Screenshot: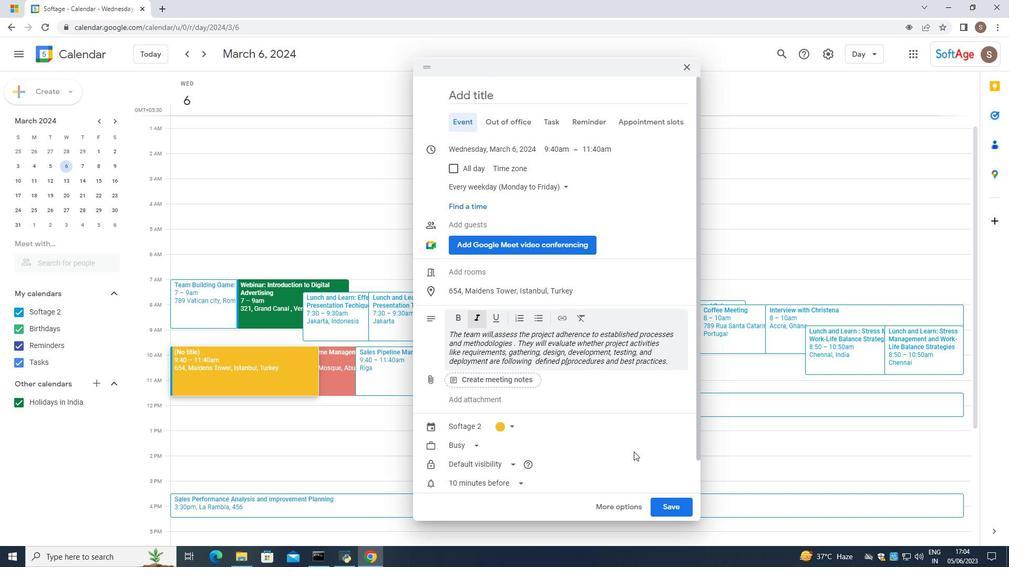 
Action: Mouse moved to (624, 445)
Screenshot: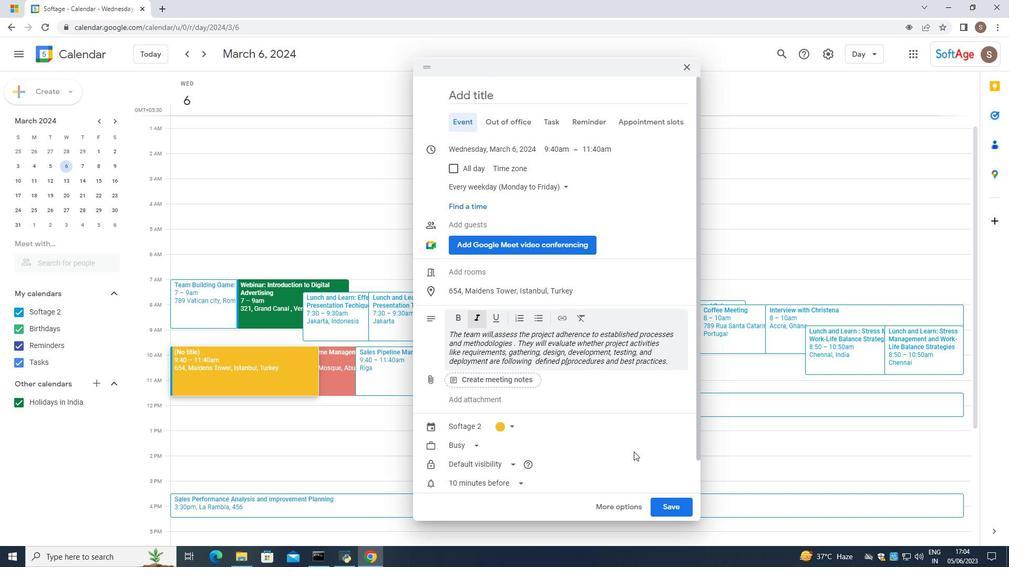 
Action: Mouse scrolled (624, 445) with delta (0, 0)
Screenshot: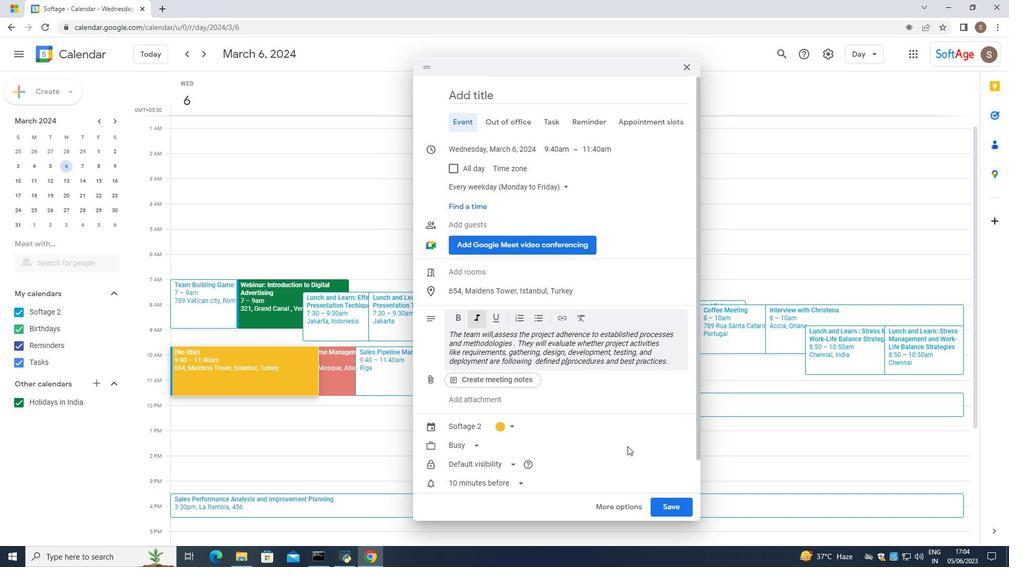 
Action: Mouse moved to (622, 445)
Screenshot: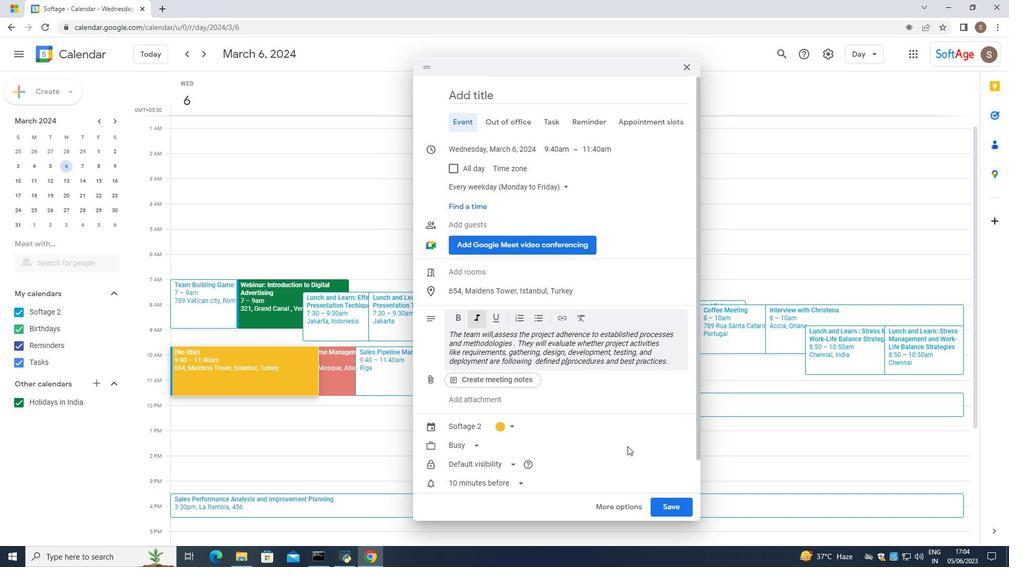 
Action: Mouse scrolled (622, 445) with delta (0, 0)
Screenshot: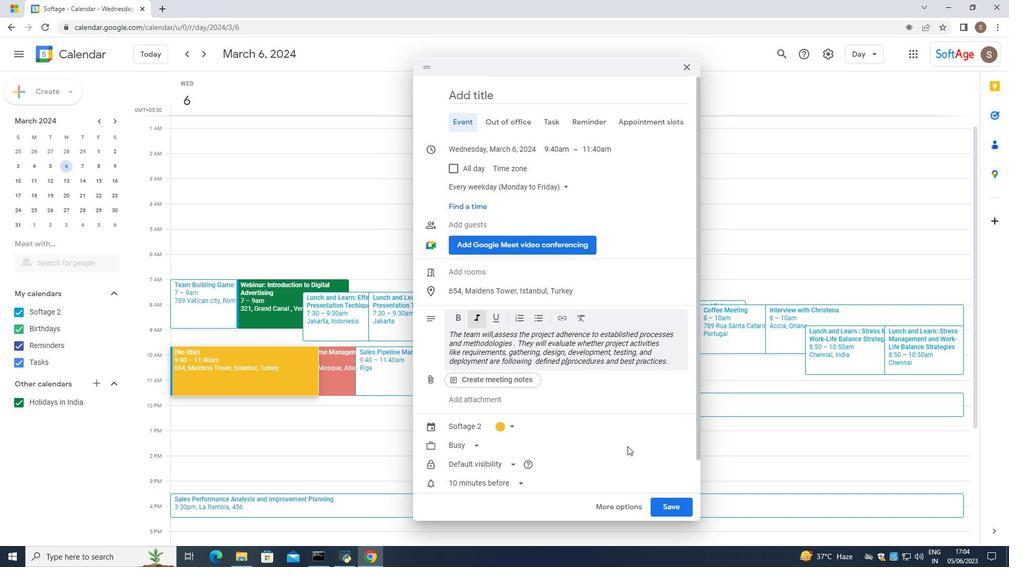 
Action: Mouse moved to (621, 446)
Screenshot: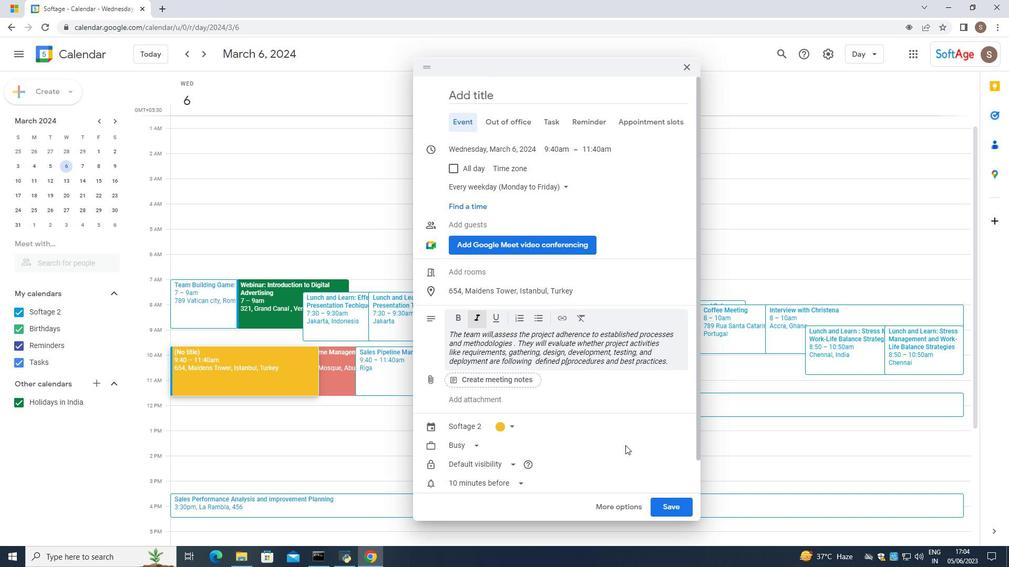 
Action: Mouse scrolled (622, 445) with delta (0, 0)
Screenshot: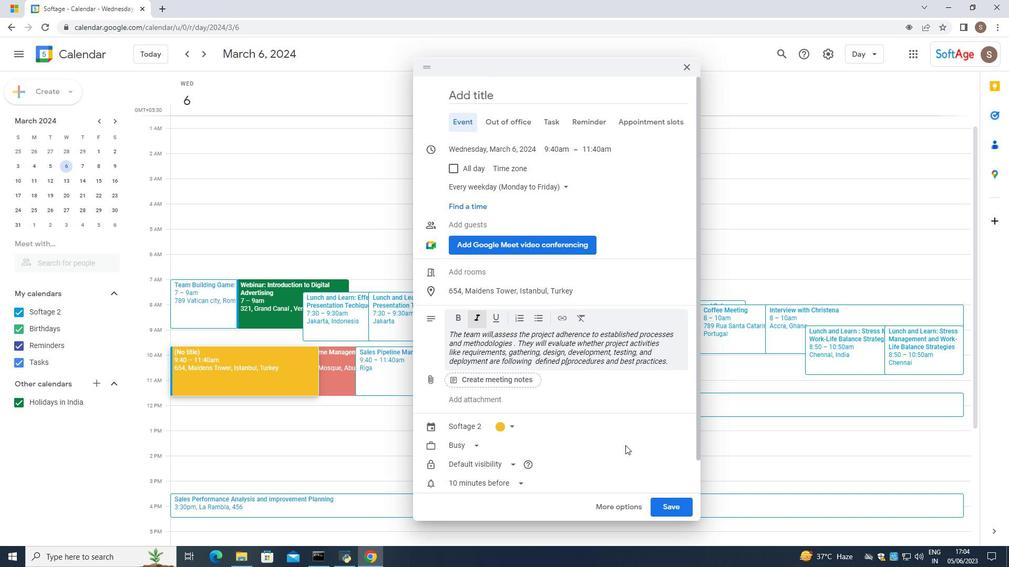
Action: Mouse scrolled (621, 445) with delta (0, 0)
Screenshot: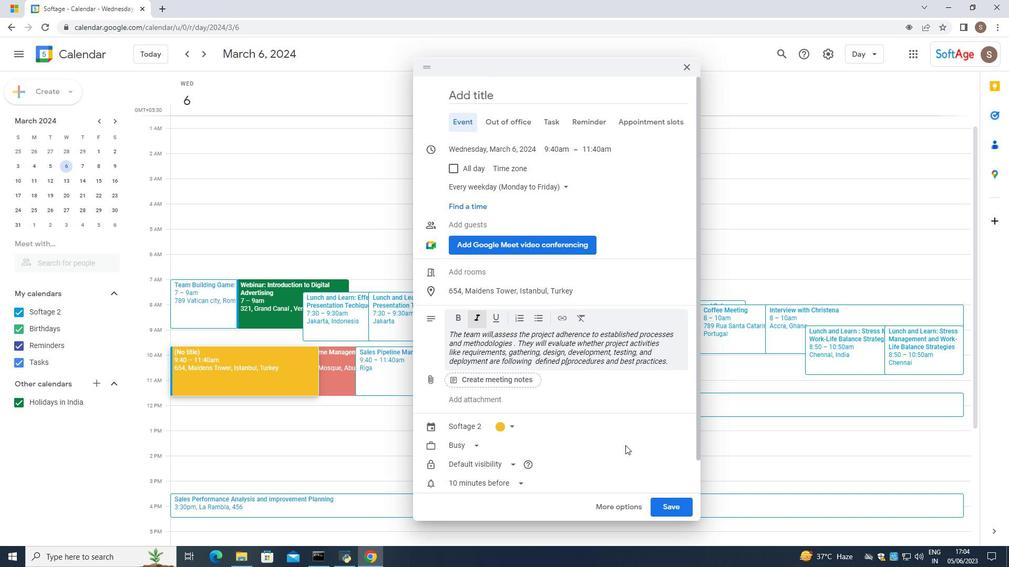
Action: Mouse moved to (674, 508)
Screenshot: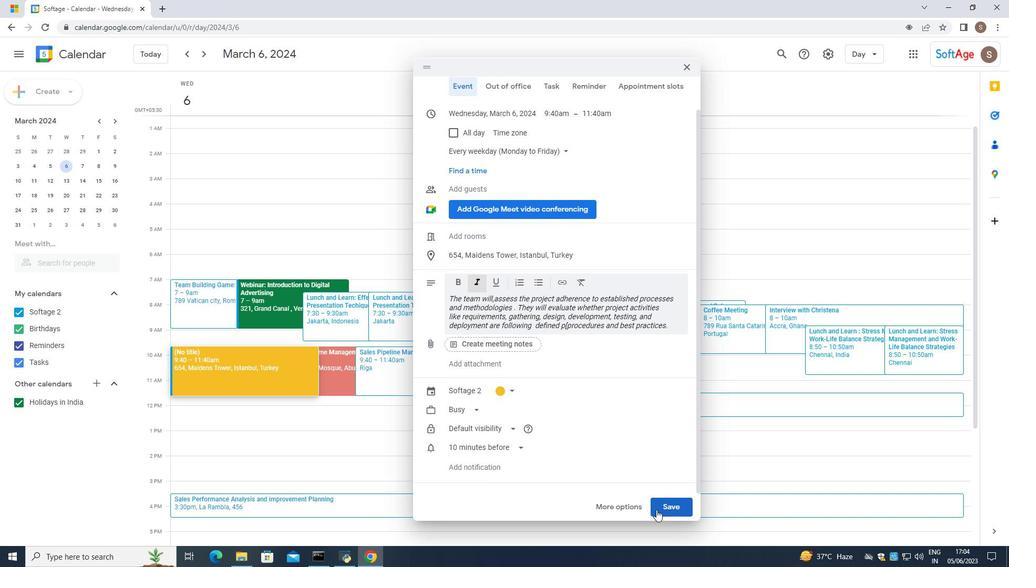
Action: Mouse pressed left at (674, 508)
Screenshot: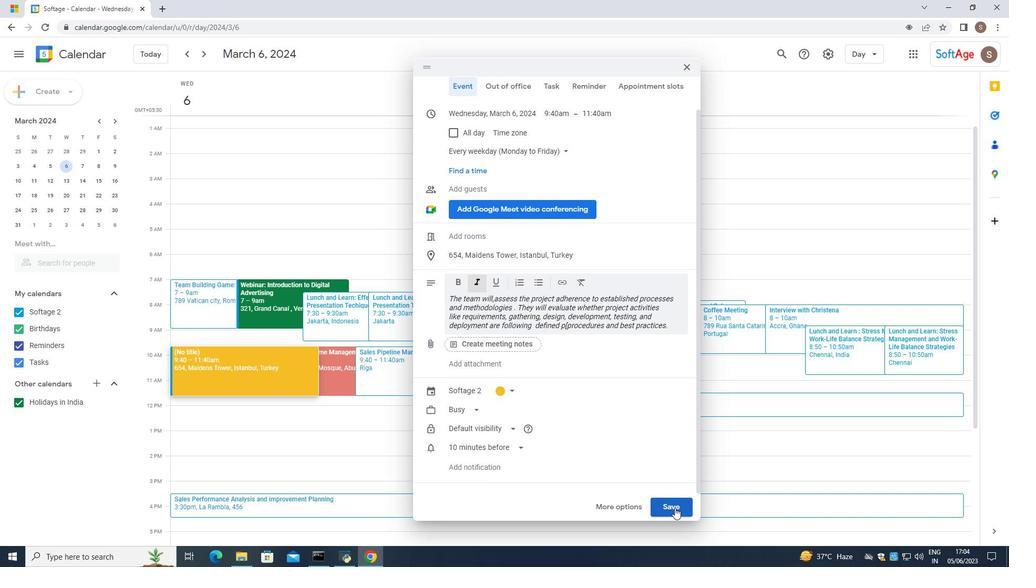 
Action: Mouse moved to (248, 364)
Screenshot: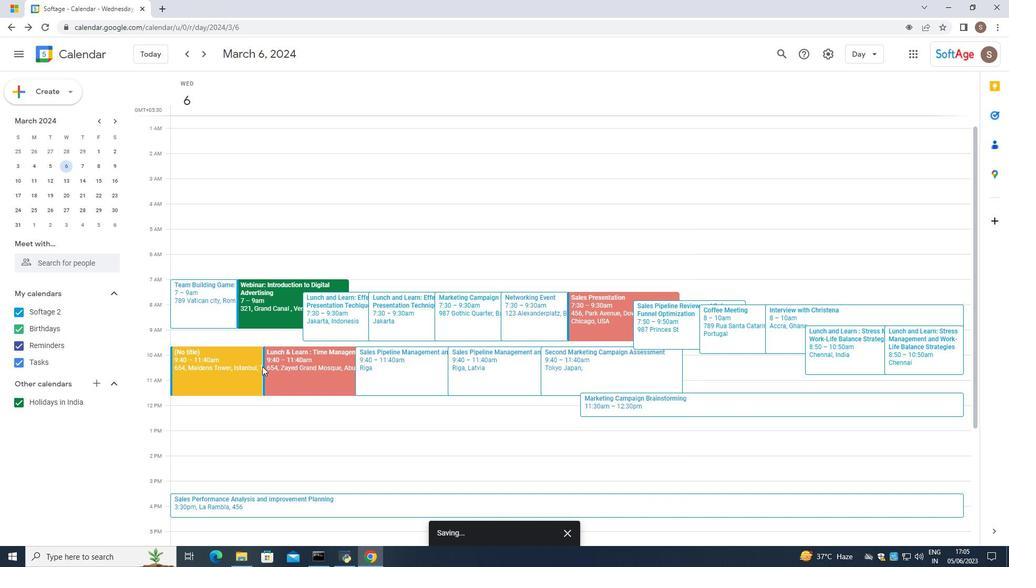 
Action: Mouse pressed left at (248, 364)
Screenshot: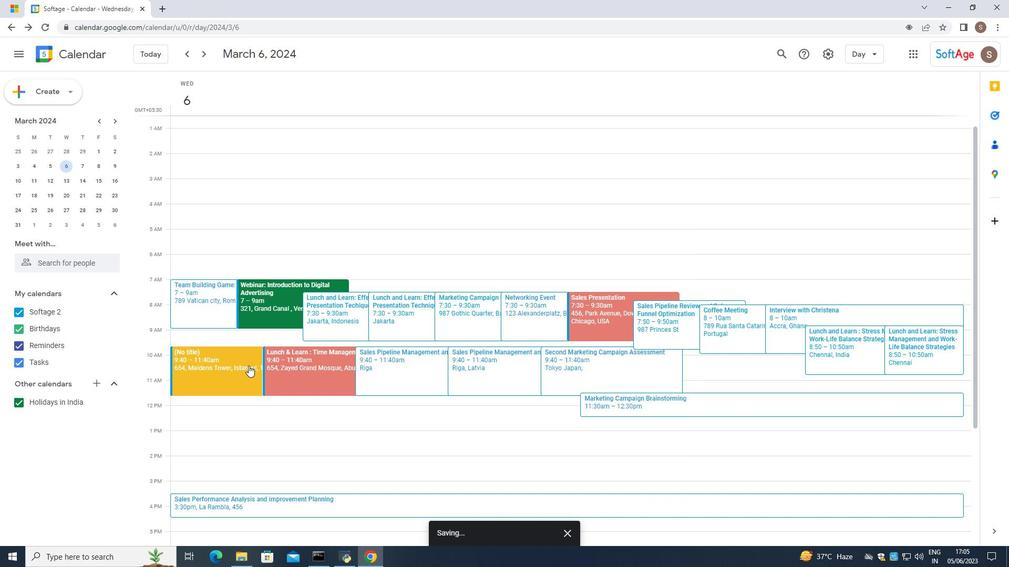 
Action: Mouse moved to (570, 197)
Screenshot: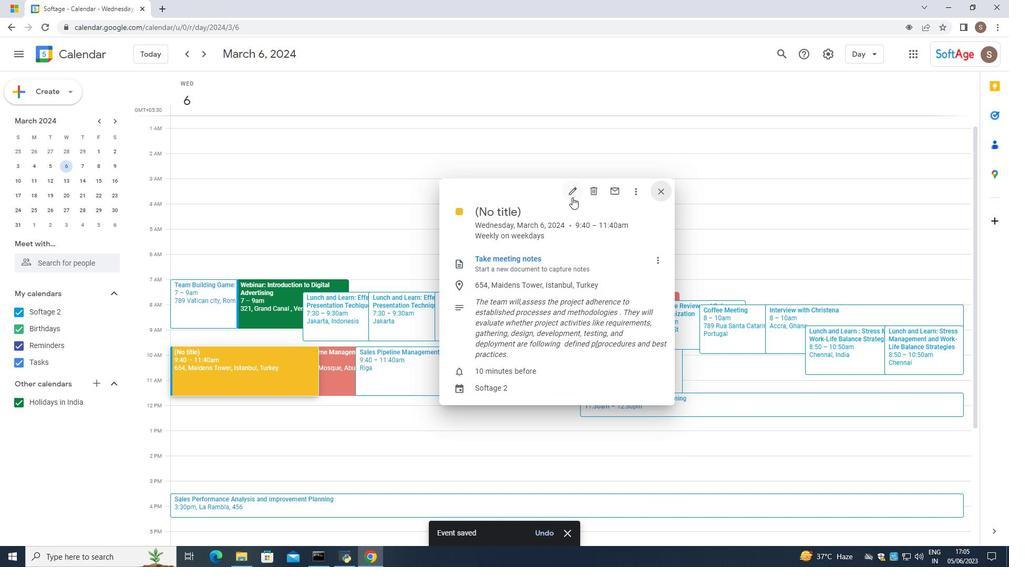 
Action: Mouse pressed left at (570, 197)
Screenshot: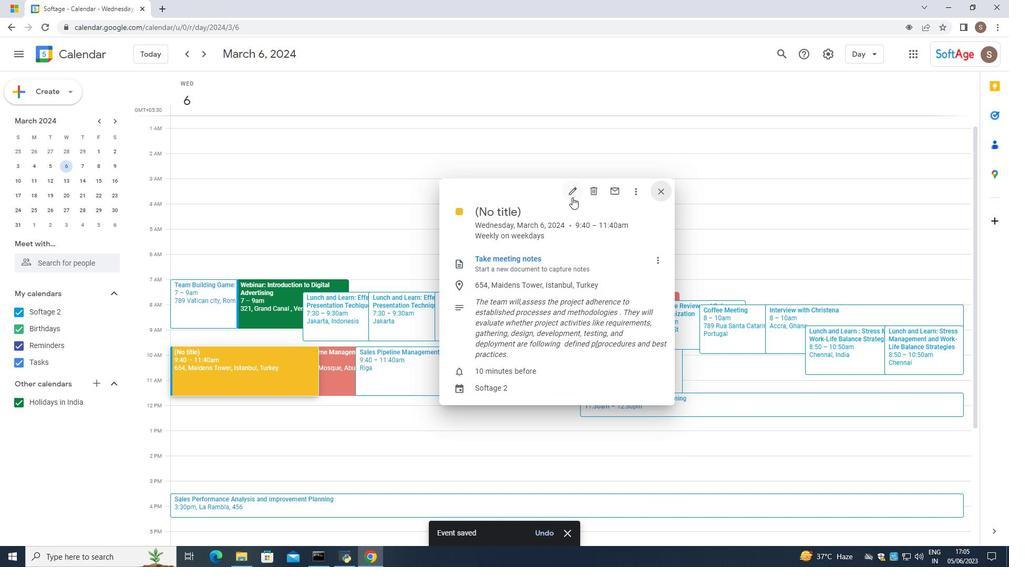 
Action: Mouse moved to (70, 56)
Screenshot: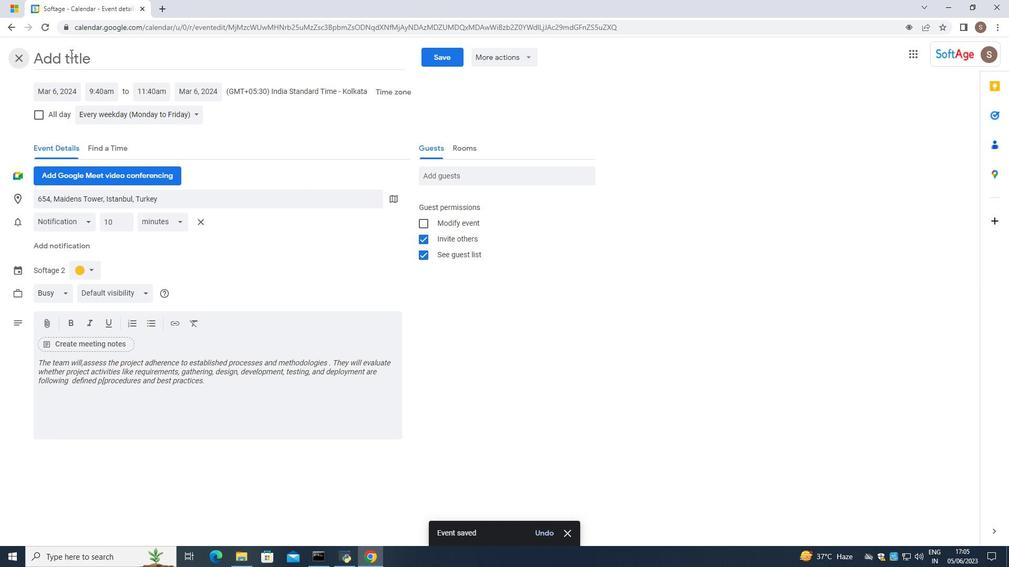 
Action: Mouse pressed left at (70, 56)
Screenshot: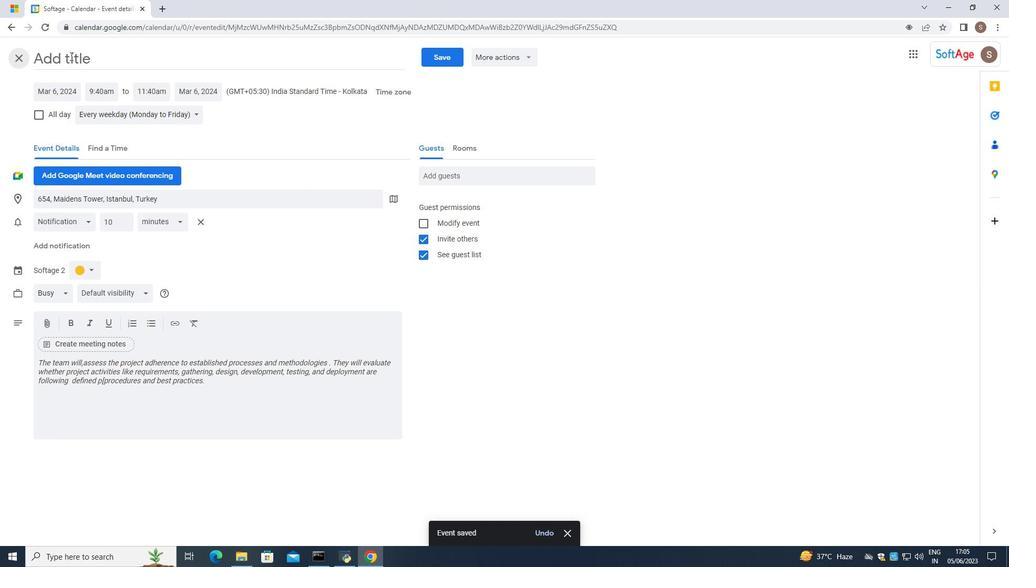
Action: Mouse moved to (110, 59)
Screenshot: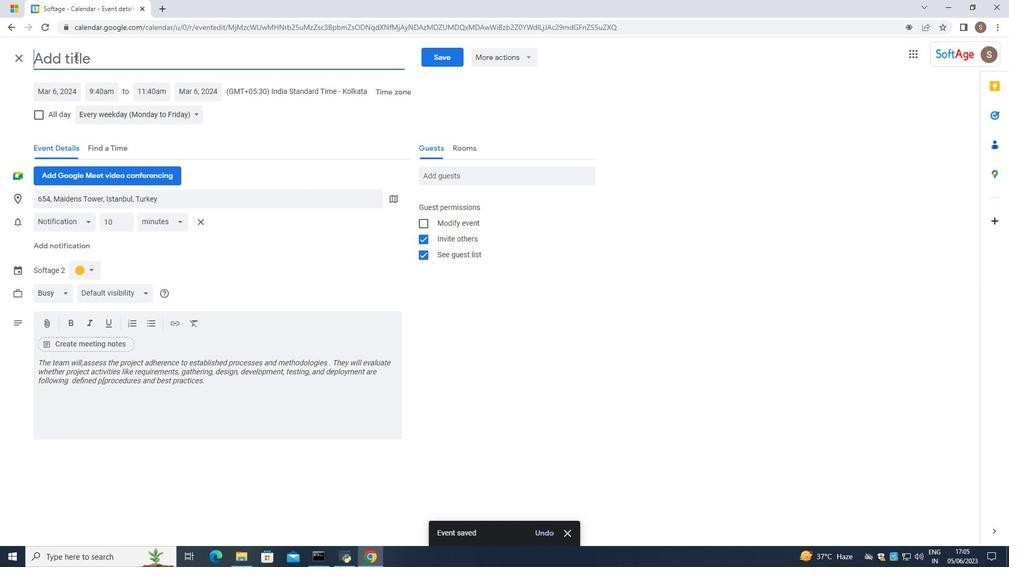 
Action: Key pressed <Key.caps_lock>W<Key.caps_lock>ebina
Screenshot: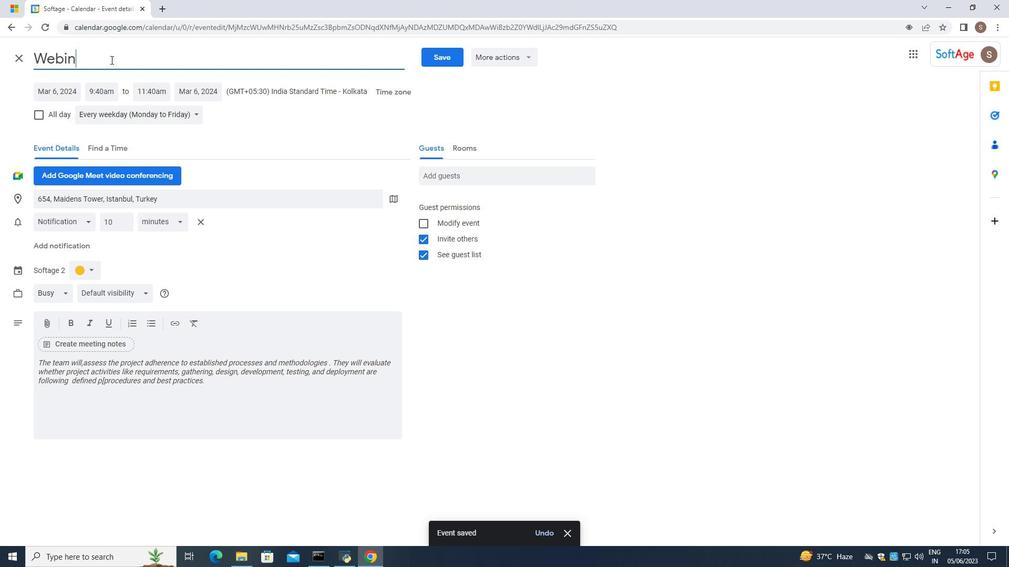 
Action: Mouse moved to (111, 58)
Screenshot: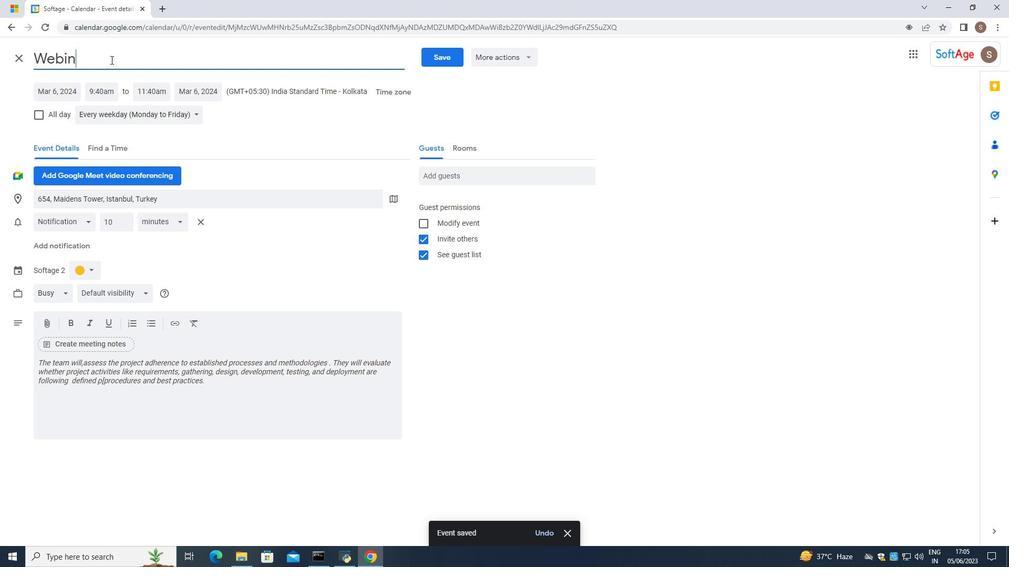 
Action: Key pressed r<Key.shift_r><Key.shift_r><Key.shift_r><Key.shift_r><Key.shift_r><Key.shift_r><Key.shift_r><Key.shift_r><Key.shift_r><Key.shift_r><Key.shift_r><Key.shift_r>:<Key.space><Key.caps_lock>A<Key.caps_lock>dvanced<Key.space><Key.caps_lock>SEO<Key.space>
Screenshot: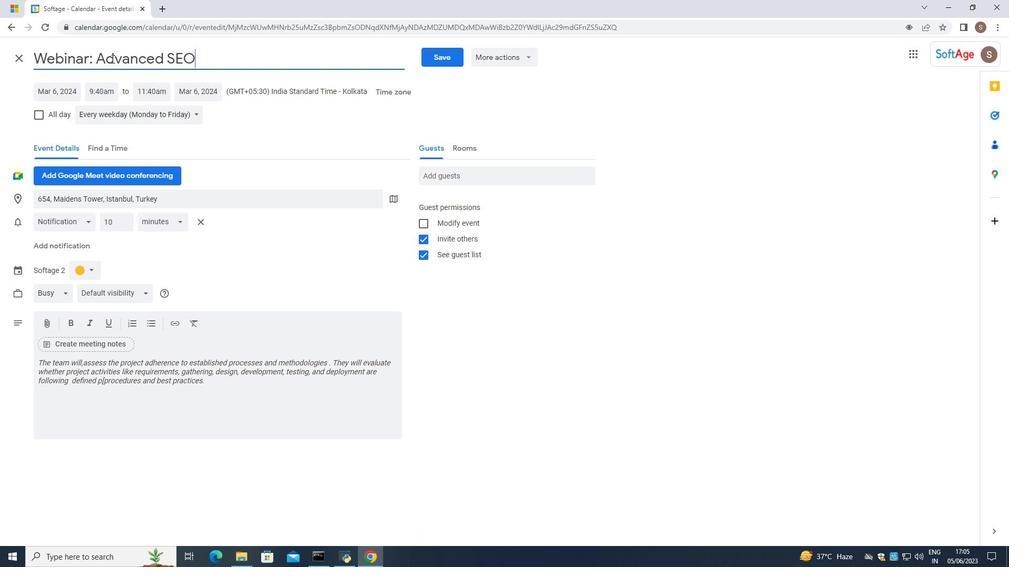 
Action: Mouse moved to (112, 58)
Screenshot: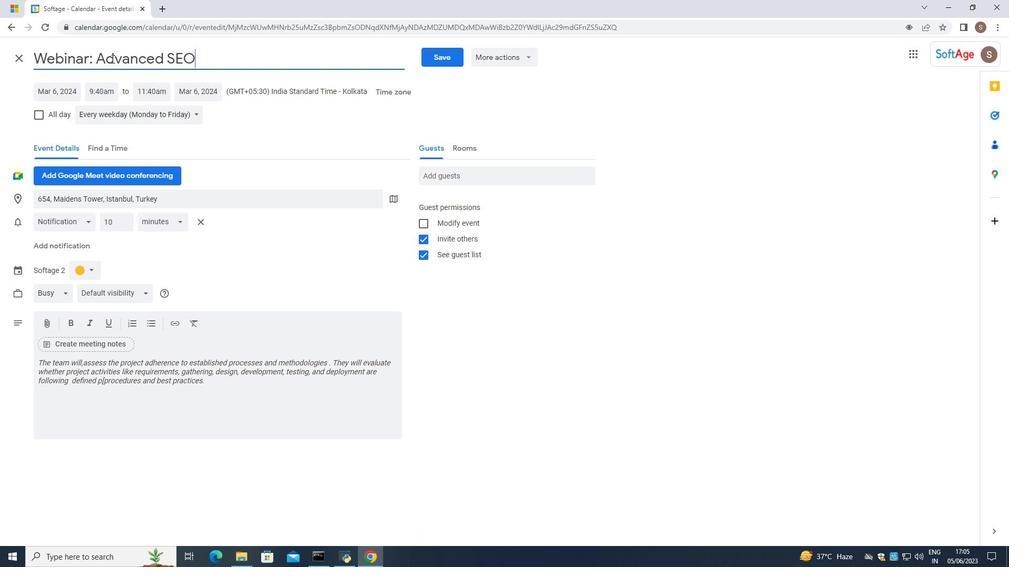 
Action: Key pressed S<Key.caps_lock>tratet<Key.backspace><Key.backspace>egies
Screenshot: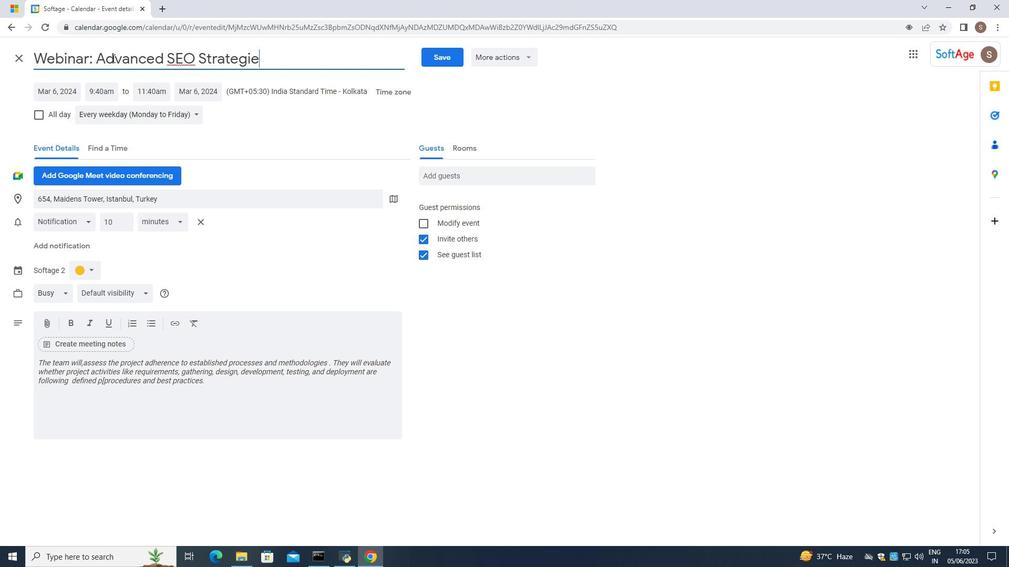 
Action: Mouse moved to (452, 62)
Screenshot: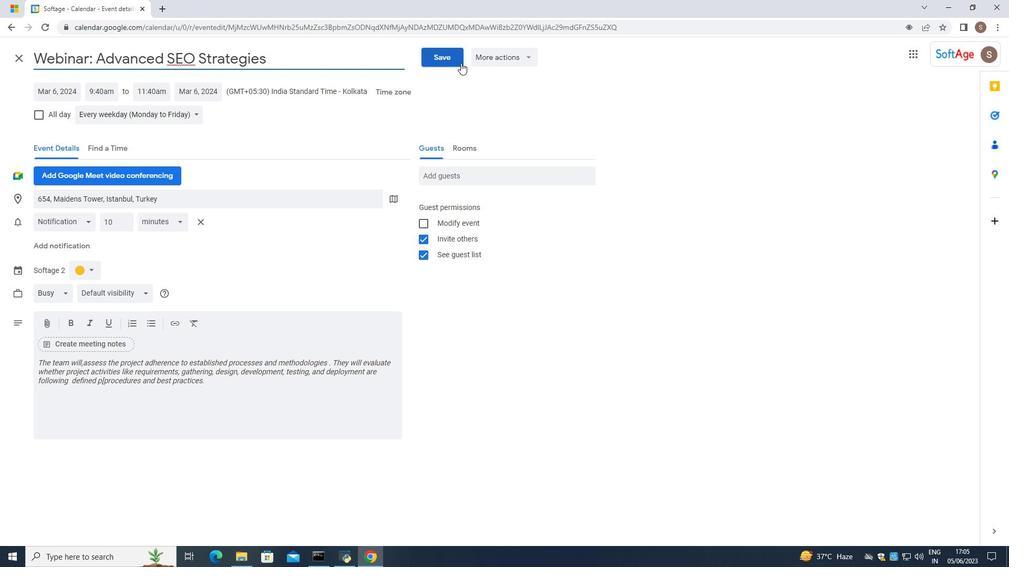 
Action: Mouse pressed left at (452, 62)
Screenshot: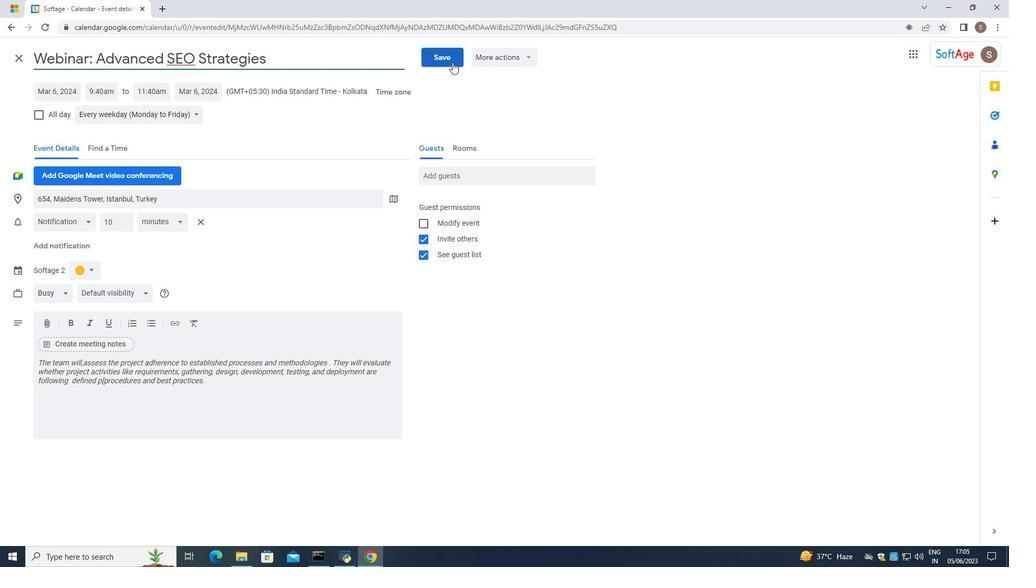 
Action: Mouse moved to (464, 288)
Screenshot: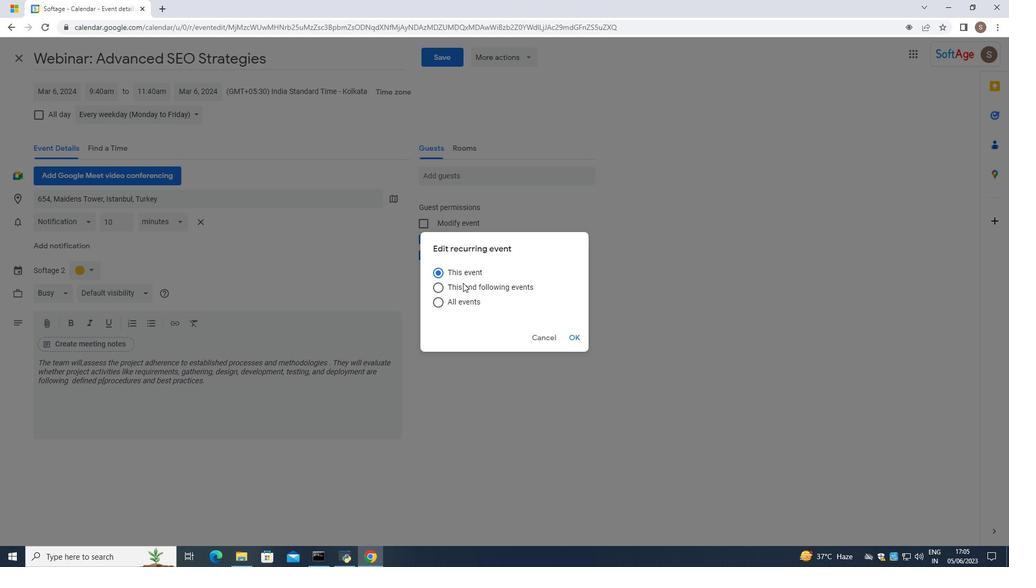 
Action: Mouse pressed left at (464, 288)
